 Task: Basic Editing.
Action: Mouse moved to (74, 5)
Screenshot: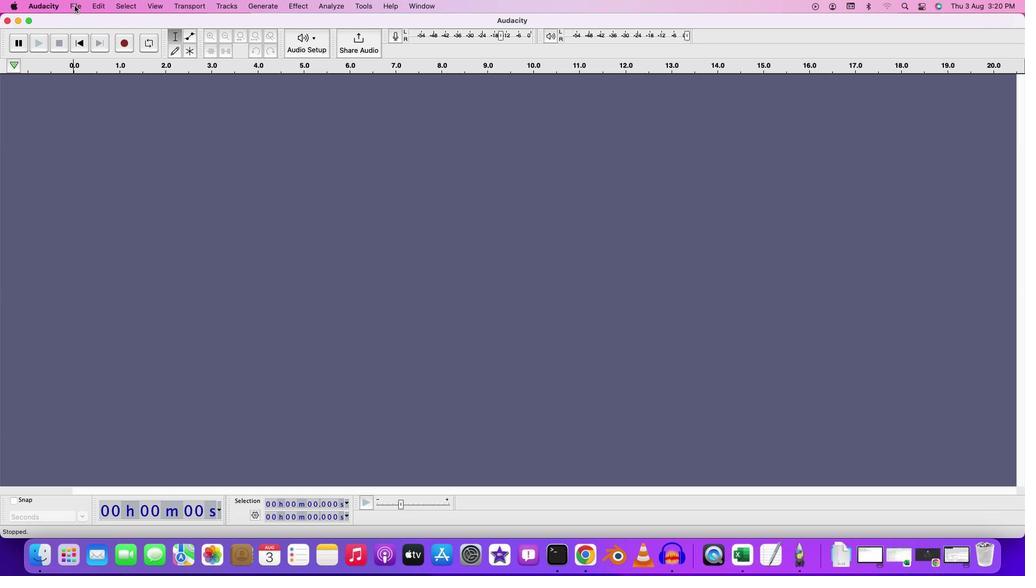 
Action: Mouse pressed left at (74, 5)
Screenshot: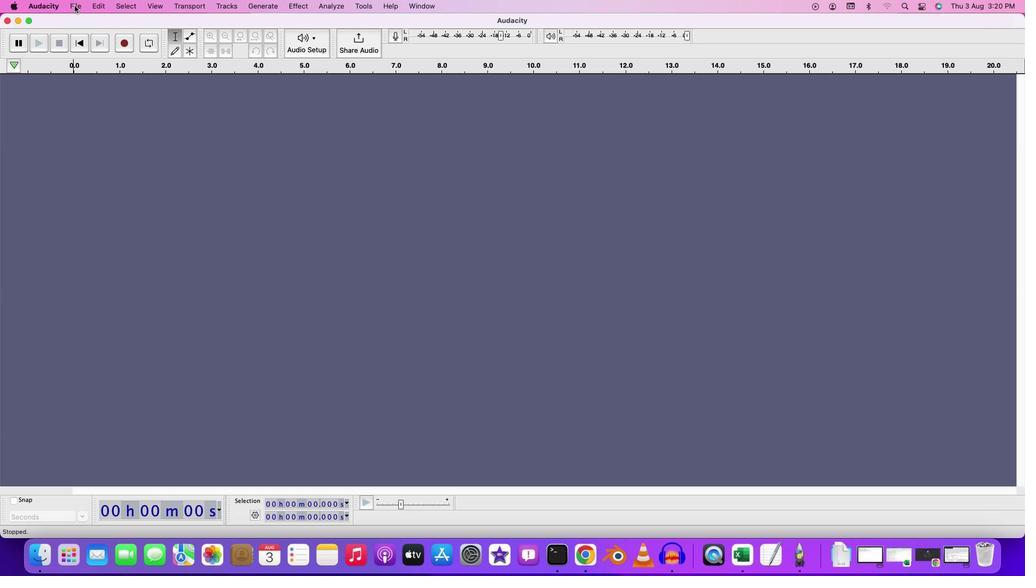 
Action: Mouse moved to (78, 30)
Screenshot: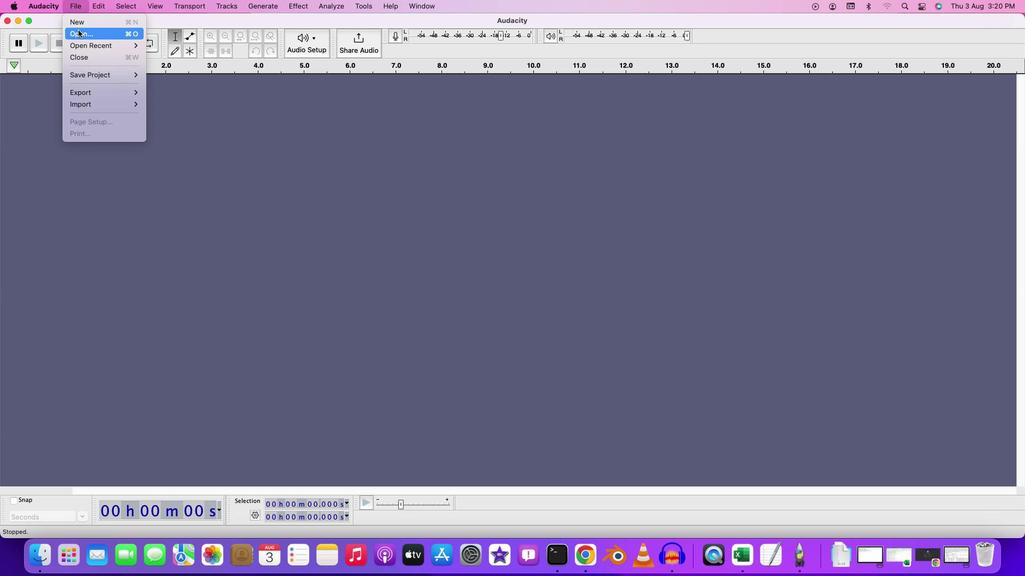 
Action: Mouse pressed left at (78, 30)
Screenshot: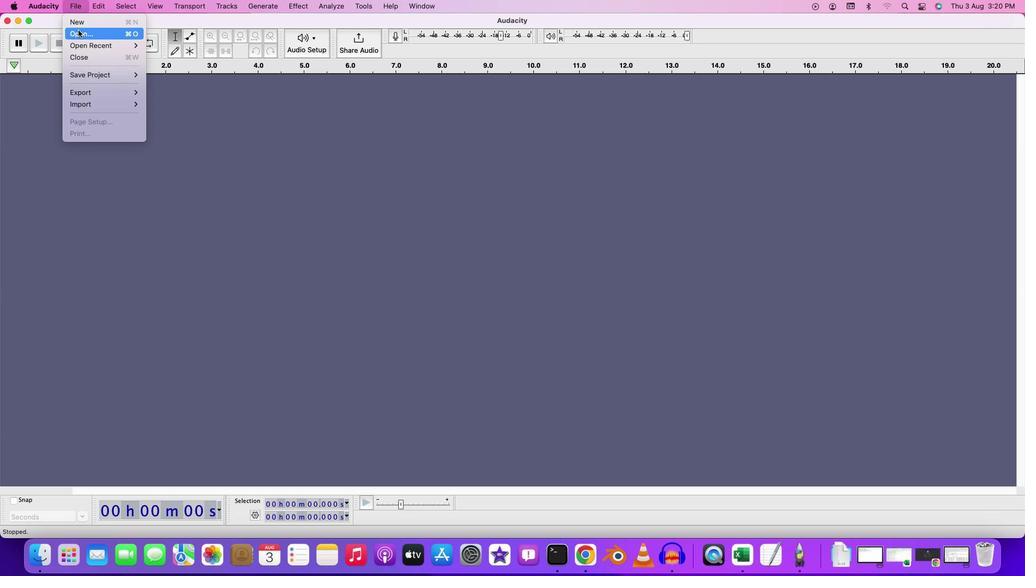
Action: Mouse moved to (426, 141)
Screenshot: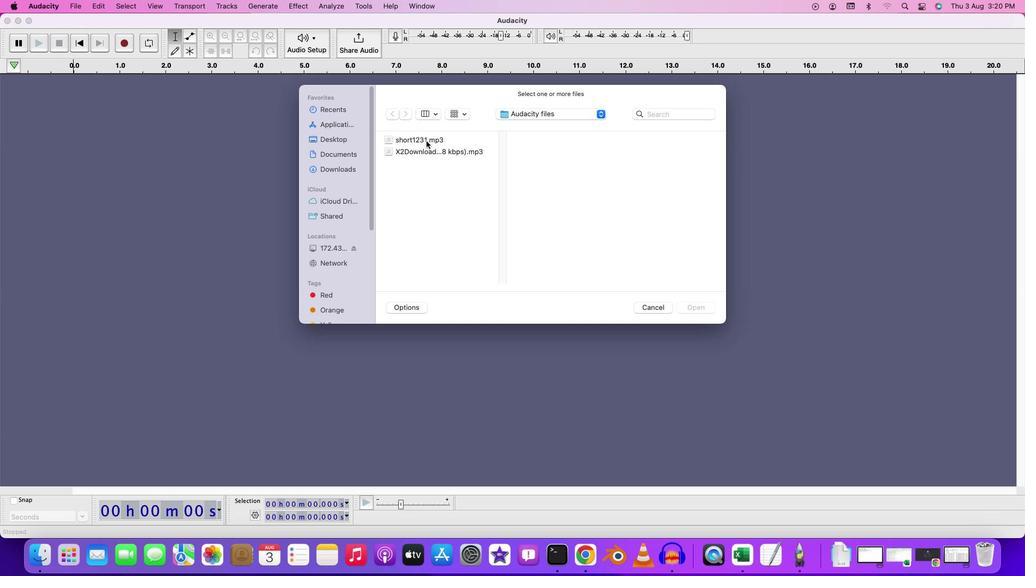 
Action: Mouse pressed left at (426, 141)
Screenshot: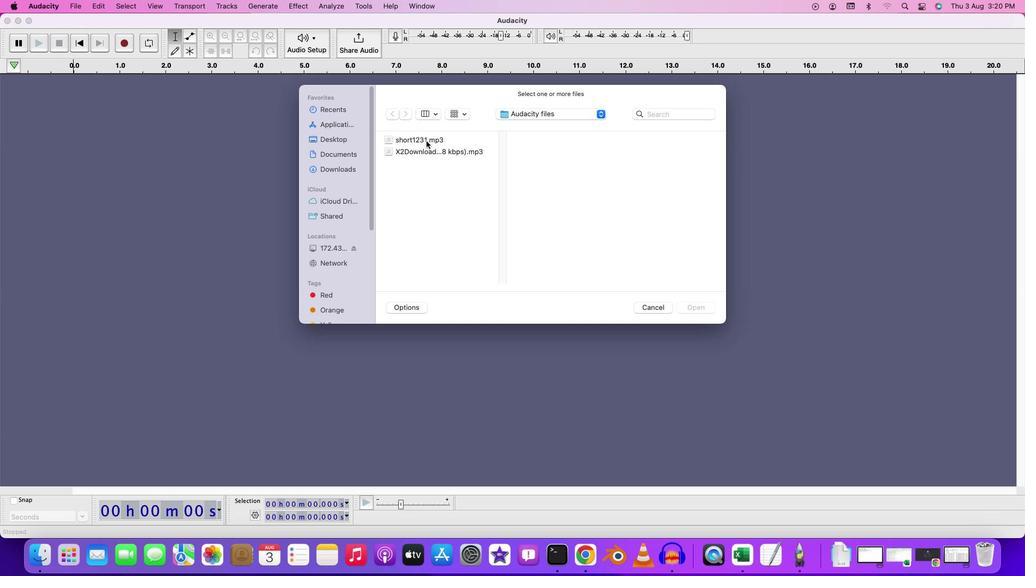 
Action: Mouse pressed left at (426, 141)
Screenshot: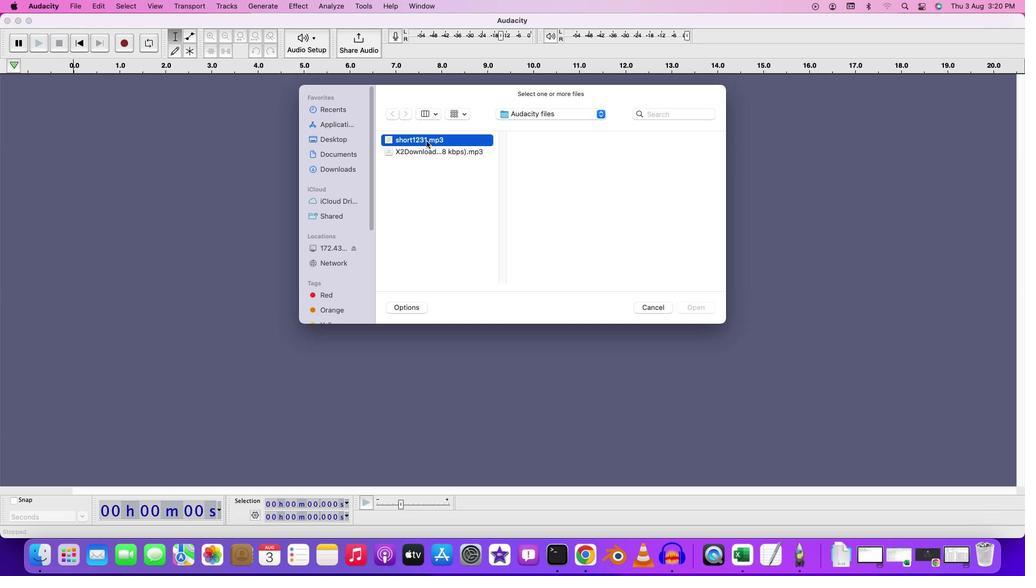 
Action: Mouse moved to (414, 303)
Screenshot: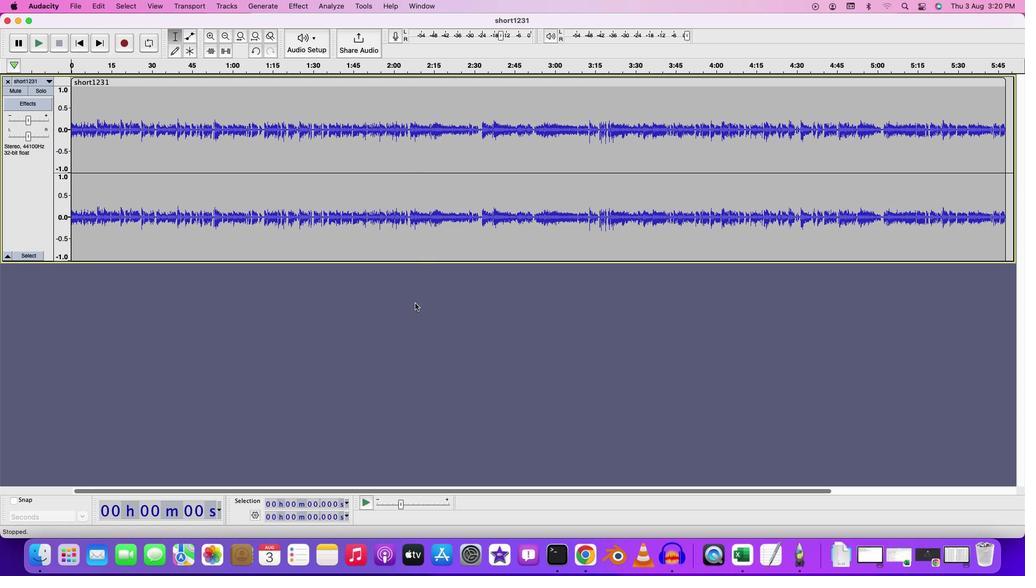 
Action: Mouse pressed left at (414, 303)
Screenshot: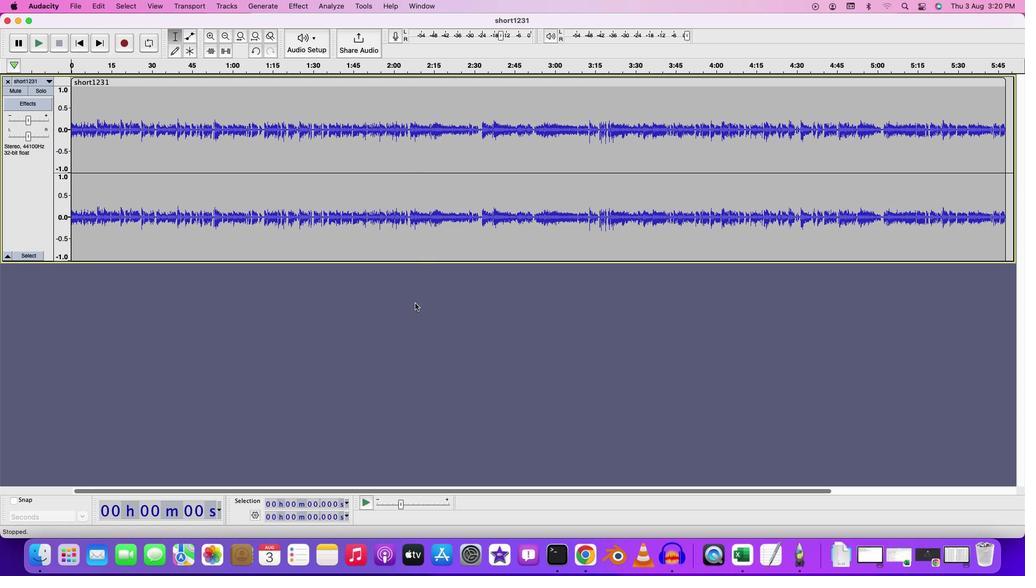 
Action: Mouse moved to (414, 303)
Screenshot: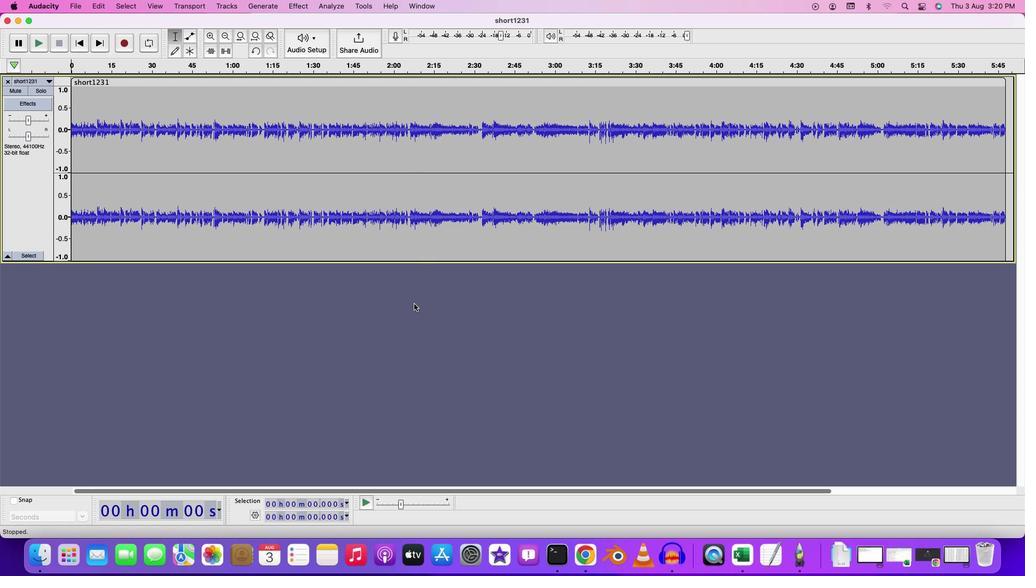 
Action: Mouse scrolled (414, 303) with delta (0, 0)
Screenshot: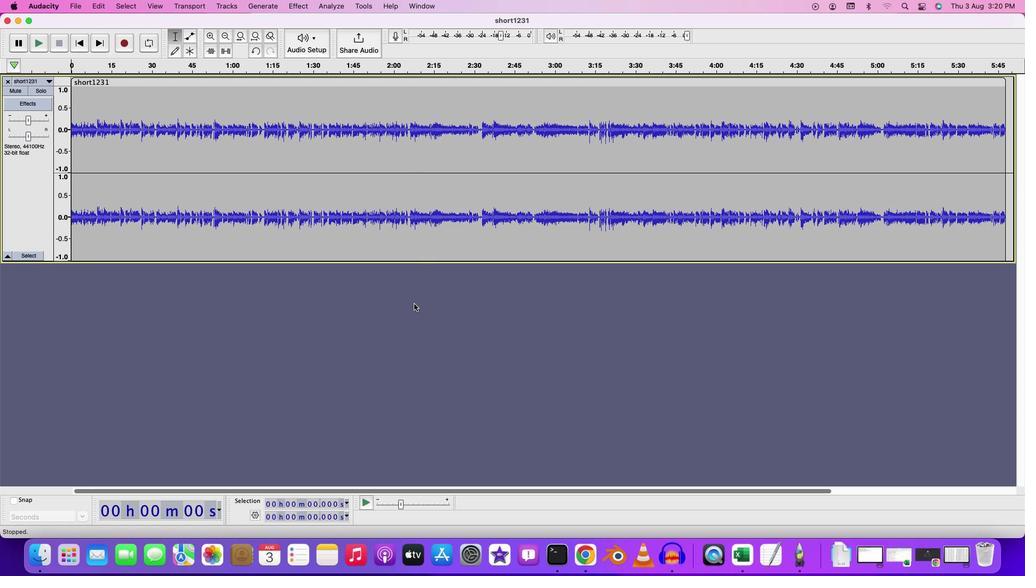 
Action: Mouse moved to (414, 304)
Screenshot: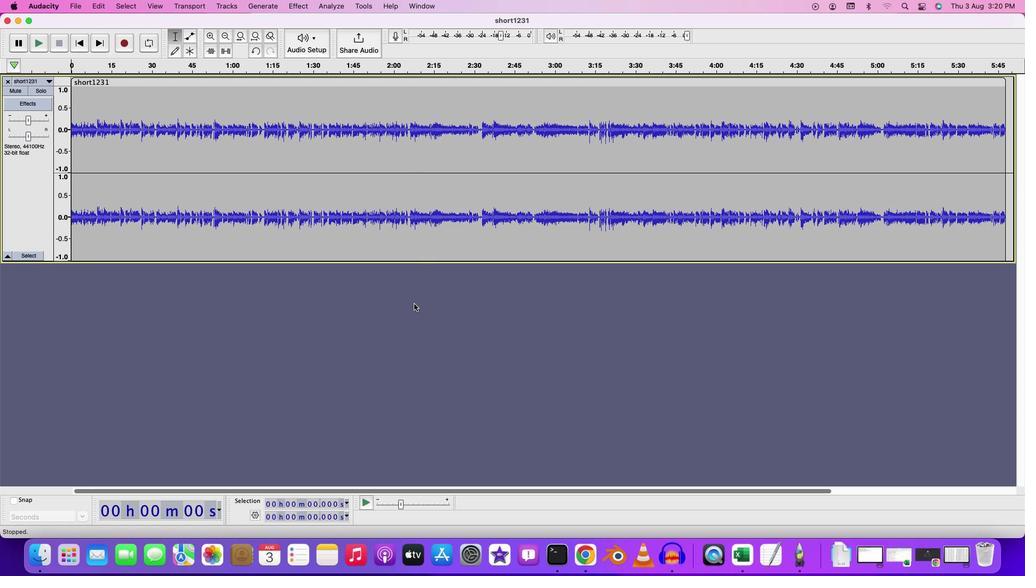 
Action: Mouse scrolled (414, 304) with delta (0, 0)
Screenshot: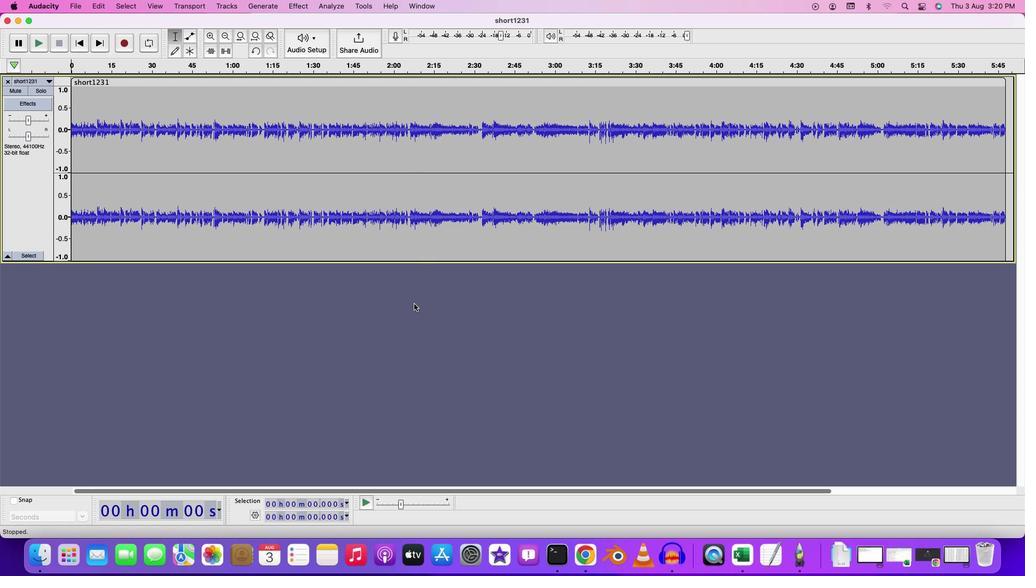 
Action: Mouse scrolled (414, 304) with delta (0, -1)
Screenshot: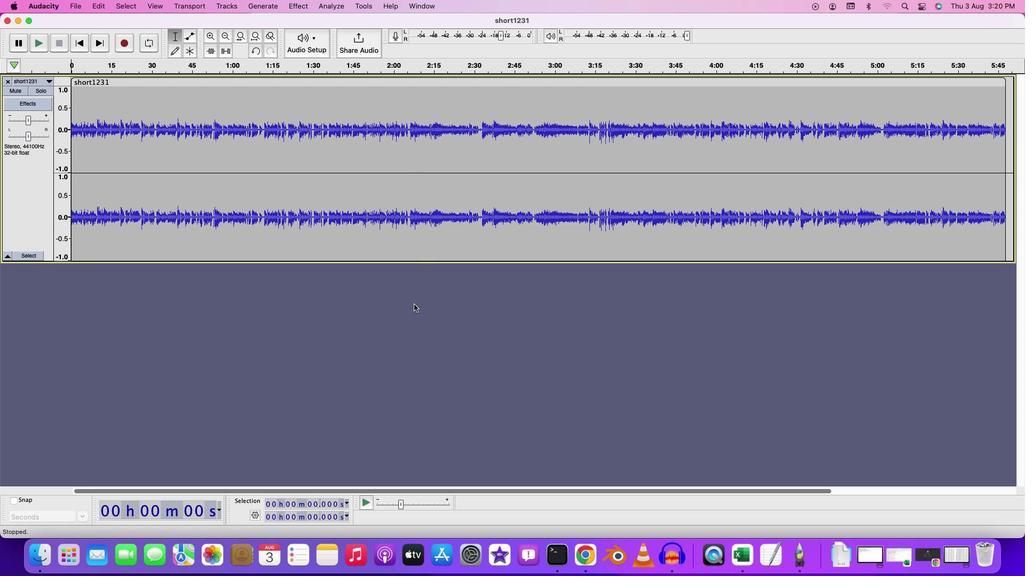 
Action: Mouse moved to (414, 304)
Screenshot: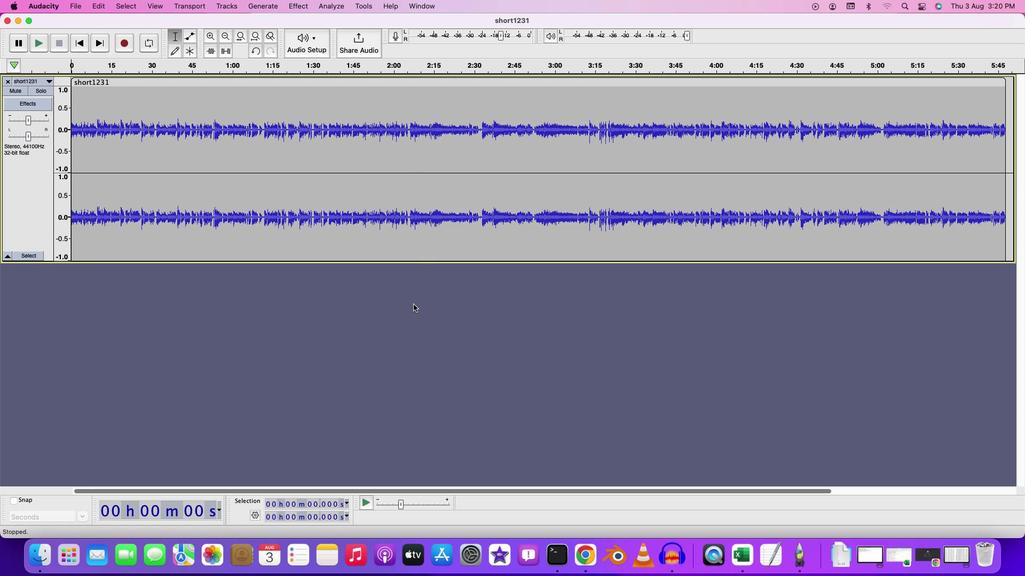 
Action: Mouse scrolled (414, 304) with delta (0, -2)
Screenshot: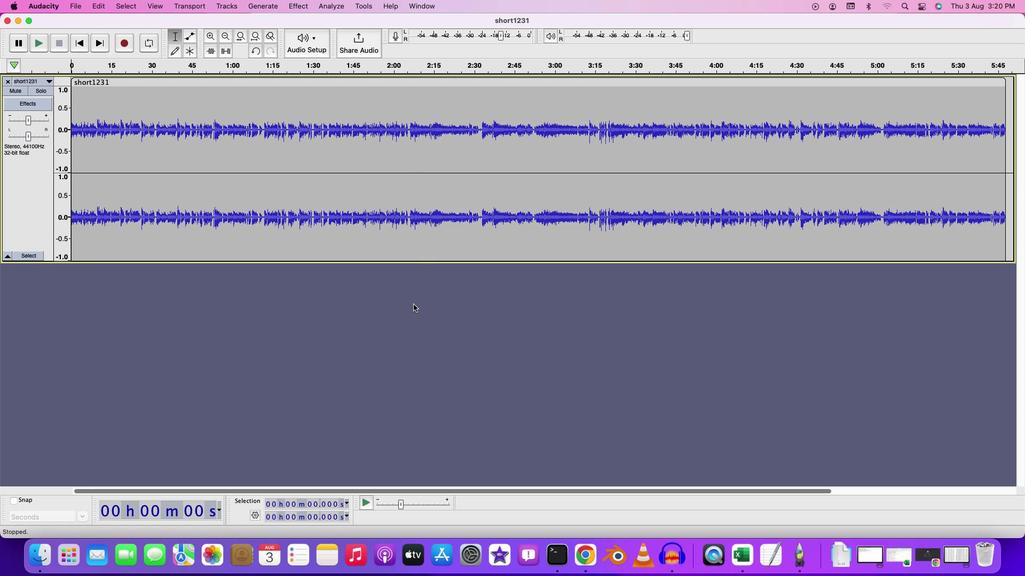 
Action: Mouse moved to (413, 305)
Screenshot: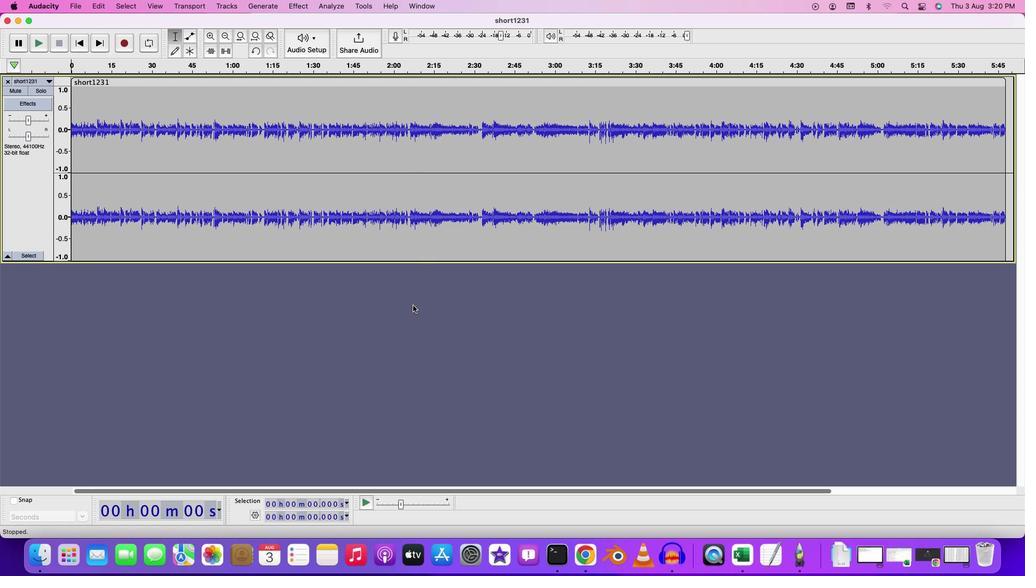 
Action: Mouse scrolled (413, 305) with delta (0, 0)
Screenshot: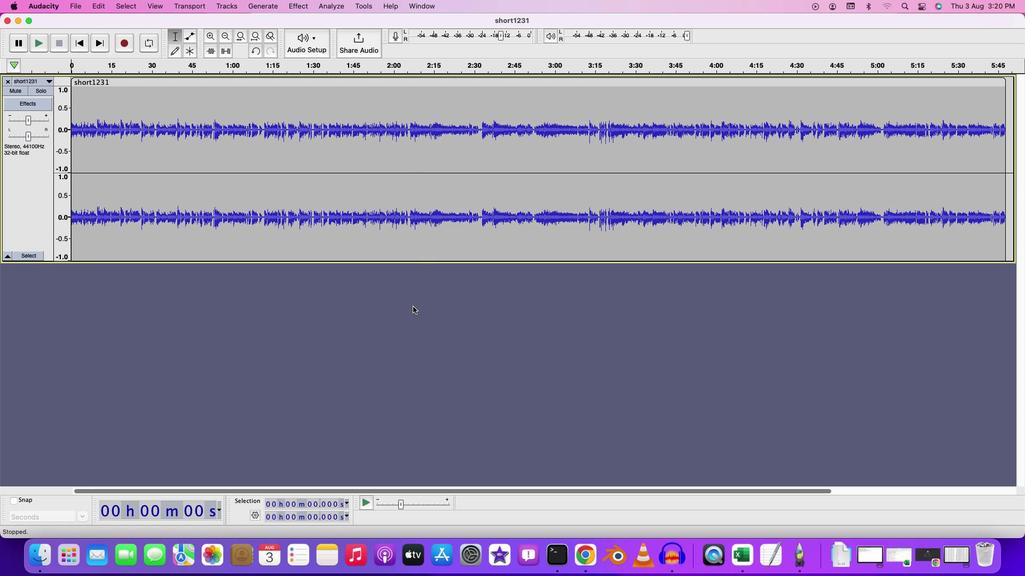 
Action: Mouse moved to (413, 305)
Screenshot: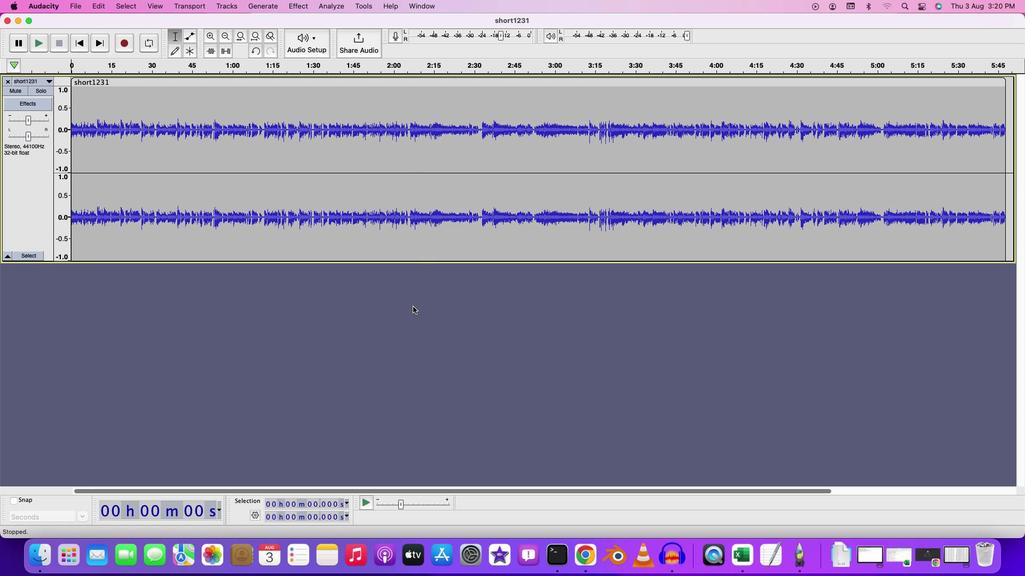 
Action: Mouse scrolled (413, 305) with delta (0, 0)
Screenshot: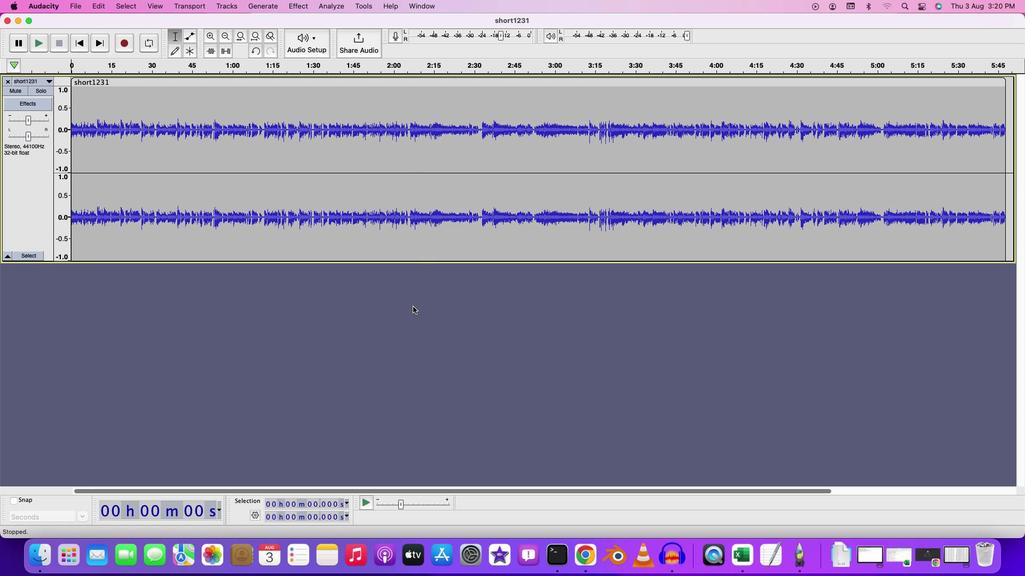 
Action: Mouse moved to (412, 306)
Screenshot: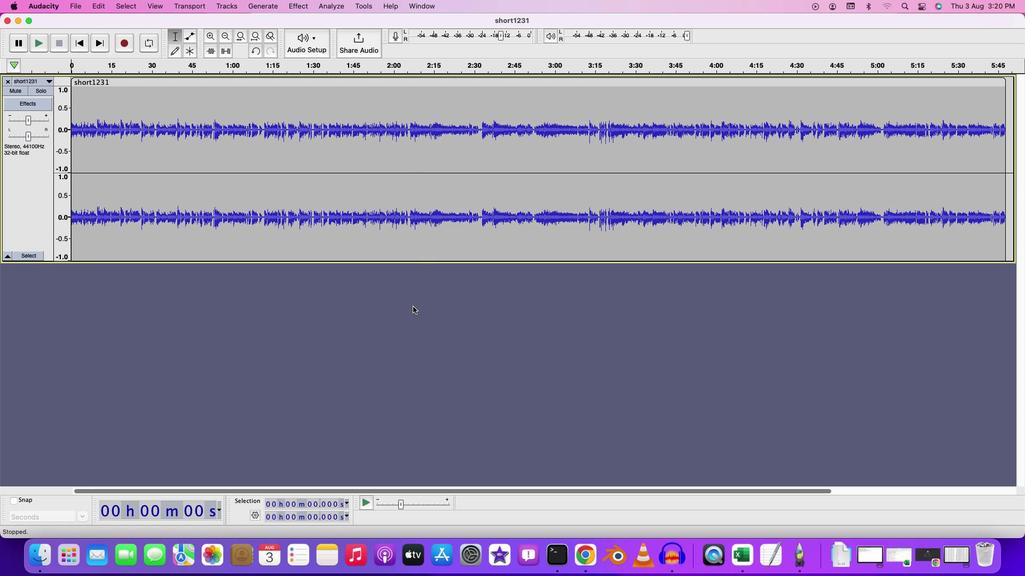 
Action: Mouse scrolled (412, 306) with delta (0, 1)
Screenshot: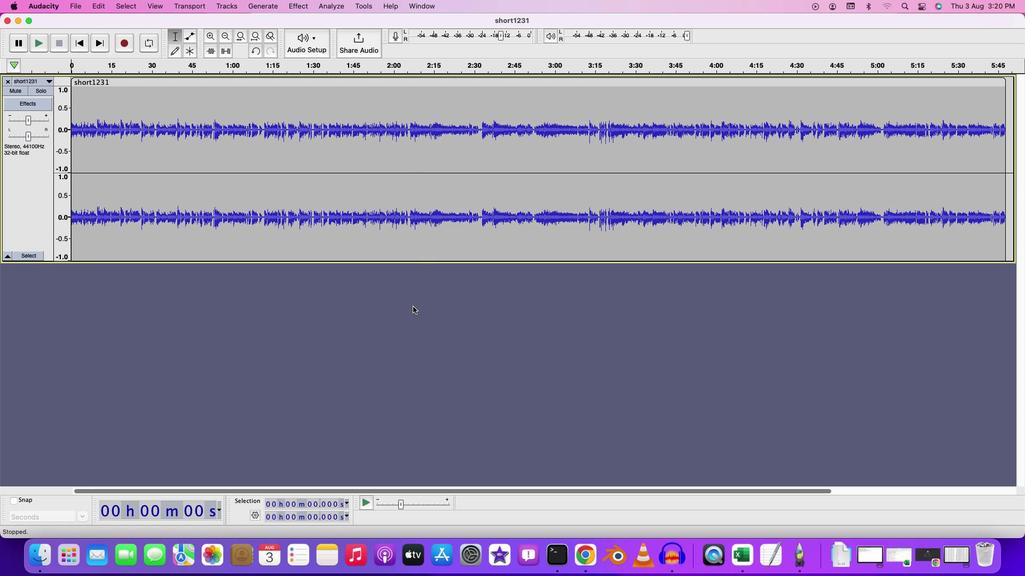 
Action: Mouse moved to (412, 307)
Screenshot: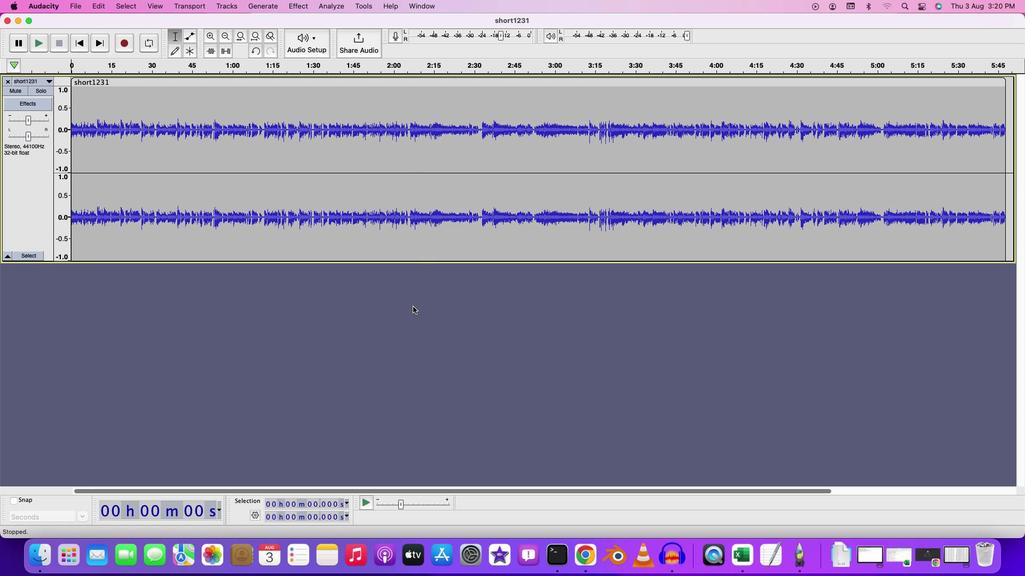 
Action: Mouse scrolled (412, 307) with delta (0, 2)
Screenshot: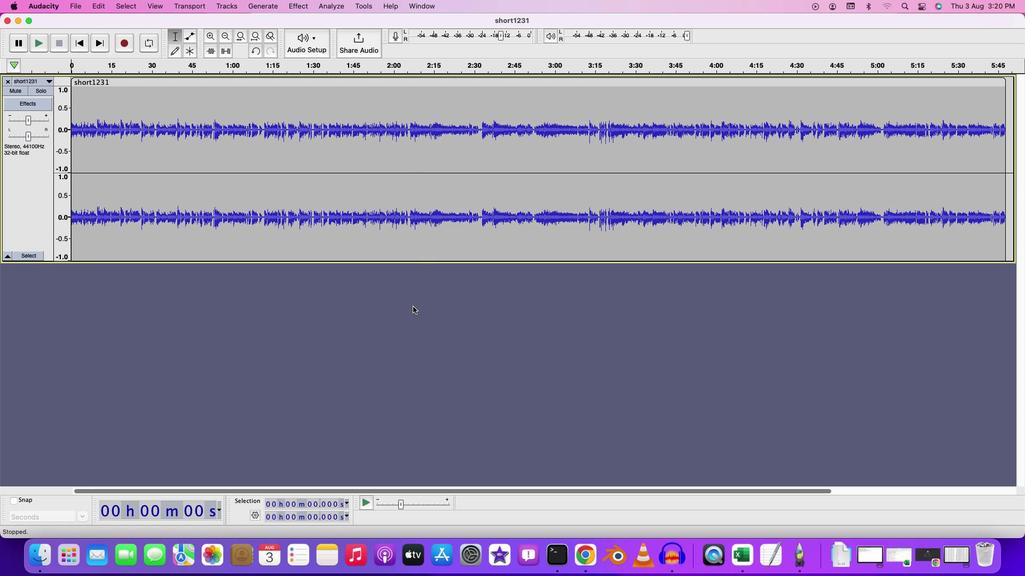 
Action: Mouse scrolled (412, 307) with delta (0, 0)
Screenshot: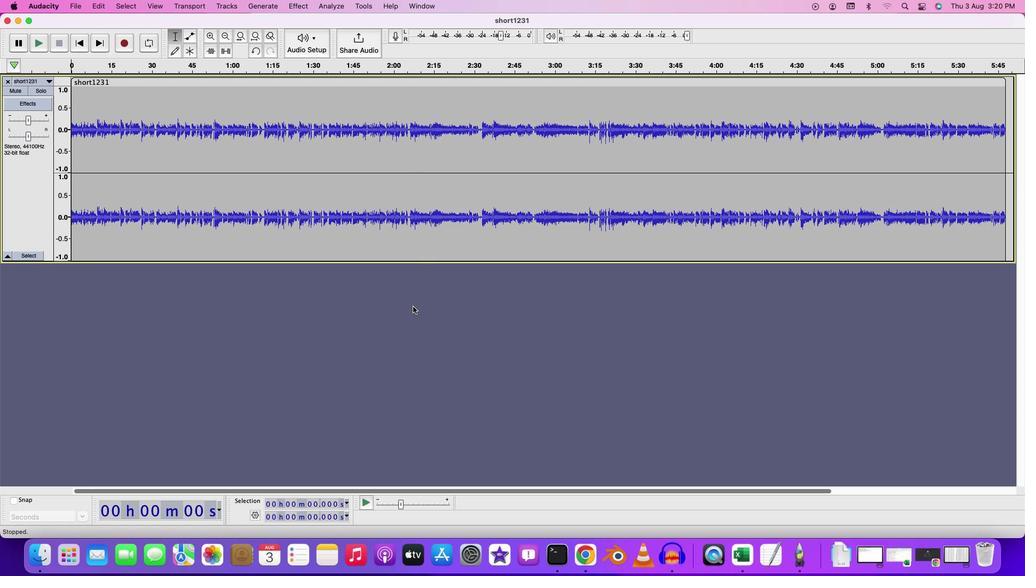 
Action: Mouse scrolled (412, 307) with delta (0, 0)
Screenshot: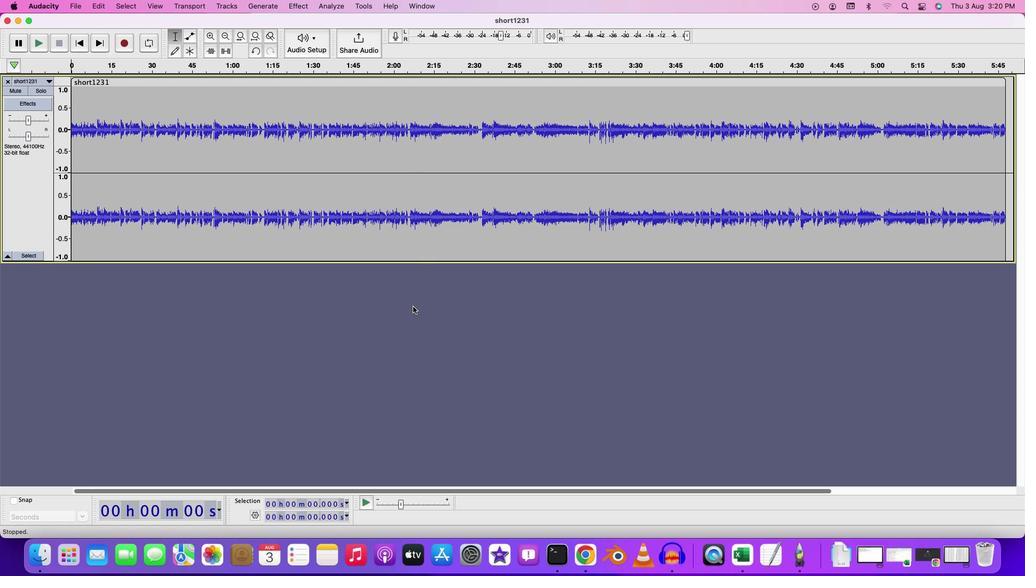 
Action: Mouse scrolled (412, 307) with delta (0, -1)
Screenshot: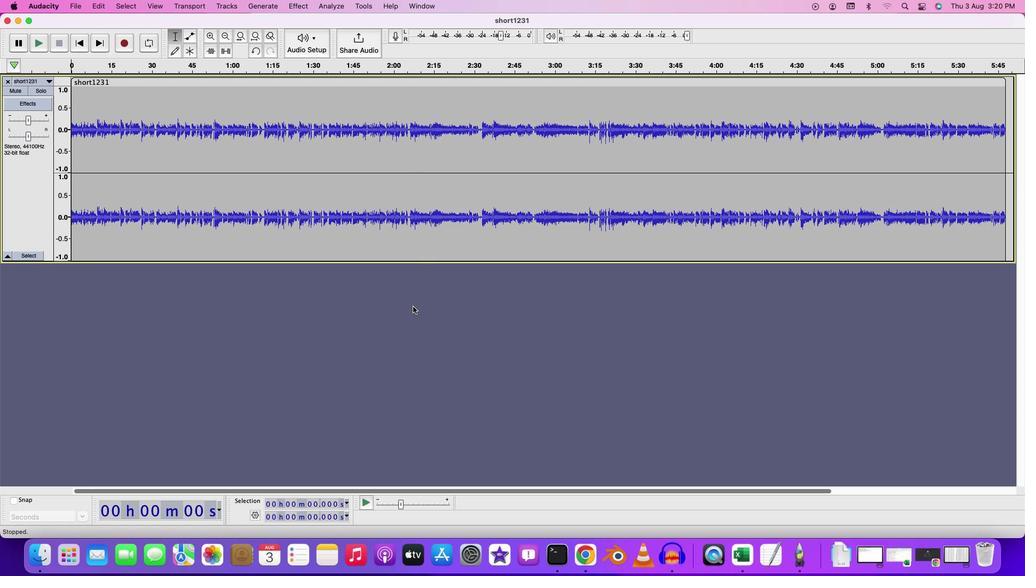 
Action: Mouse scrolled (412, 307) with delta (0, -2)
Screenshot: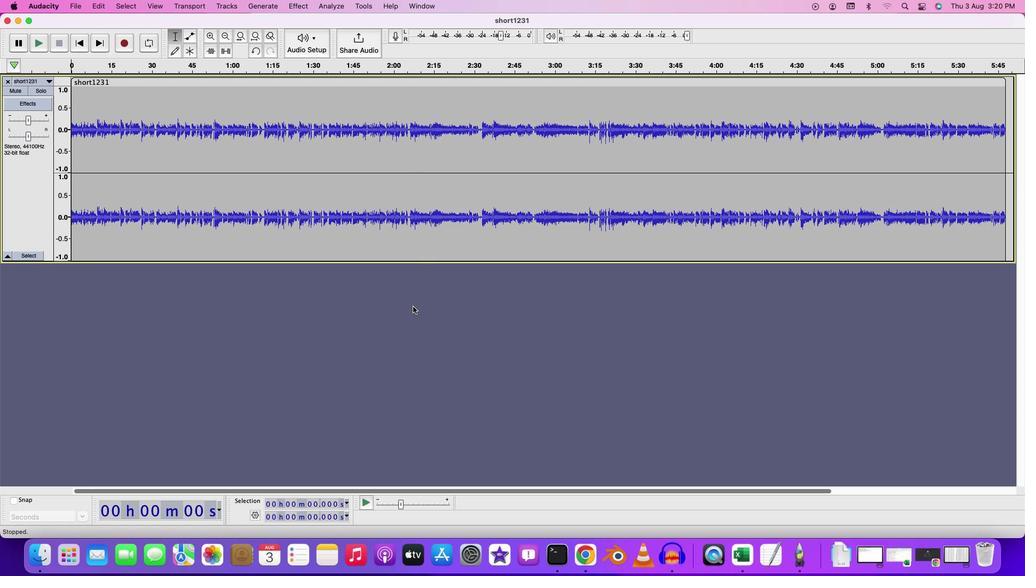 
Action: Key pressed Key.ctrl
Screenshot: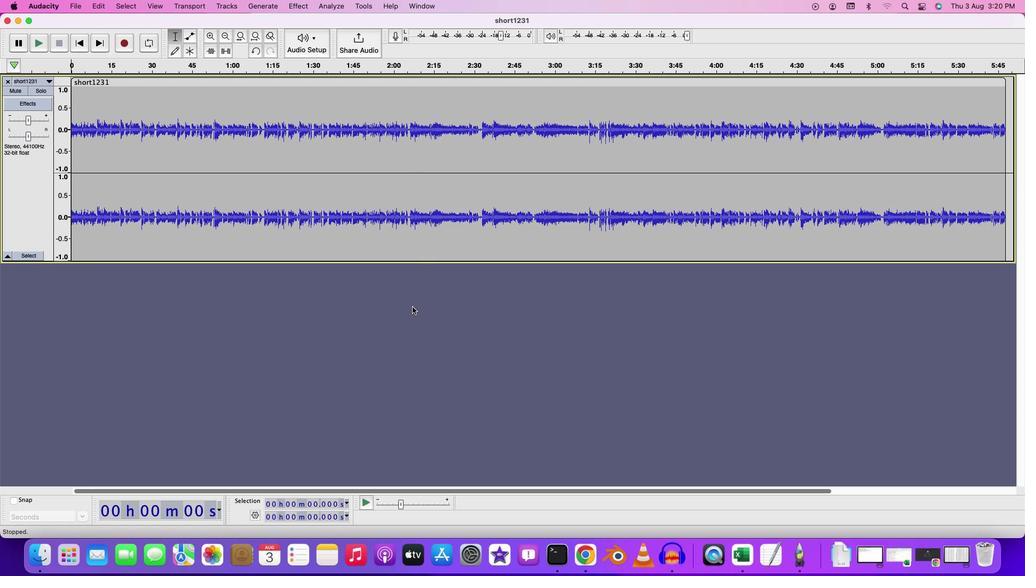 
Action: Mouse moved to (412, 307)
Screenshot: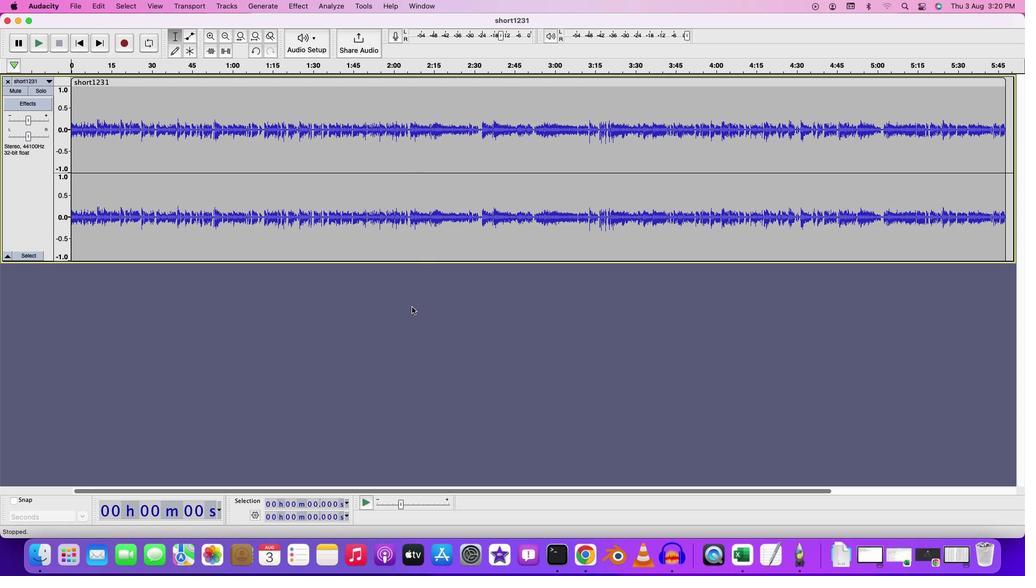 
Action: Mouse scrolled (412, 307) with delta (0, 0)
Screenshot: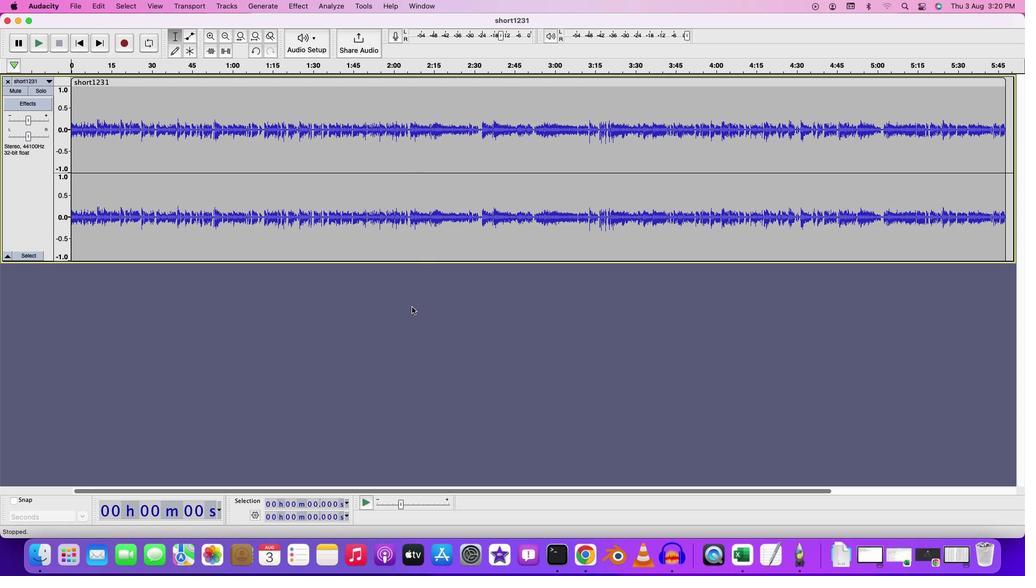 
Action: Mouse moved to (412, 307)
Screenshot: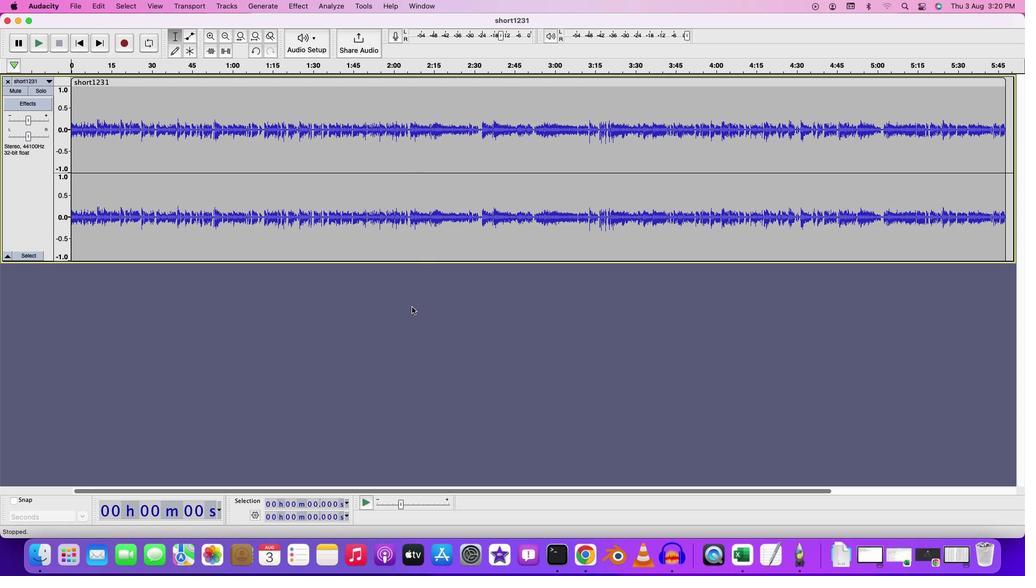 
Action: Mouse scrolled (412, 307) with delta (0, 0)
Screenshot: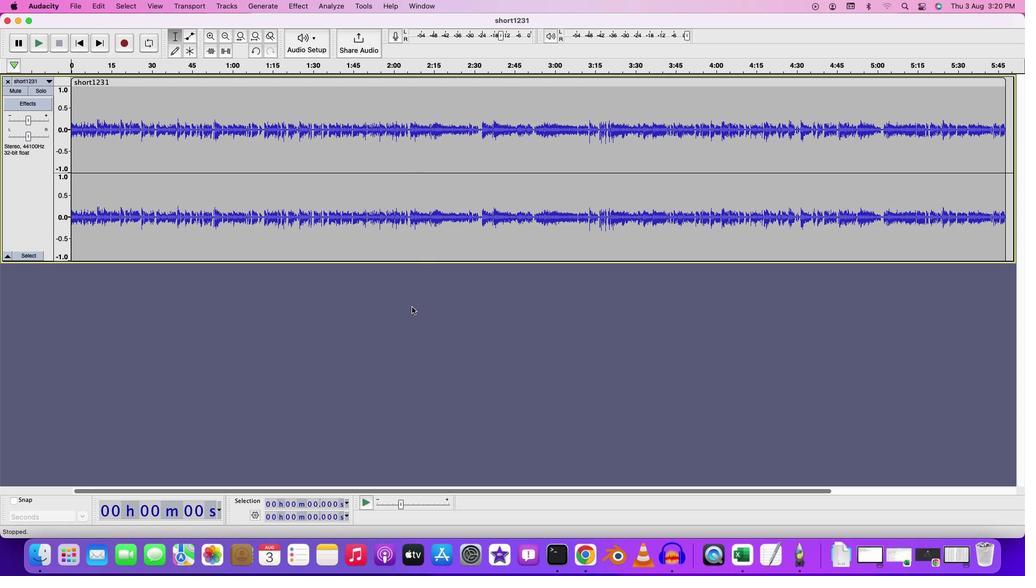 
Action: Mouse moved to (412, 307)
Screenshot: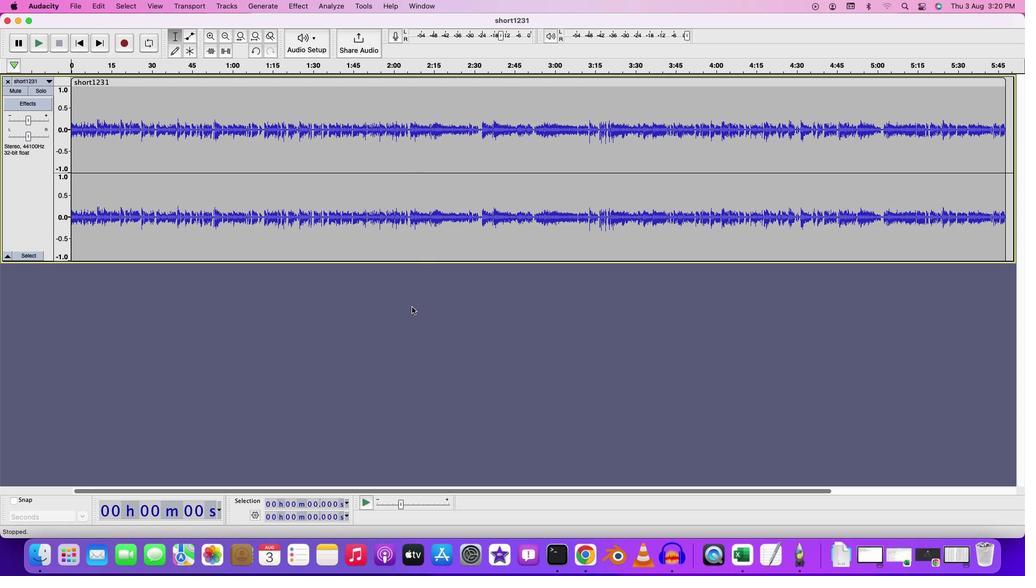 
Action: Mouse scrolled (412, 307) with delta (0, -1)
Screenshot: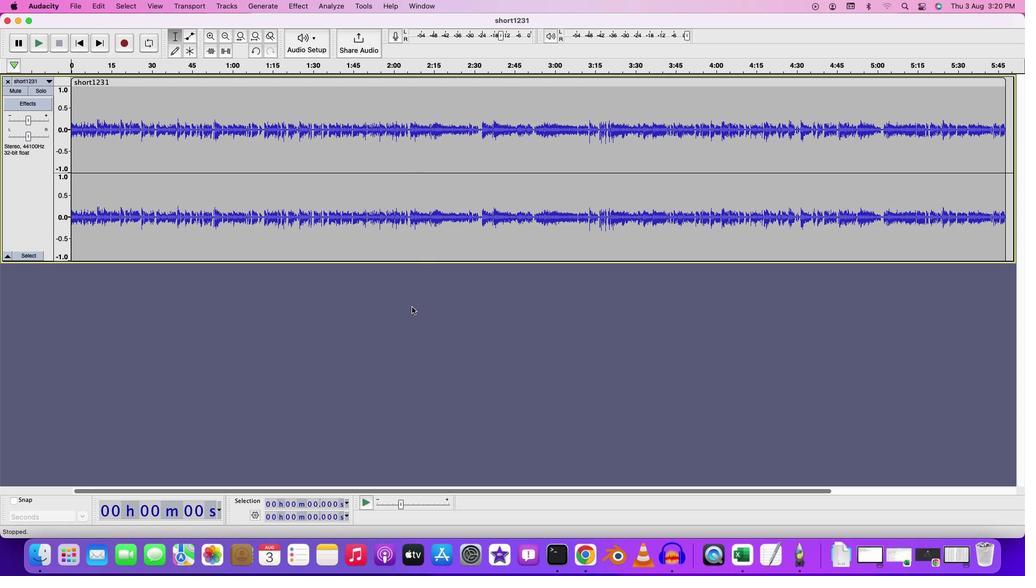 
Action: Mouse scrolled (412, 307) with delta (0, -2)
Screenshot: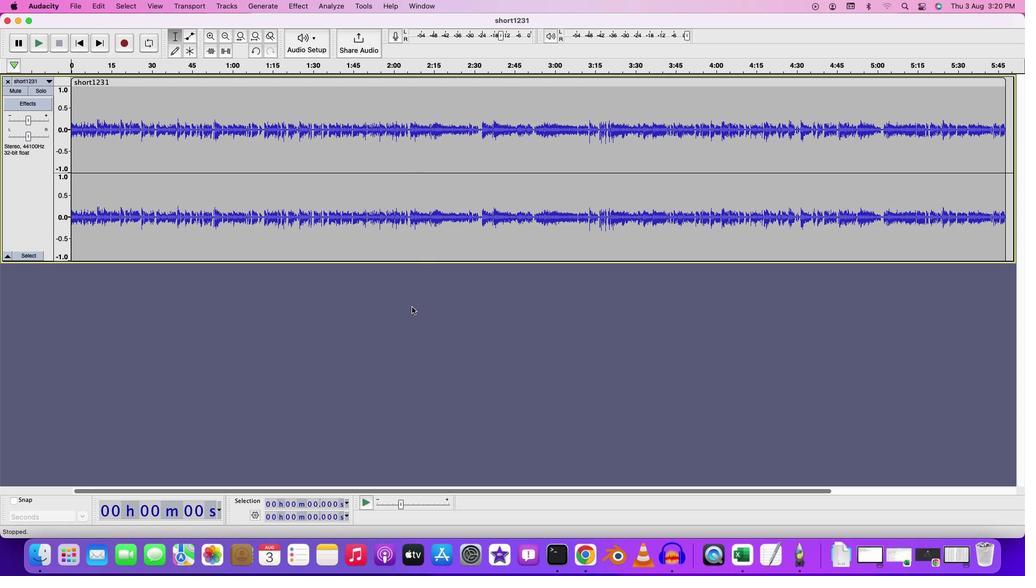 
Action: Mouse scrolled (412, 307) with delta (0, 0)
Screenshot: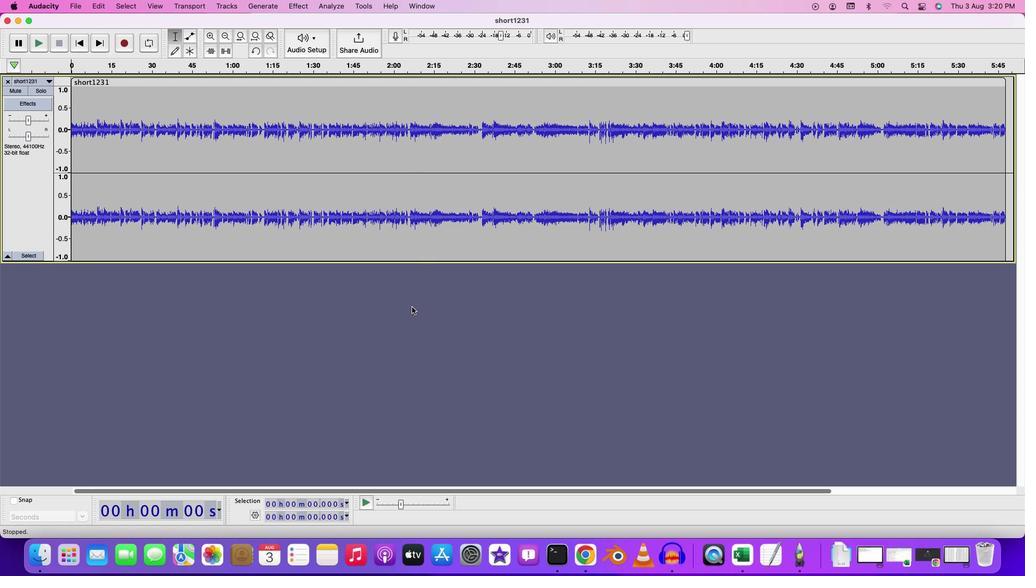 
Action: Mouse scrolled (412, 307) with delta (0, 0)
Screenshot: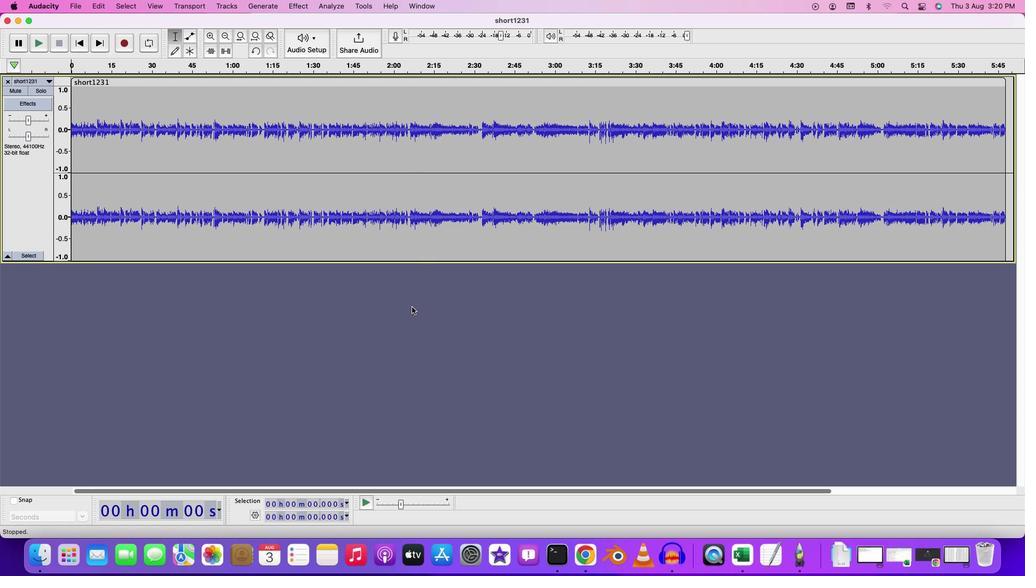 
Action: Mouse pressed left at (412, 307)
Screenshot: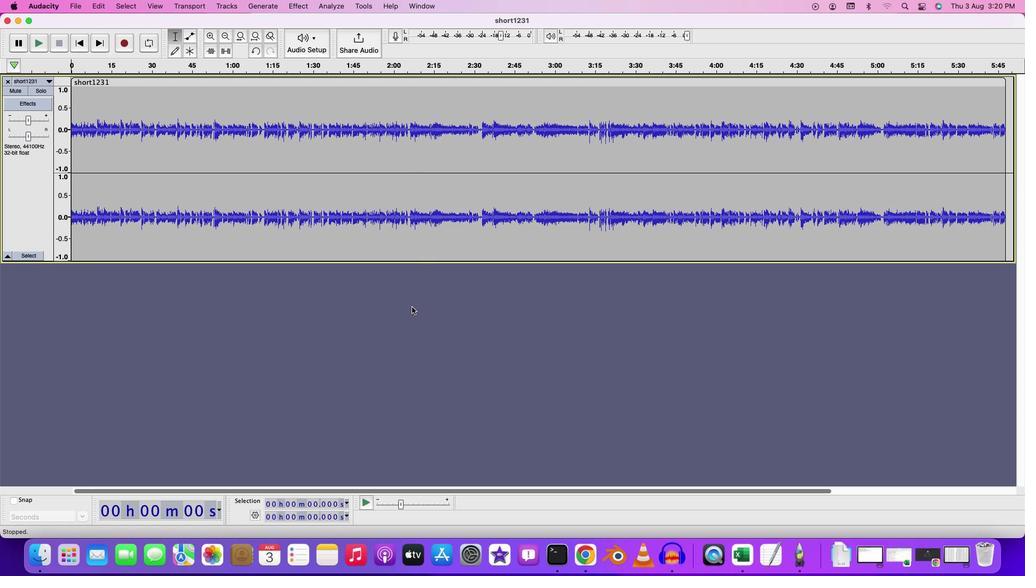 
Action: Mouse moved to (411, 308)
Screenshot: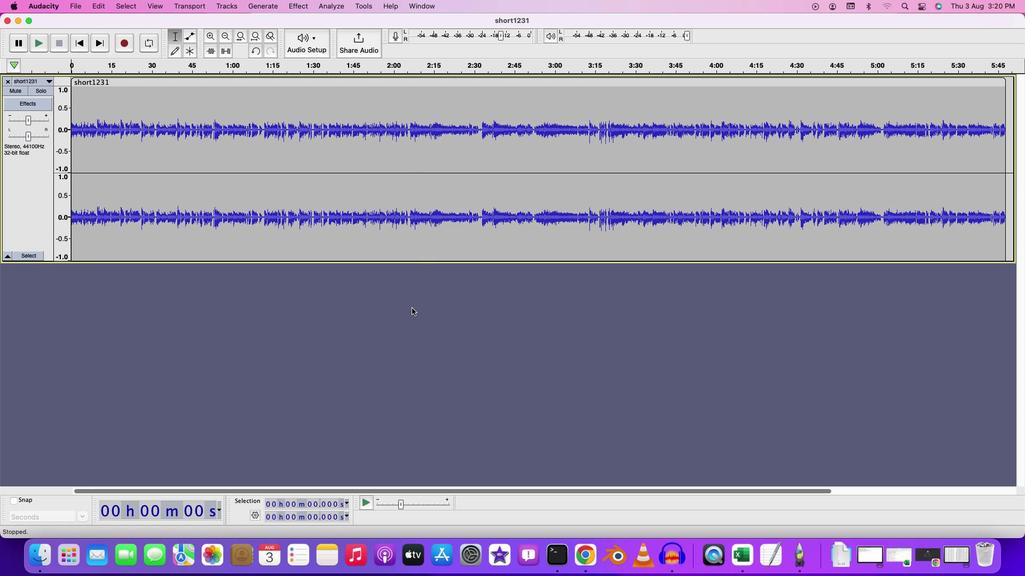 
Action: Key pressed Key.ctrl
Screenshot: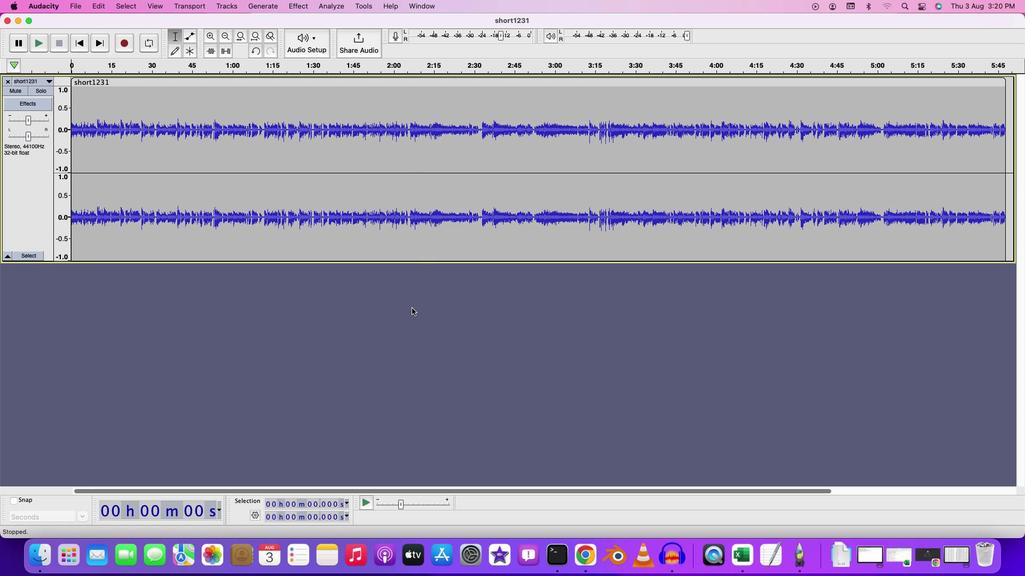 
Action: Mouse moved to (411, 308)
Screenshot: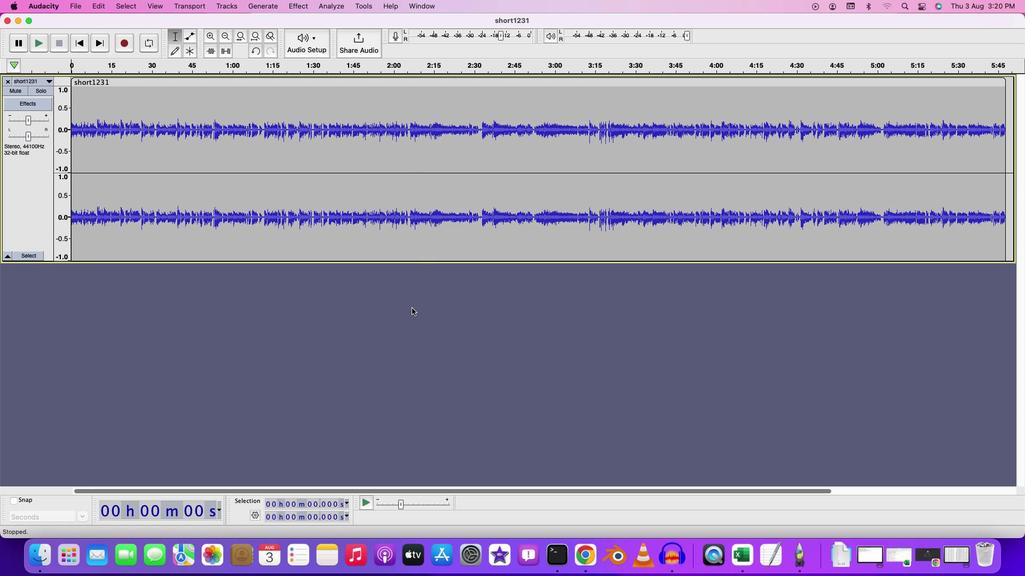 
Action: Mouse scrolled (411, 308) with delta (0, 0)
Screenshot: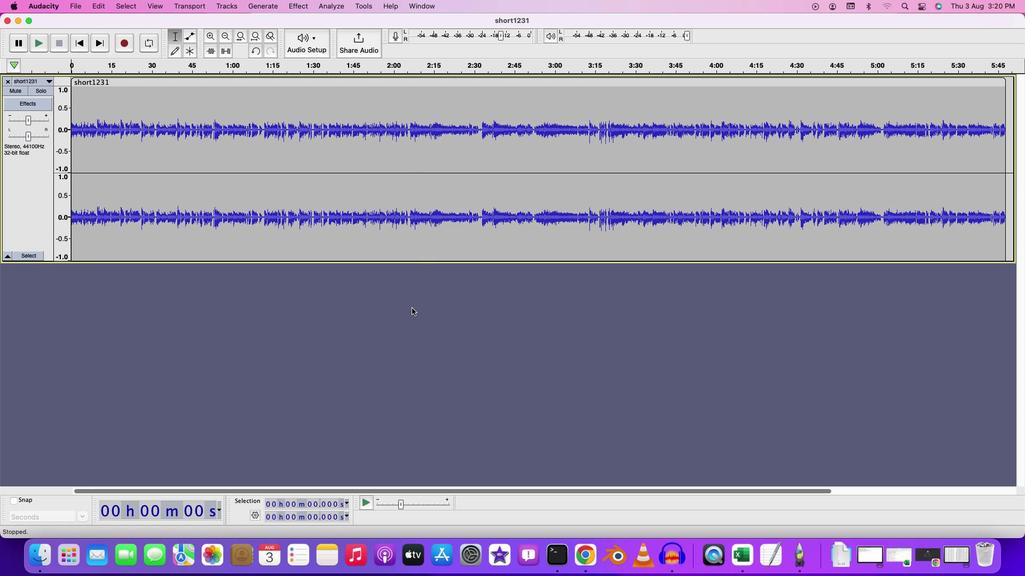 
Action: Mouse scrolled (411, 308) with delta (0, 0)
Screenshot: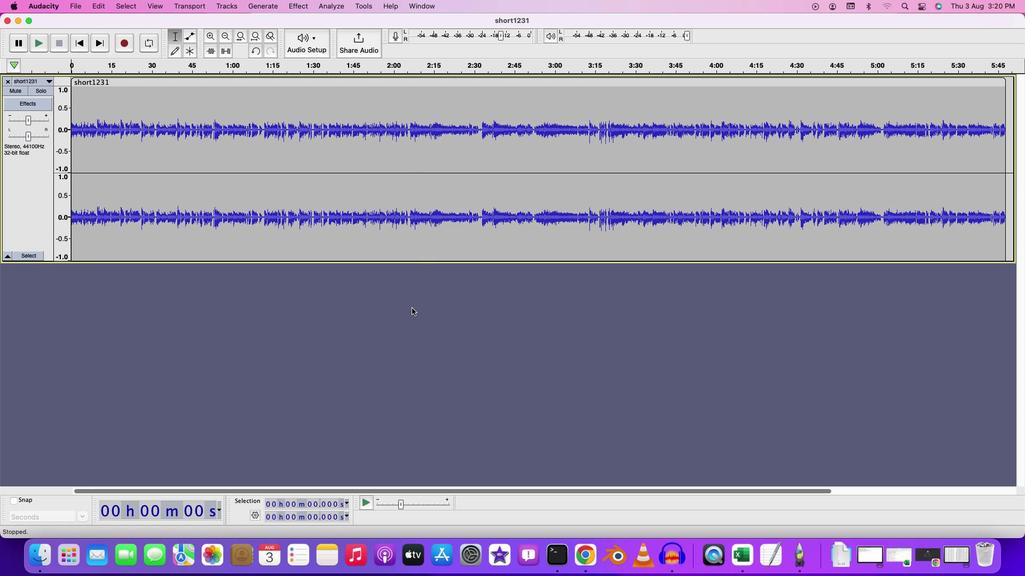 
Action: Mouse scrolled (411, 308) with delta (0, 1)
Screenshot: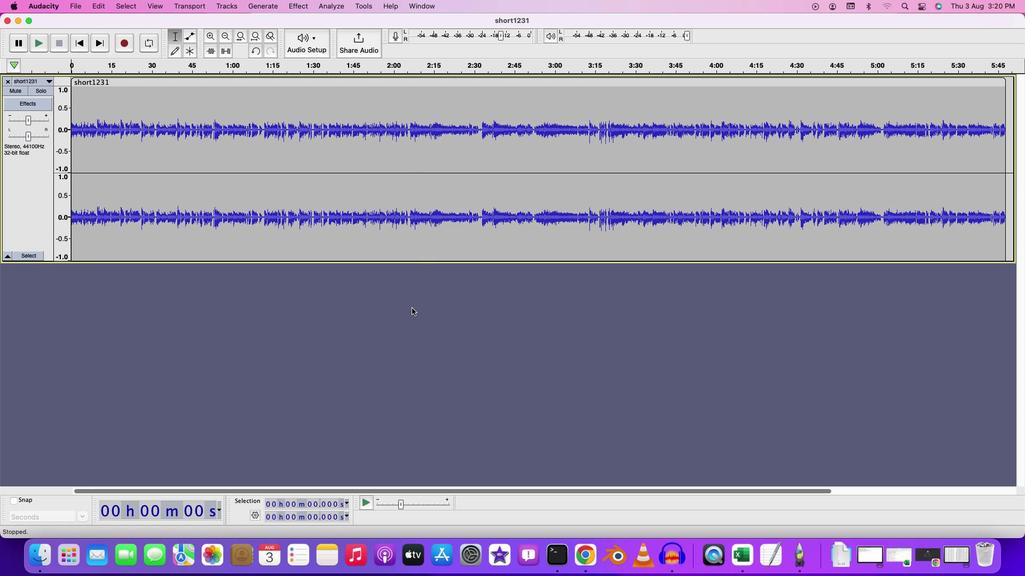 
Action: Mouse scrolled (411, 308) with delta (0, 2)
Screenshot: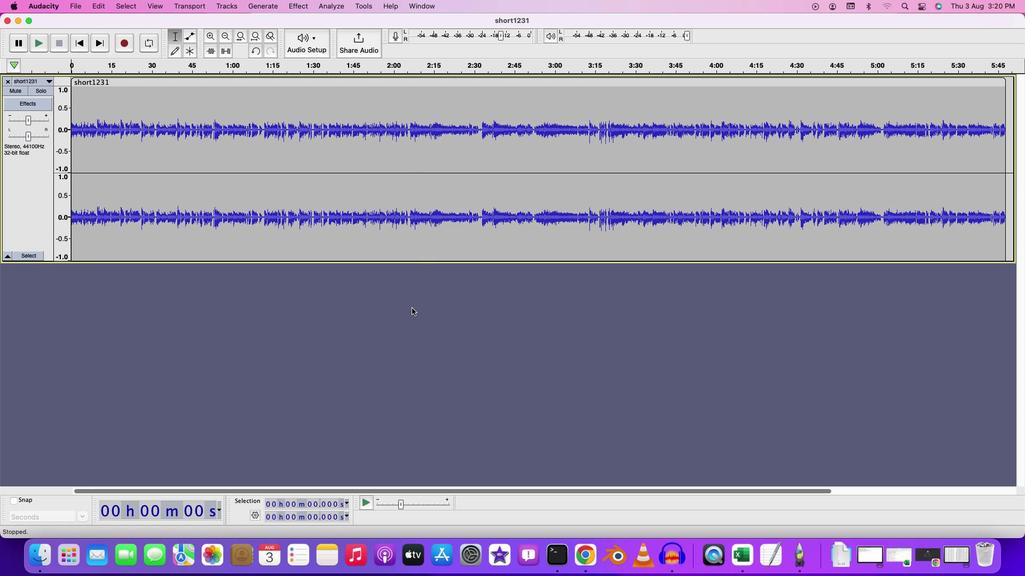 
Action: Key pressed Key.cmd
Screenshot: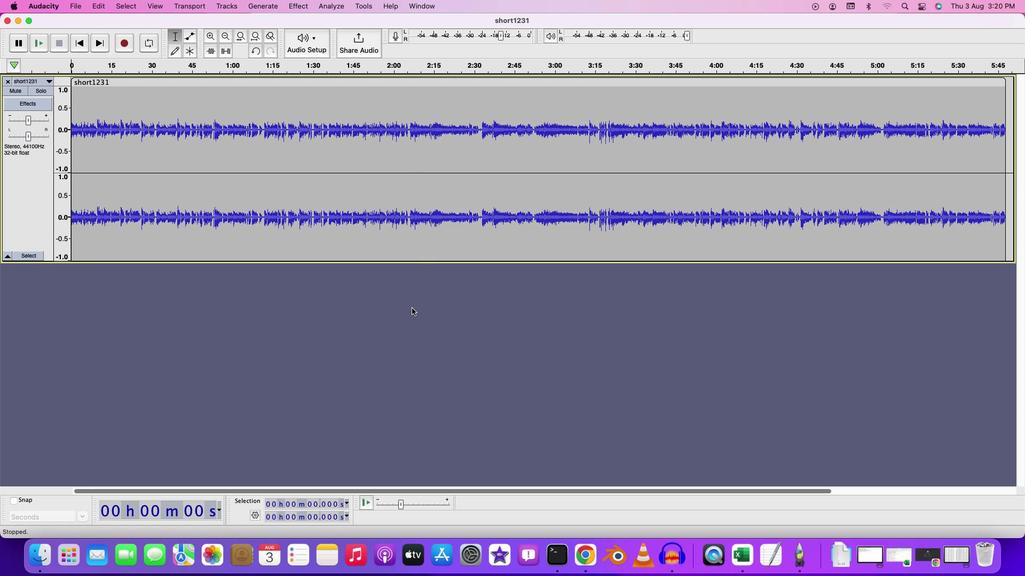 
Action: Mouse scrolled (411, 308) with delta (0, 0)
Screenshot: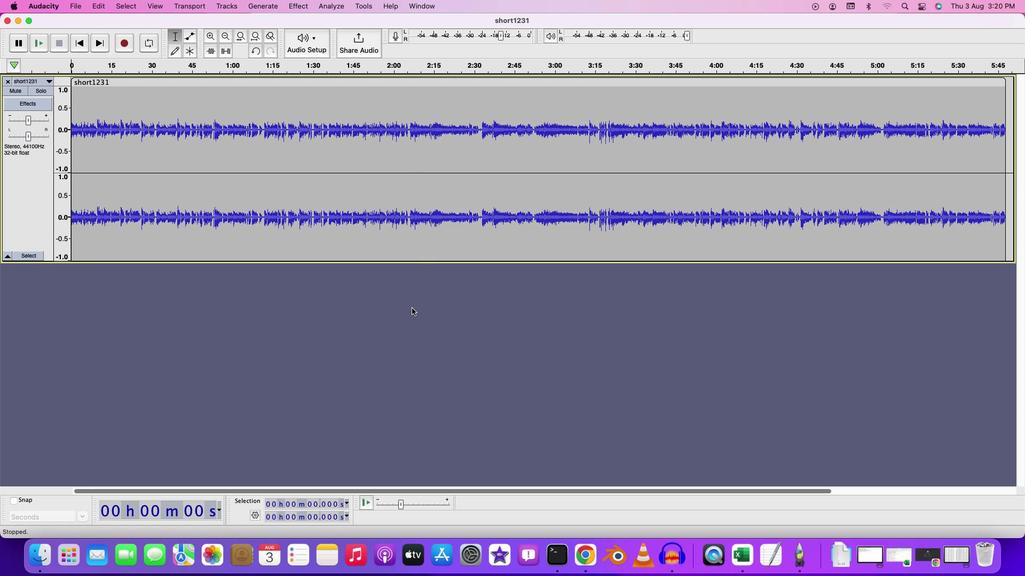 
Action: Mouse scrolled (411, 308) with delta (0, 0)
Screenshot: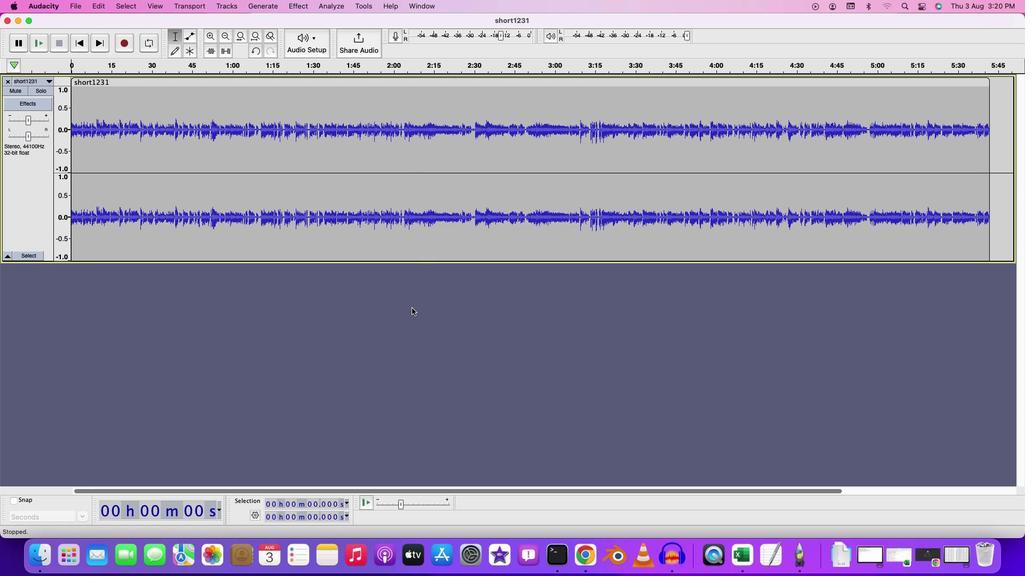 
Action: Mouse scrolled (411, 308) with delta (0, -1)
Screenshot: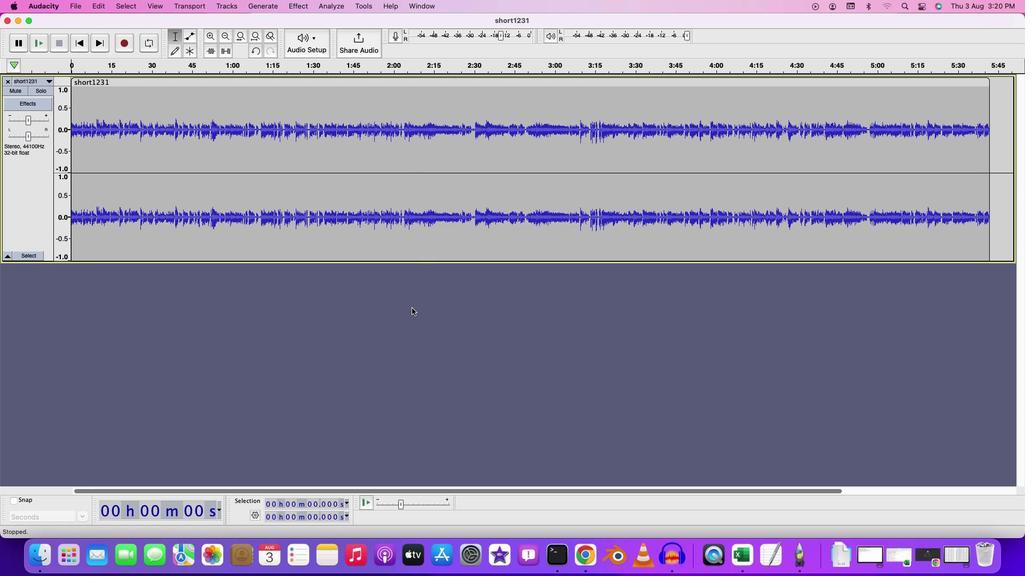 
Action: Mouse scrolled (411, 308) with delta (0, -2)
Screenshot: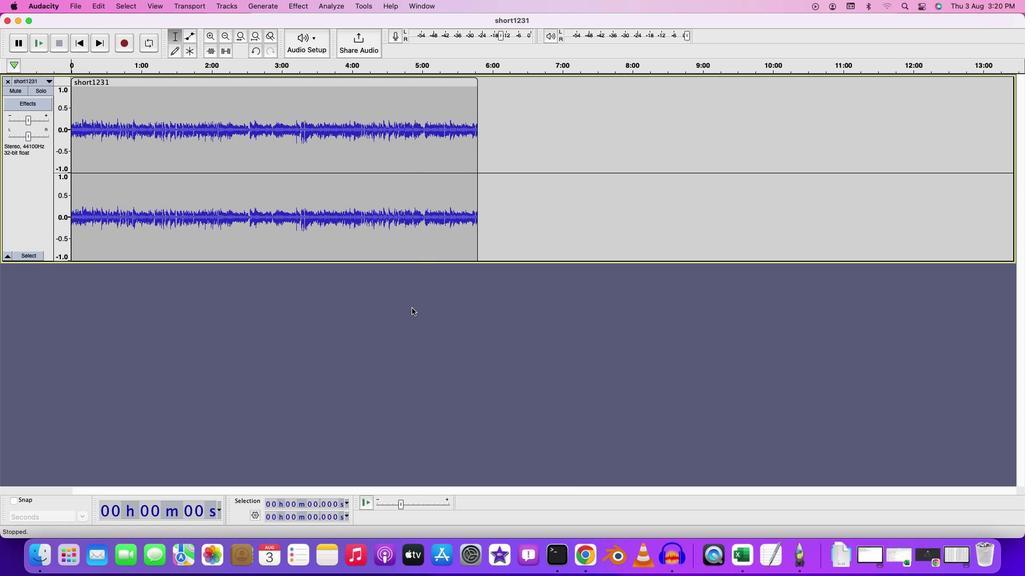 
Action: Mouse moved to (405, 309)
Screenshot: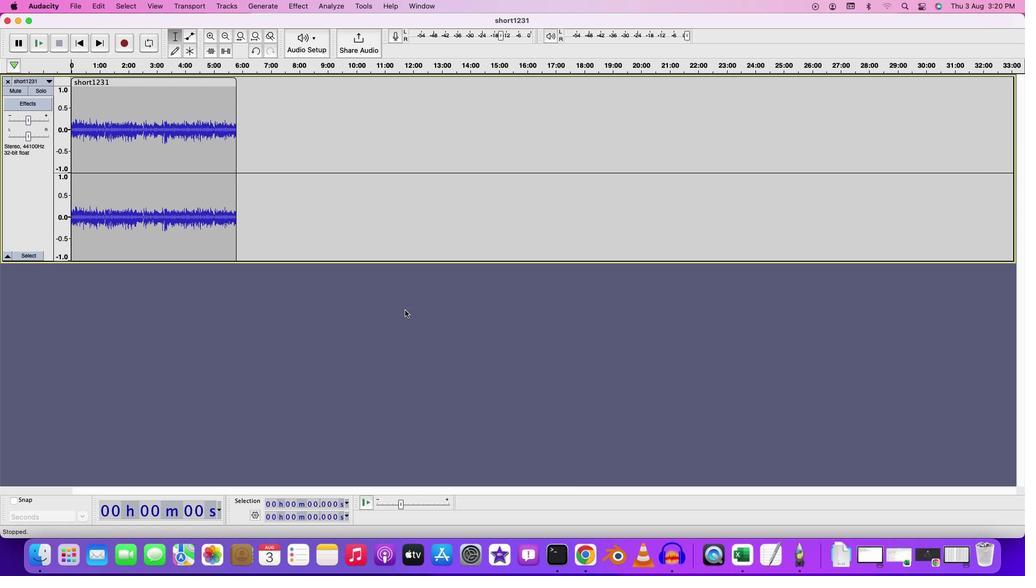 
Action: Mouse scrolled (405, 309) with delta (0, 0)
Screenshot: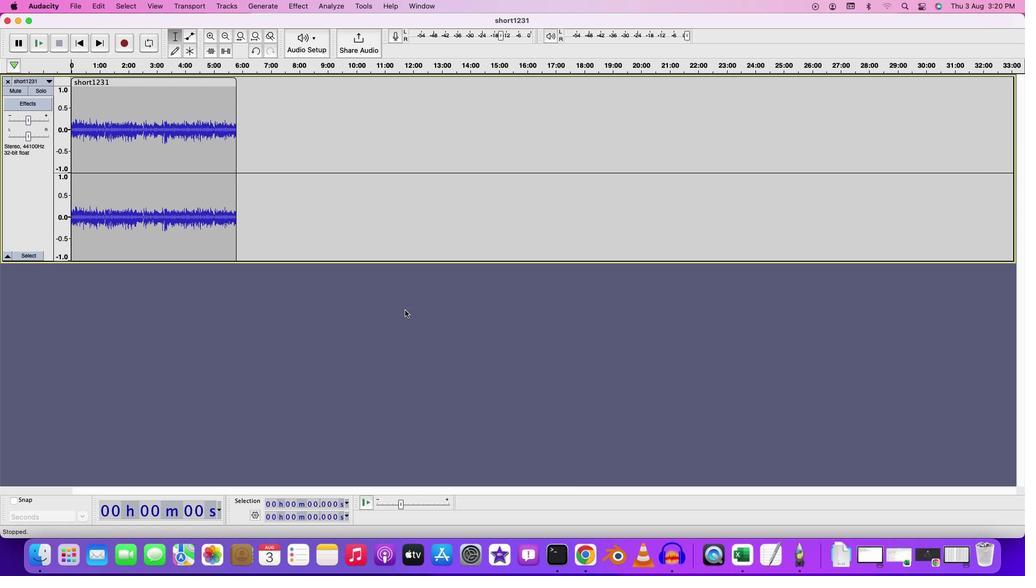 
Action: Mouse moved to (404, 310)
Screenshot: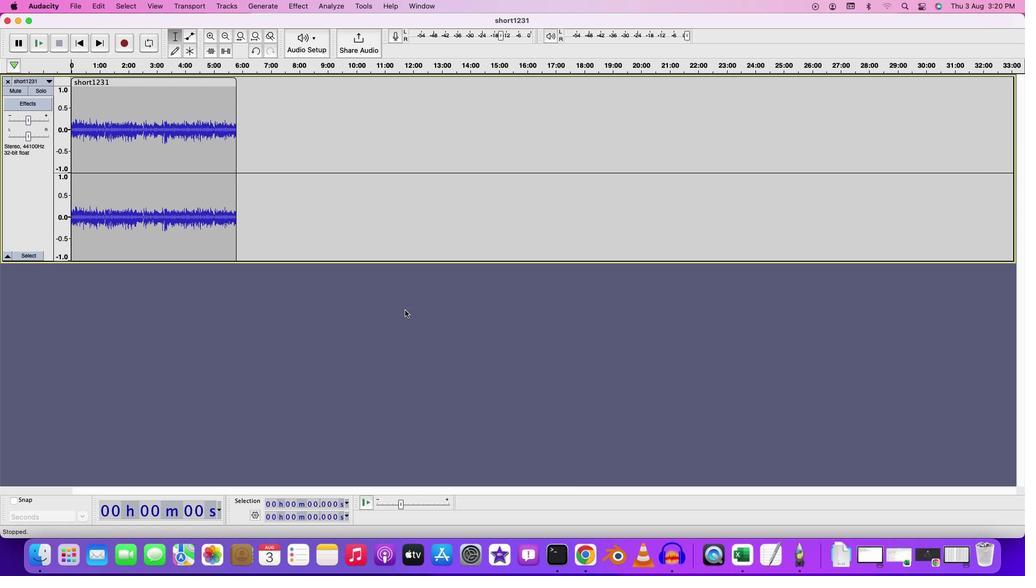 
Action: Mouse scrolled (404, 310) with delta (0, 0)
Screenshot: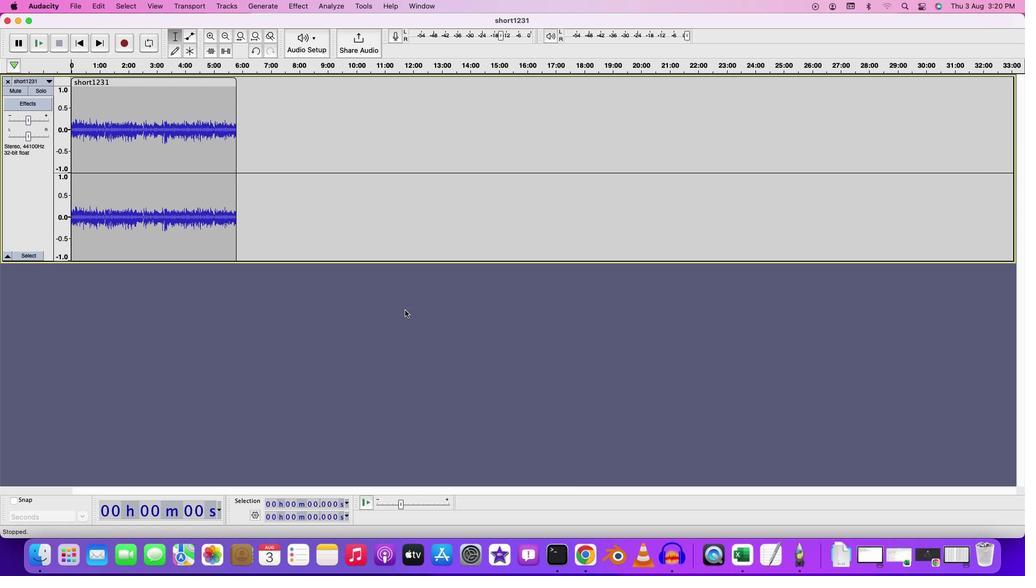 
Action: Mouse scrolled (404, 310) with delta (0, 0)
Screenshot: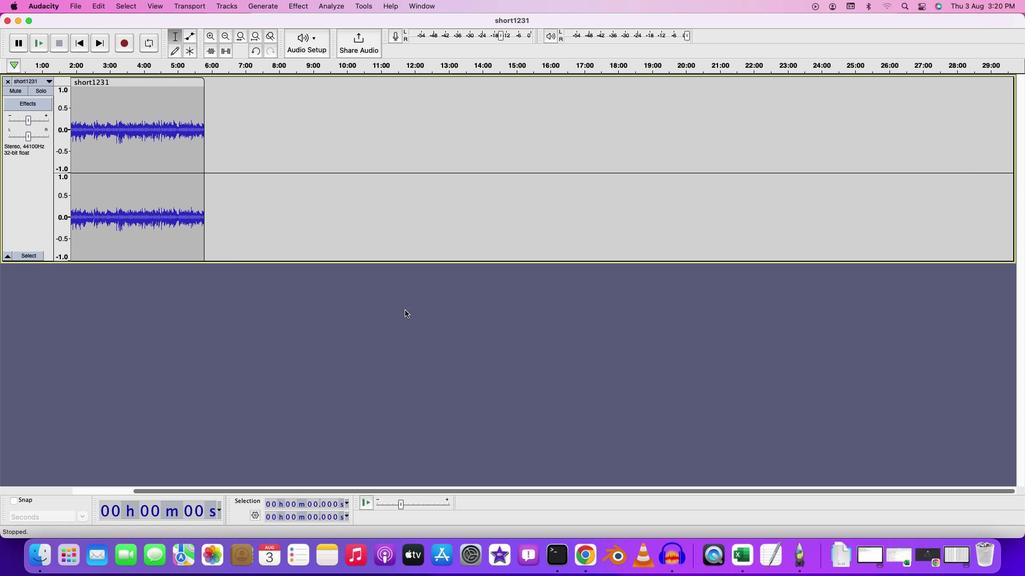 
Action: Mouse scrolled (404, 310) with delta (0, 0)
Screenshot: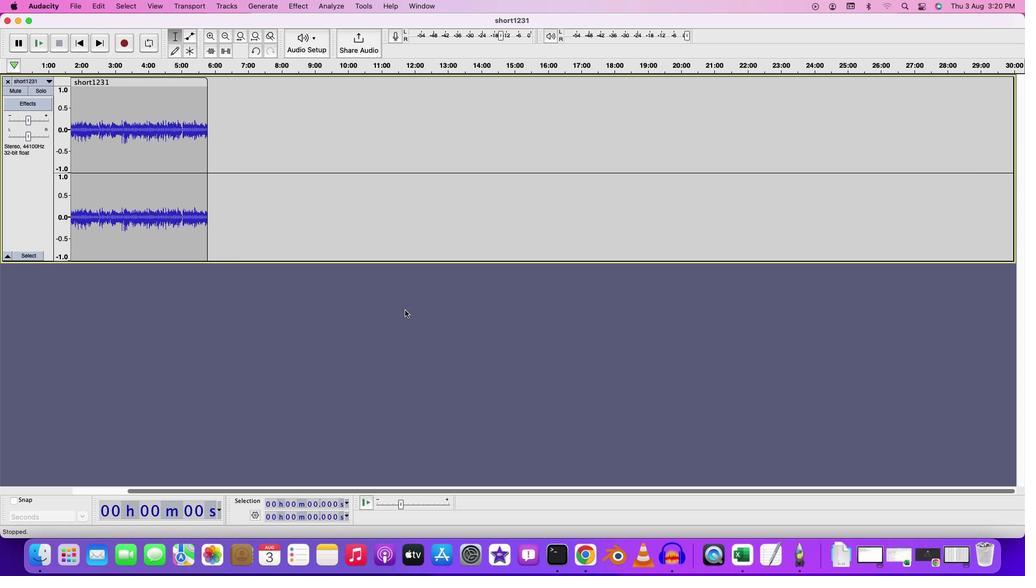 
Action: Mouse scrolled (404, 310) with delta (0, 0)
Screenshot: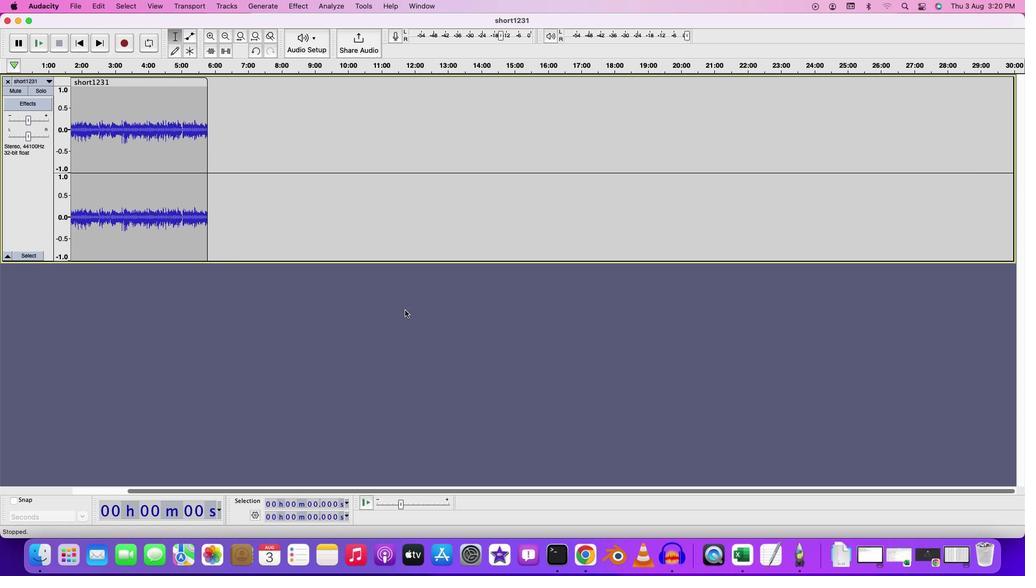 
Action: Mouse scrolled (404, 310) with delta (0, 0)
Screenshot: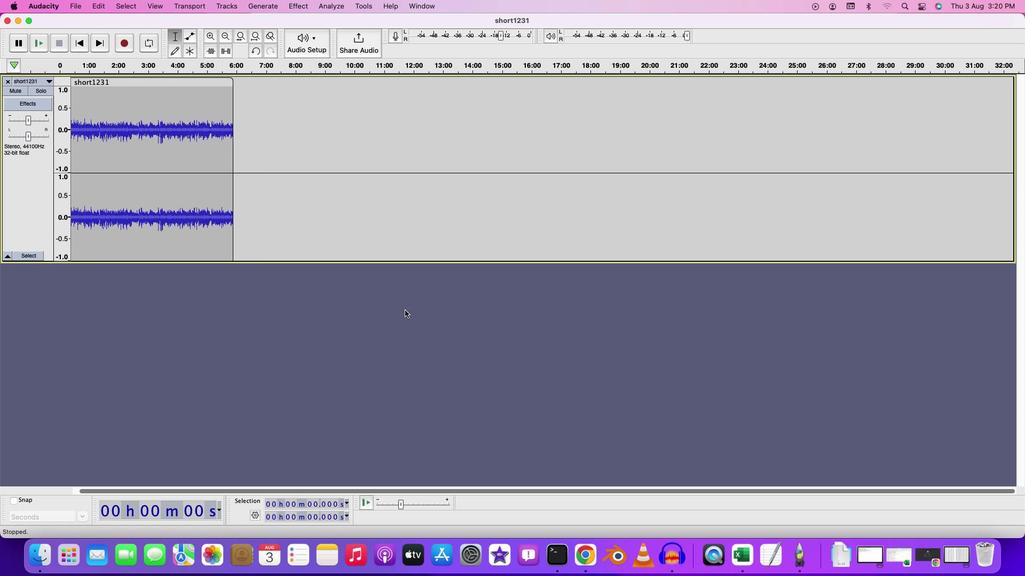 
Action: Mouse scrolled (404, 310) with delta (0, 0)
Screenshot: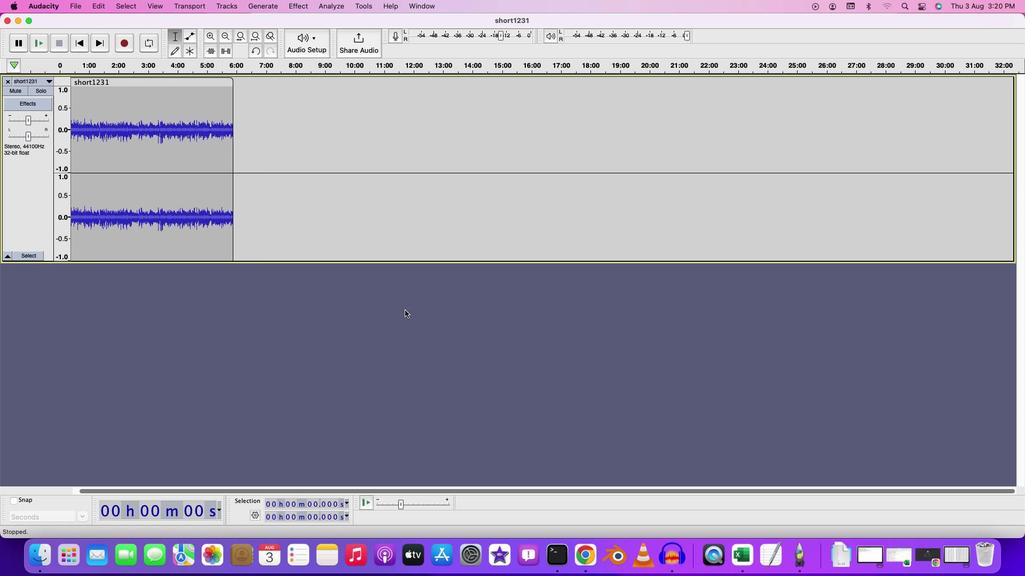 
Action: Mouse scrolled (404, 310) with delta (0, -1)
Screenshot: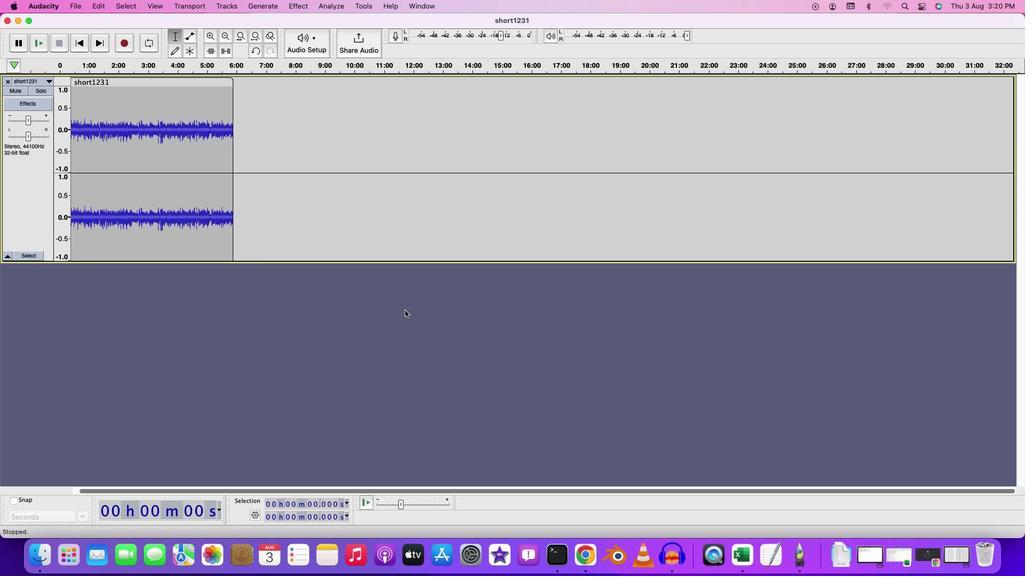 
Action: Mouse scrolled (404, 310) with delta (0, -2)
Screenshot: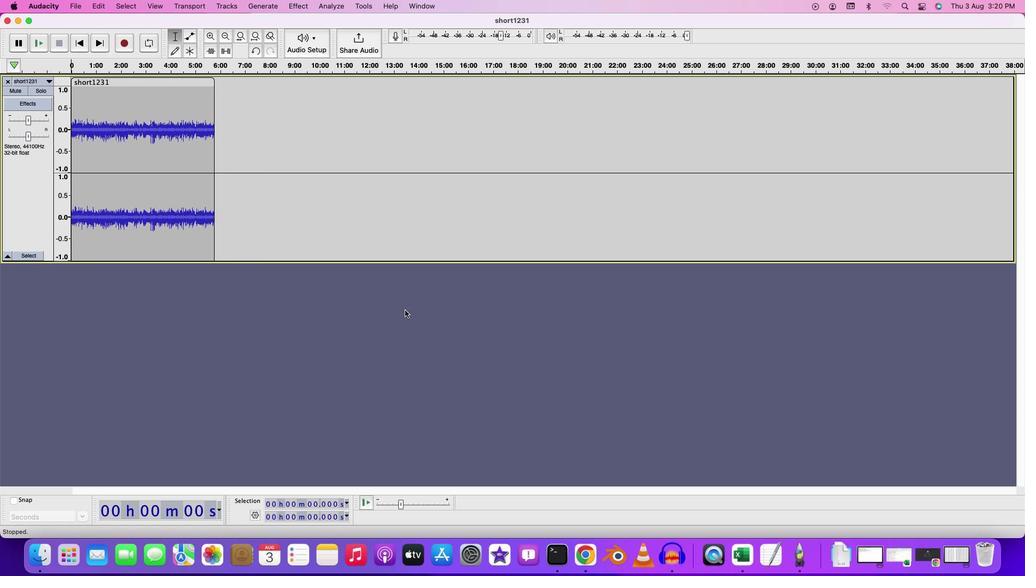 
Action: Mouse scrolled (404, 310) with delta (0, 0)
Screenshot: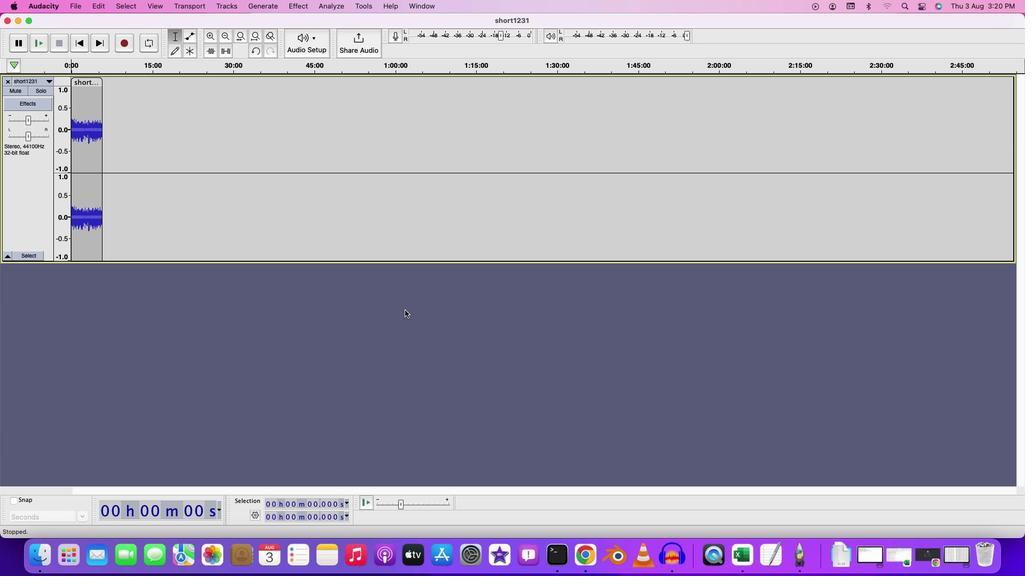 
Action: Mouse scrolled (404, 310) with delta (0, 0)
Screenshot: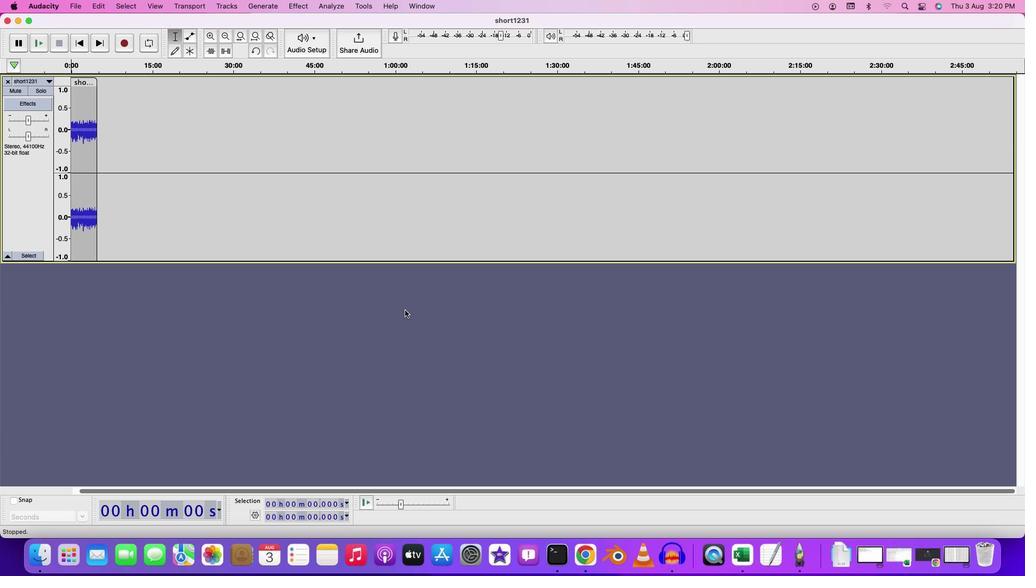 
Action: Mouse scrolled (404, 310) with delta (0, 1)
Screenshot: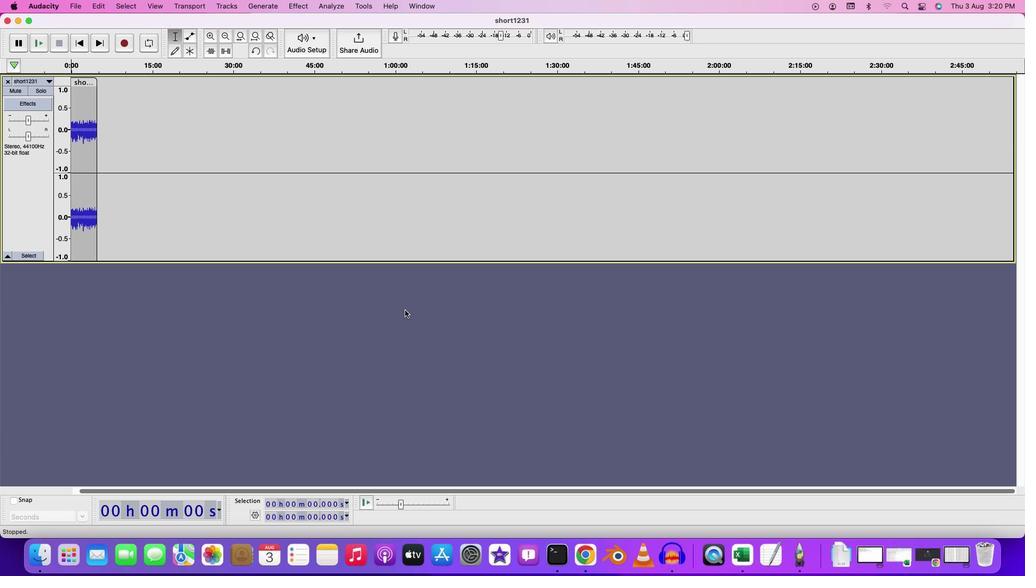 
Action: Mouse scrolled (404, 310) with delta (0, 2)
Screenshot: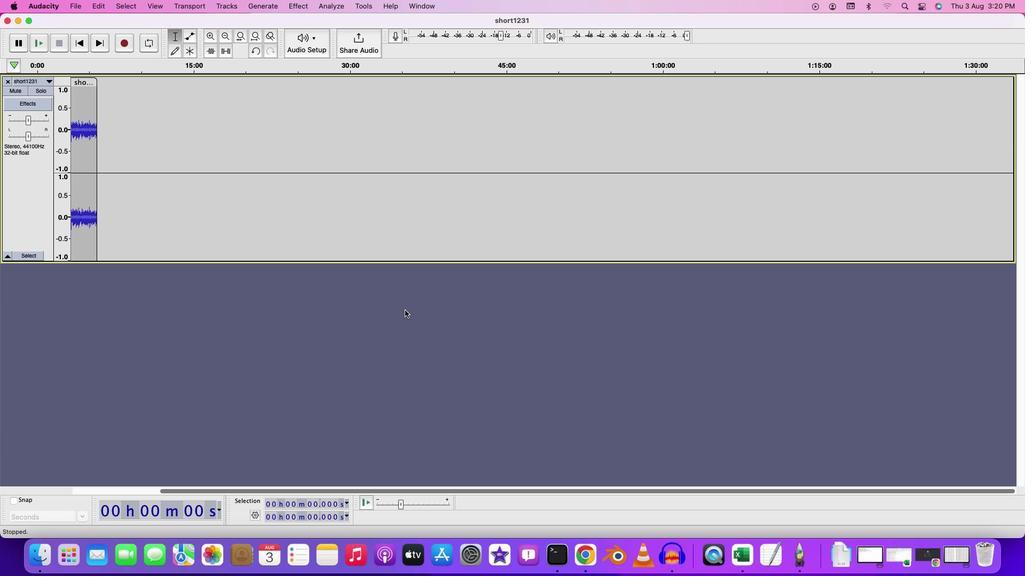 
Action: Mouse moved to (371, 489)
Screenshot: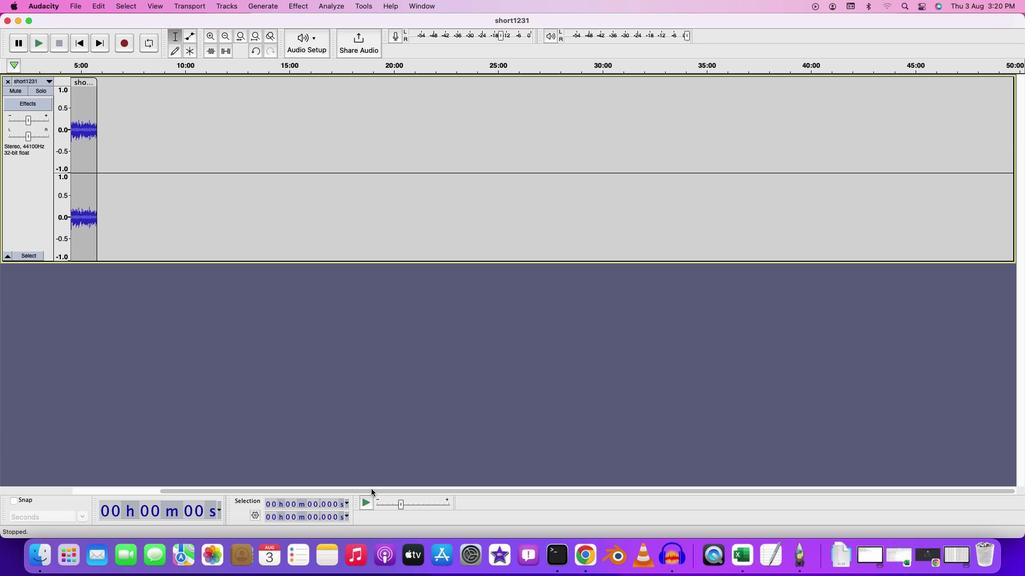 
Action: Mouse pressed left at (371, 489)
Screenshot: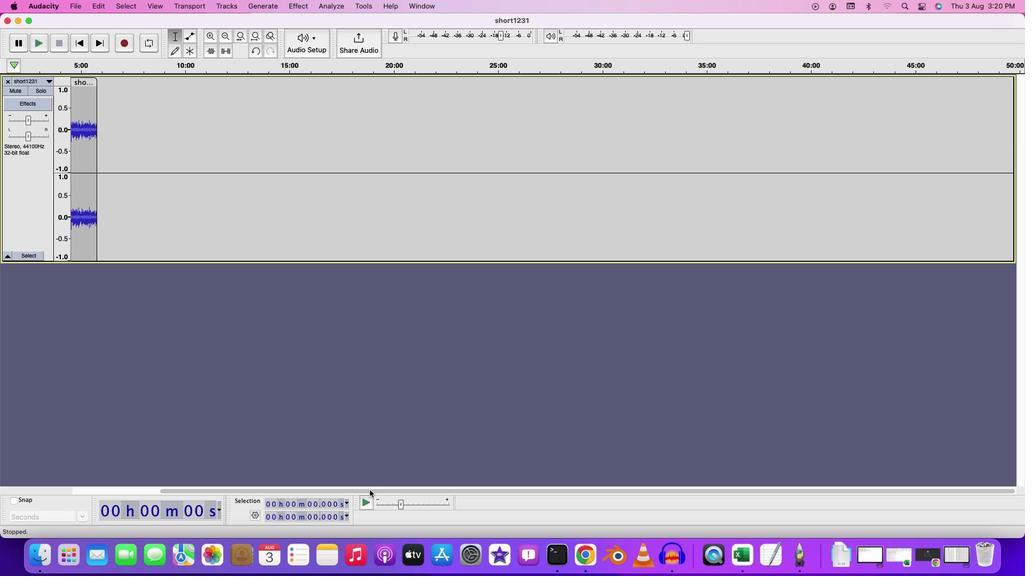 
Action: Mouse moved to (209, 334)
Screenshot: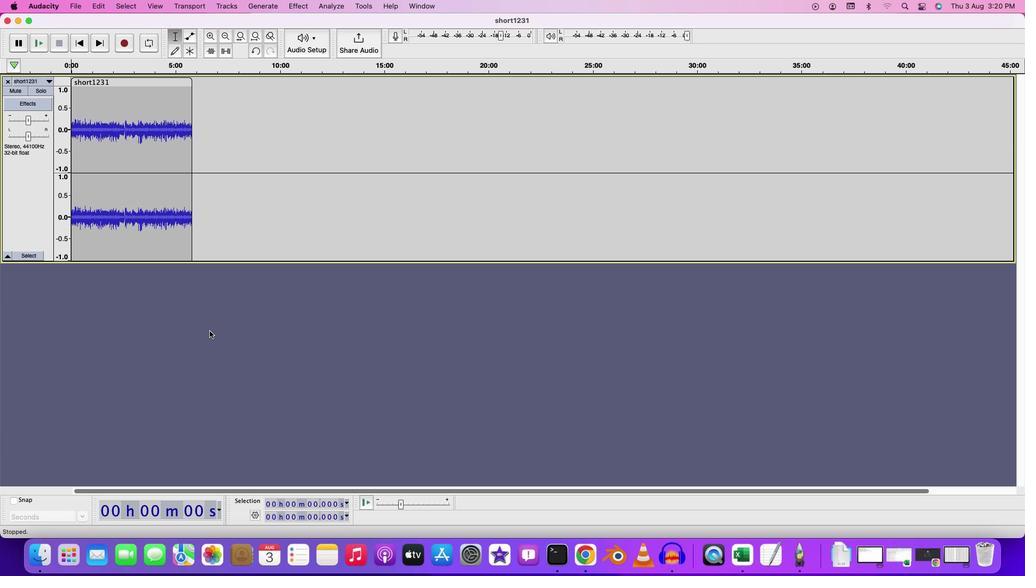 
Action: Key pressed Key.cmd
Screenshot: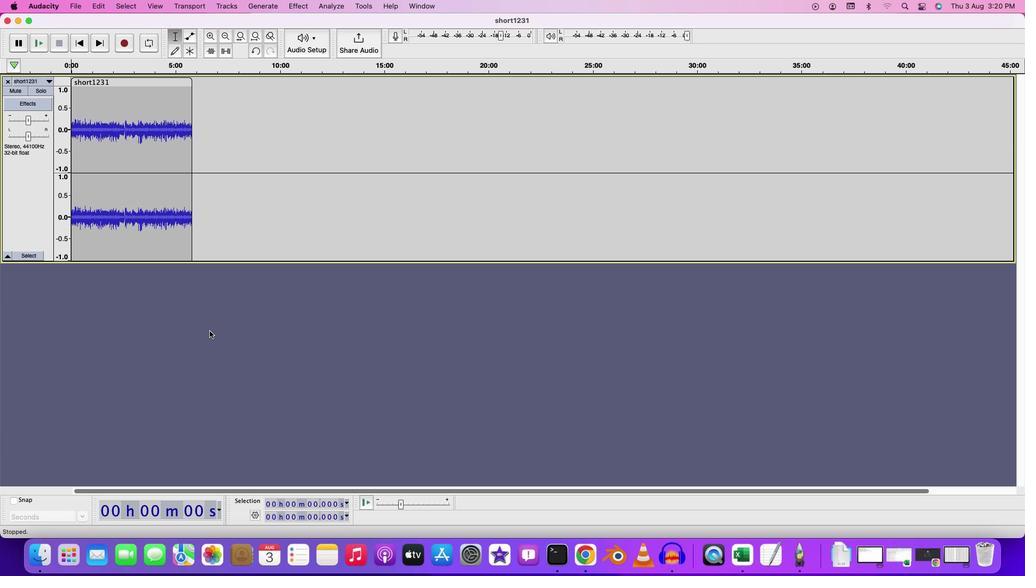 
Action: Mouse moved to (209, 331)
Screenshot: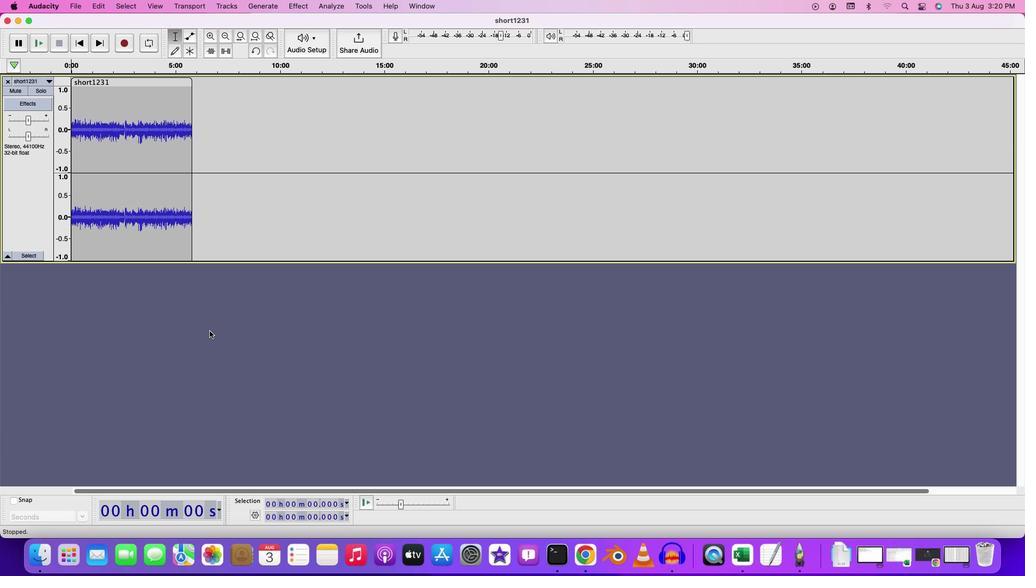 
Action: Mouse scrolled (209, 331) with delta (0, 0)
Screenshot: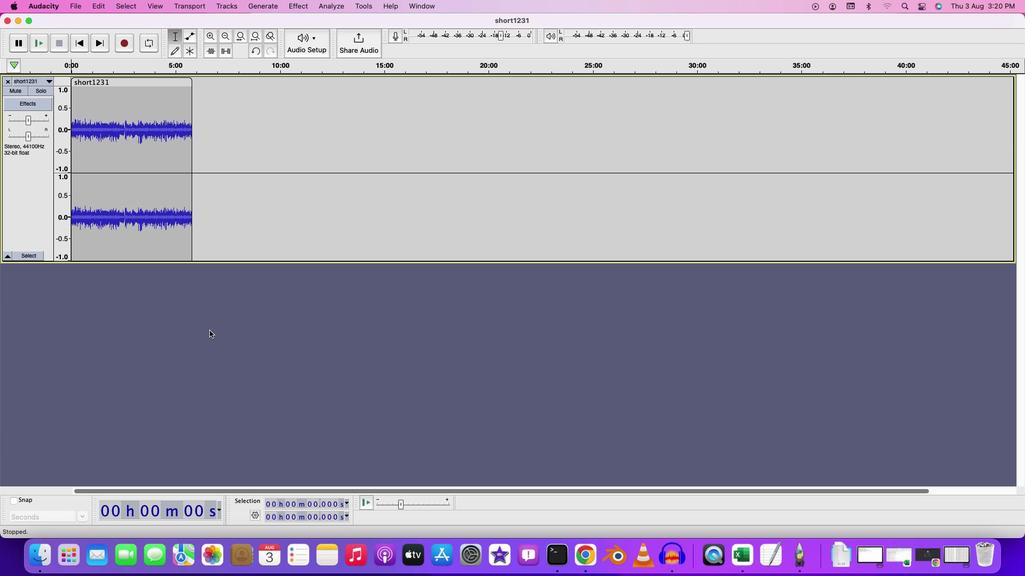 
Action: Mouse scrolled (209, 331) with delta (0, 0)
Screenshot: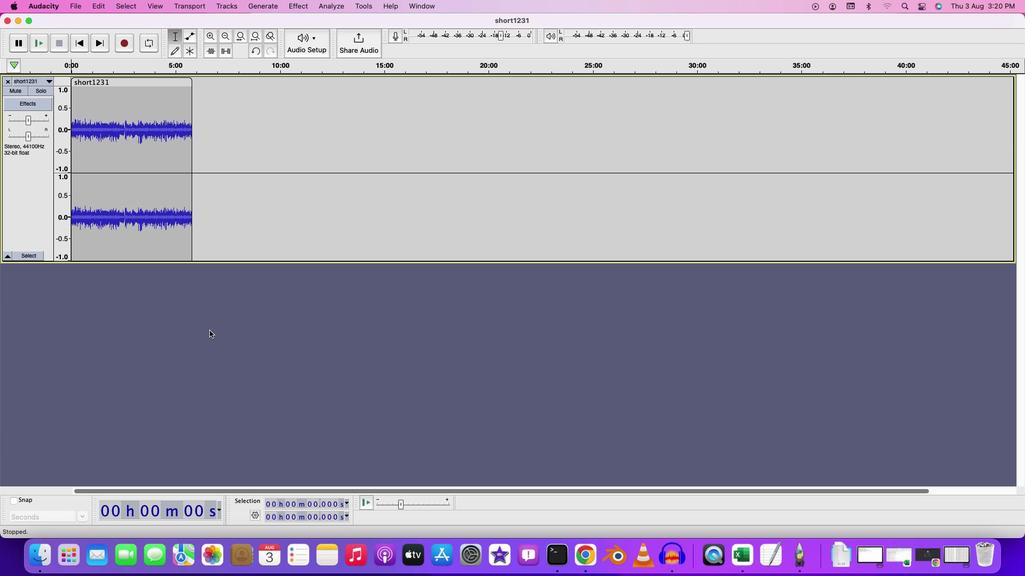 
Action: Mouse moved to (209, 331)
Screenshot: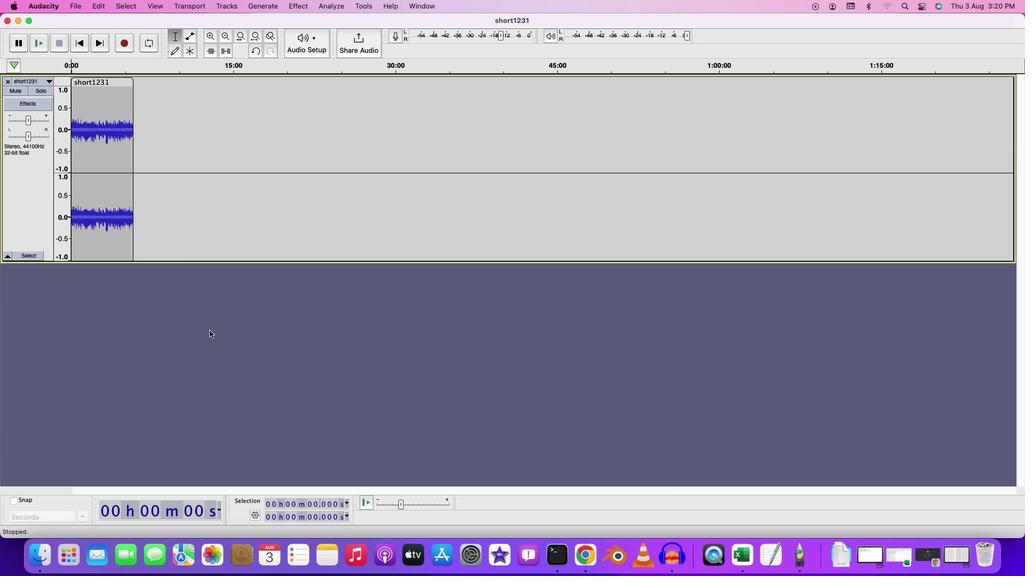 
Action: Mouse scrolled (209, 331) with delta (0, -1)
Screenshot: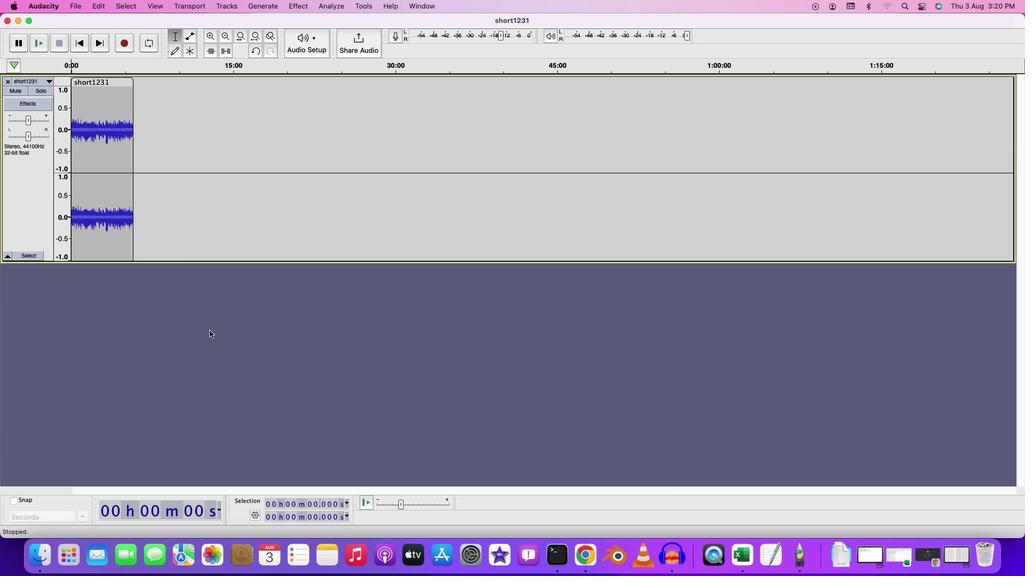
Action: Mouse moved to (210, 327)
Screenshot: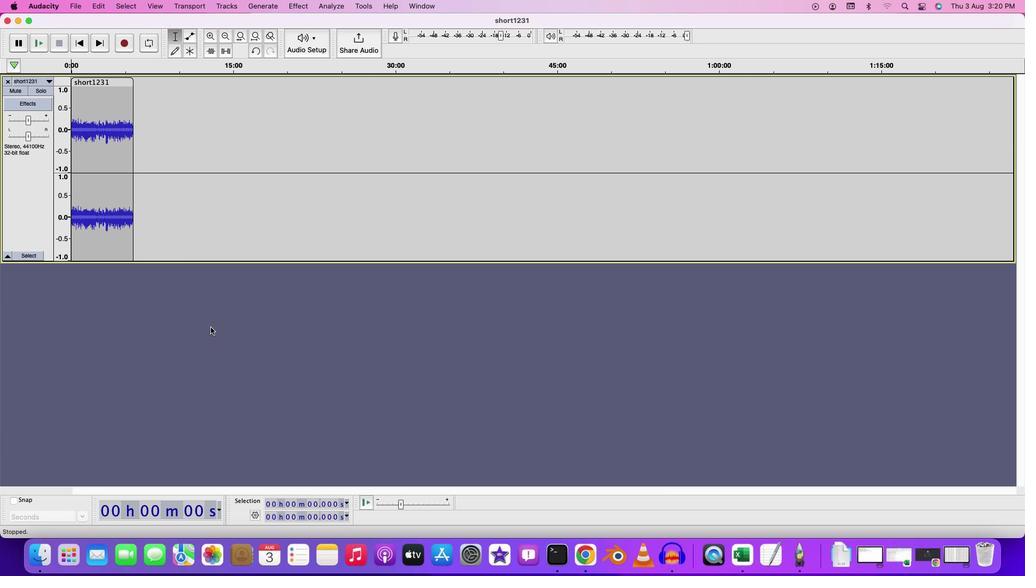 
Action: Mouse scrolled (210, 327) with delta (0, 0)
Screenshot: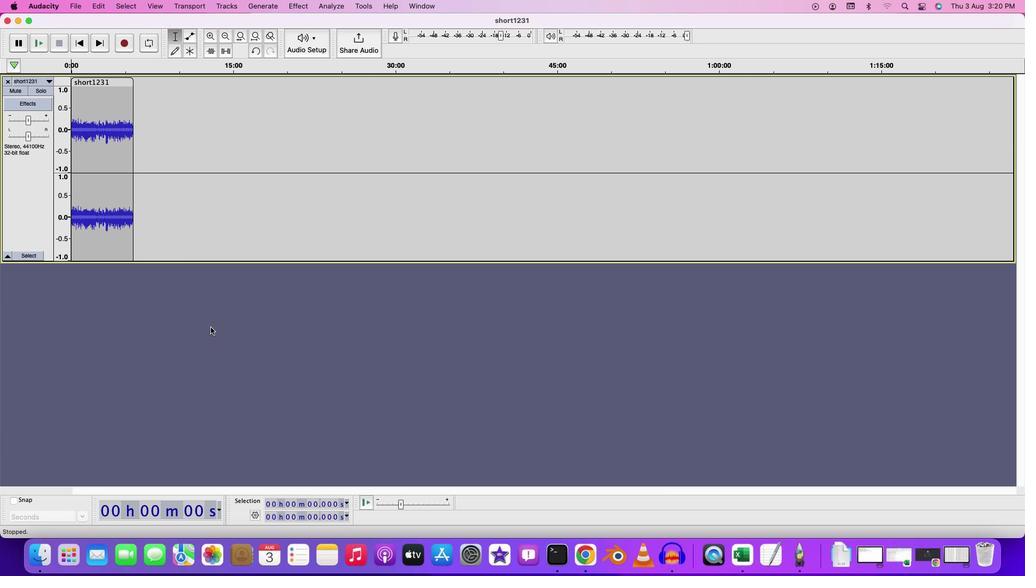 
Action: Mouse scrolled (210, 327) with delta (0, 0)
Screenshot: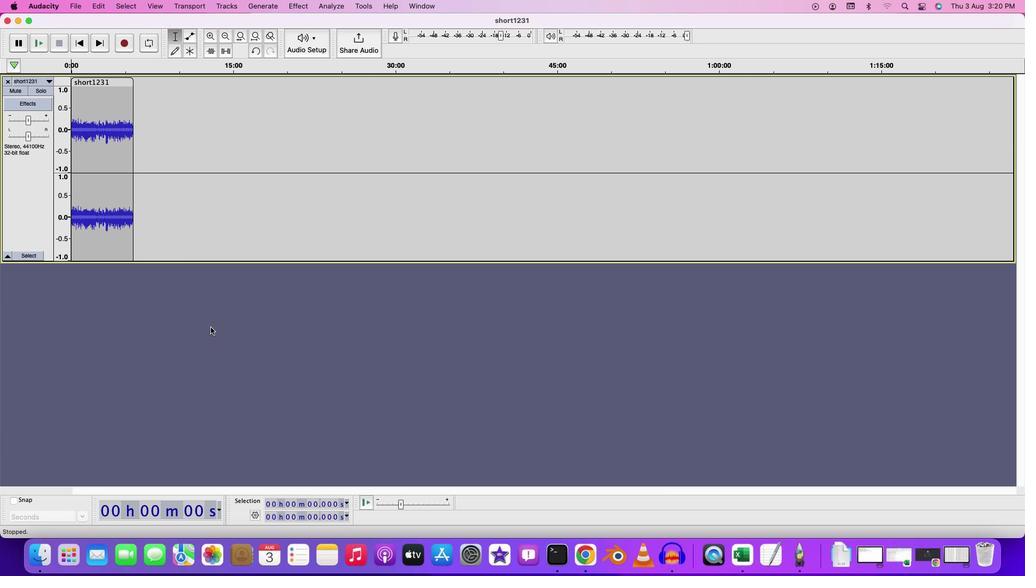 
Action: Mouse scrolled (210, 327) with delta (0, 1)
Screenshot: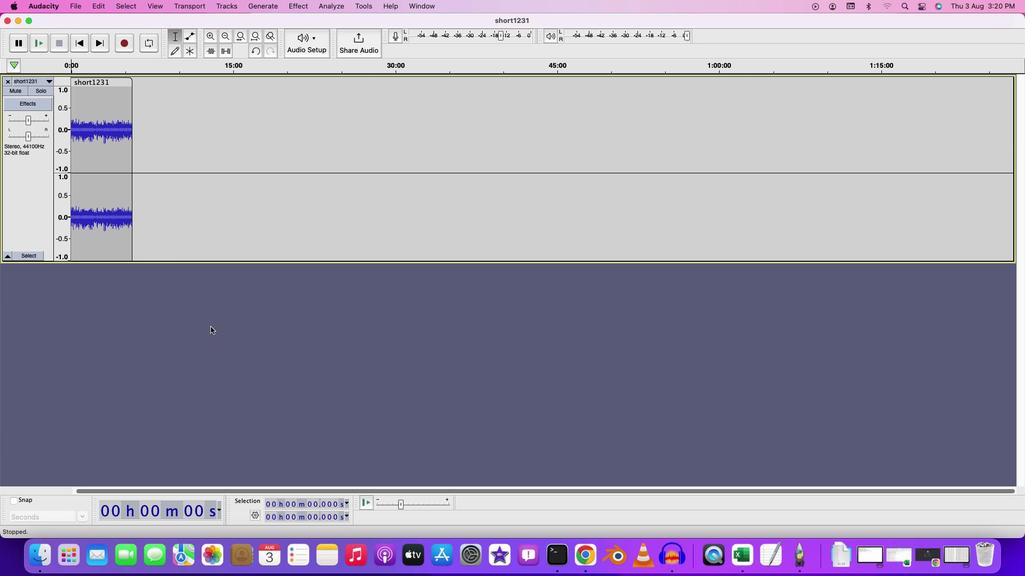 
Action: Mouse scrolled (210, 327) with delta (0, 2)
Screenshot: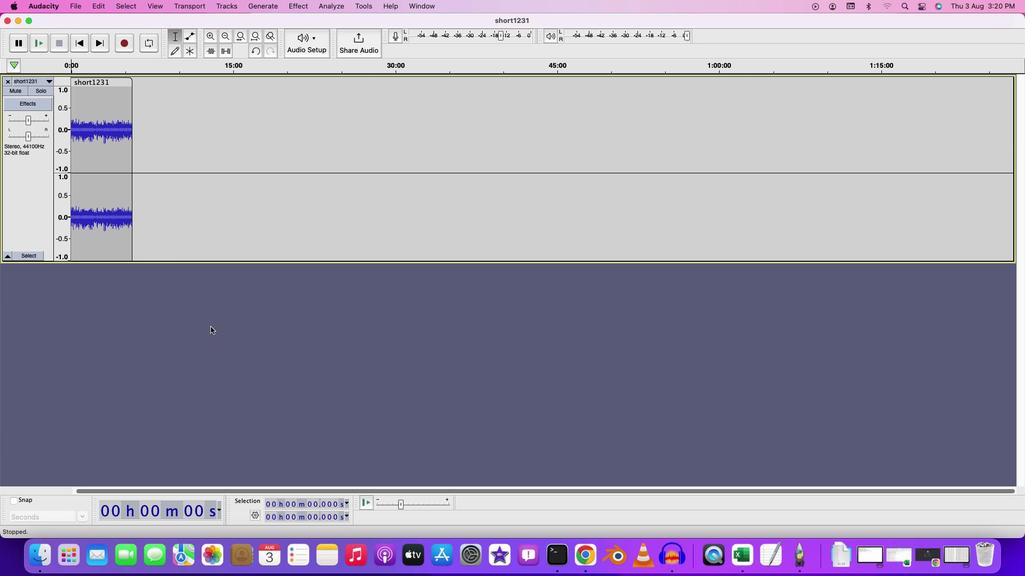 
Action: Mouse scrolled (210, 327) with delta (0, 3)
Screenshot: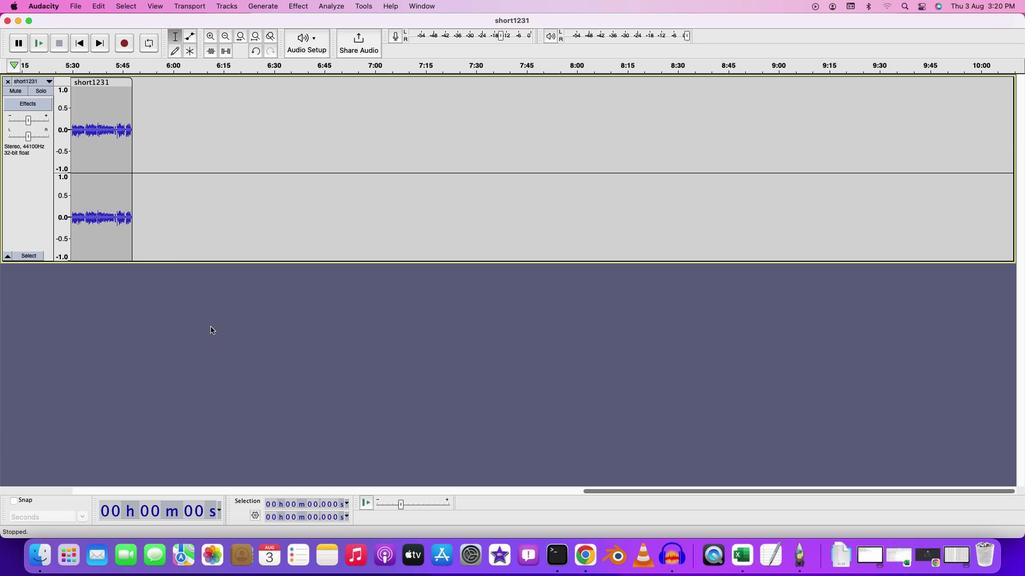 
Action: Mouse moved to (210, 327)
Screenshot: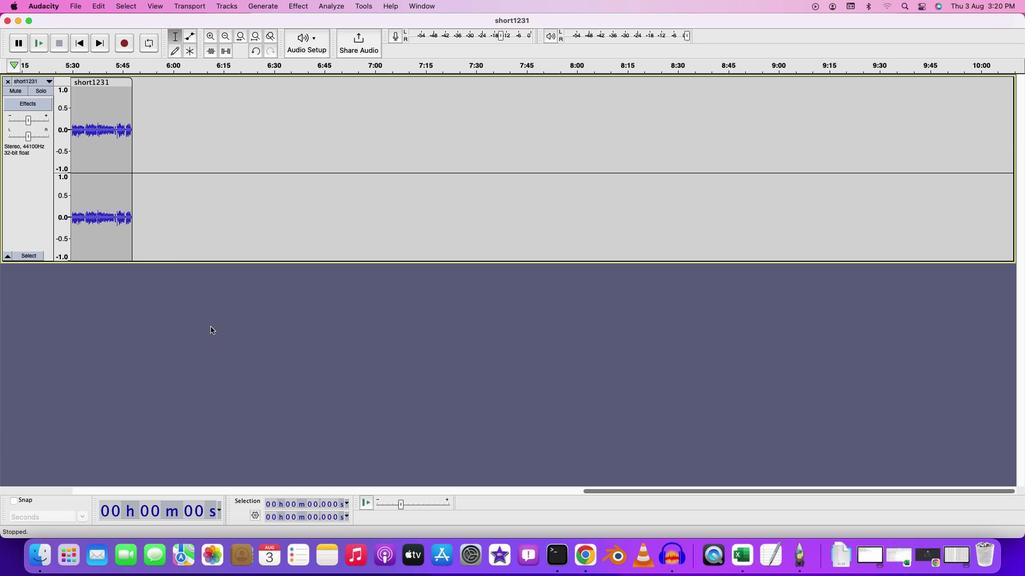 
Action: Mouse scrolled (210, 327) with delta (0, 0)
Screenshot: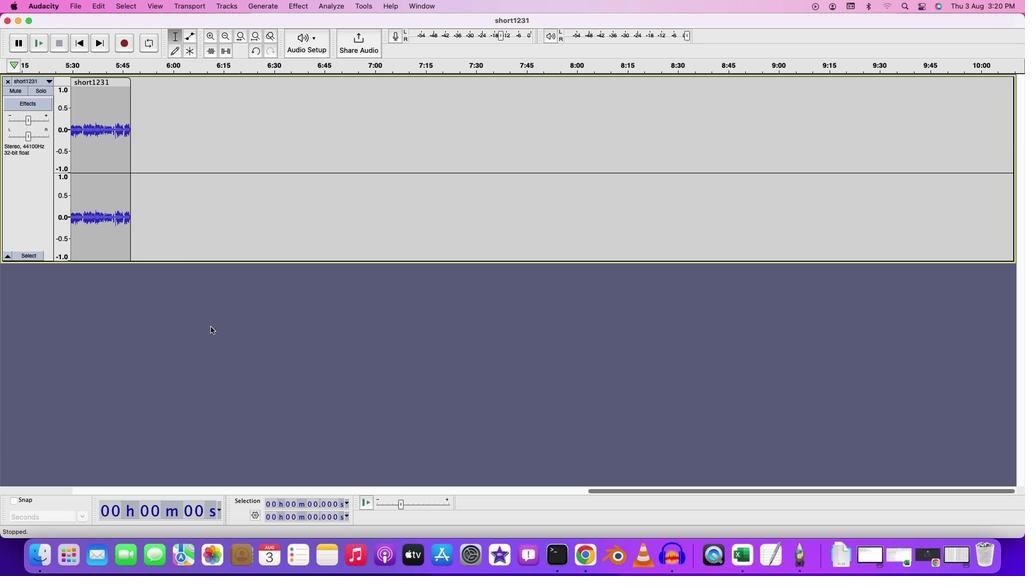 
Action: Mouse scrolled (210, 327) with delta (0, 0)
Screenshot: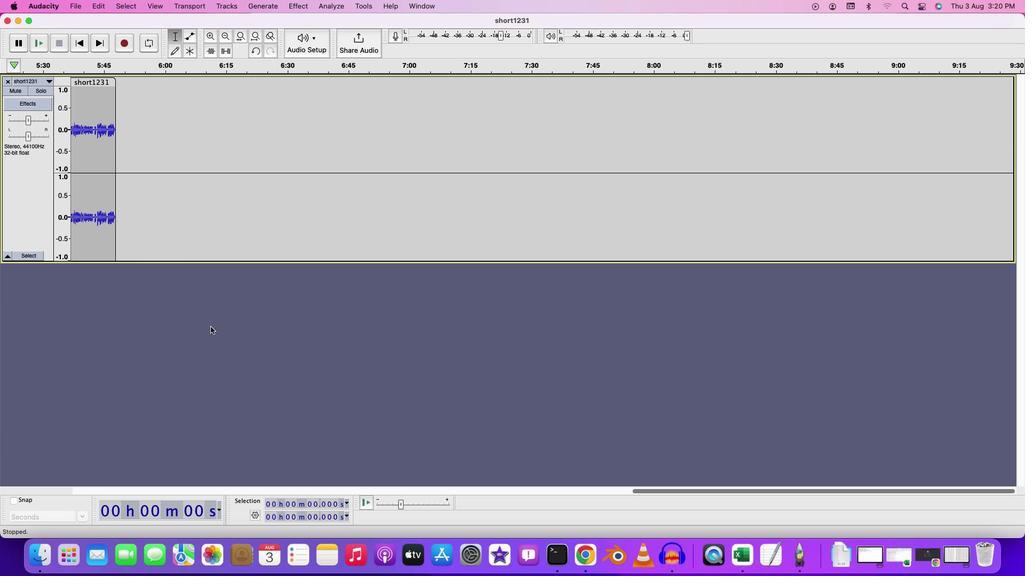 
Action: Mouse scrolled (210, 327) with delta (0, 1)
Screenshot: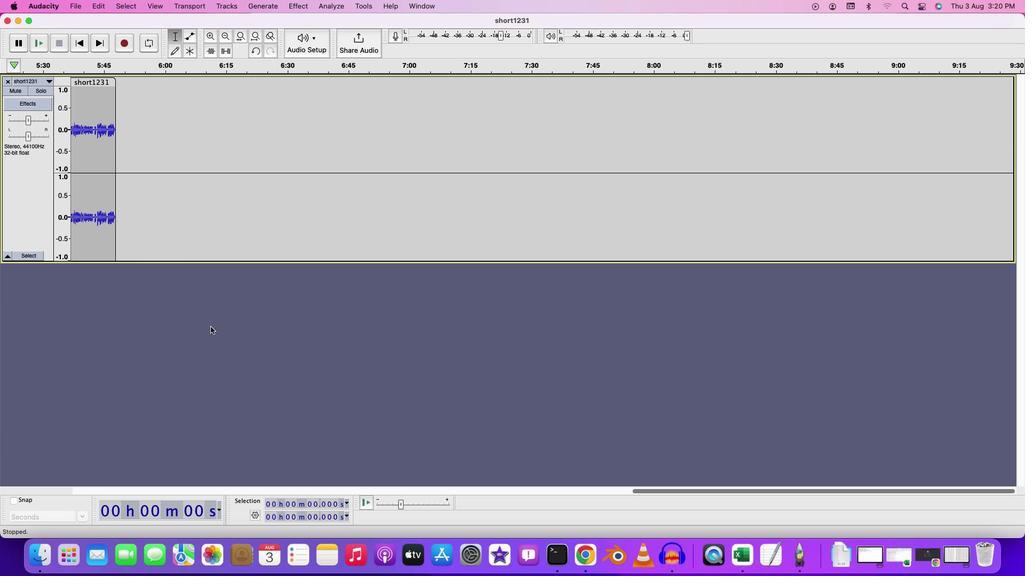 
Action: Mouse scrolled (210, 327) with delta (0, 2)
Screenshot: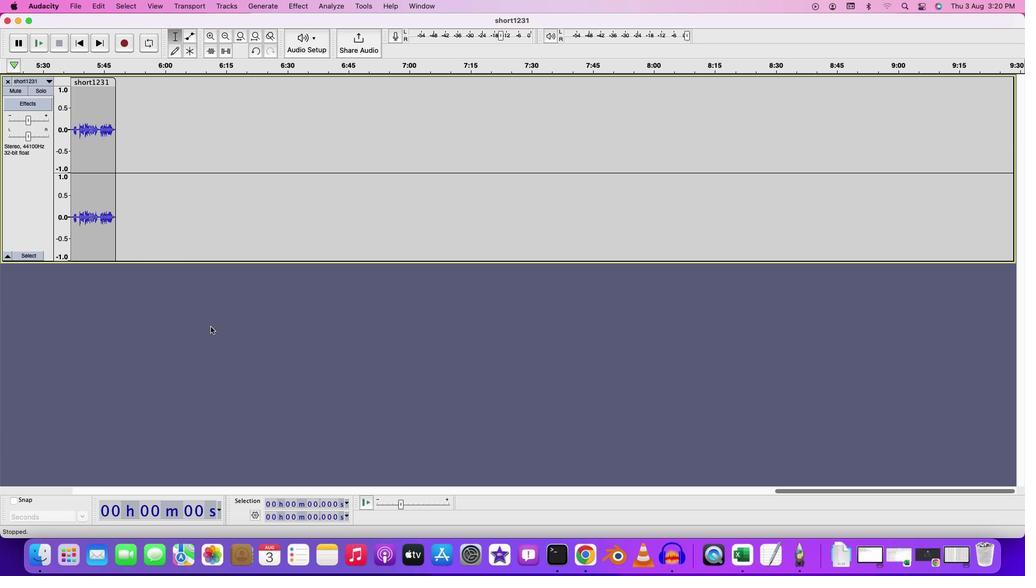 
Action: Mouse scrolled (210, 327) with delta (0, 2)
Screenshot: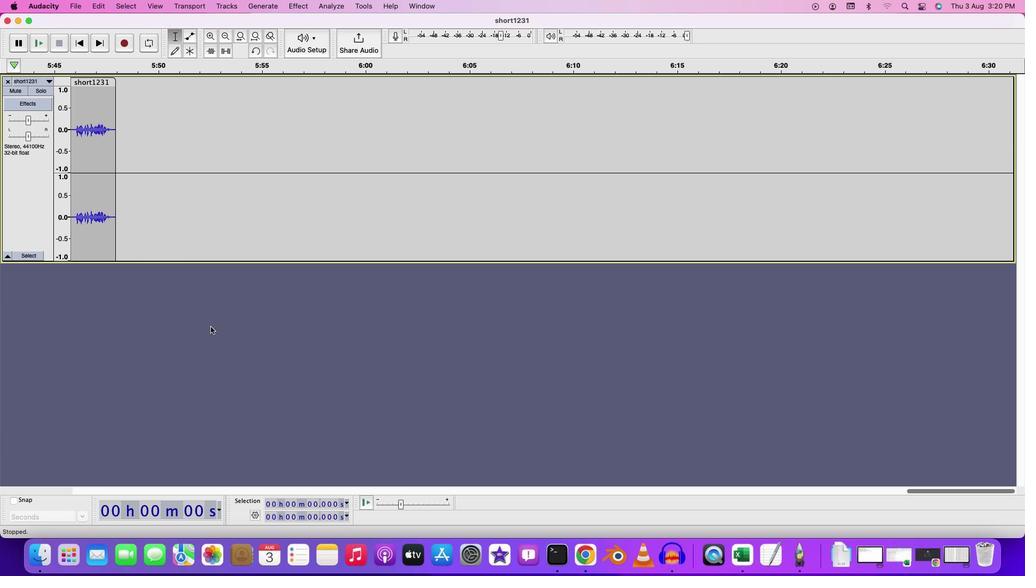 
Action: Mouse scrolled (210, 327) with delta (0, 0)
Screenshot: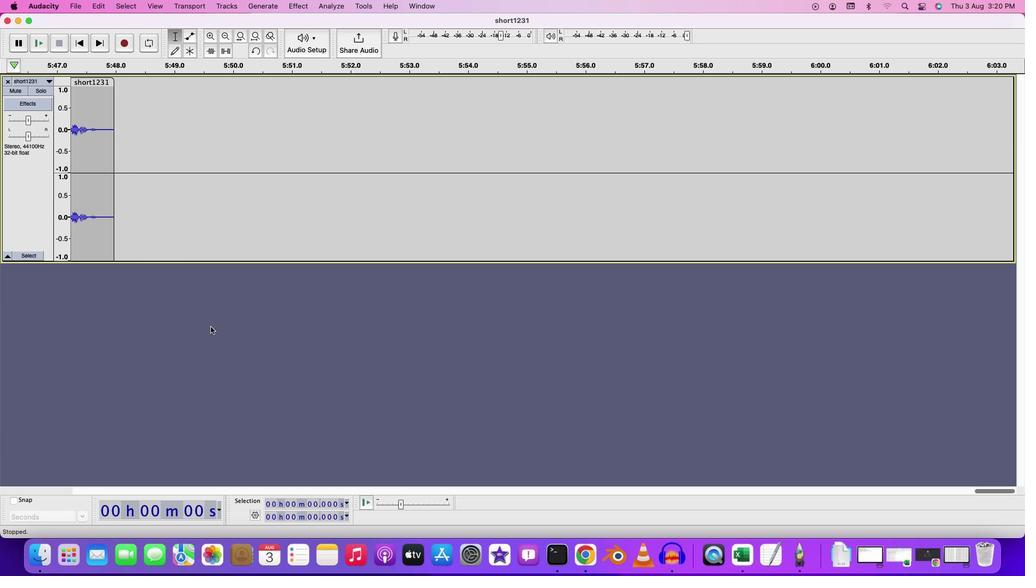 
Action: Mouse scrolled (210, 327) with delta (0, 0)
Screenshot: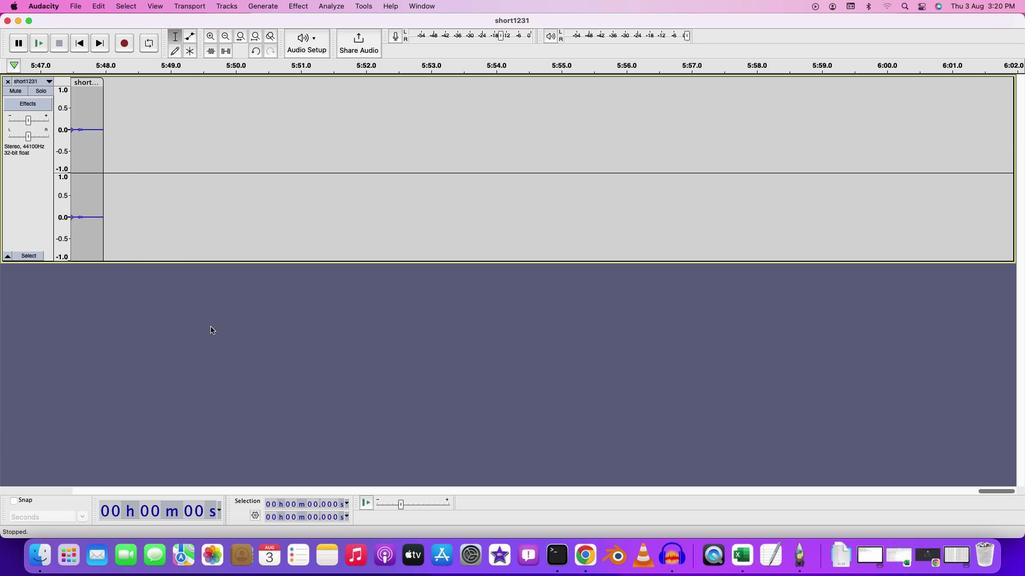 
Action: Mouse scrolled (210, 327) with delta (0, 1)
Screenshot: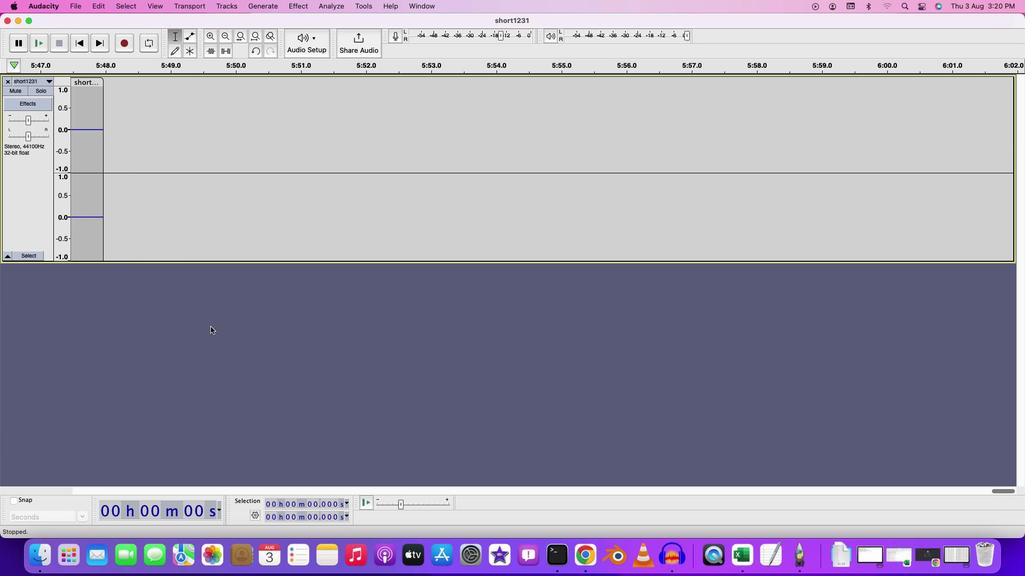 
Action: Mouse moved to (222, 442)
Screenshot: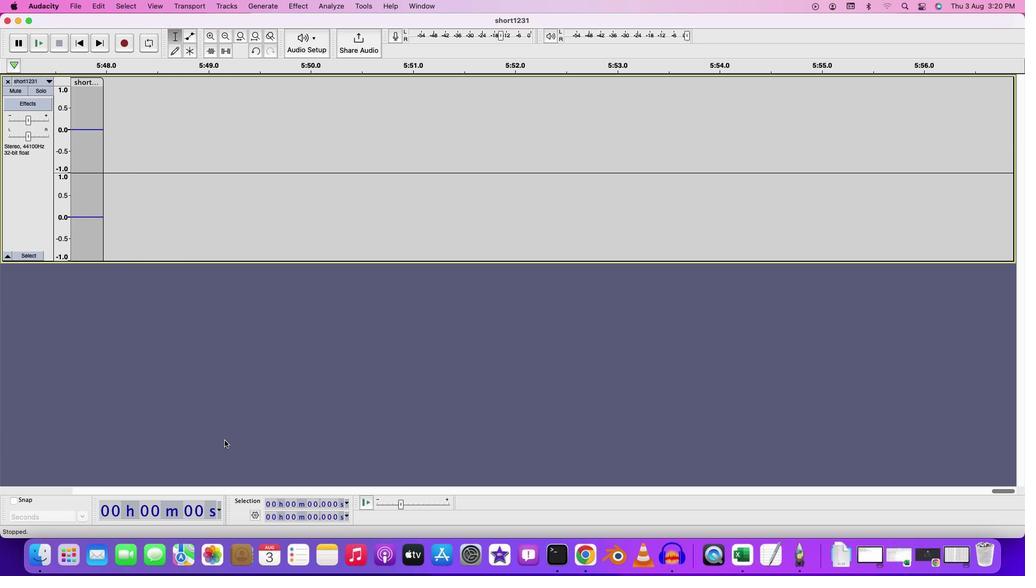 
Action: Key pressed Key.cmd
Screenshot: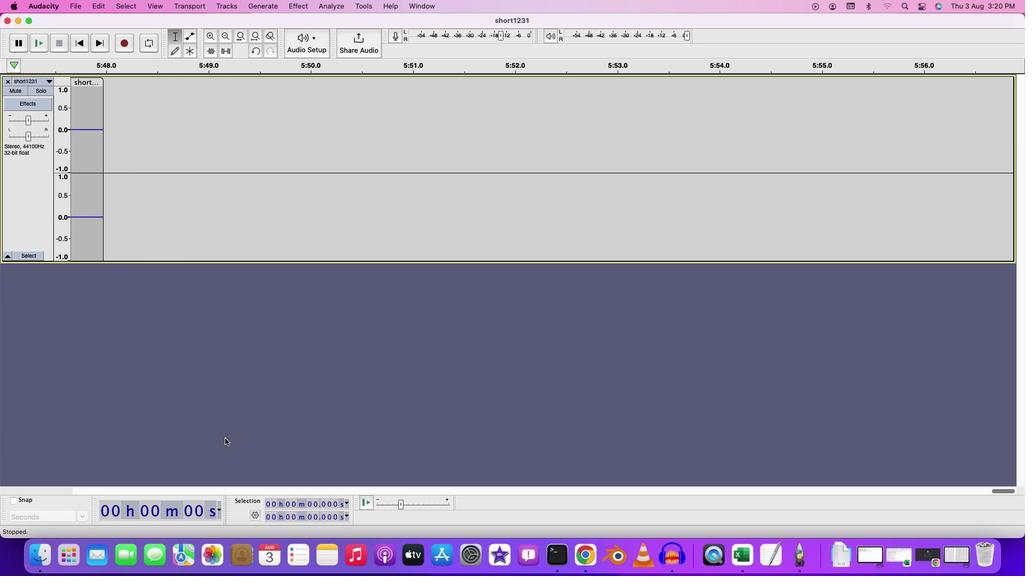 
Action: Mouse moved to (256, 415)
Screenshot: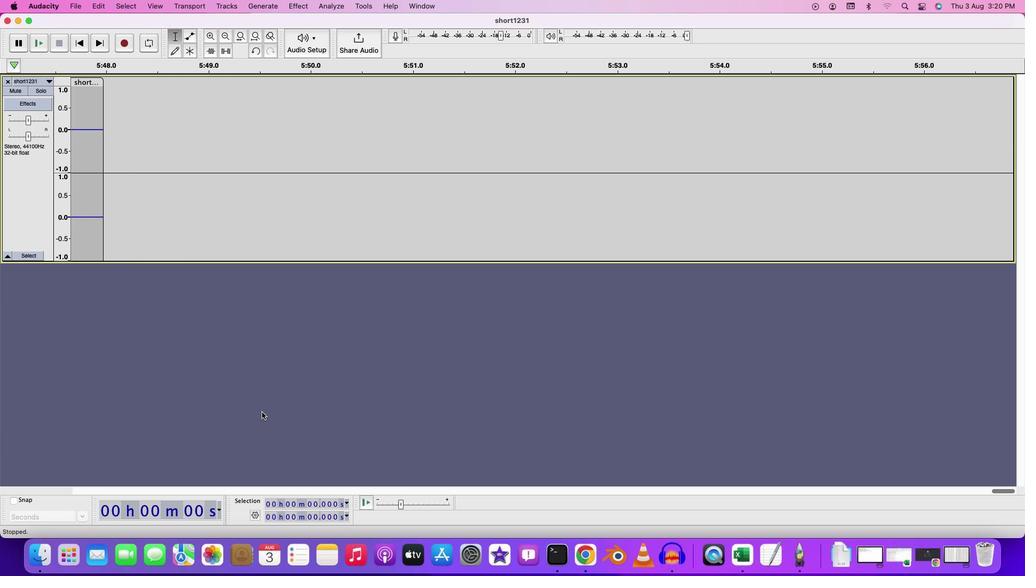 
Action: Key pressed Key.cmd
Screenshot: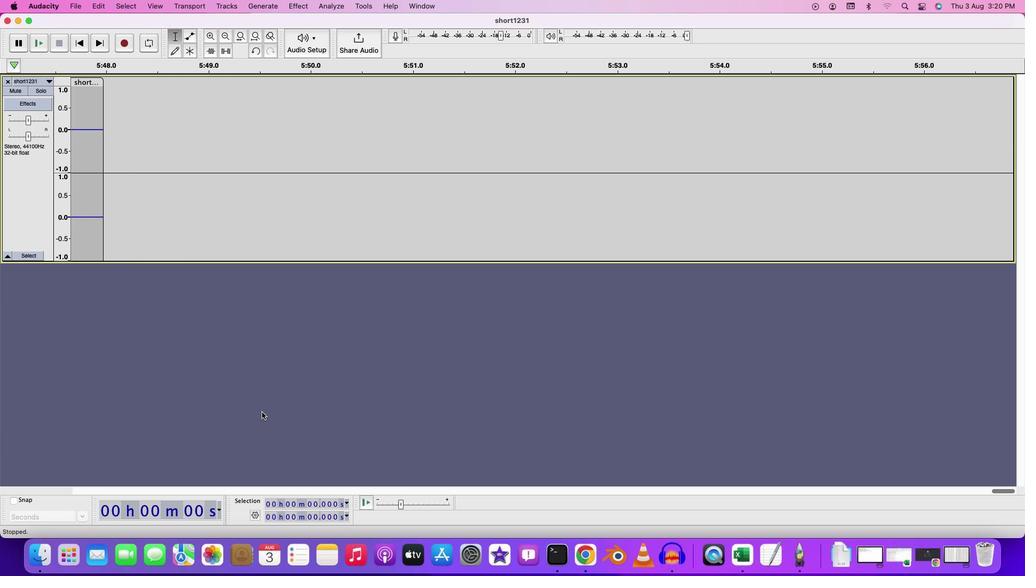 
Action: Mouse moved to (261, 412)
Screenshot: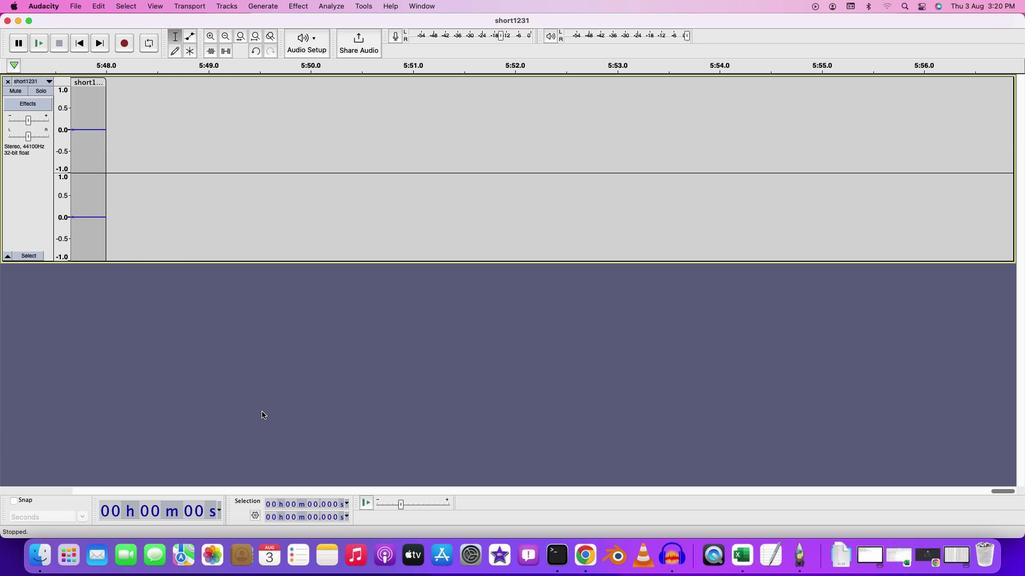 
Action: Mouse scrolled (261, 412) with delta (0, 0)
Screenshot: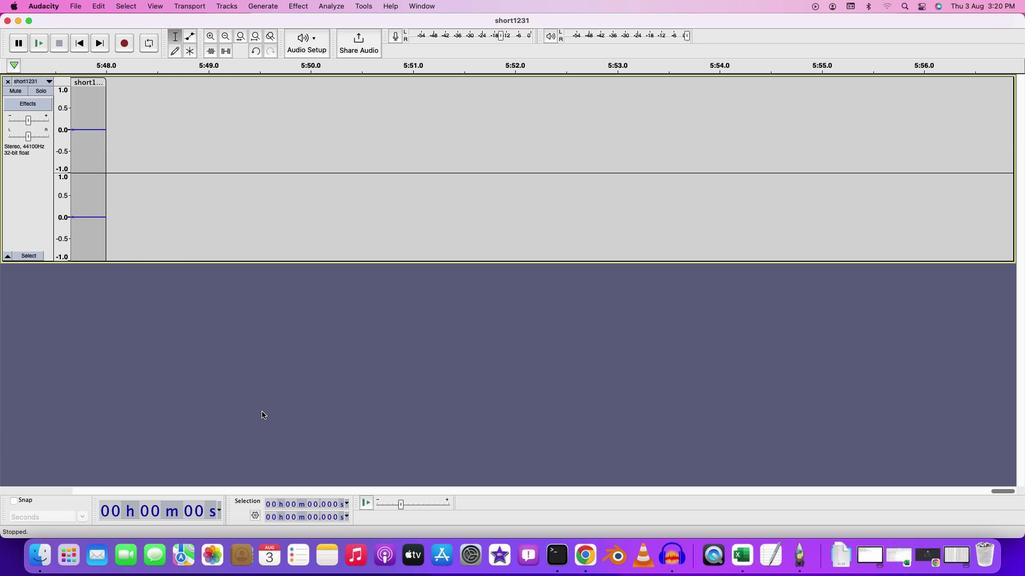 
Action: Mouse moved to (261, 412)
Screenshot: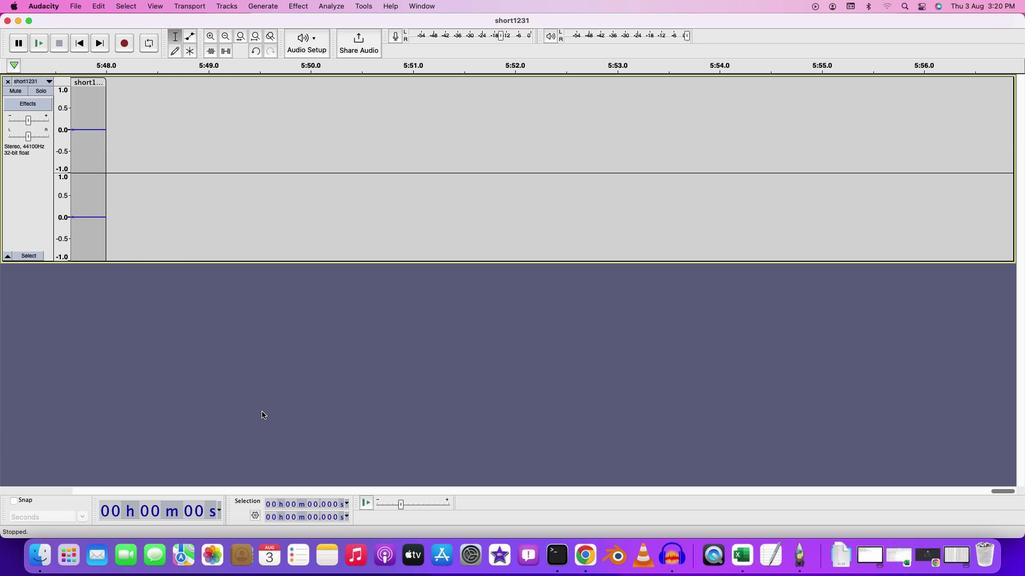 
Action: Mouse scrolled (261, 412) with delta (0, 0)
Screenshot: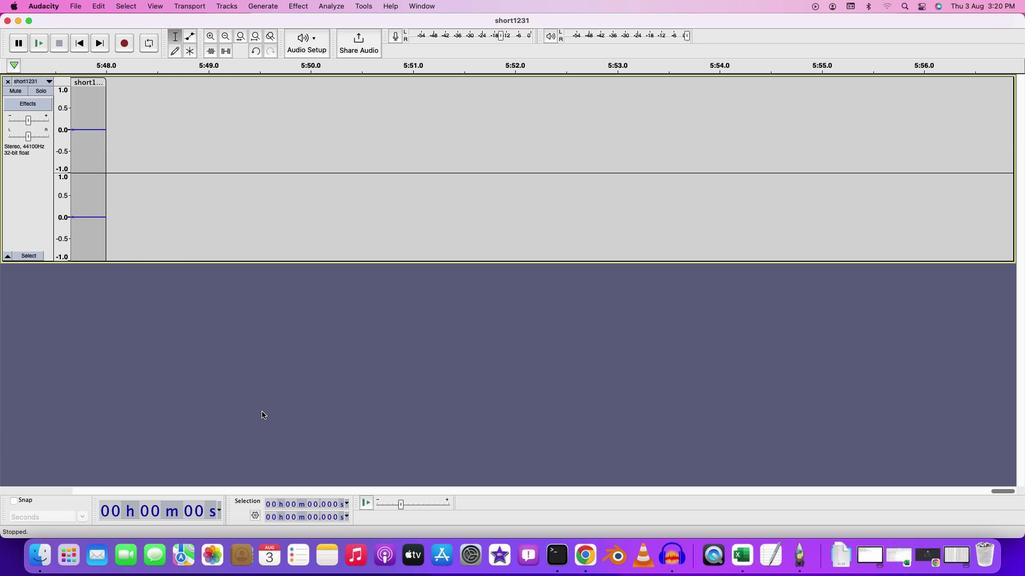 
Action: Mouse scrolled (261, 412) with delta (0, -1)
Screenshot: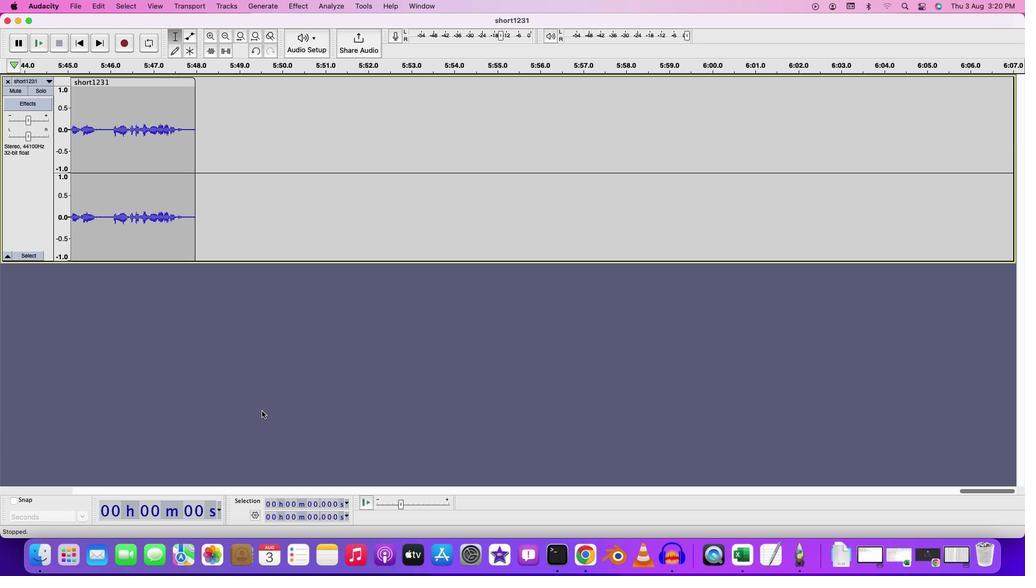 
Action: Mouse scrolled (261, 412) with delta (0, -2)
Screenshot: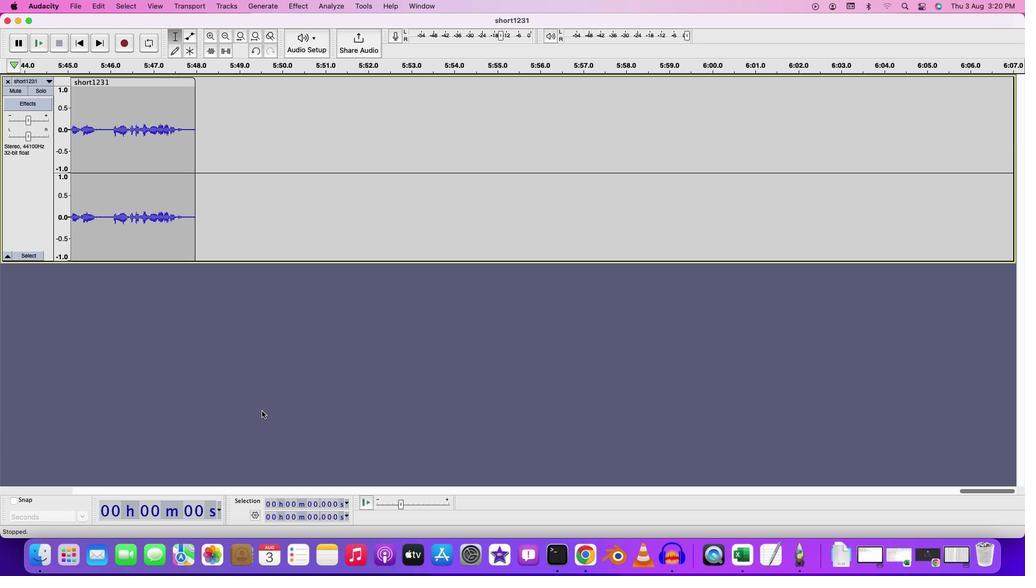 
Action: Mouse moved to (262, 412)
Screenshot: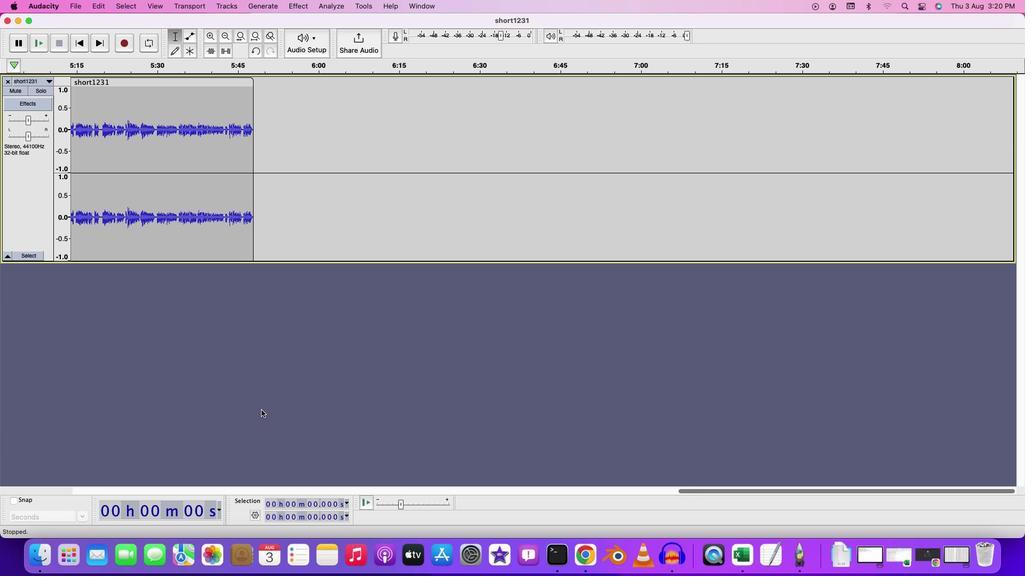 
Action: Mouse scrolled (262, 412) with delta (0, -3)
Screenshot: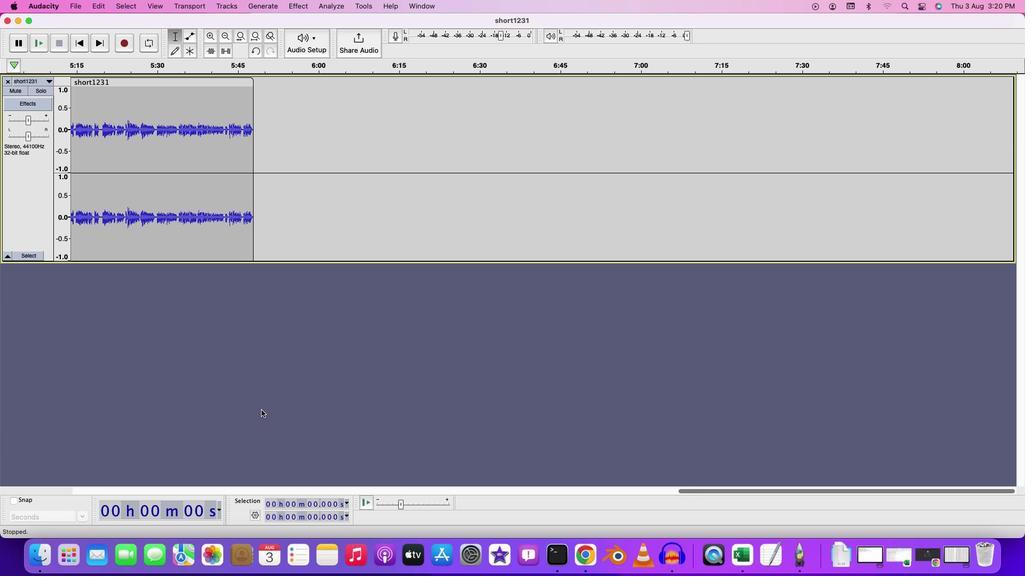
Action: Mouse moved to (261, 410)
Screenshot: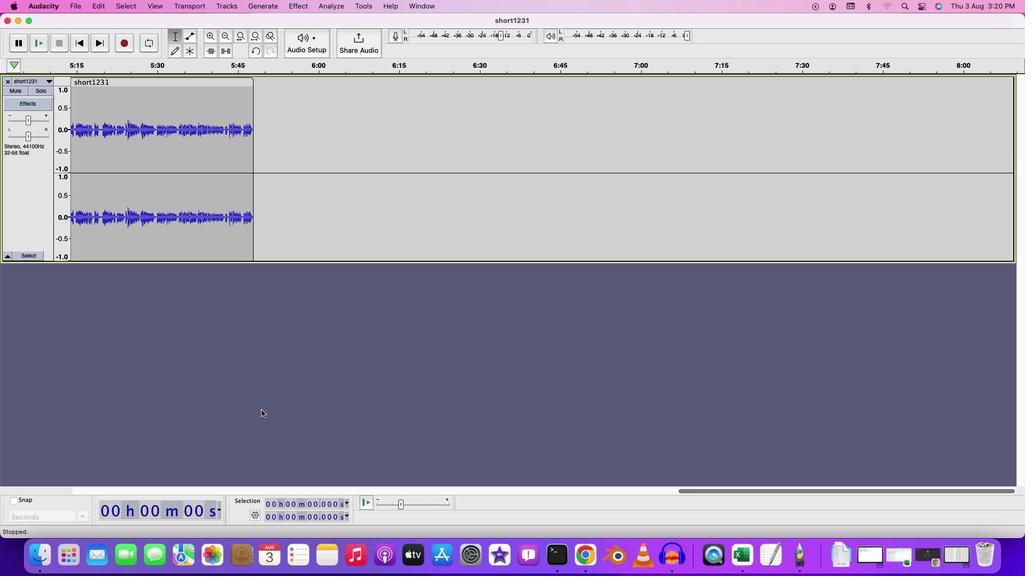 
Action: Mouse scrolled (261, 410) with delta (0, -3)
Screenshot: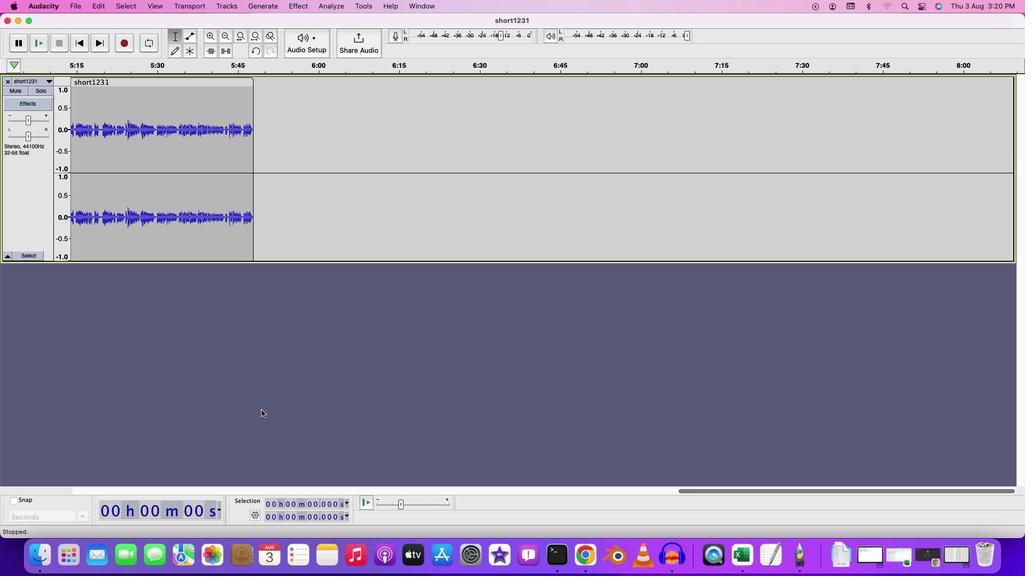 
Action: Mouse moved to (261, 410)
Screenshot: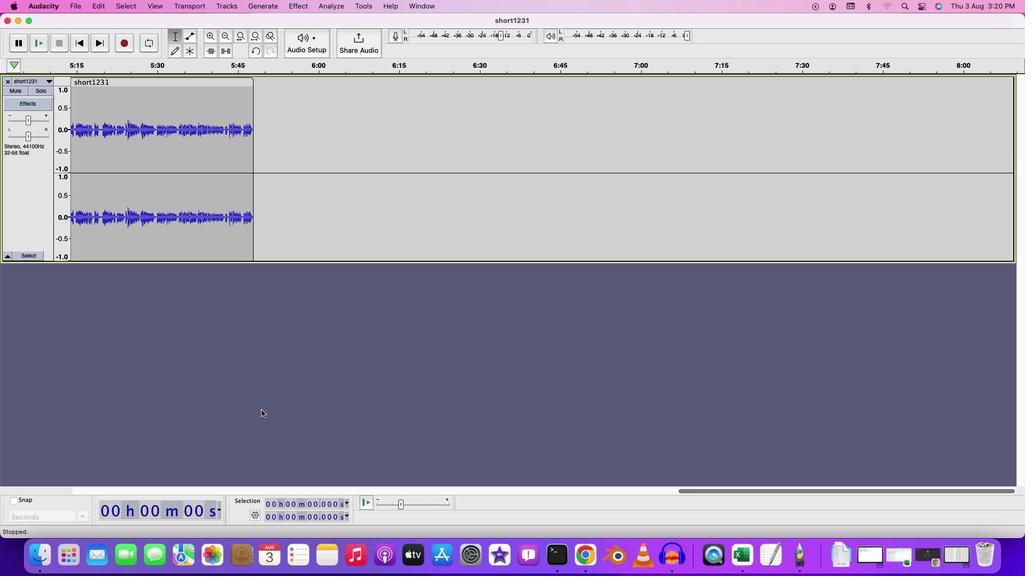 
Action: Mouse scrolled (261, 410) with delta (0, 0)
Screenshot: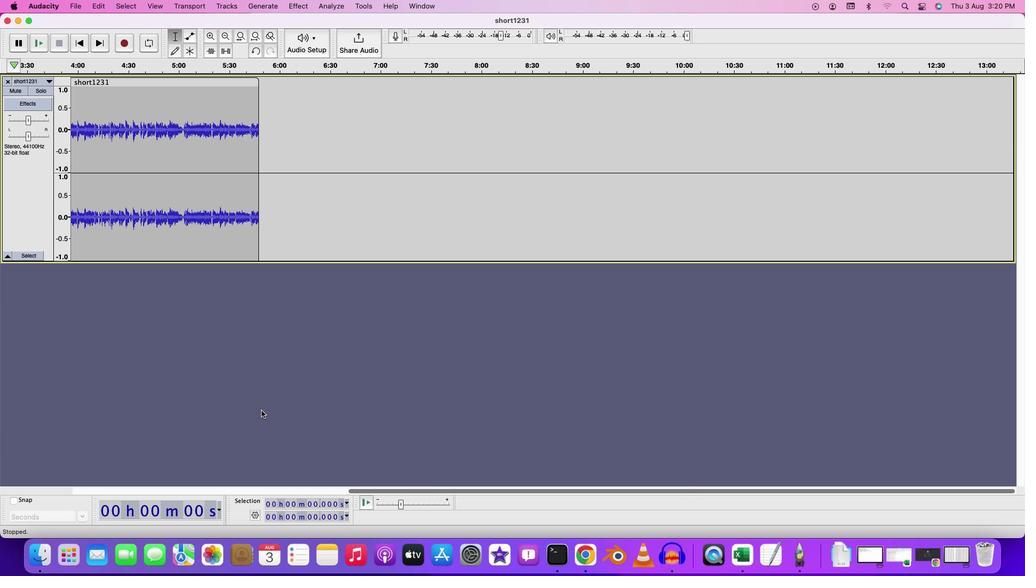 
Action: Mouse moved to (261, 410)
Screenshot: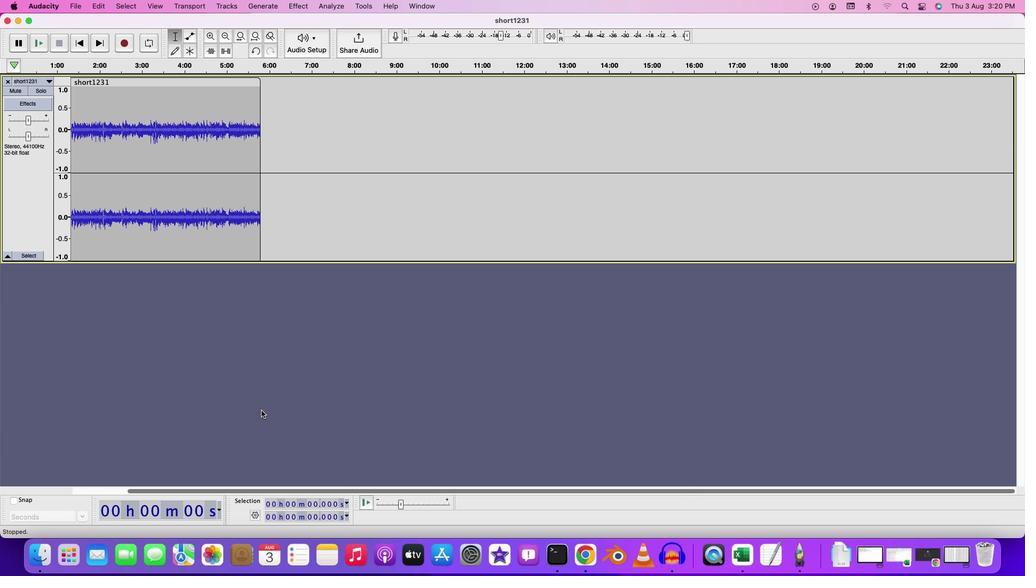 
Action: Mouse scrolled (261, 410) with delta (0, 0)
Screenshot: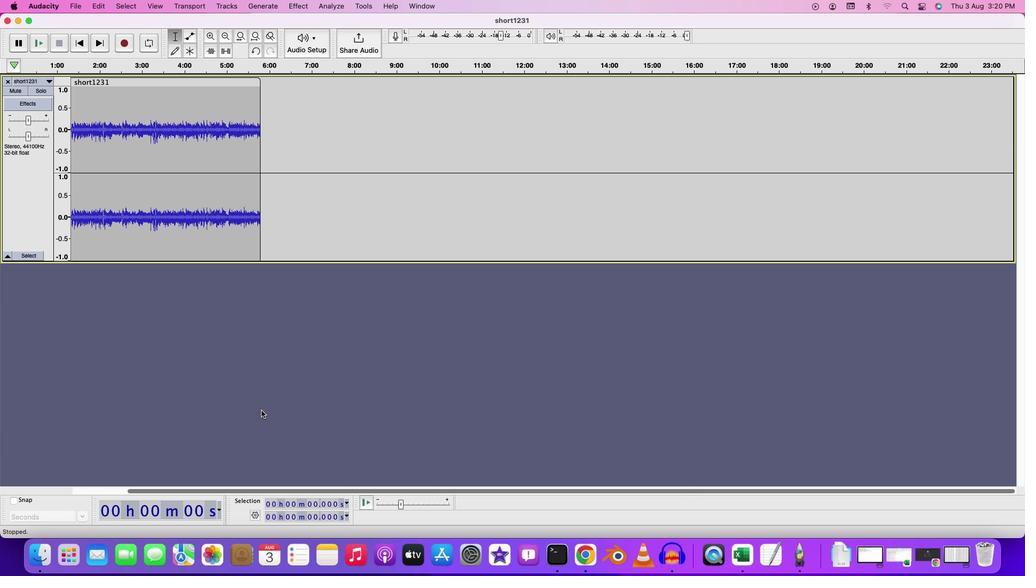 
Action: Mouse scrolled (261, 410) with delta (0, -1)
Screenshot: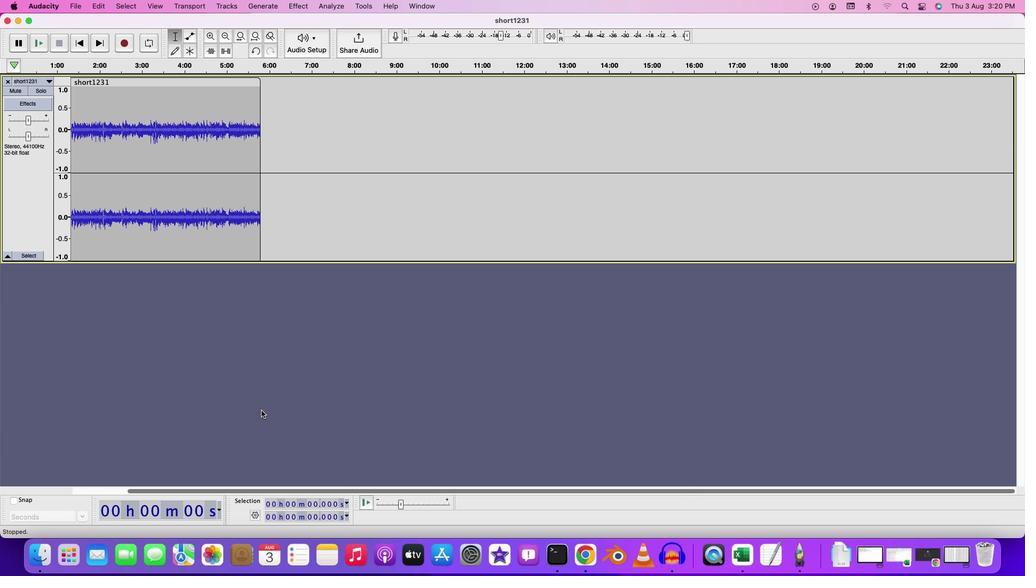 
Action: Mouse scrolled (261, 410) with delta (0, -2)
Screenshot: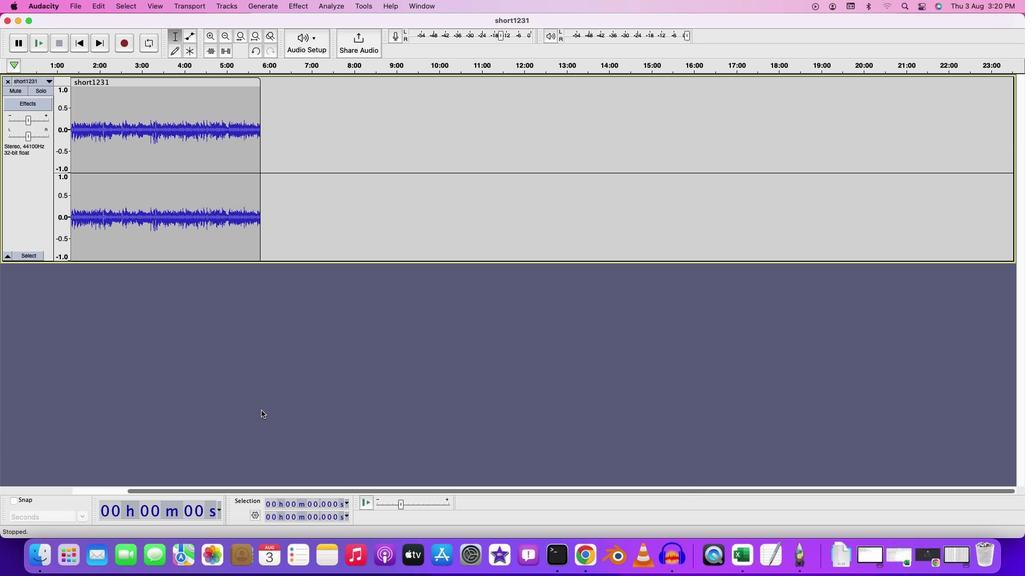 
Action: Mouse scrolled (261, 410) with delta (0, -3)
Screenshot: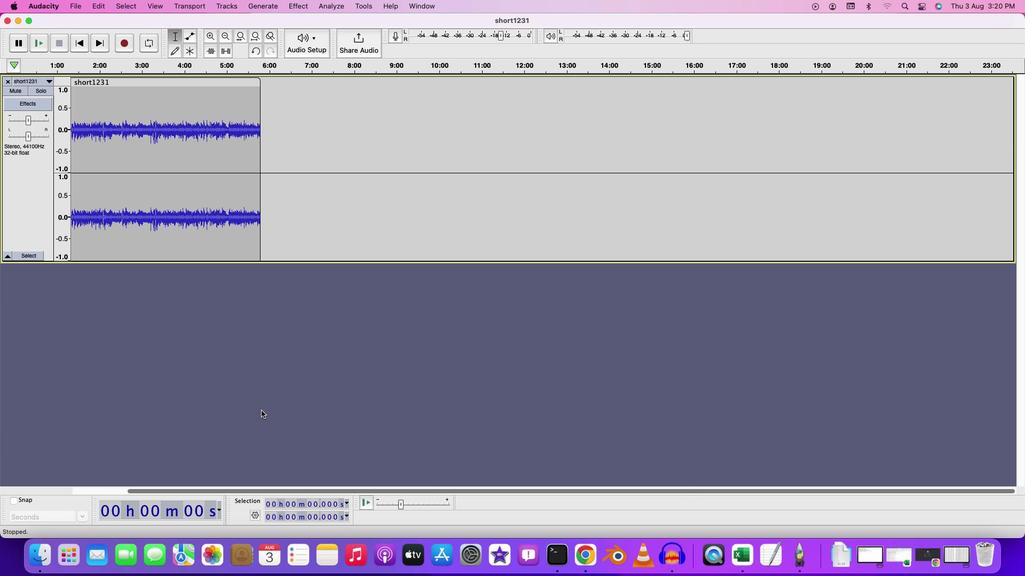 
Action: Mouse scrolled (261, 410) with delta (0, 0)
Screenshot: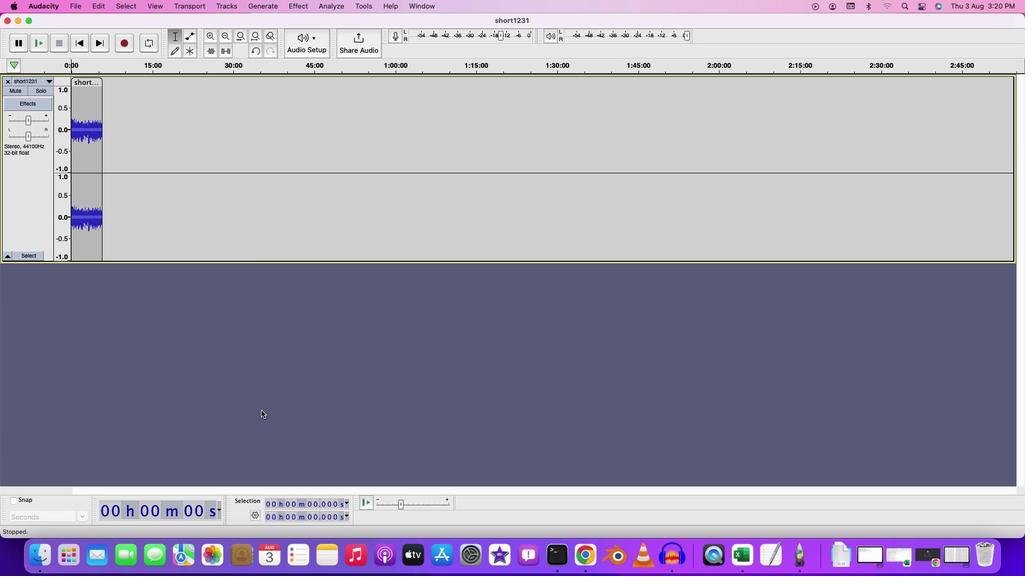 
Action: Mouse scrolled (261, 410) with delta (0, 0)
Screenshot: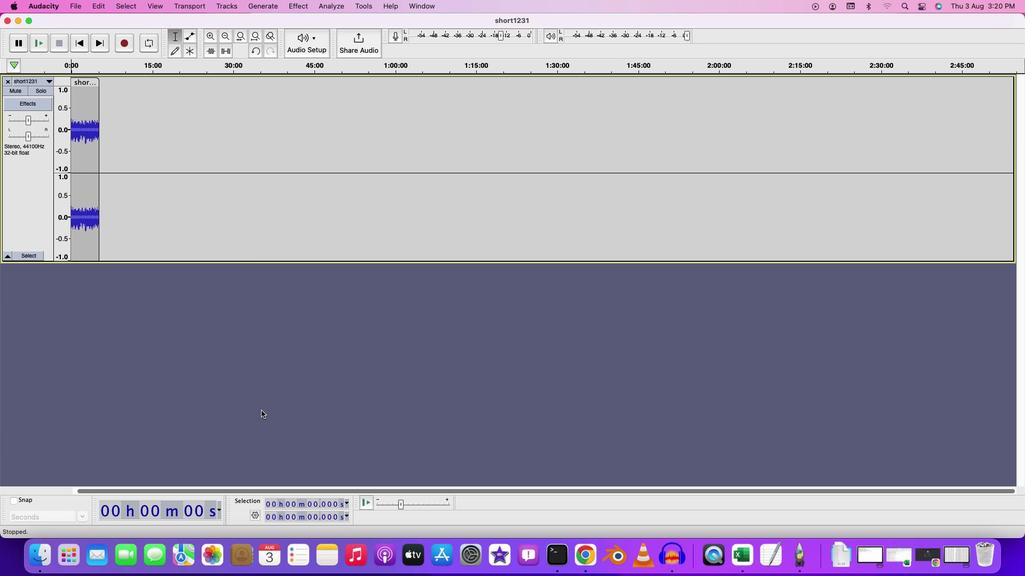 
Action: Mouse scrolled (261, 410) with delta (0, 1)
Screenshot: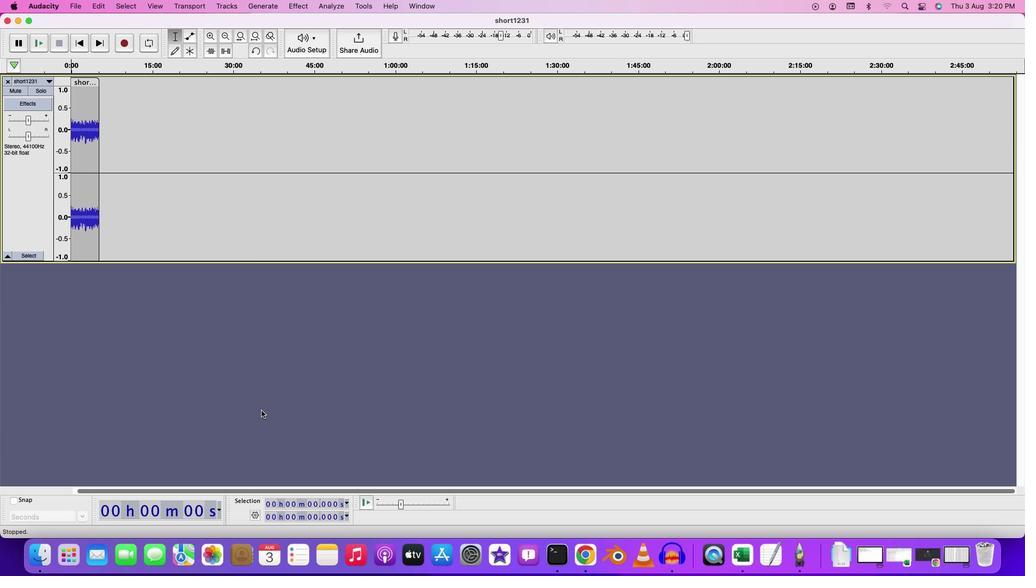 
Action: Mouse scrolled (261, 410) with delta (0, 2)
Screenshot: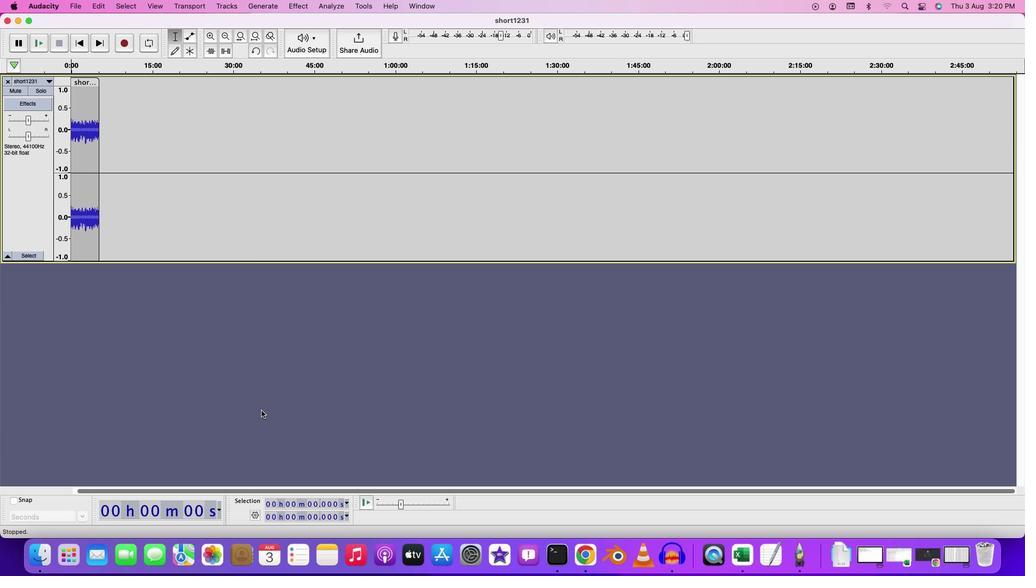 
Action: Mouse scrolled (261, 410) with delta (0, 3)
Screenshot: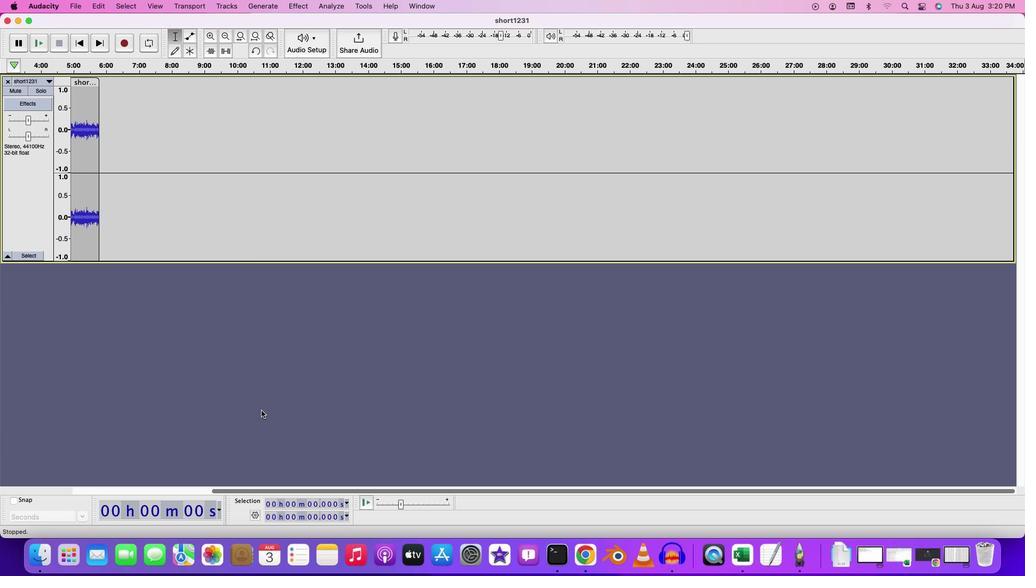 
Action: Mouse scrolled (261, 410) with delta (0, 3)
Screenshot: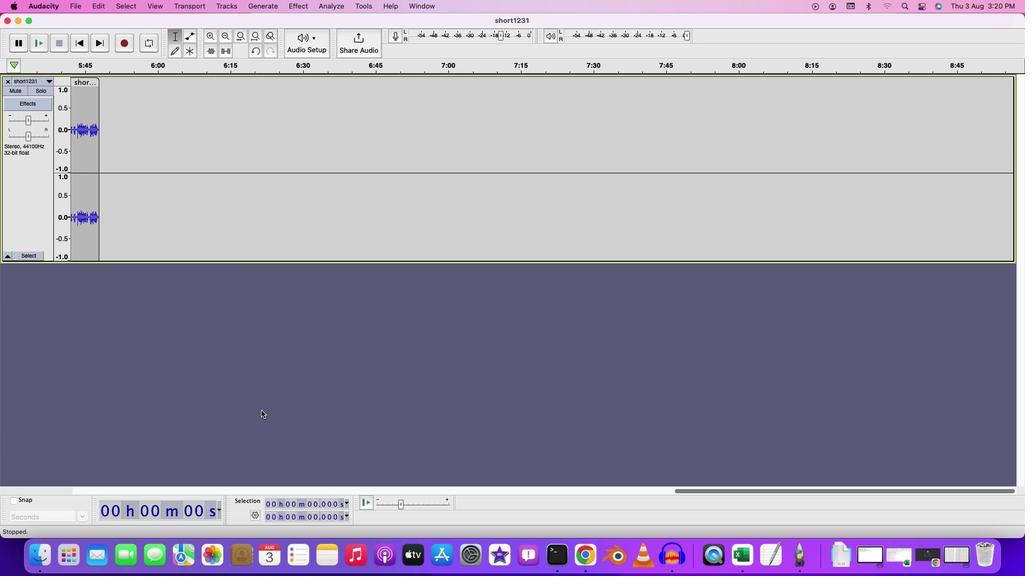 
Action: Mouse moved to (692, 490)
Screenshot: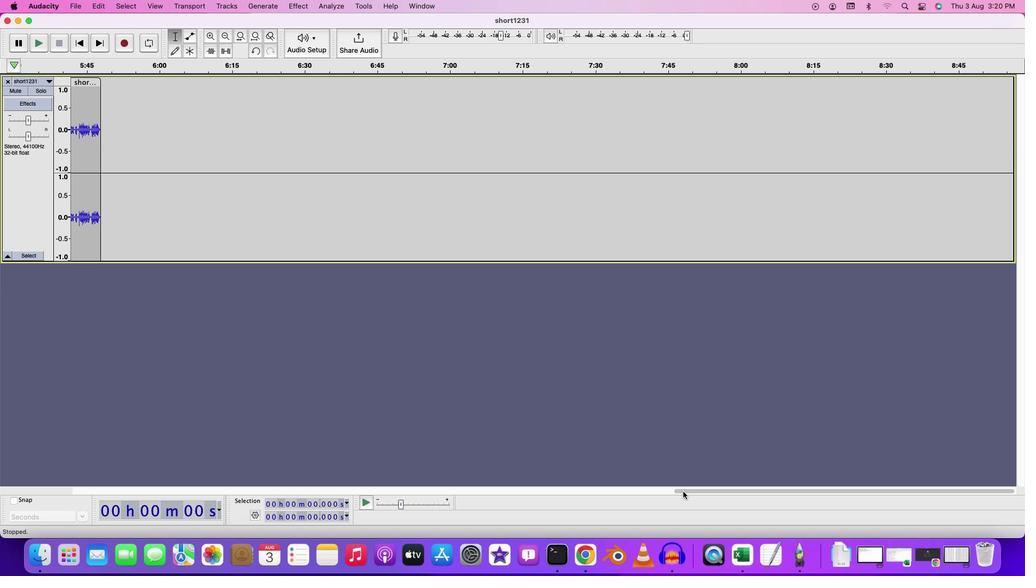 
Action: Mouse pressed left at (692, 490)
Screenshot: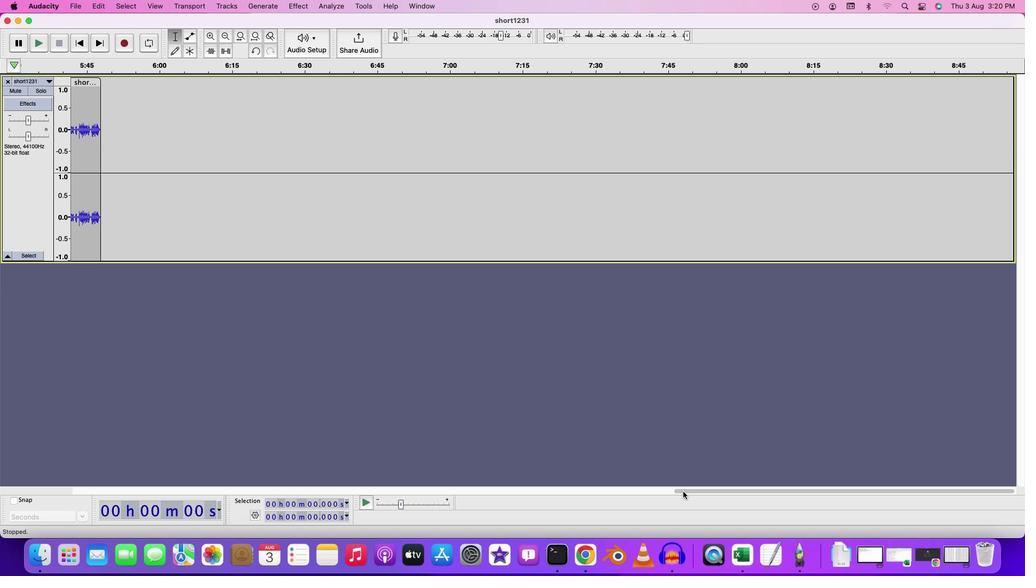 
Action: Mouse moved to (380, 438)
Screenshot: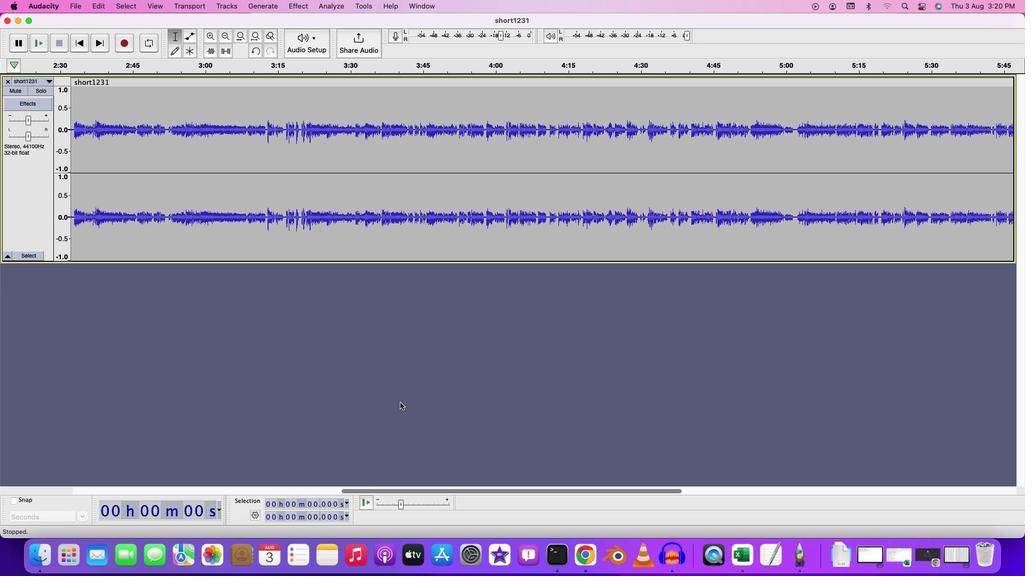 
Action: Key pressed Key.cmd
Screenshot: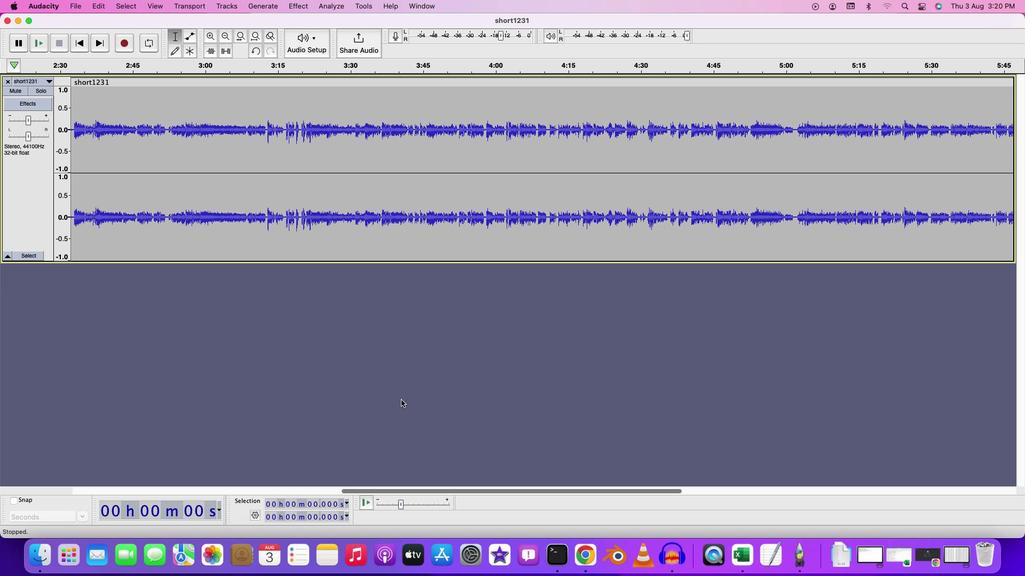 
Action: Mouse moved to (402, 396)
Screenshot: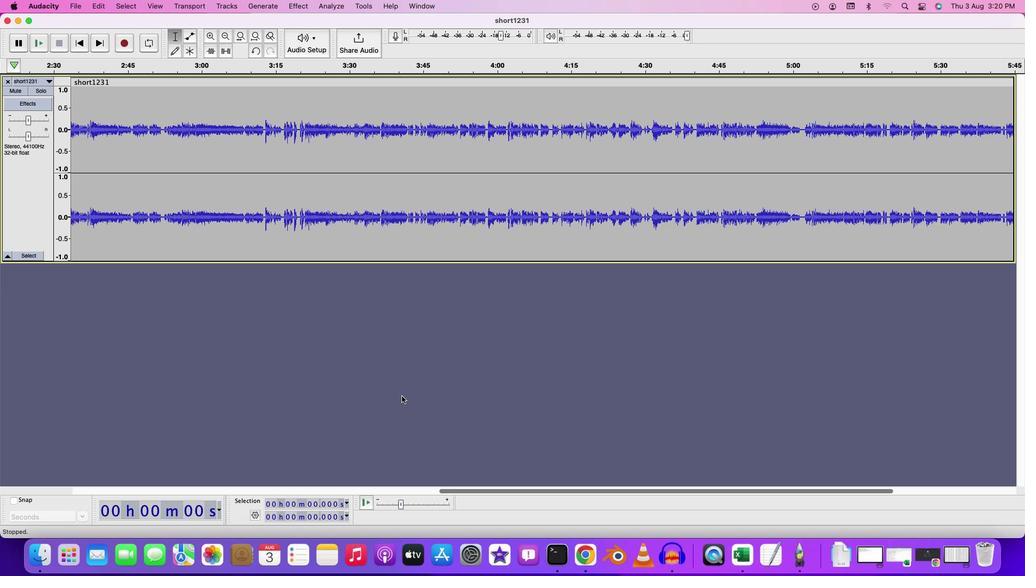 
Action: Mouse scrolled (402, 396) with delta (0, 0)
Screenshot: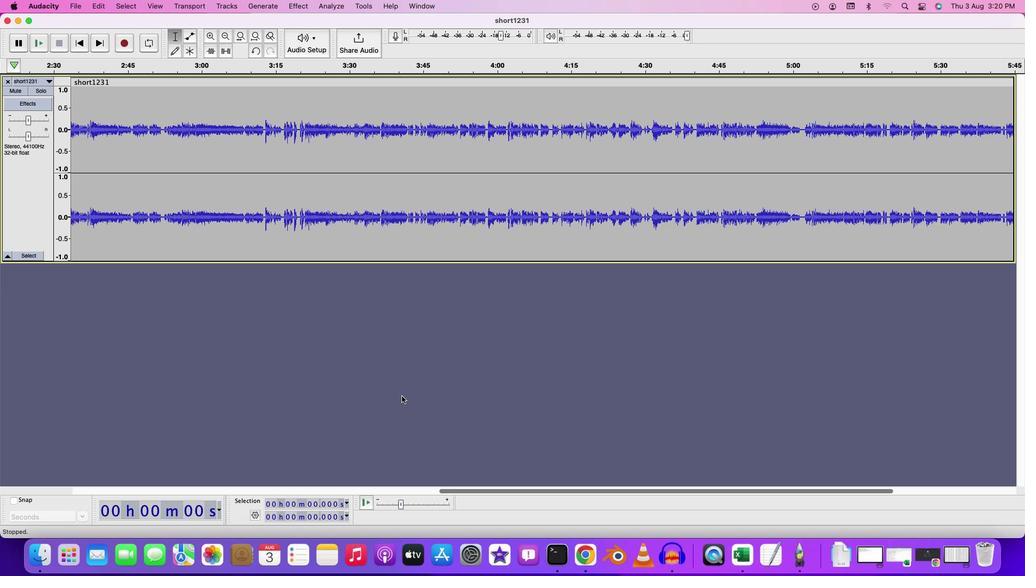 
Action: Mouse scrolled (402, 396) with delta (0, 0)
Screenshot: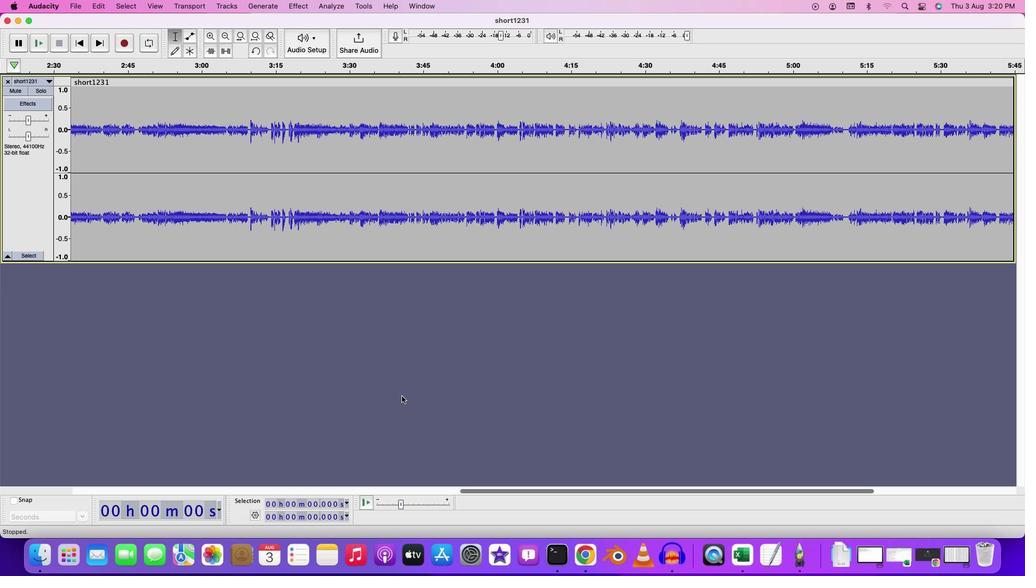 
Action: Mouse scrolled (402, 396) with delta (0, 0)
Screenshot: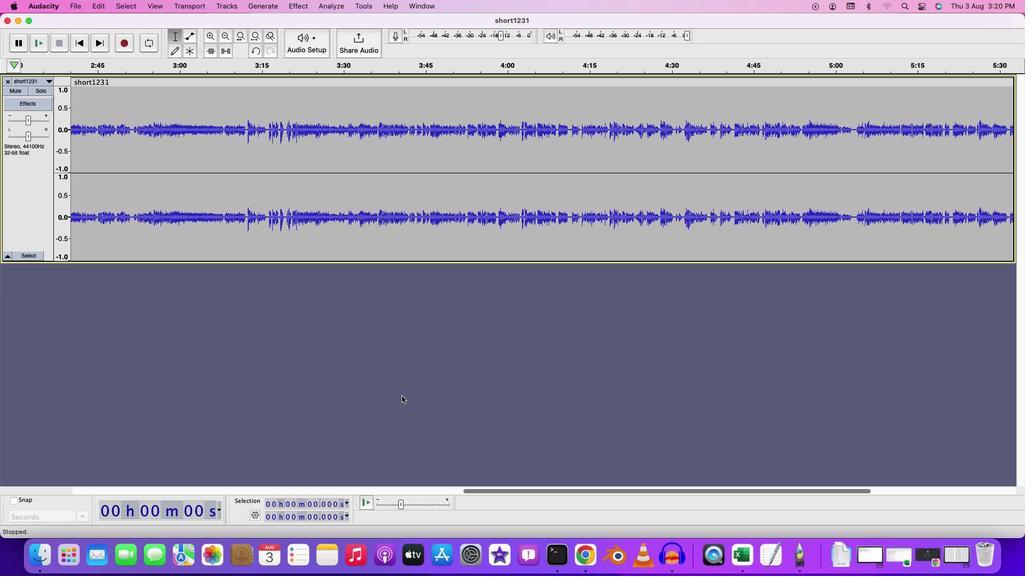 
Action: Mouse scrolled (402, 396) with delta (0, 0)
Screenshot: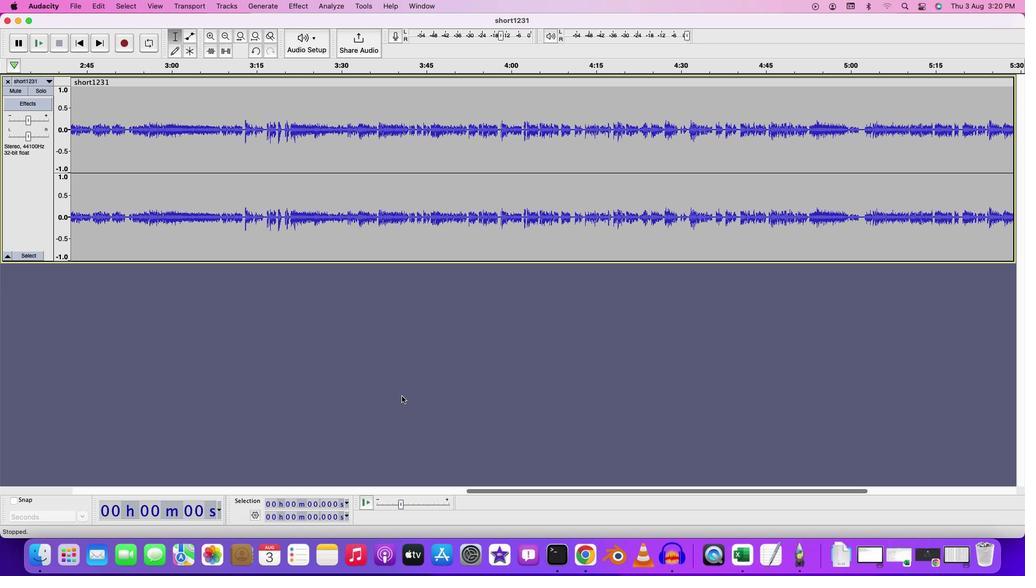 
Action: Mouse scrolled (402, 396) with delta (0, 0)
Screenshot: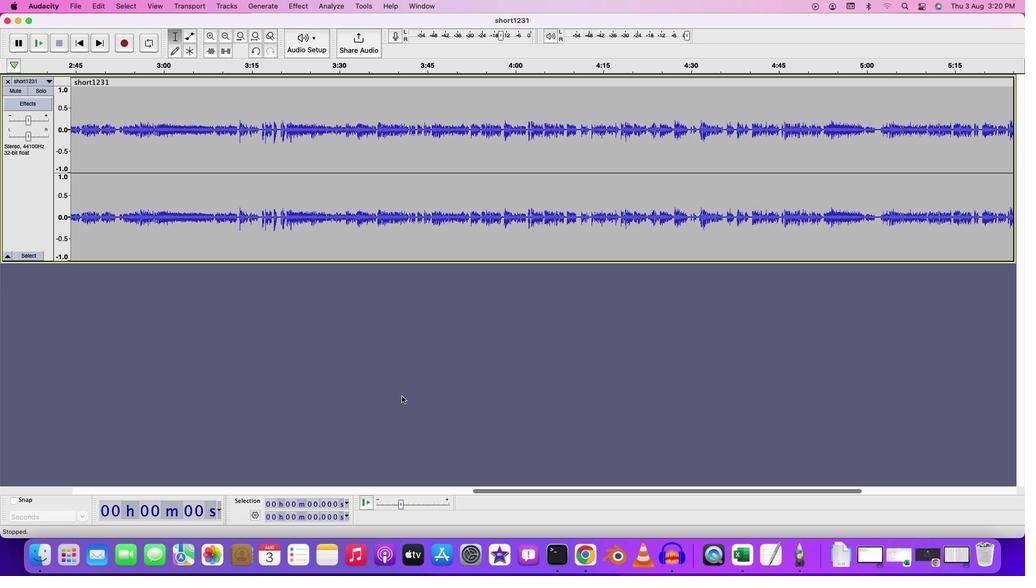 
Action: Mouse moved to (402, 396)
Screenshot: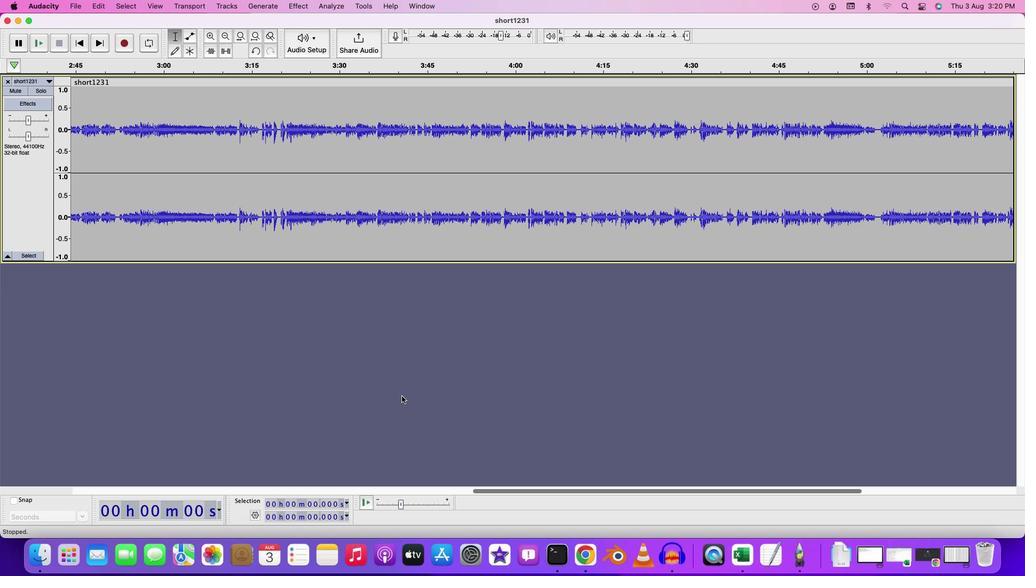 
Action: Mouse scrolled (402, 396) with delta (0, 0)
Screenshot: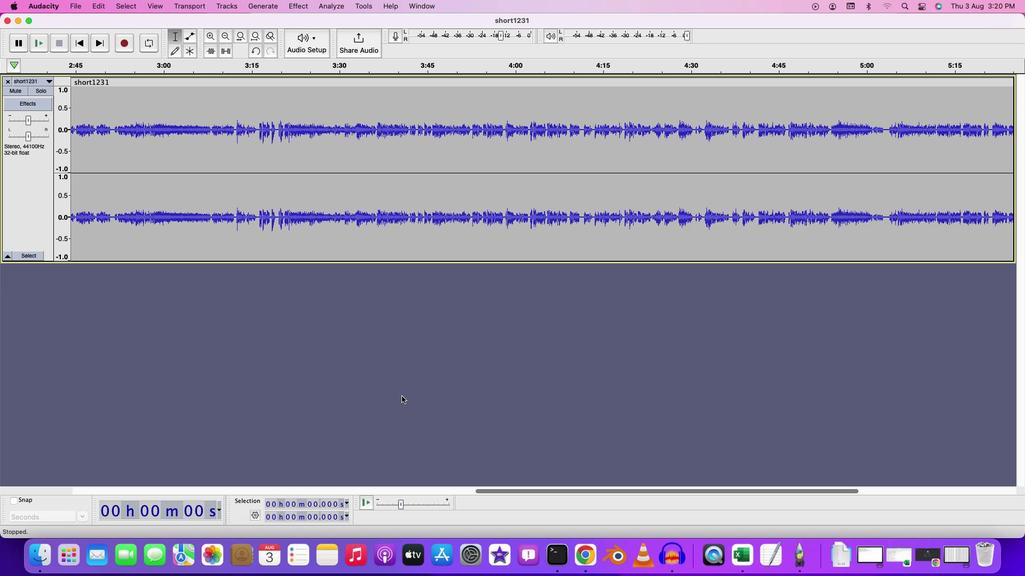 
Action: Mouse scrolled (402, 396) with delta (0, 0)
Screenshot: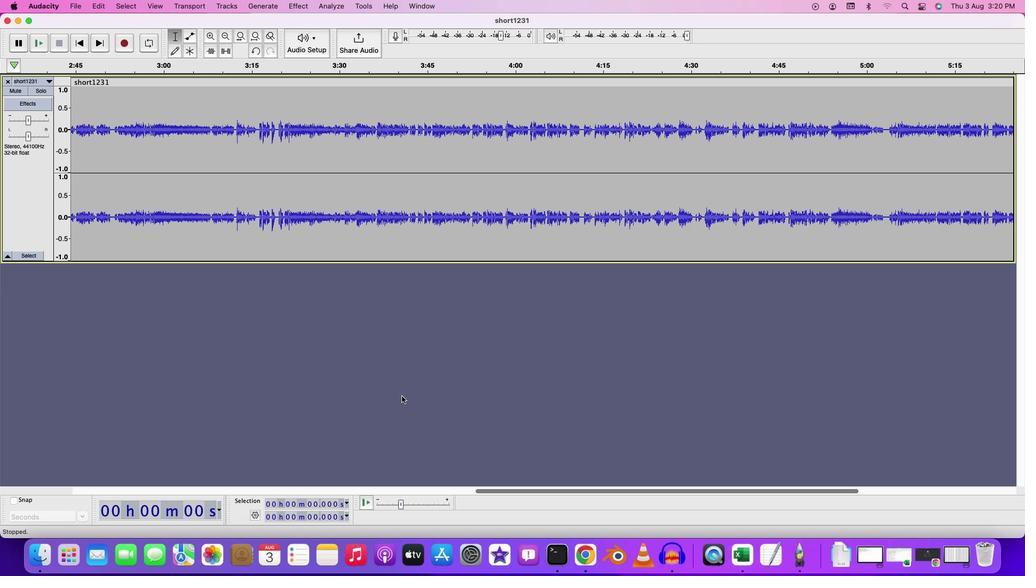 
Action: Mouse scrolled (402, 396) with delta (0, 1)
Screenshot: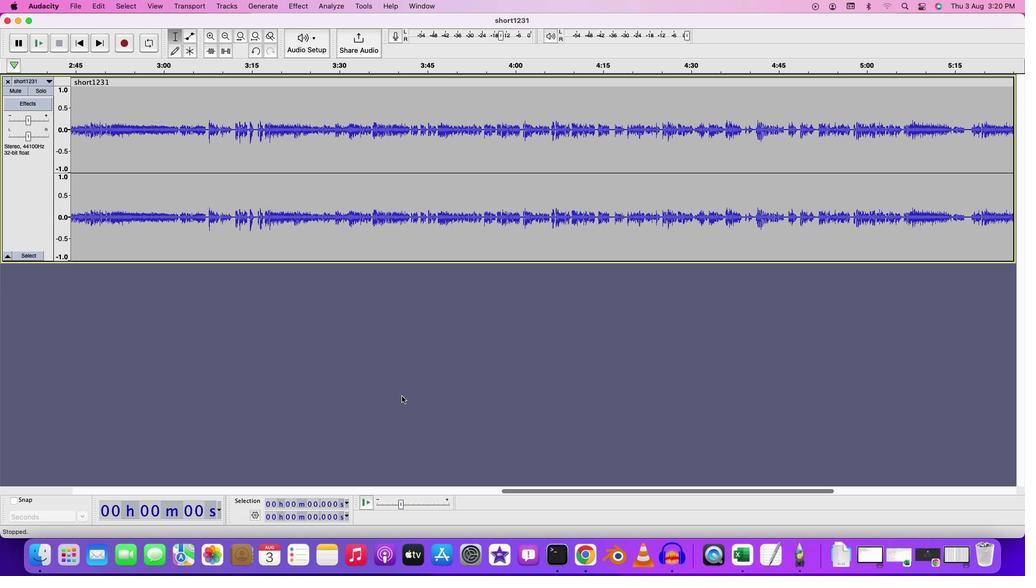 
Action: Mouse scrolled (402, 396) with delta (0, 2)
Screenshot: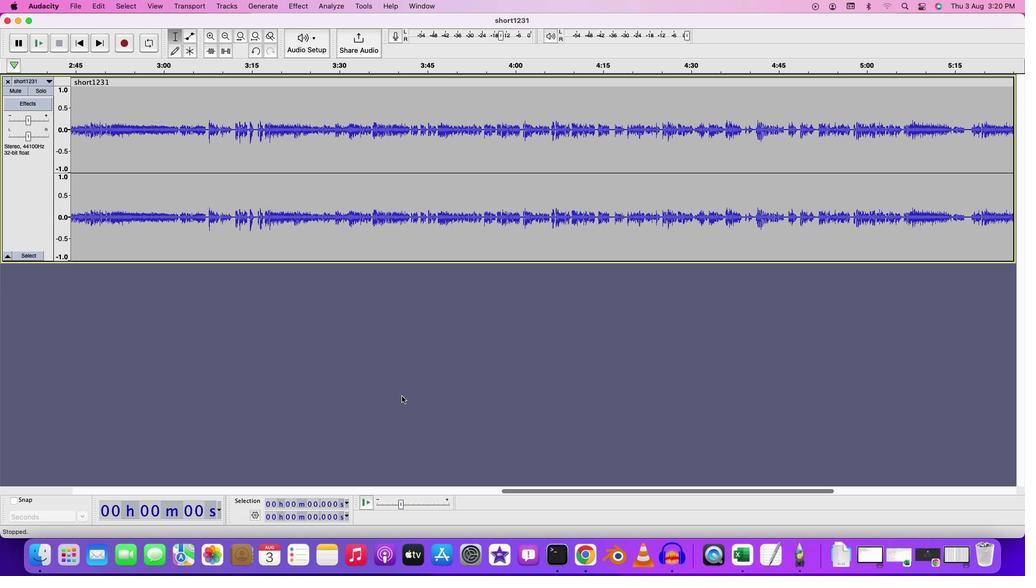 
Action: Mouse scrolled (402, 396) with delta (0, 2)
Screenshot: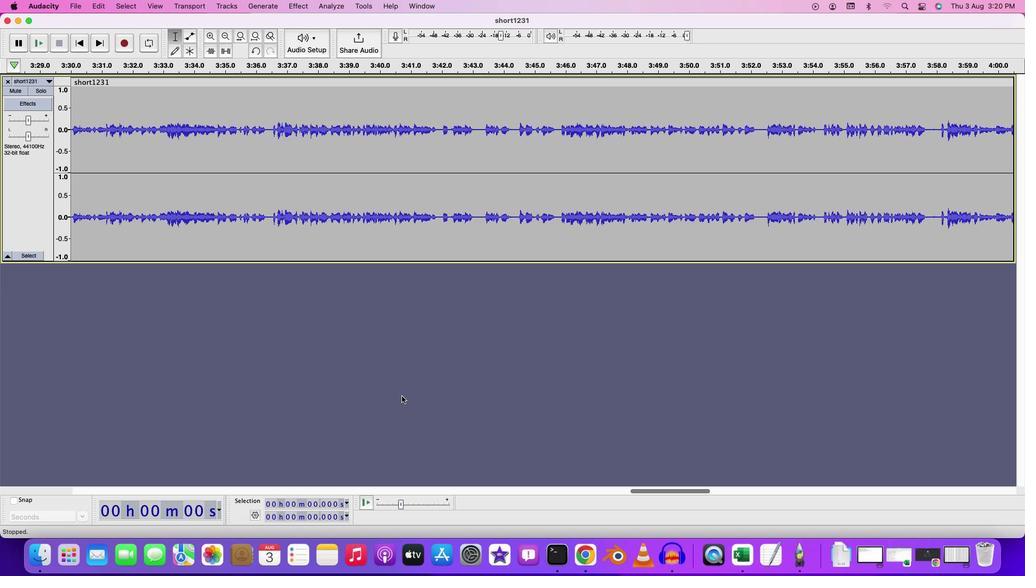 
Action: Mouse scrolled (402, 396) with delta (0, 0)
Screenshot: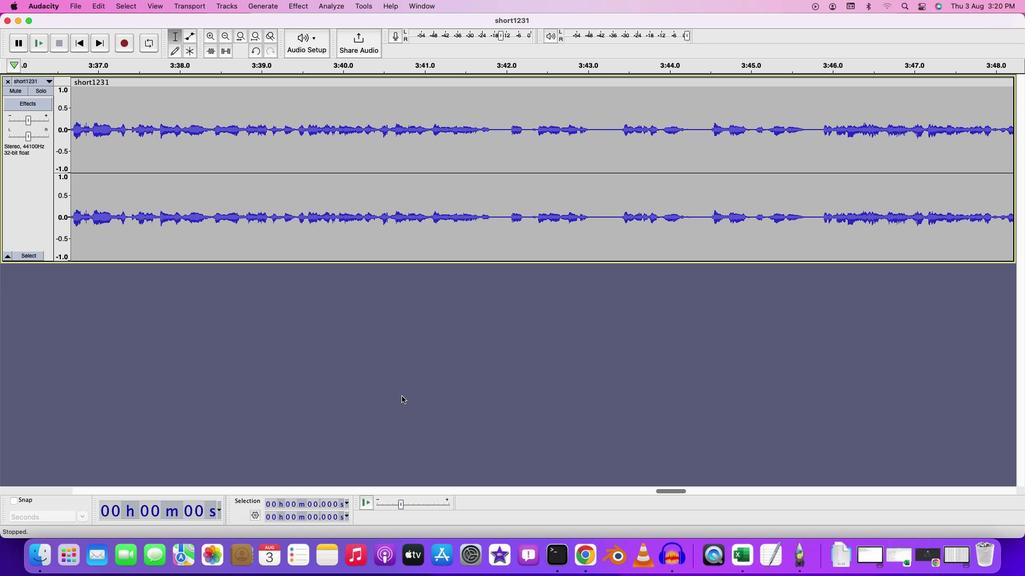 
Action: Mouse scrolled (402, 396) with delta (0, 0)
Screenshot: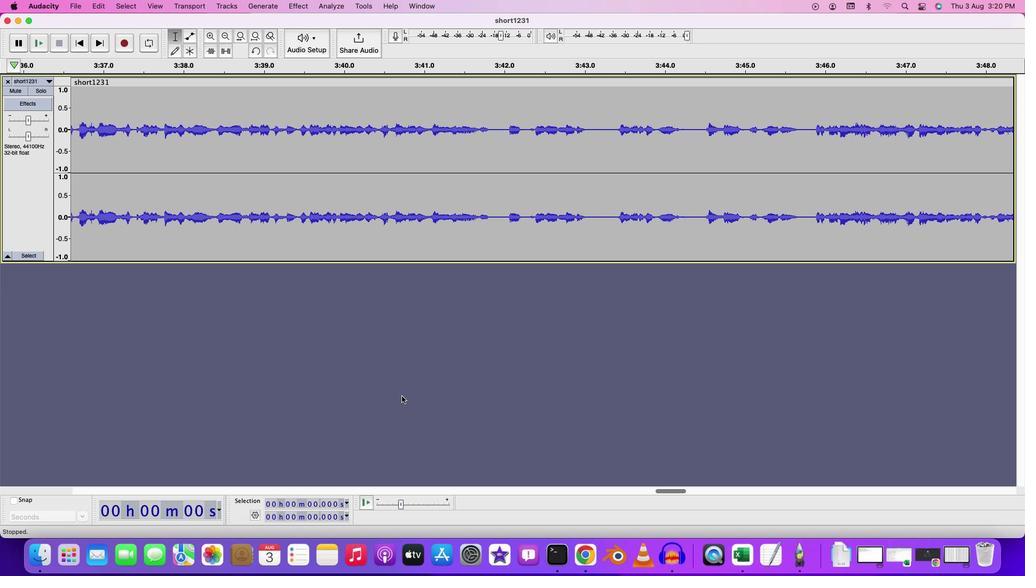 
Action: Mouse scrolled (402, 396) with delta (0, 0)
Screenshot: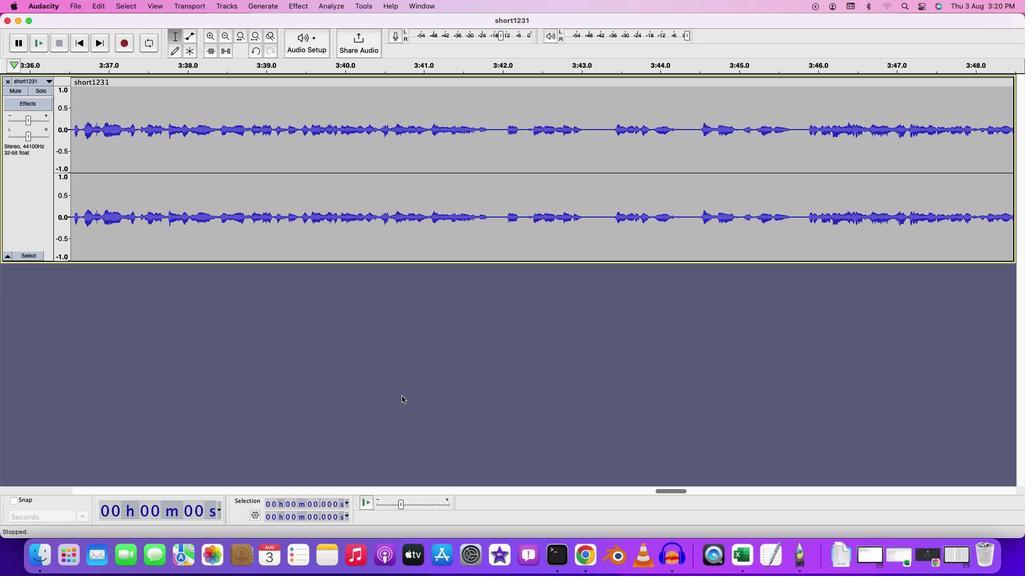 
Action: Mouse scrolled (402, 396) with delta (0, 0)
Screenshot: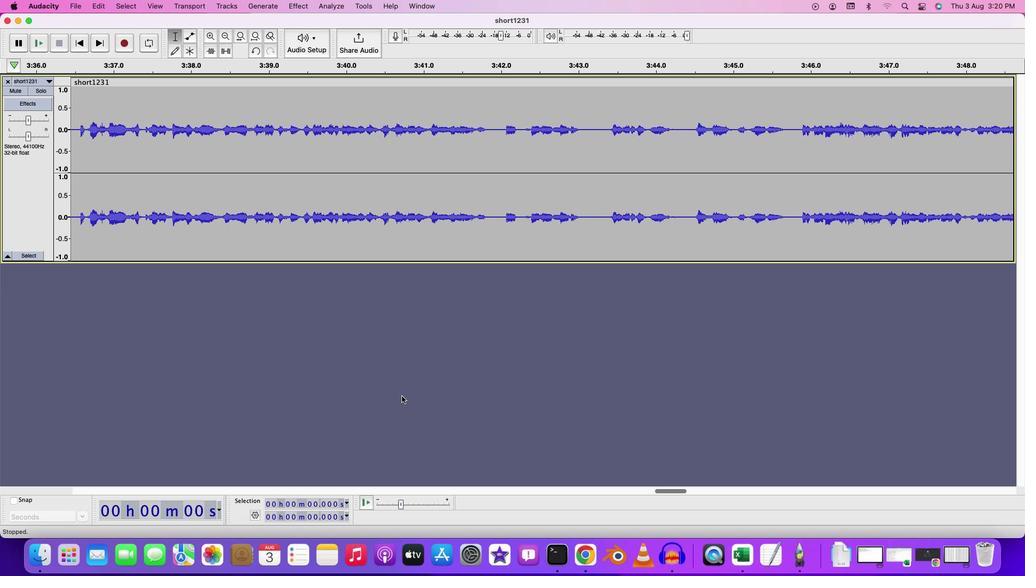 
Action: Mouse moved to (679, 491)
Screenshot: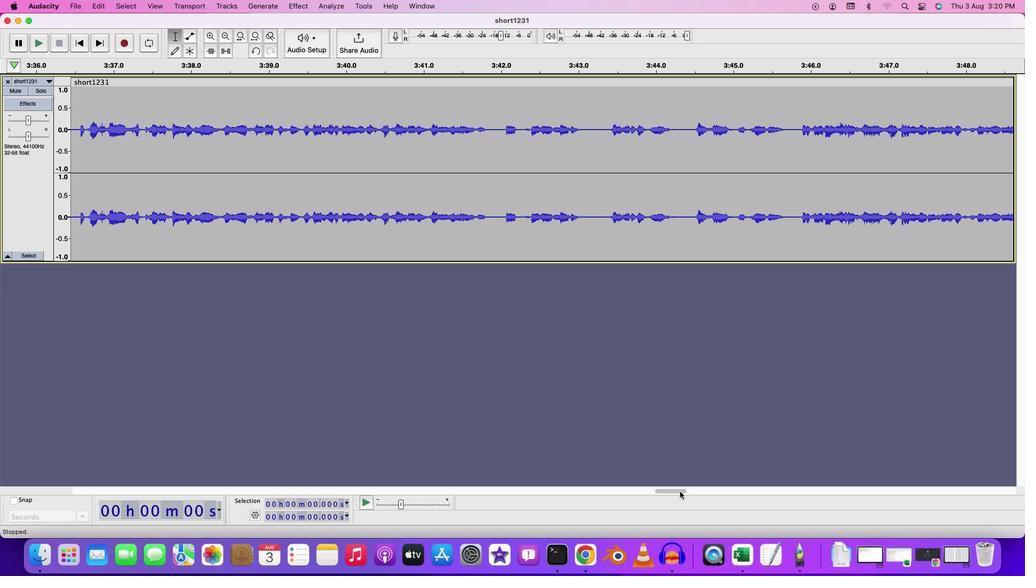 
Action: Mouse pressed left at (679, 491)
Screenshot: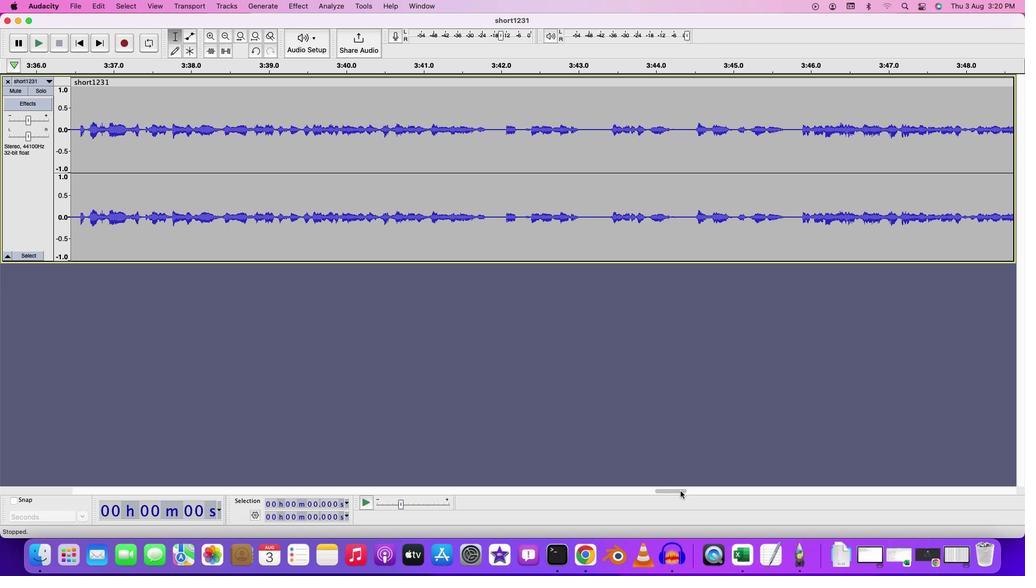 
Action: Mouse moved to (600, 471)
Screenshot: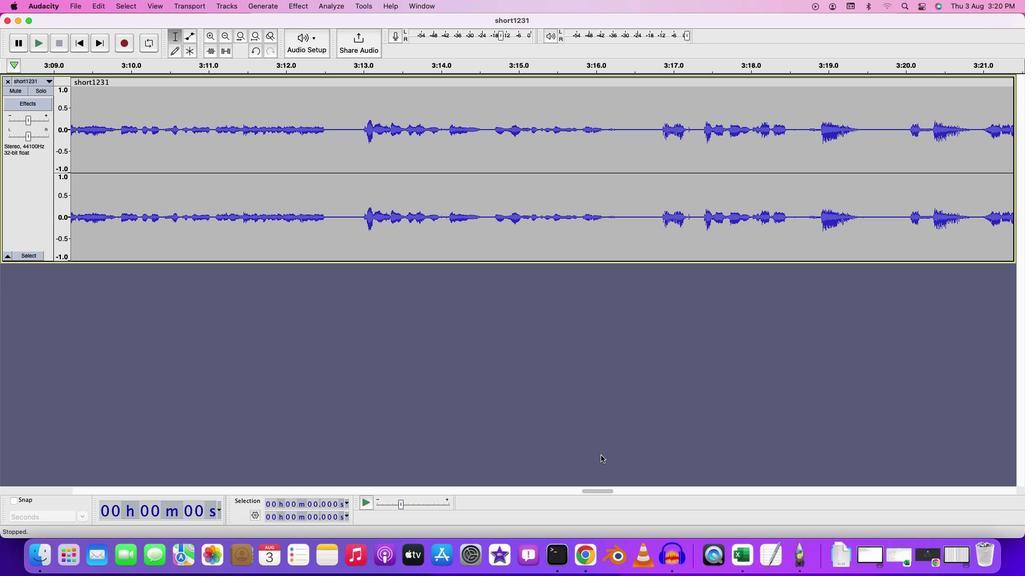 
Action: Key pressed Key.cmd
Screenshot: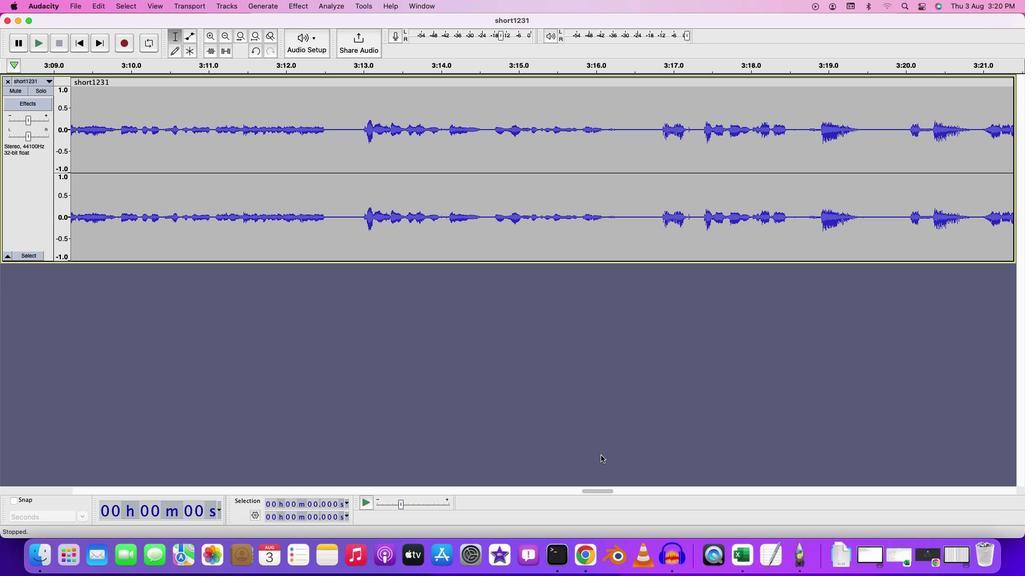 
Action: Mouse moved to (600, 424)
Screenshot: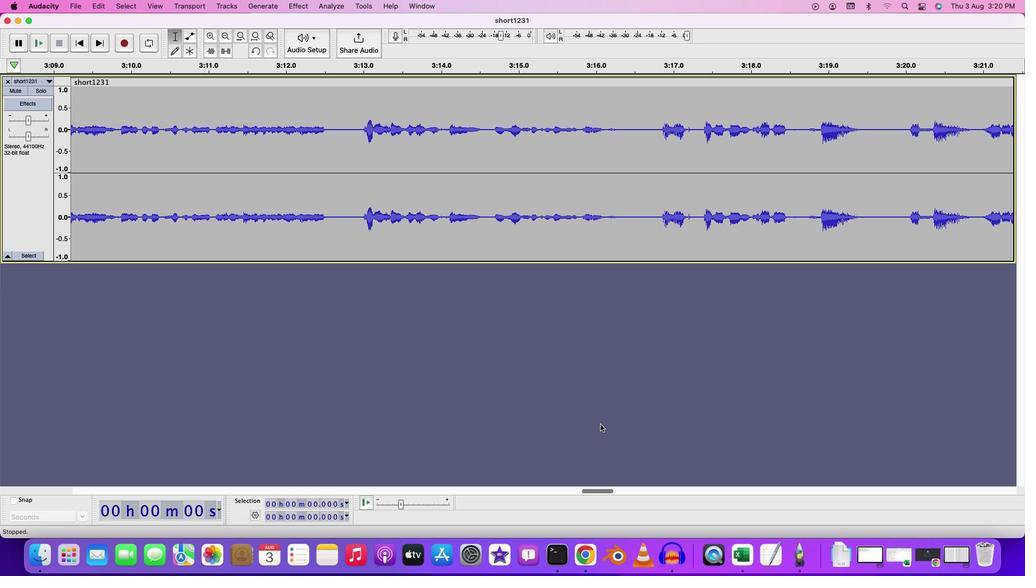 
Action: Mouse scrolled (600, 424) with delta (0, 0)
Screenshot: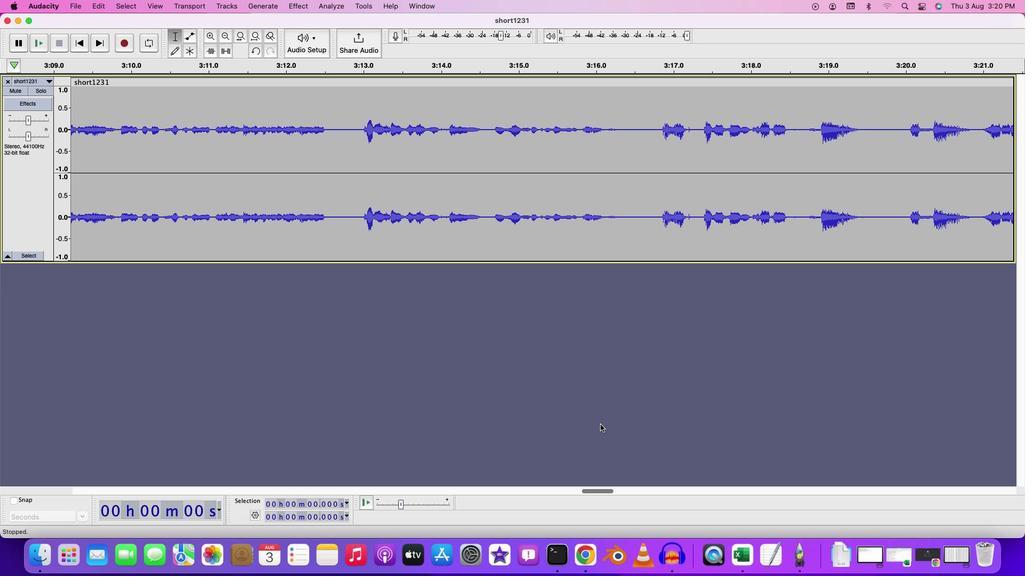 
Action: Mouse scrolled (600, 424) with delta (0, 0)
Screenshot: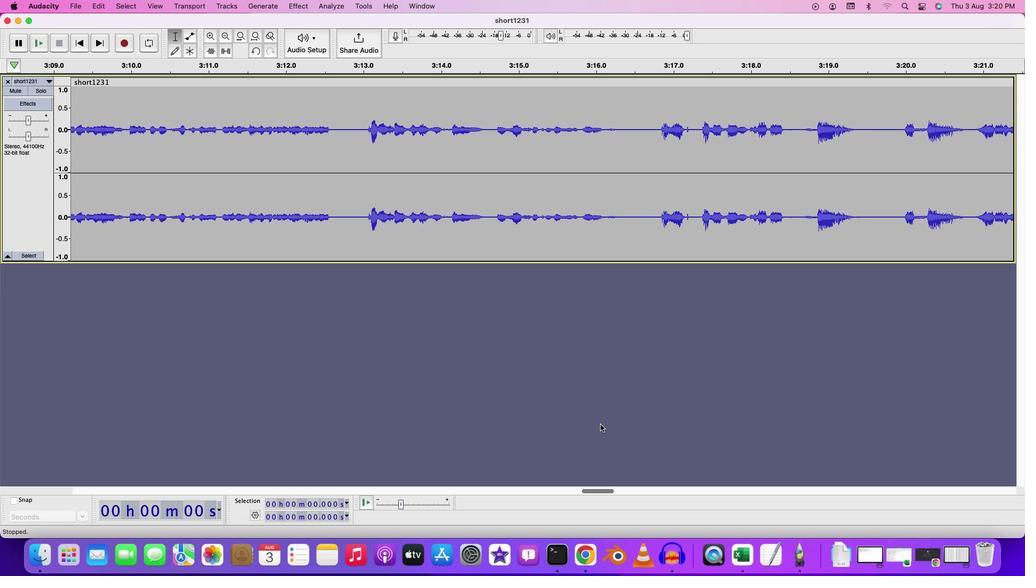 
Action: Mouse scrolled (600, 424) with delta (0, -1)
Screenshot: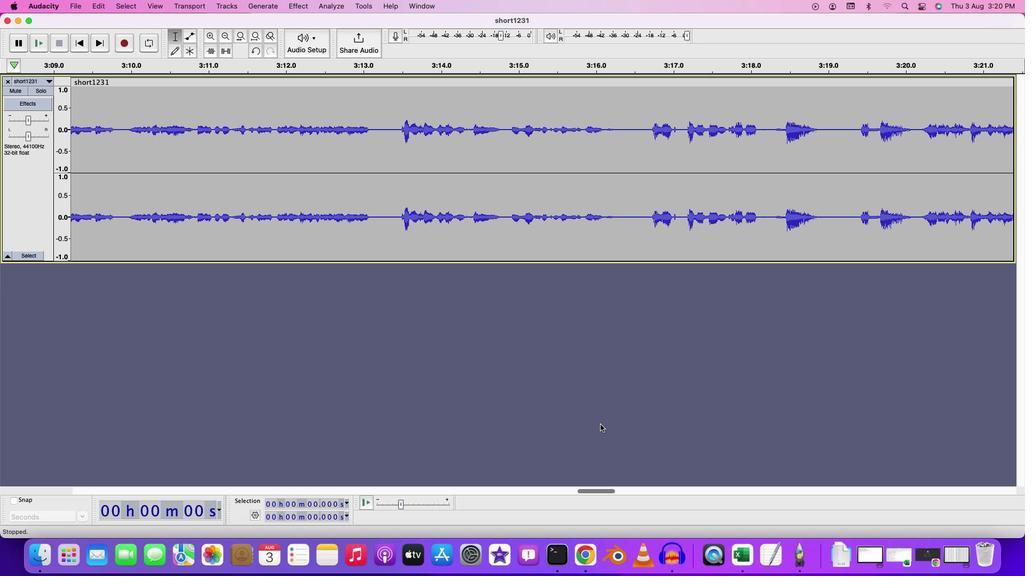 
Action: Mouse scrolled (600, 424) with delta (0, -2)
Screenshot: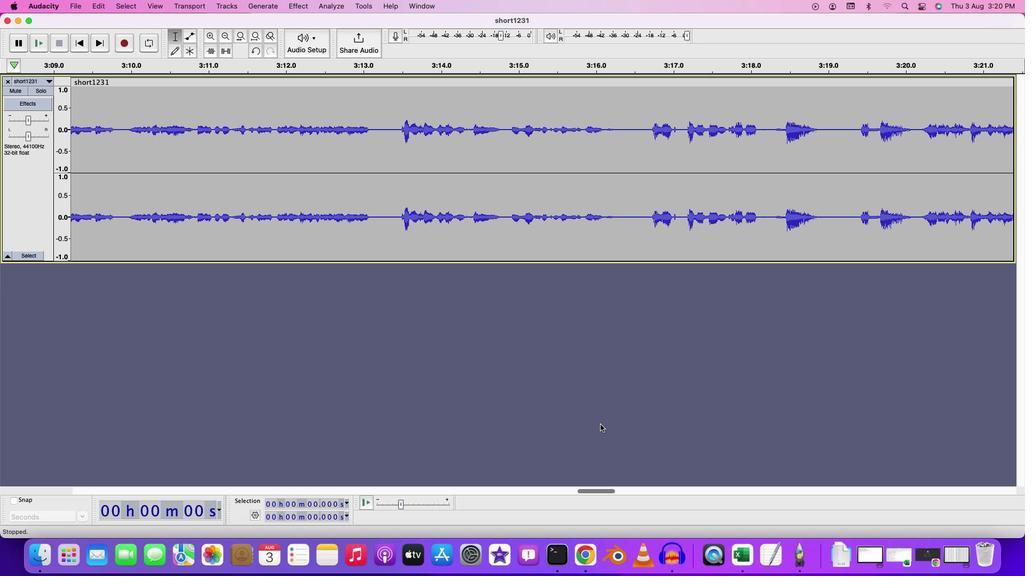 
Action: Mouse scrolled (600, 424) with delta (0, -2)
Screenshot: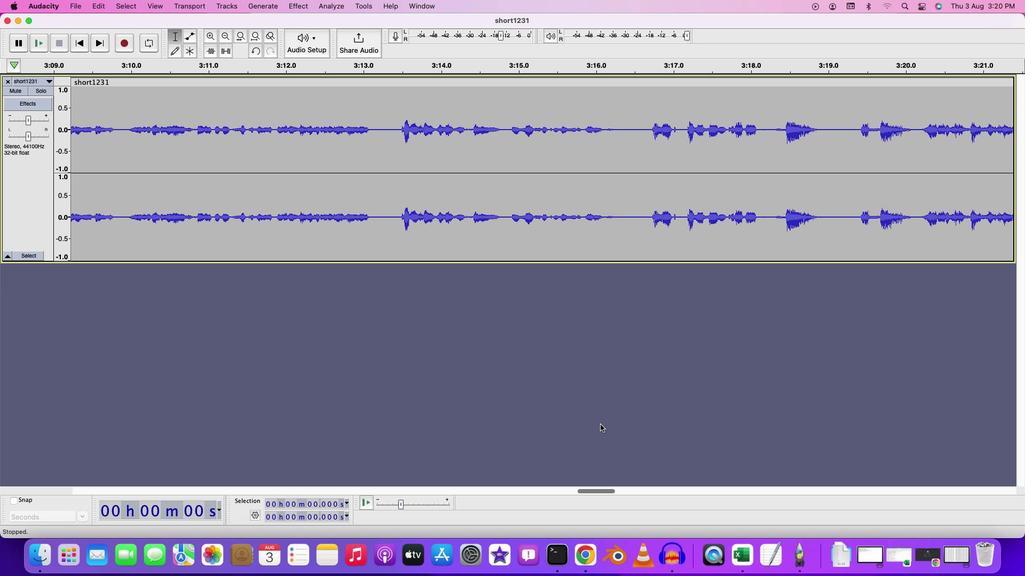 
Action: Mouse moved to (600, 425)
Screenshot: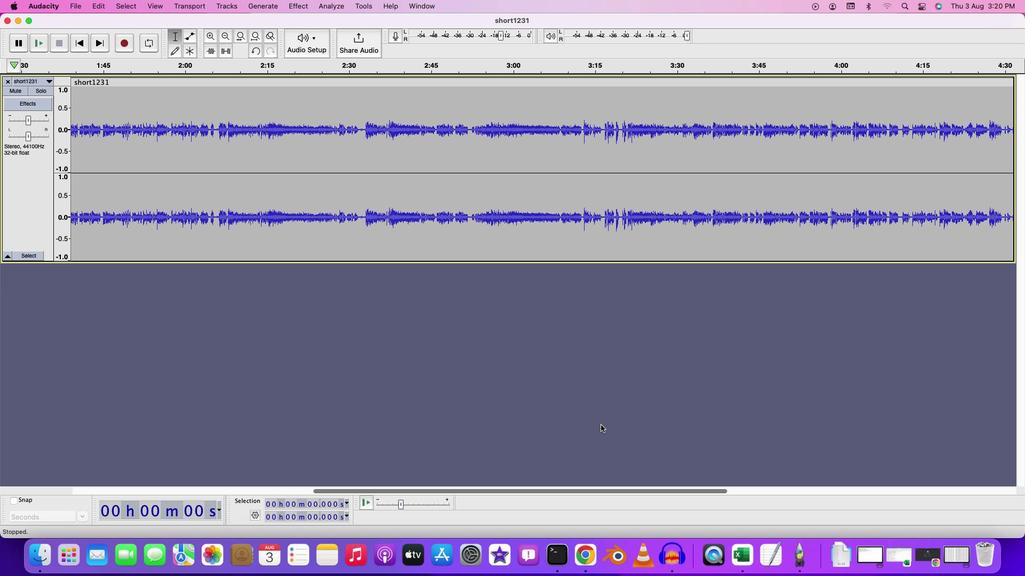 
Action: Mouse scrolled (600, 425) with delta (0, 0)
Screenshot: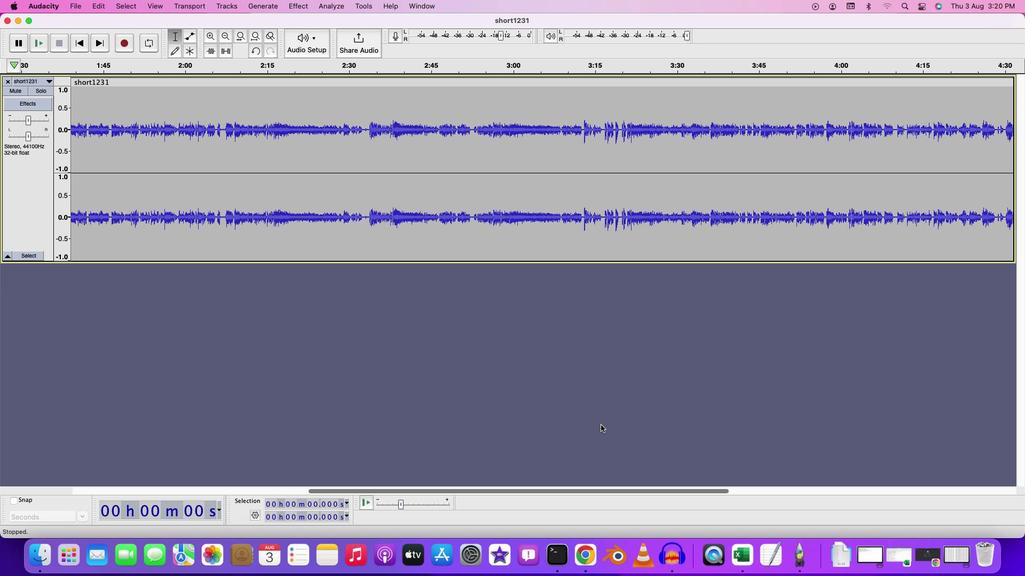 
Action: Mouse scrolled (600, 425) with delta (0, 0)
Screenshot: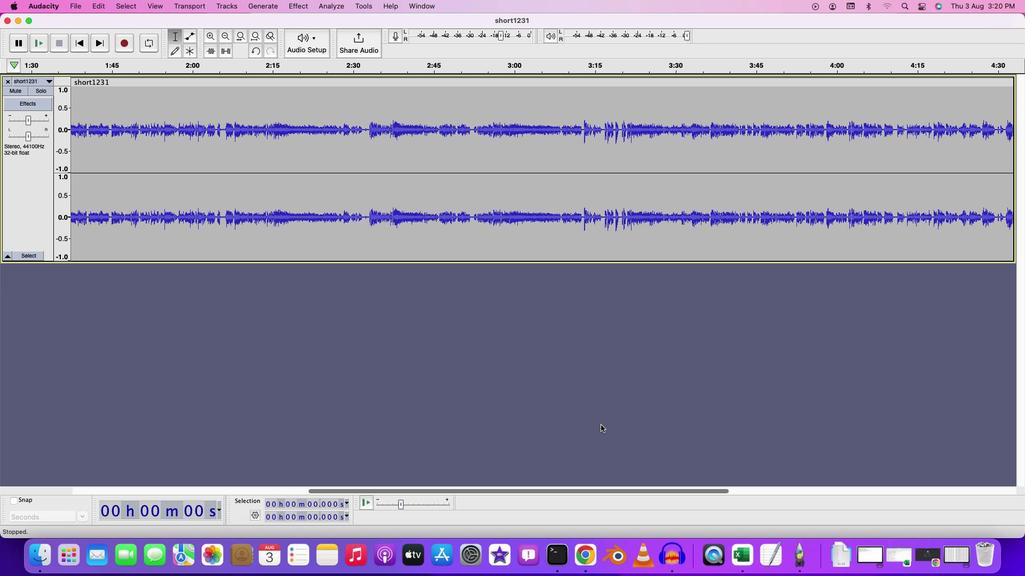 
Action: Mouse scrolled (600, 425) with delta (0, 0)
Screenshot: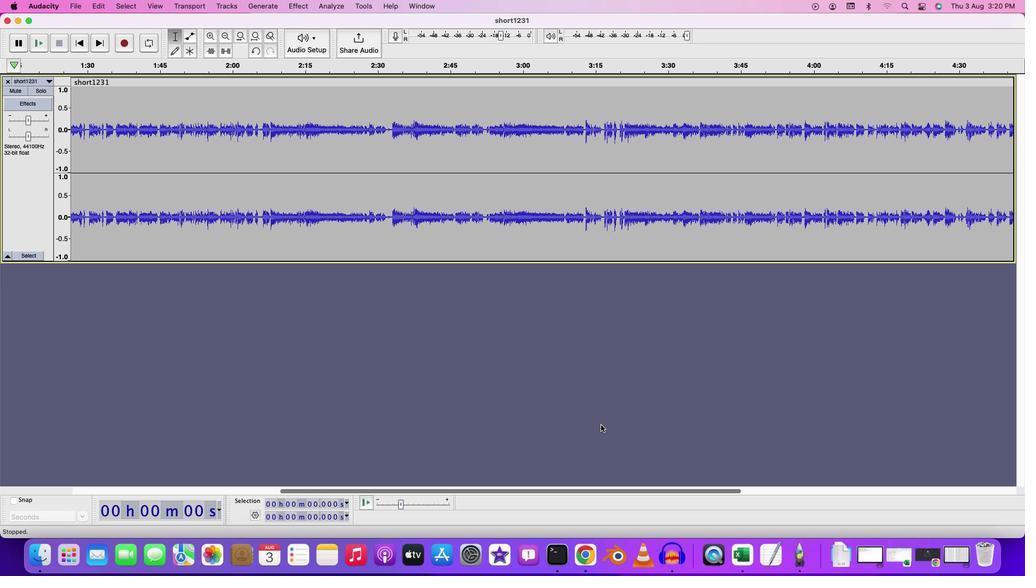 
Action: Mouse scrolled (600, 425) with delta (0, 0)
Screenshot: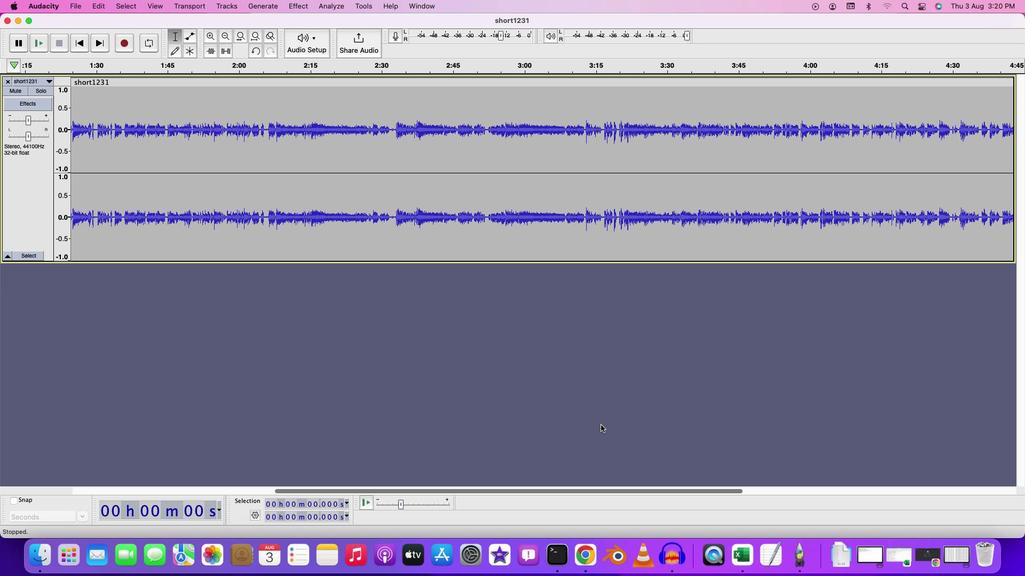 
Action: Mouse scrolled (600, 425) with delta (0, 0)
Screenshot: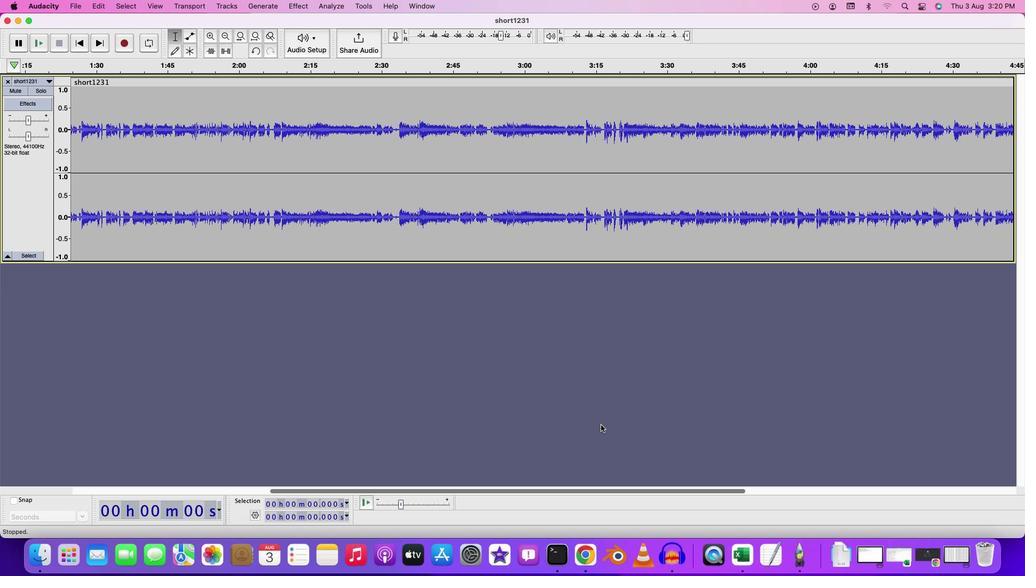 
Action: Mouse moved to (604, 463)
Screenshot: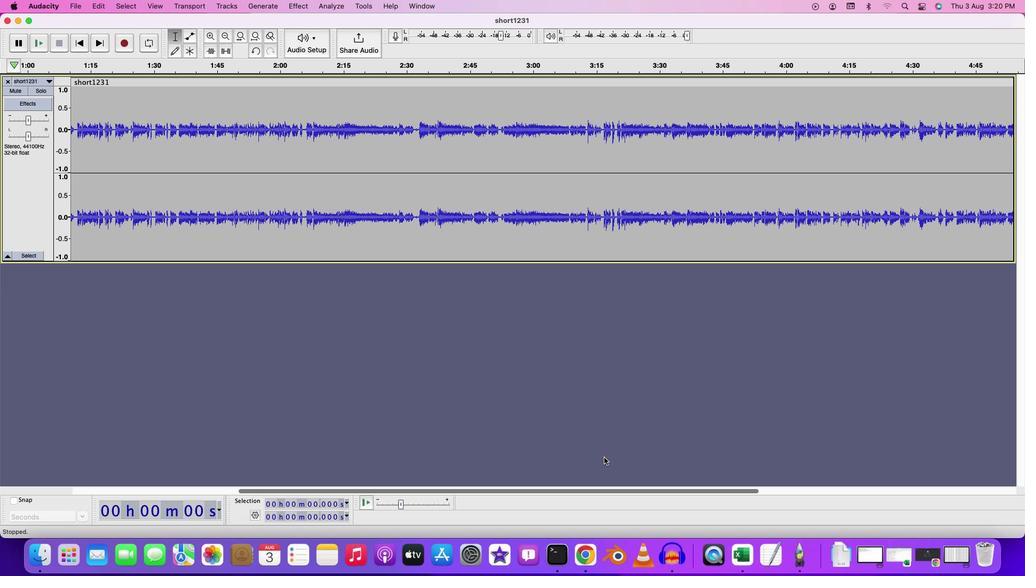 
Action: Mouse scrolled (604, 463) with delta (0, 0)
Screenshot: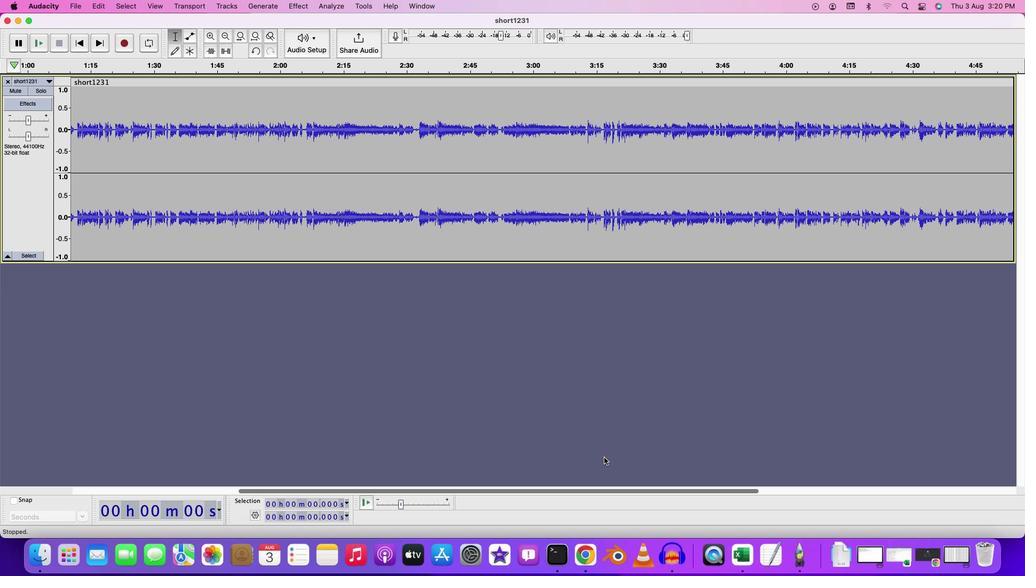 
Action: Mouse moved to (604, 459)
Screenshot: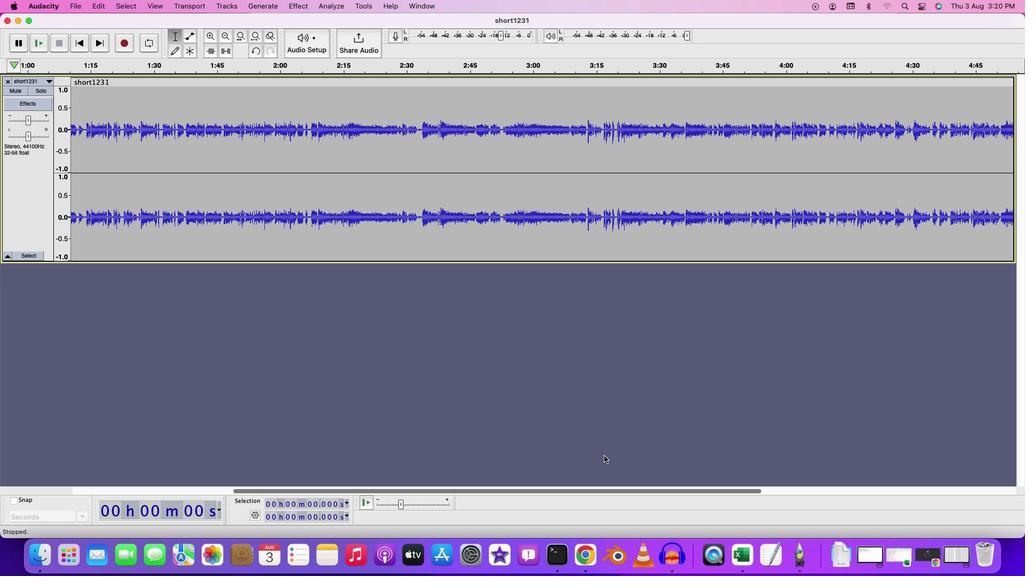 
Action: Mouse scrolled (604, 459) with delta (0, 0)
Screenshot: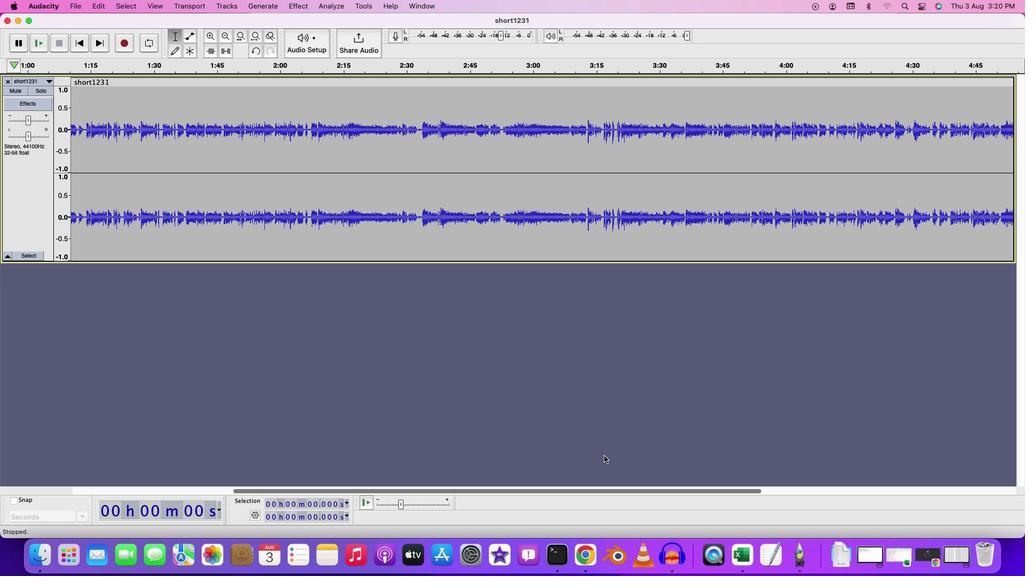 
Action: Mouse moved to (604, 458)
Screenshot: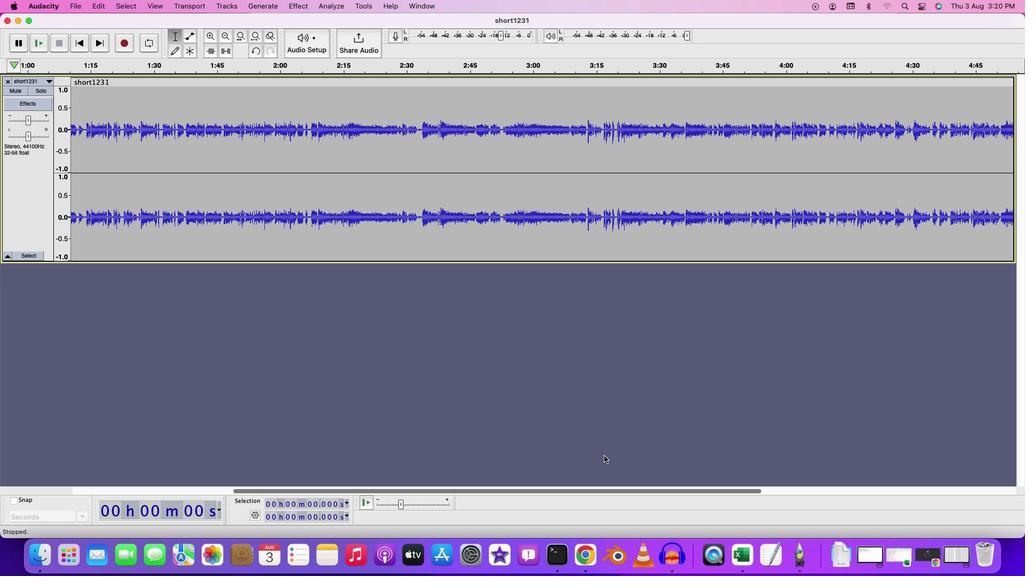 
Action: Mouse scrolled (604, 458) with delta (0, -1)
Screenshot: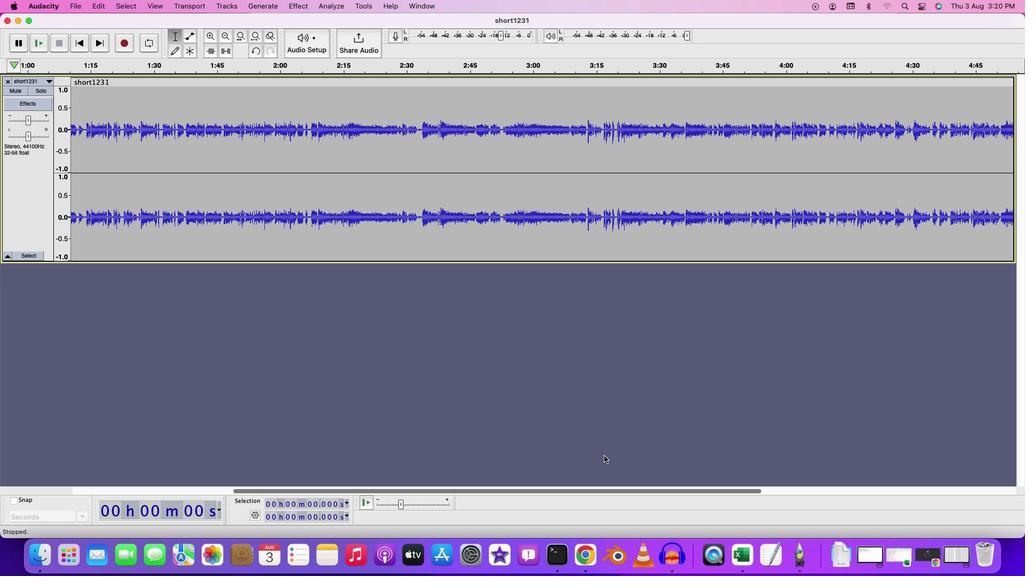 
Action: Mouse moved to (603, 455)
Screenshot: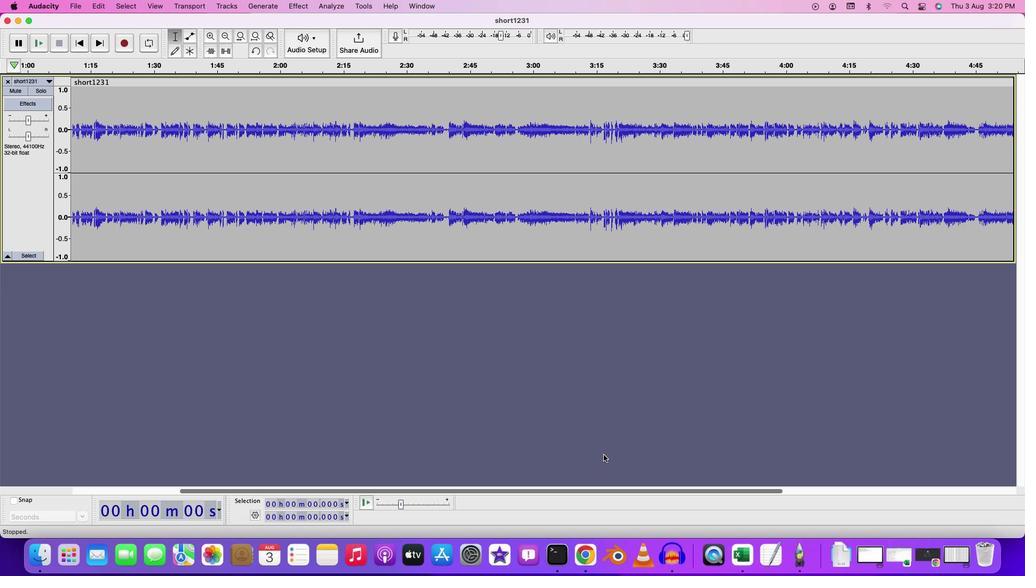 
Action: Mouse scrolled (603, 455) with delta (0, -2)
Screenshot: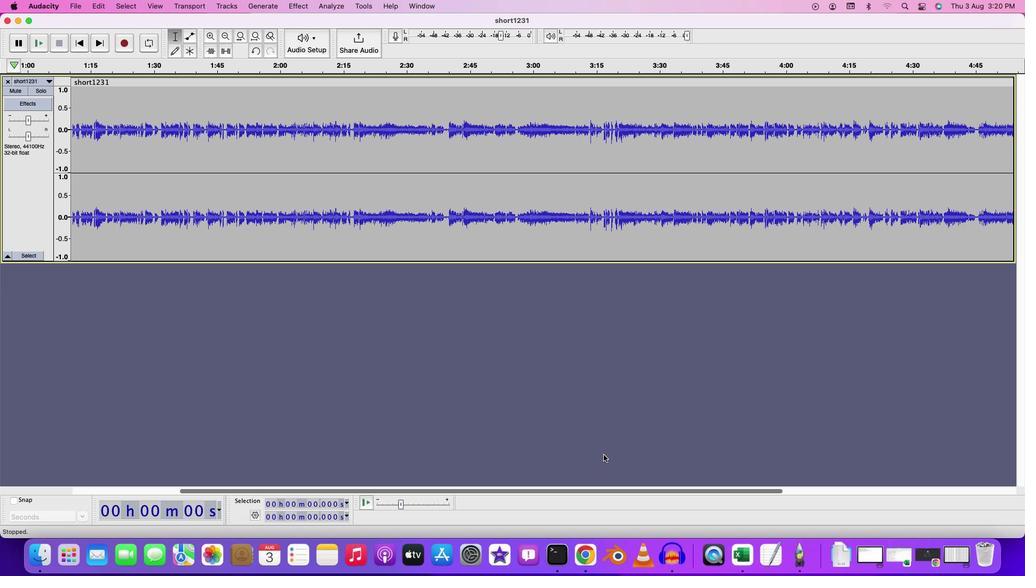 
Action: Mouse moved to (446, 454)
Screenshot: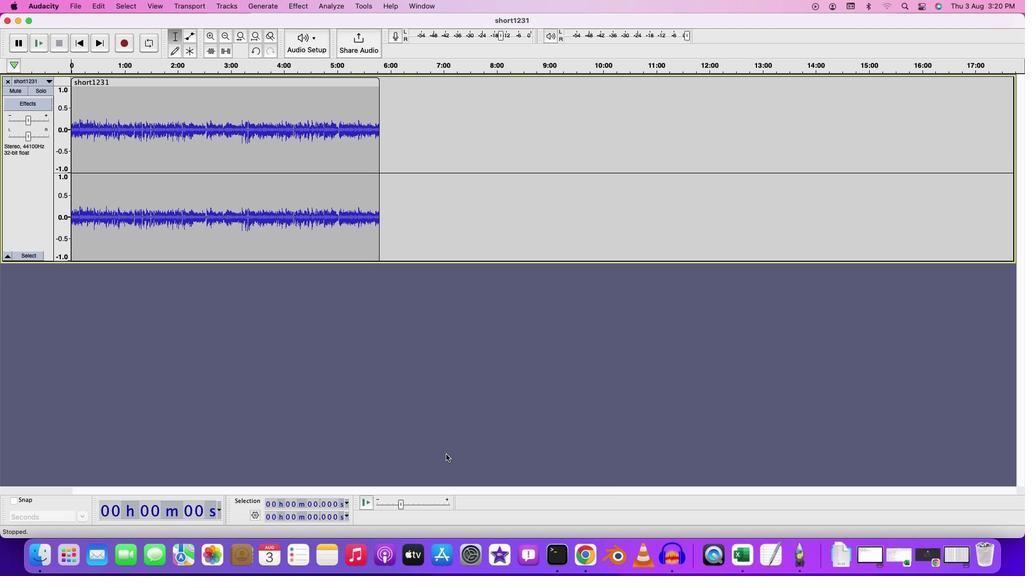 
Action: Mouse scrolled (446, 454) with delta (0, 0)
Screenshot: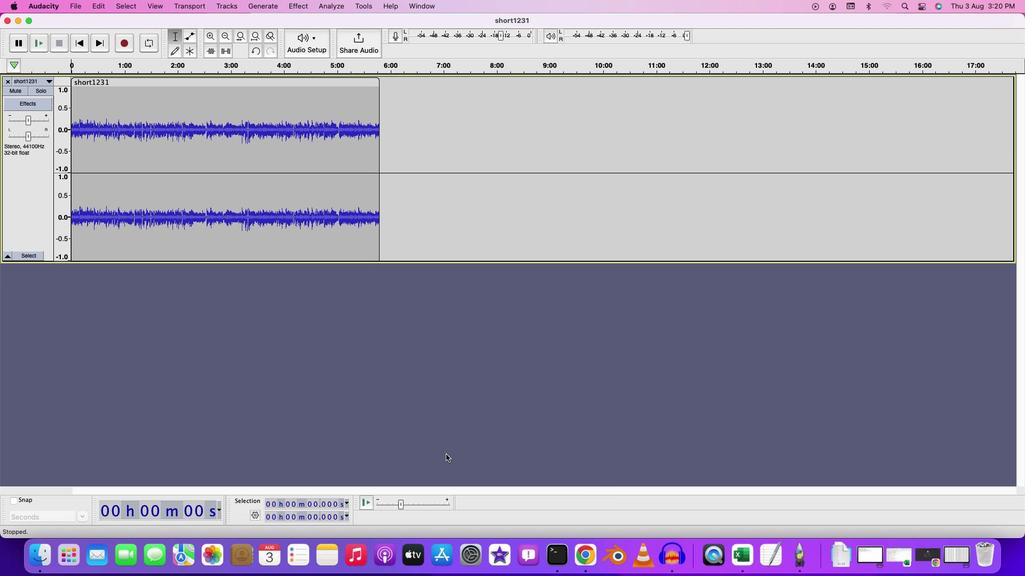 
Action: Mouse scrolled (446, 454) with delta (0, 0)
Screenshot: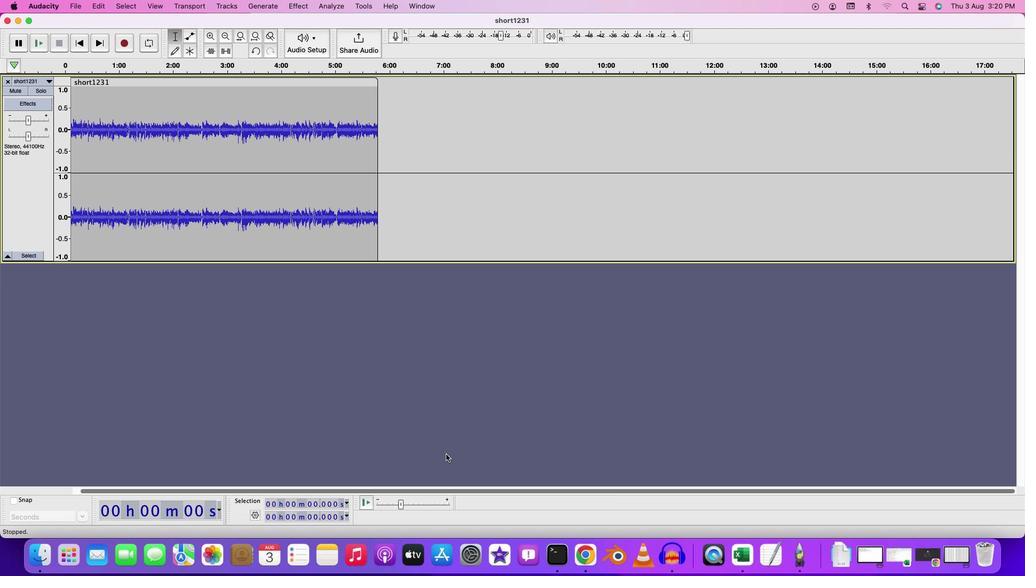 
Action: Mouse moved to (479, 491)
Screenshot: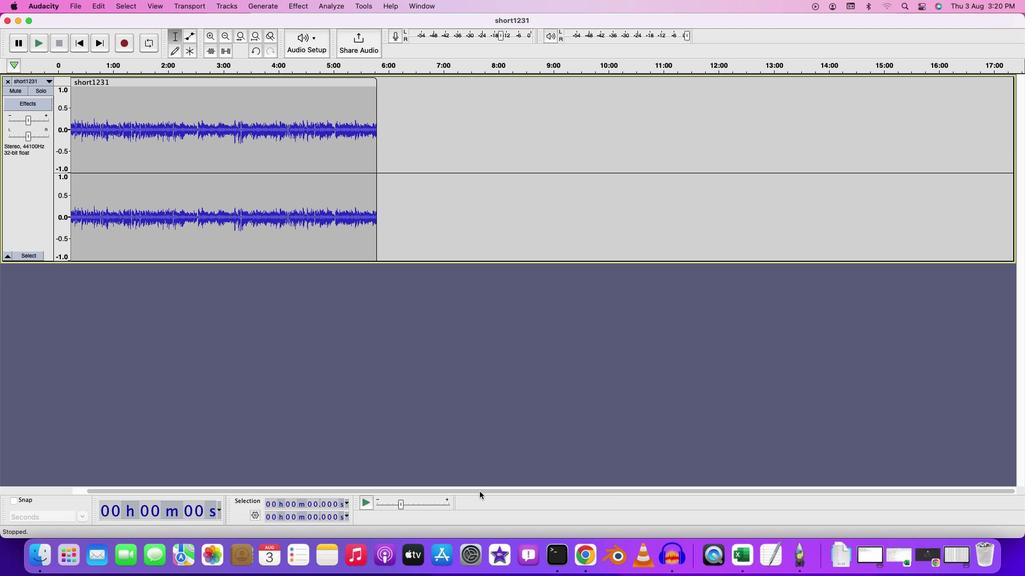 
Action: Mouse pressed left at (479, 491)
Screenshot: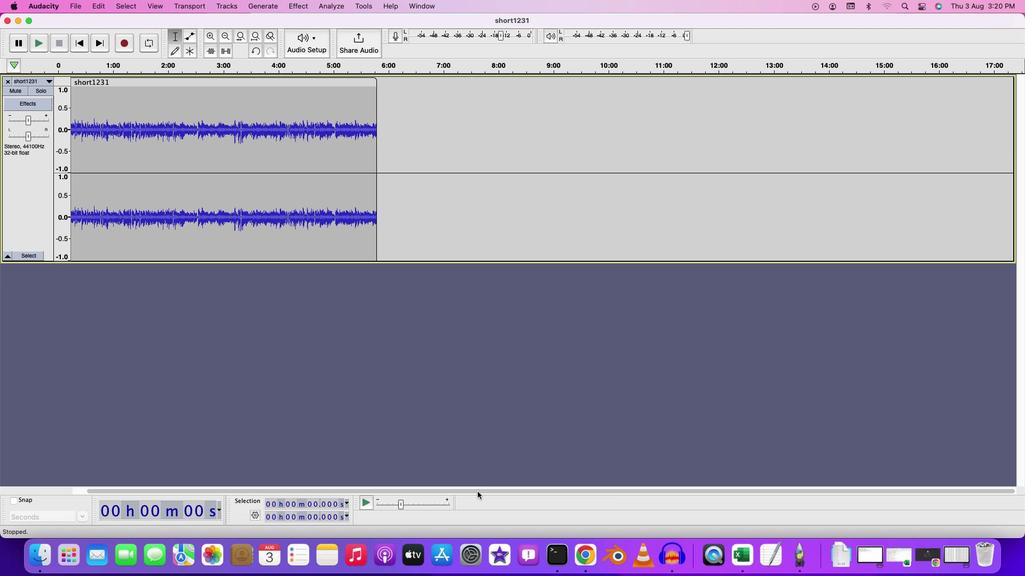 
Action: Mouse moved to (368, 294)
Screenshot: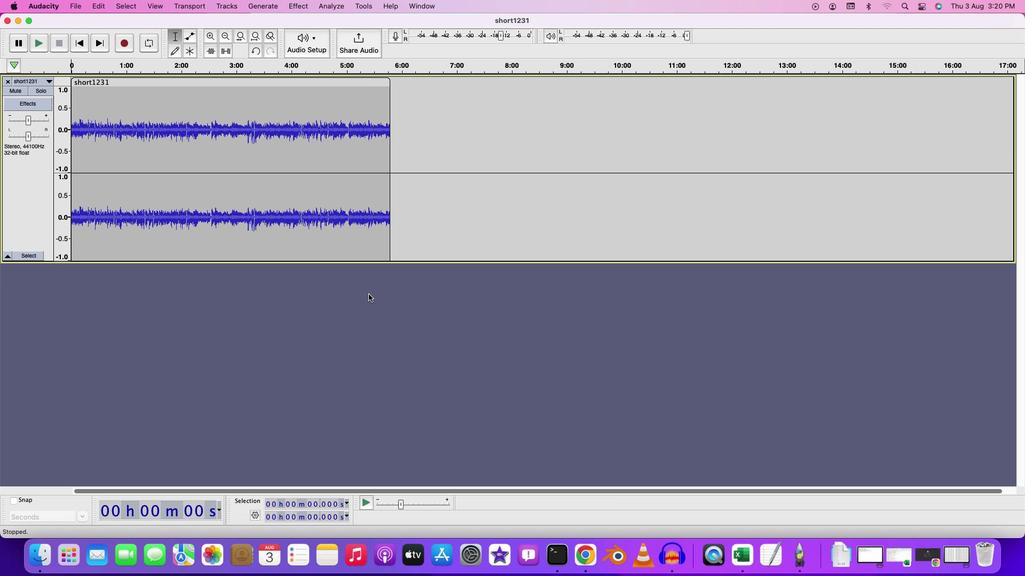 
Action: Mouse pressed left at (368, 294)
Screenshot: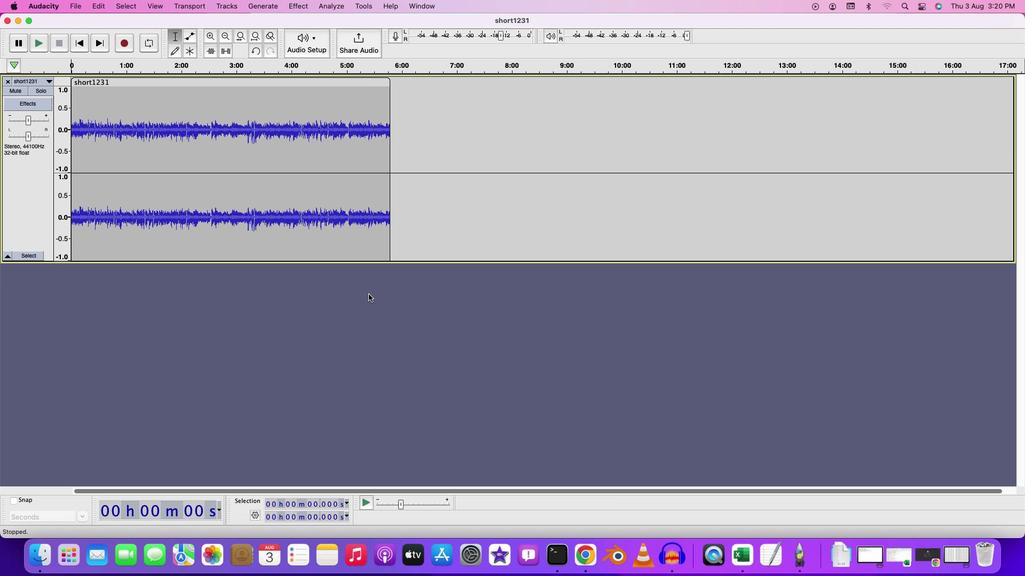 
Action: Mouse moved to (349, 148)
Screenshot: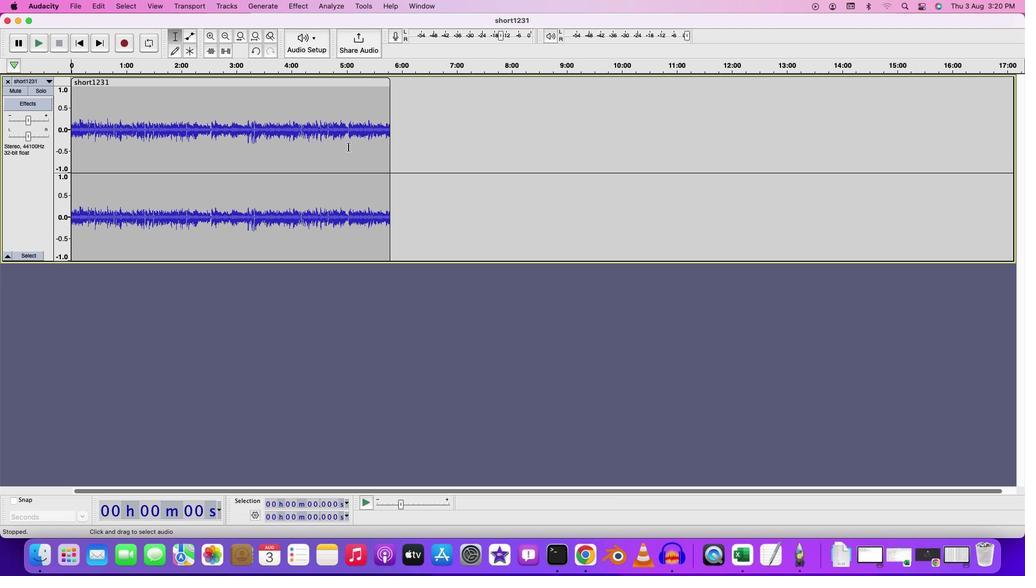 
Action: Mouse pressed left at (349, 148)
Screenshot: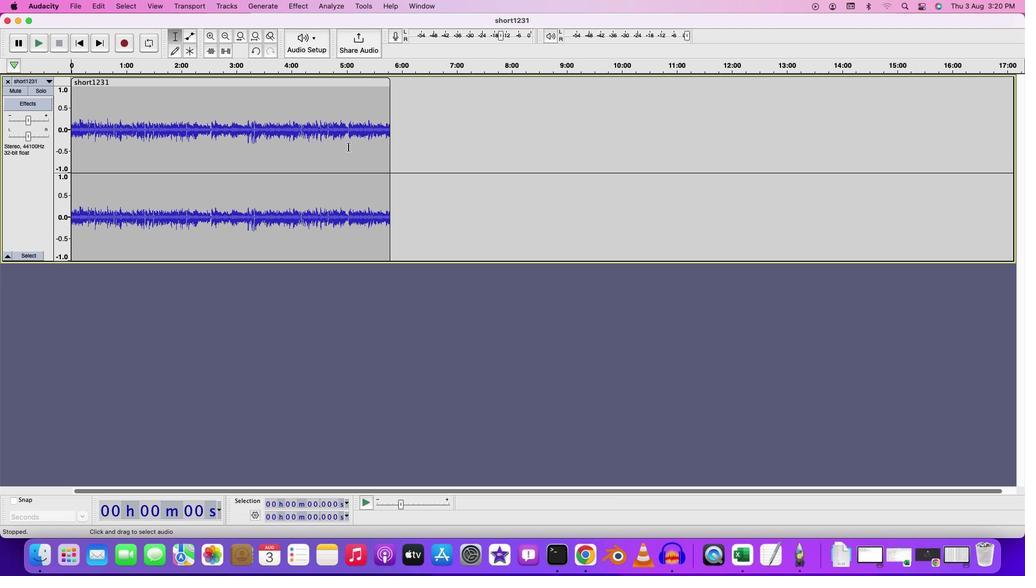 
Action: Mouse moved to (276, 99)
Screenshot: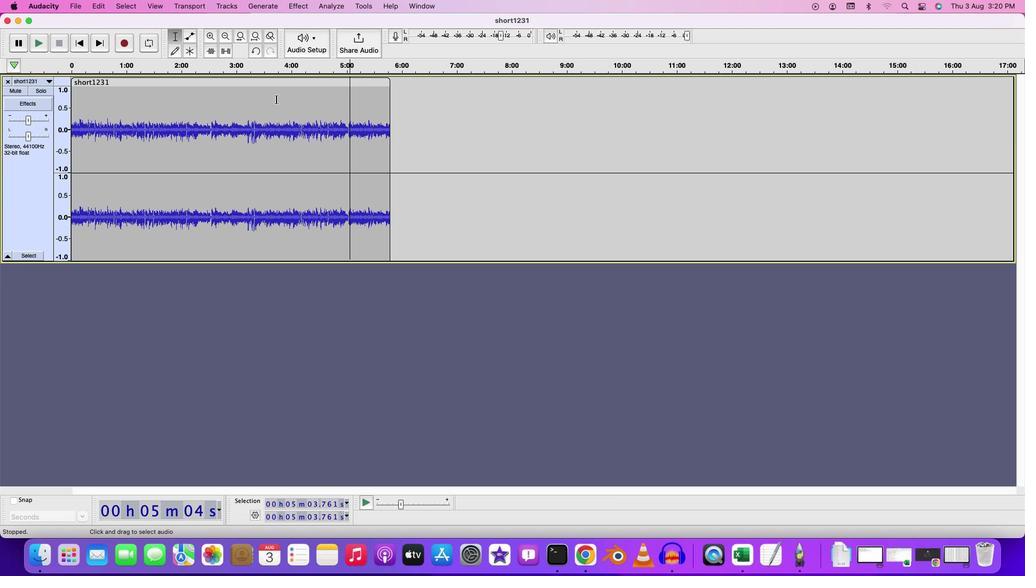 
Action: Mouse pressed left at (276, 99)
Screenshot: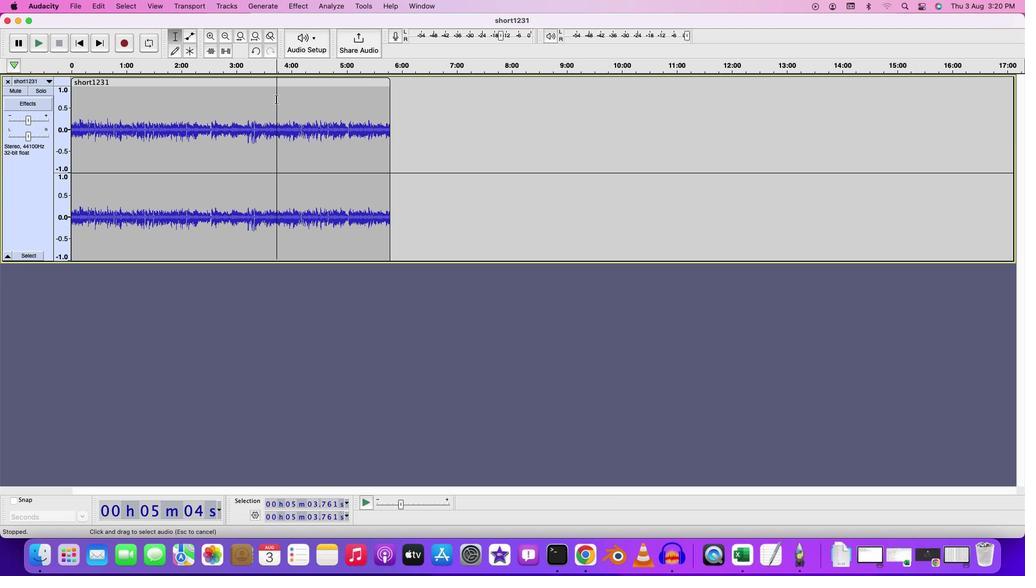 
Action: Mouse moved to (306, 138)
Screenshot: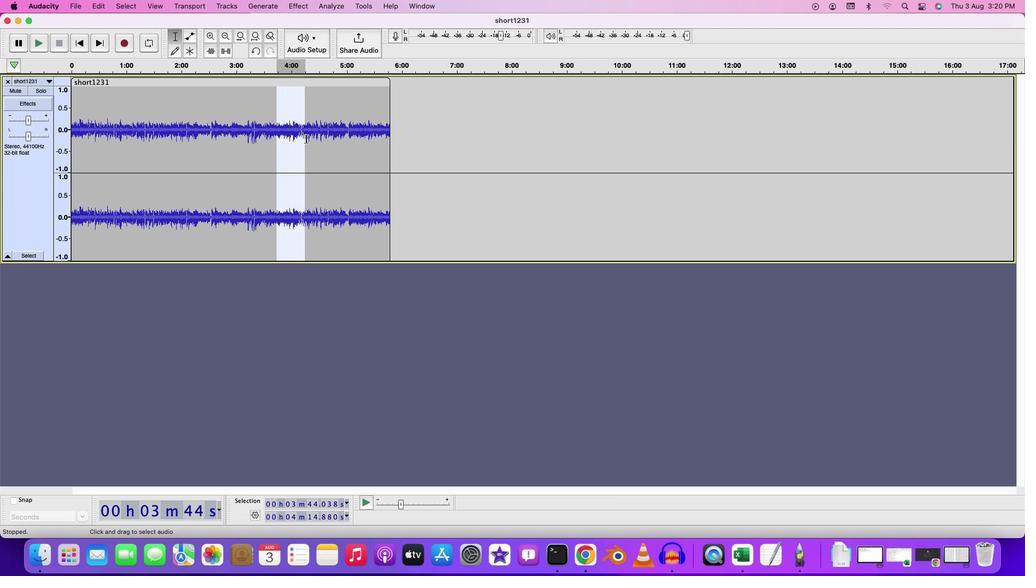 
Action: Key pressed Key.cmd'c'
Screenshot: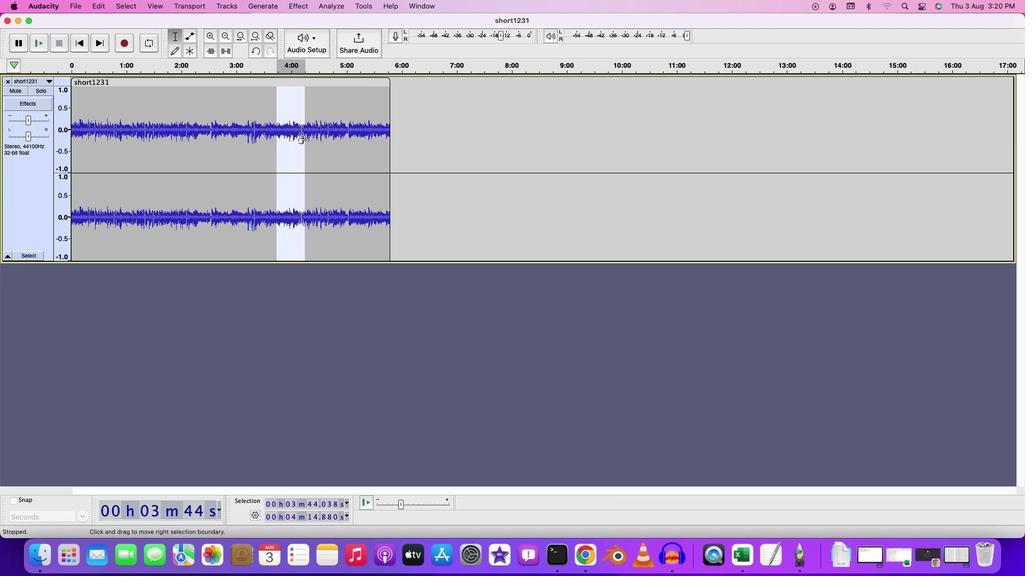 
Action: Mouse moved to (647, 128)
Screenshot: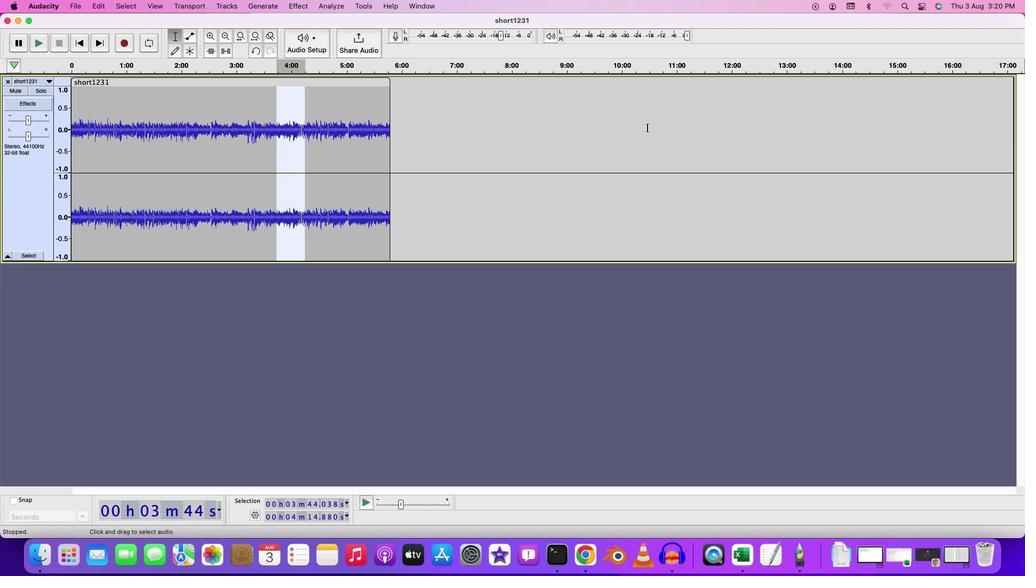 
Action: Mouse pressed left at (647, 128)
Screenshot: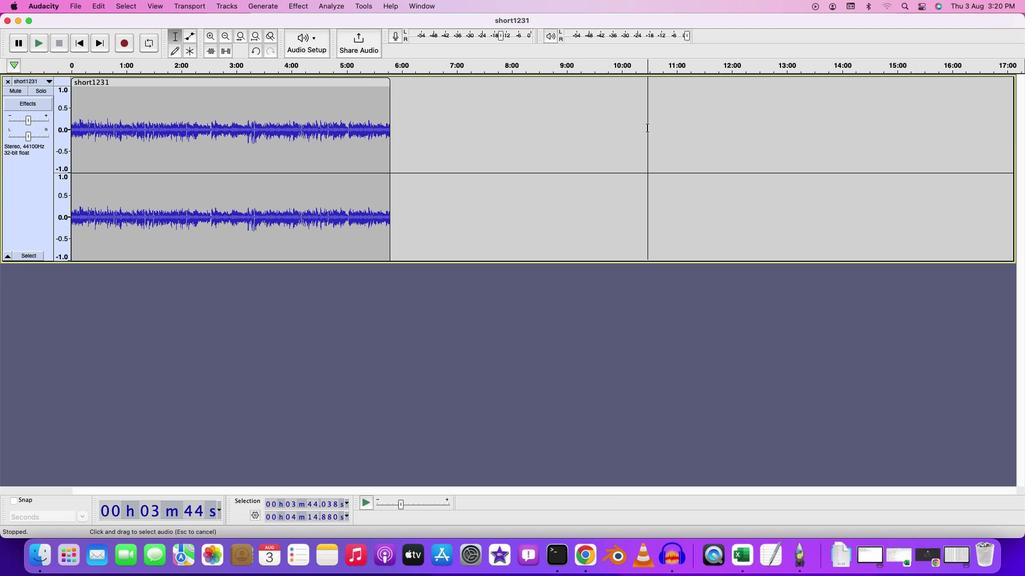 
Action: Mouse moved to (647, 128)
Screenshot: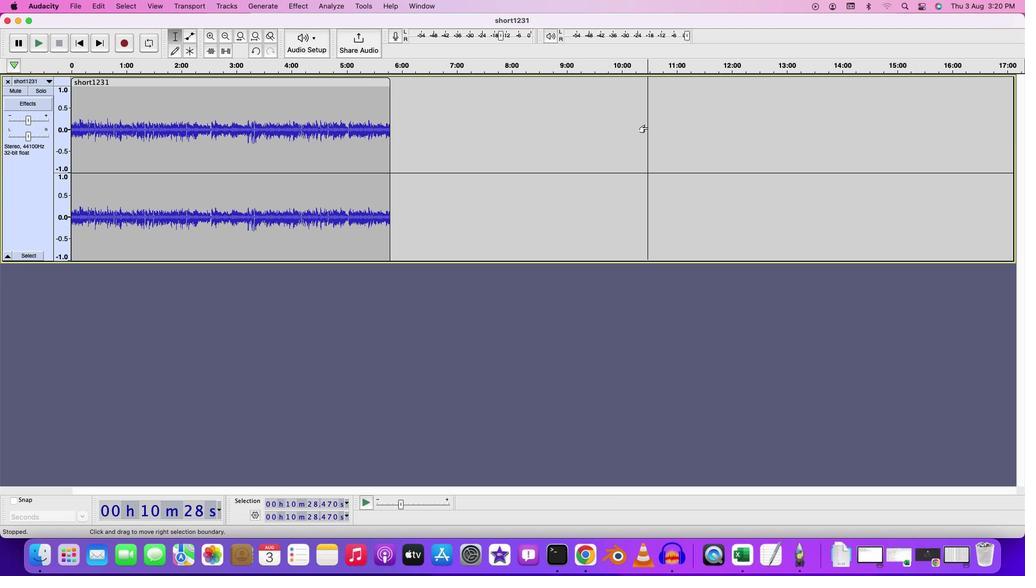 
Action: Key pressed Key.cmd'v'
Screenshot: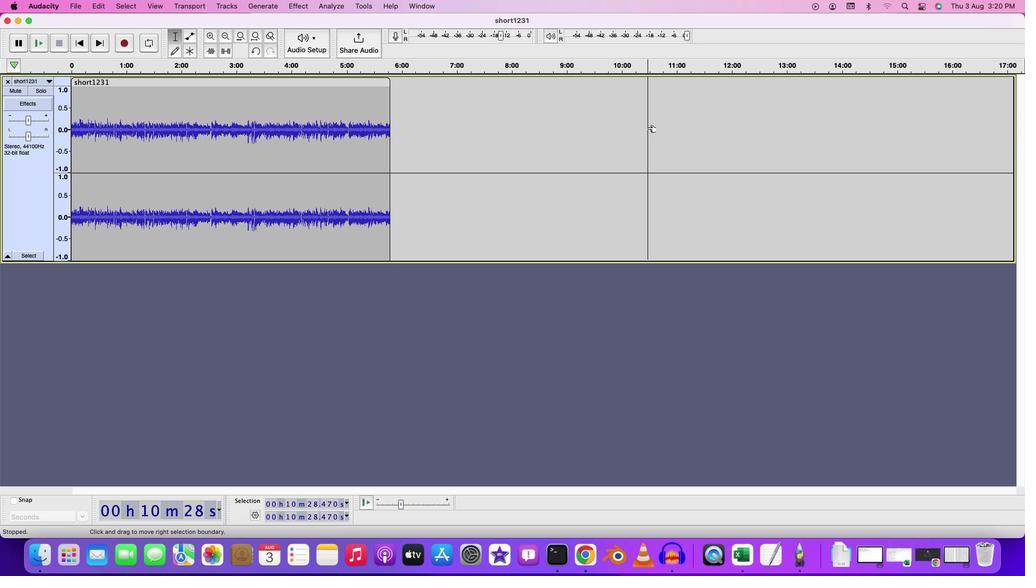 
Action: Mouse moved to (569, 142)
Screenshot: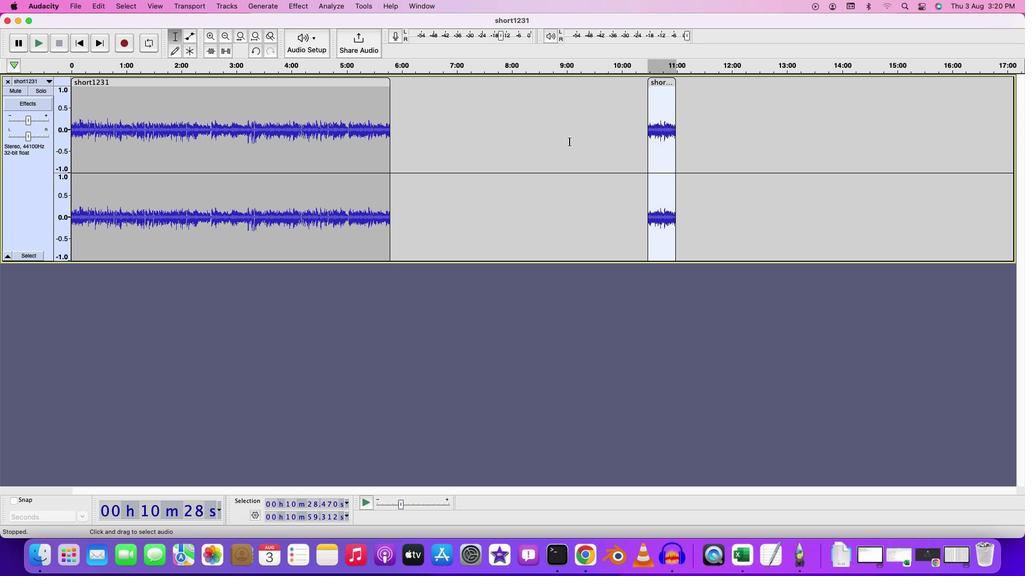 
Action: Mouse pressed left at (569, 142)
Screenshot: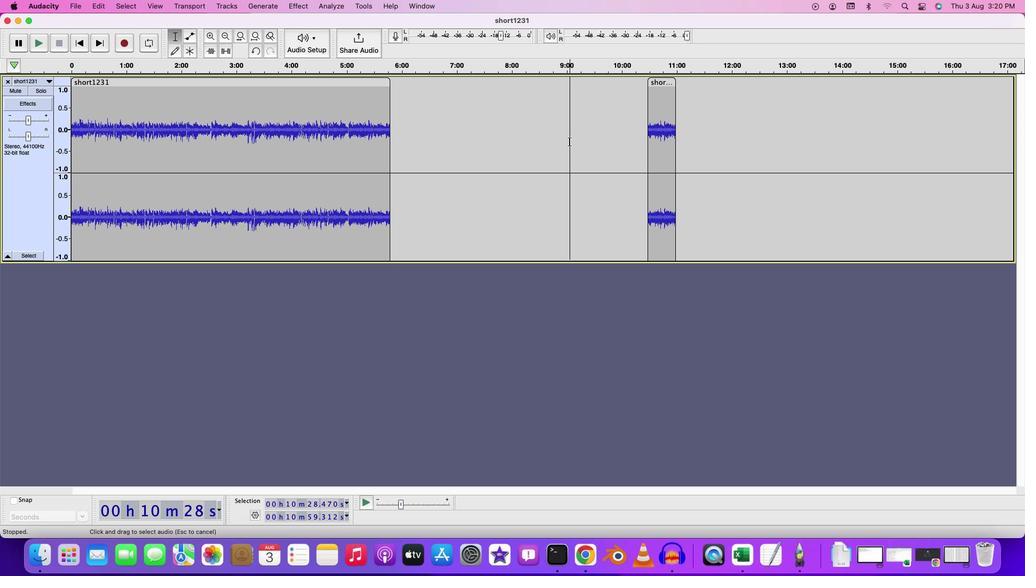 
Action: Mouse moved to (345, 113)
Screenshot: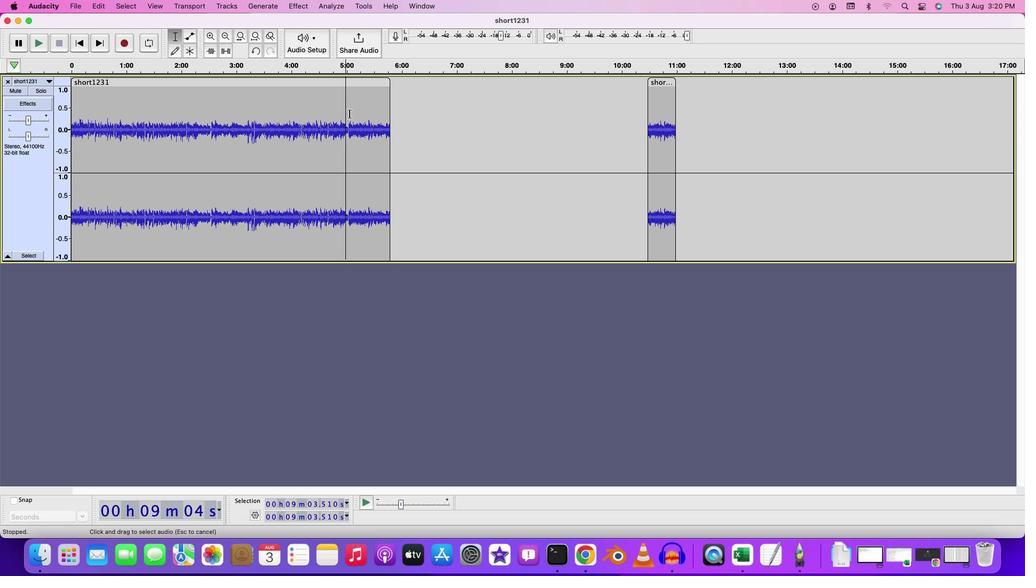 
Action: Mouse pressed left at (345, 113)
Screenshot: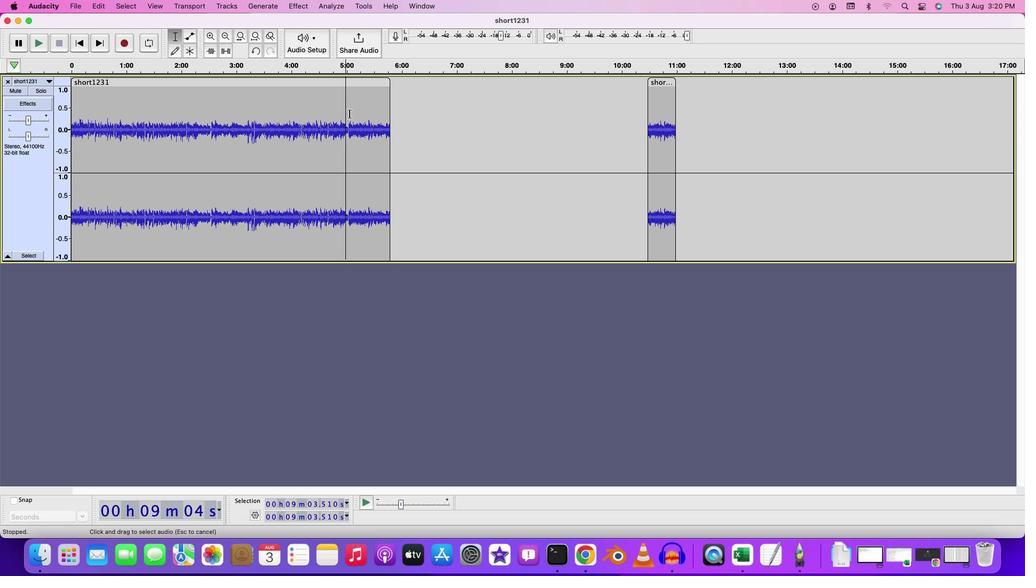 
Action: Mouse moved to (370, 113)
Screenshot: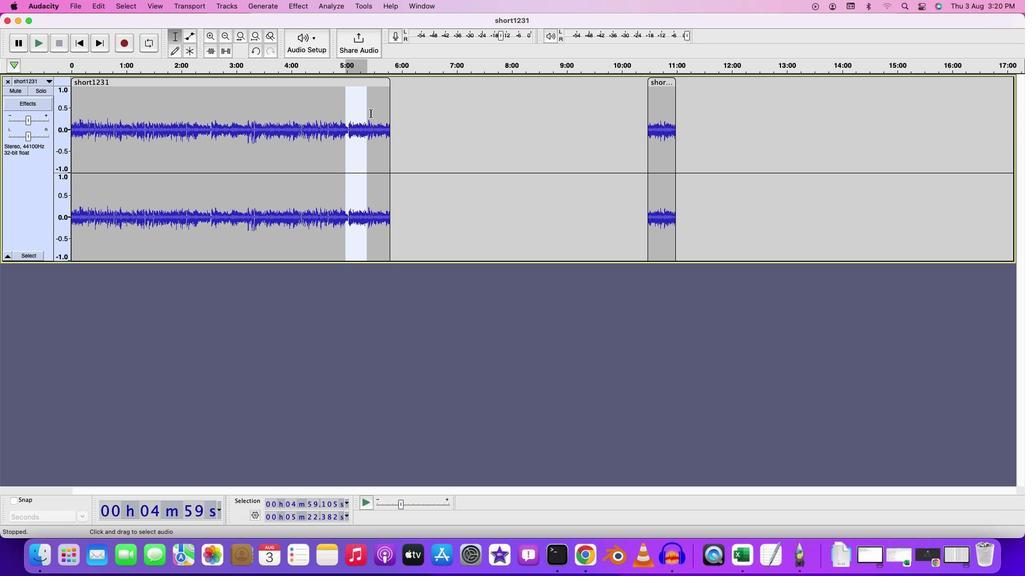 
Action: Mouse pressed left at (370, 113)
Screenshot: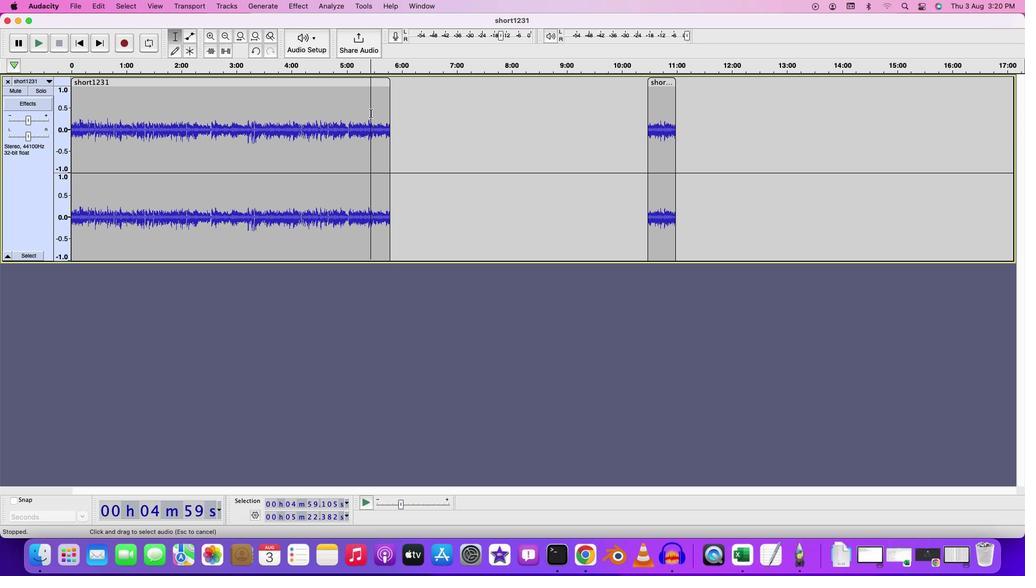 
Action: Mouse moved to (371, 109)
Screenshot: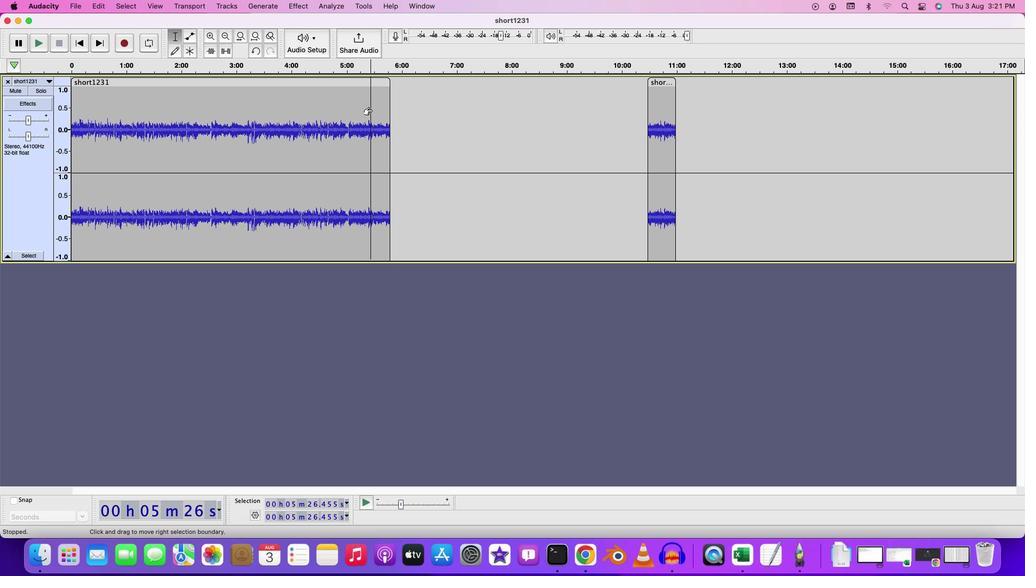 
Action: Mouse pressed left at (371, 109)
Screenshot: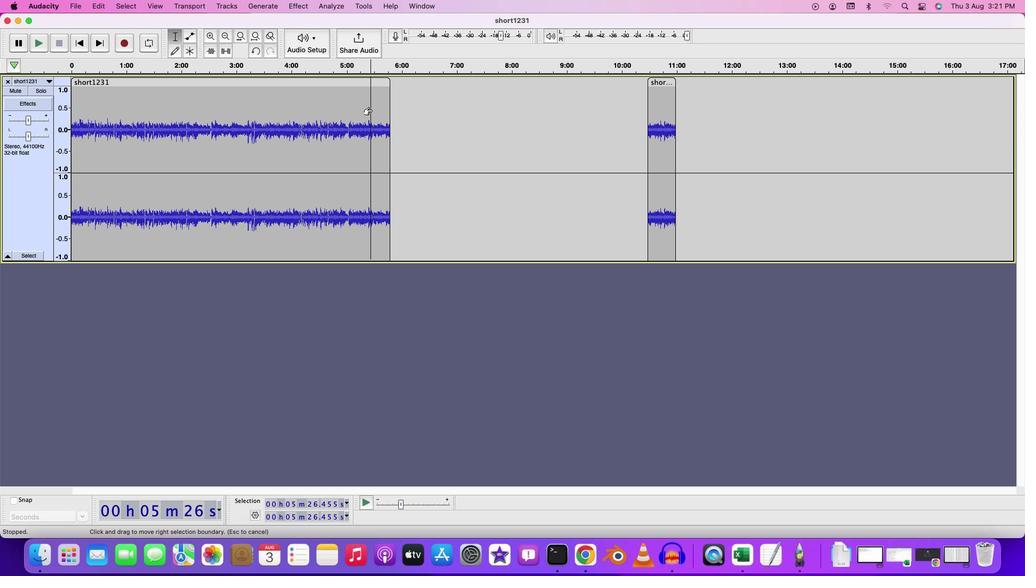 
Action: Mouse moved to (389, 109)
Screenshot: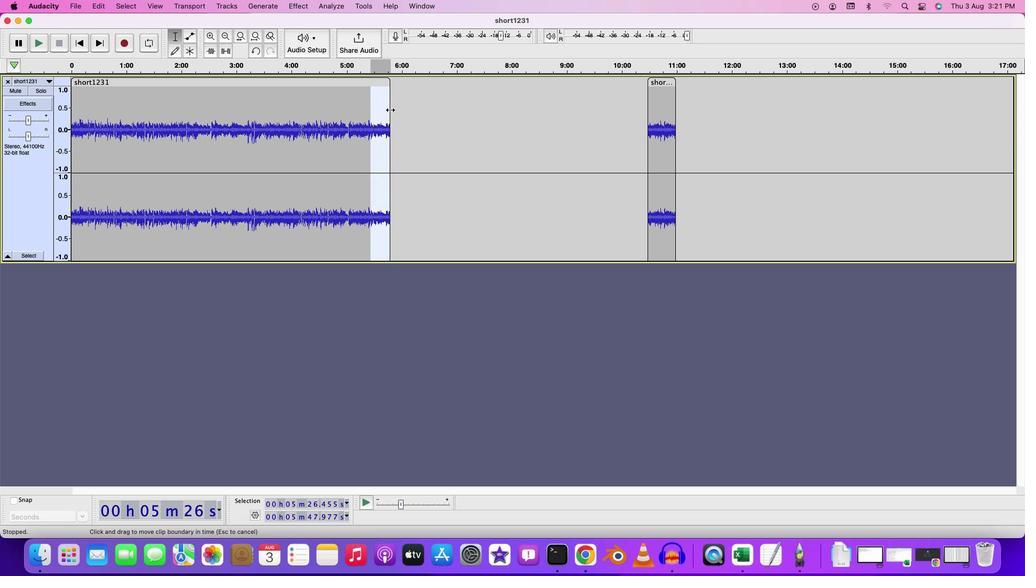 
Action: Key pressed Key.cmd'x'
Screenshot: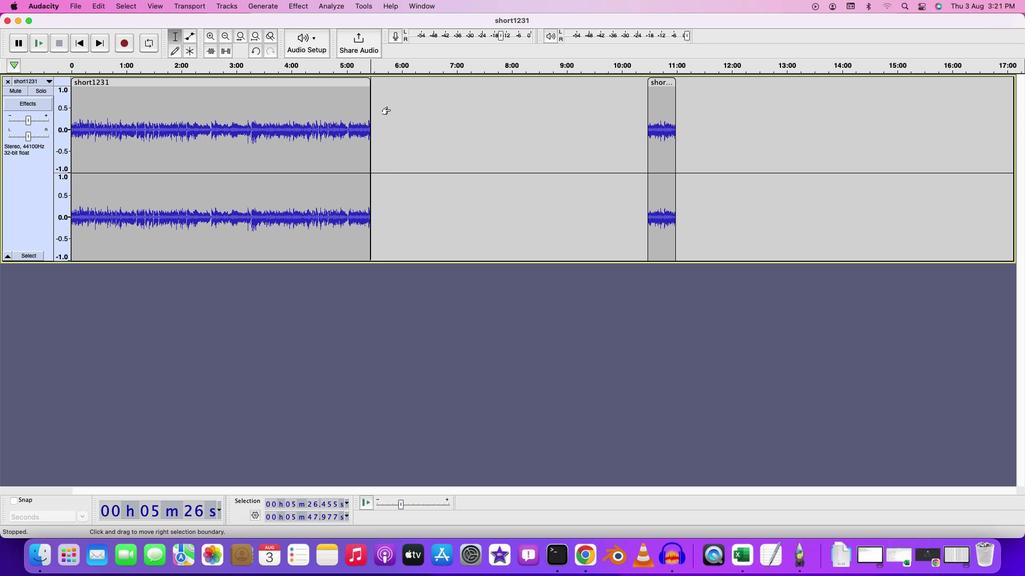 
Action: Mouse moved to (679, 88)
Screenshot: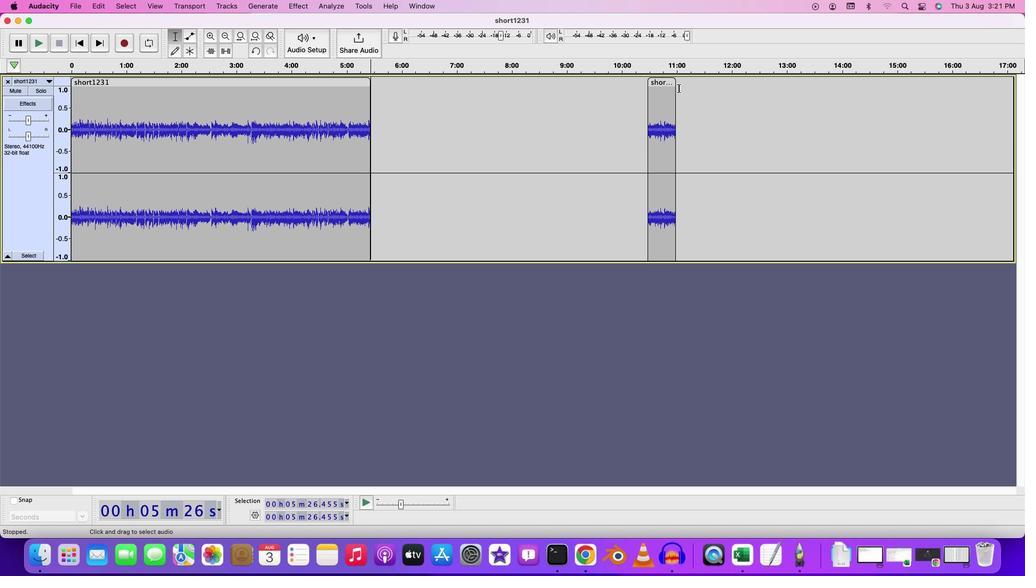 
Action: Mouse pressed left at (679, 88)
Screenshot: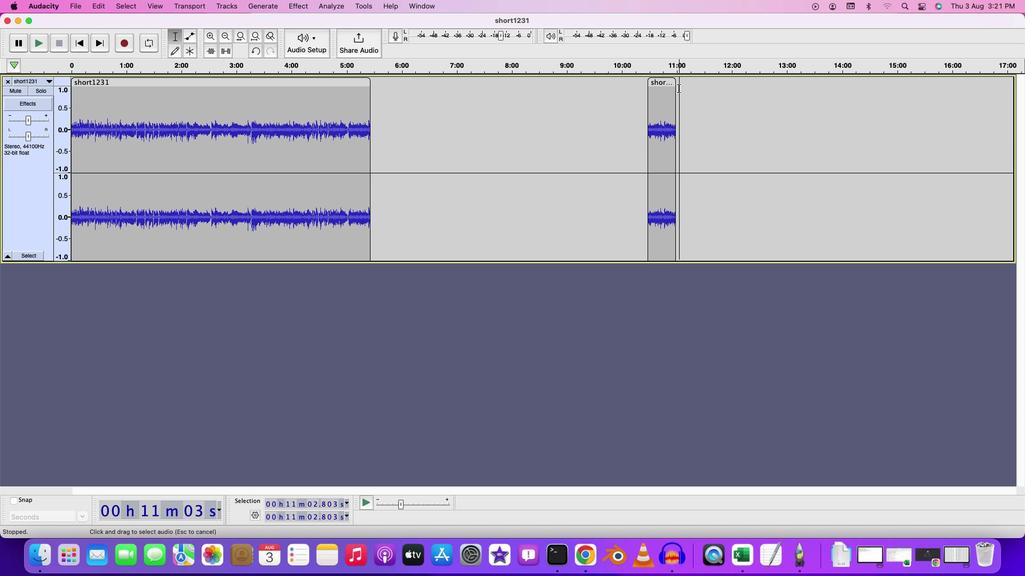 
Action: Mouse moved to (674, 83)
Screenshot: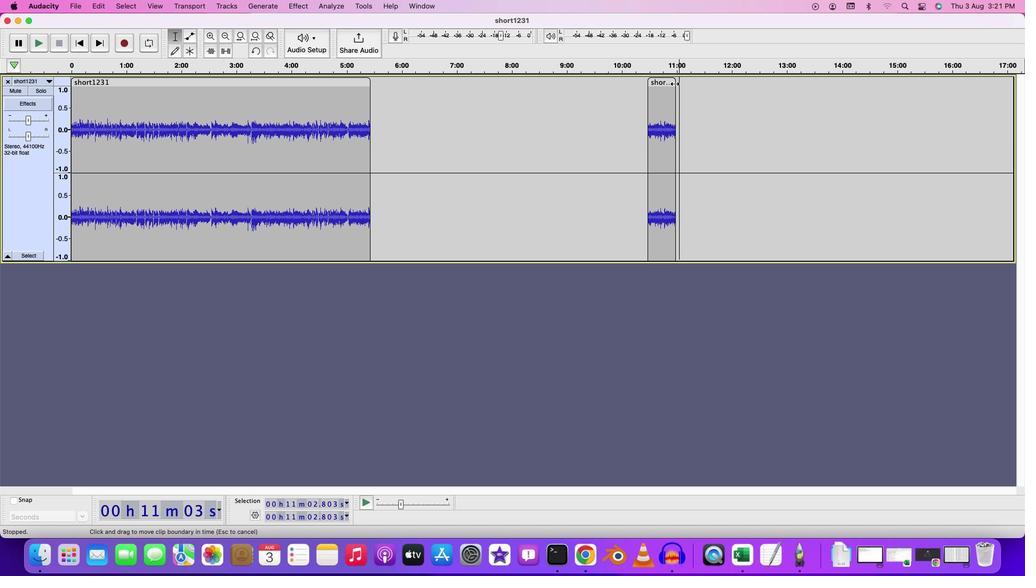
Action: Mouse pressed left at (674, 83)
Screenshot: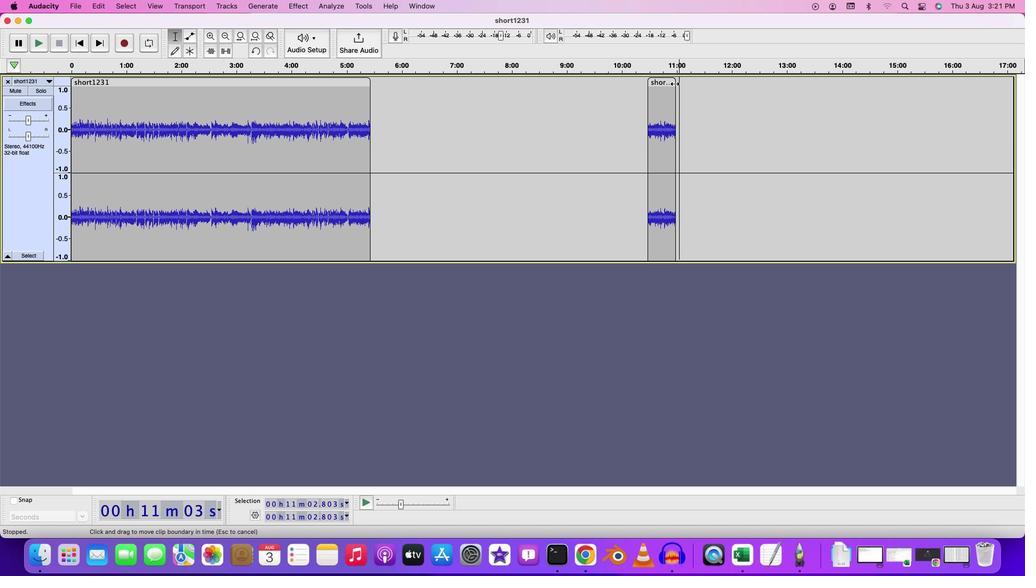 
Action: Mouse moved to (678, 82)
Screenshot: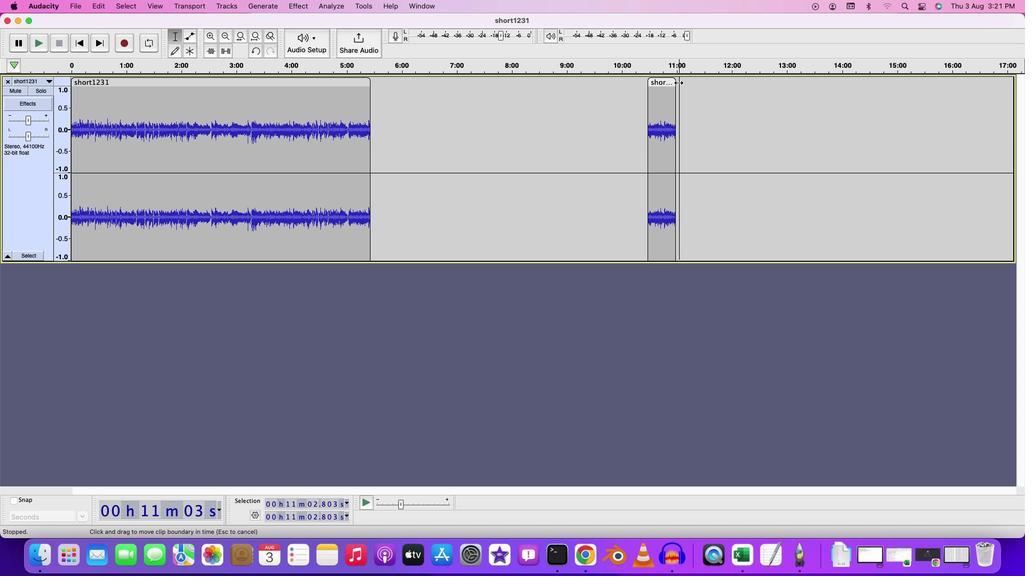 
Action: Mouse pressed left at (678, 82)
Screenshot: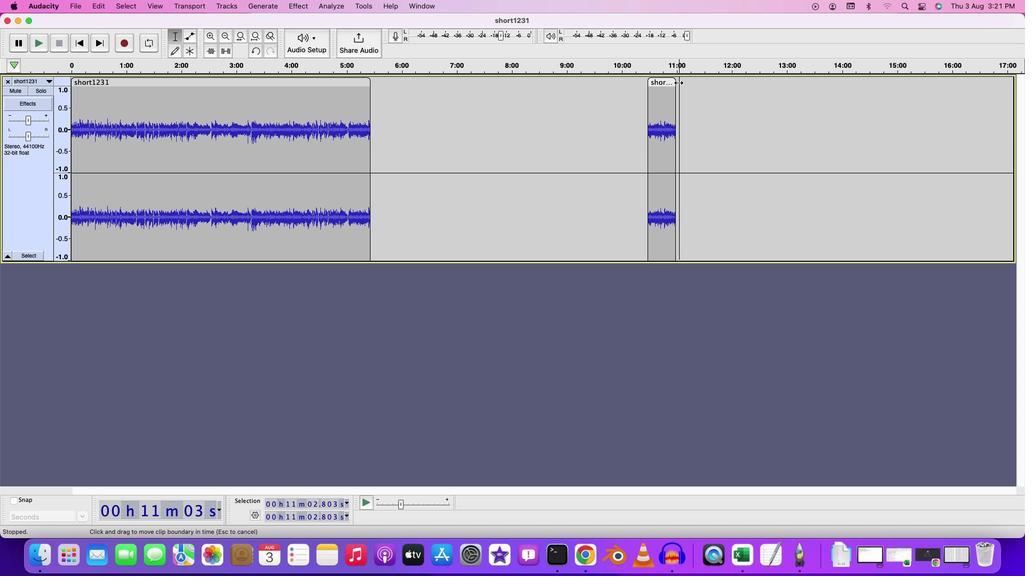 
Action: Mouse moved to (690, 103)
Screenshot: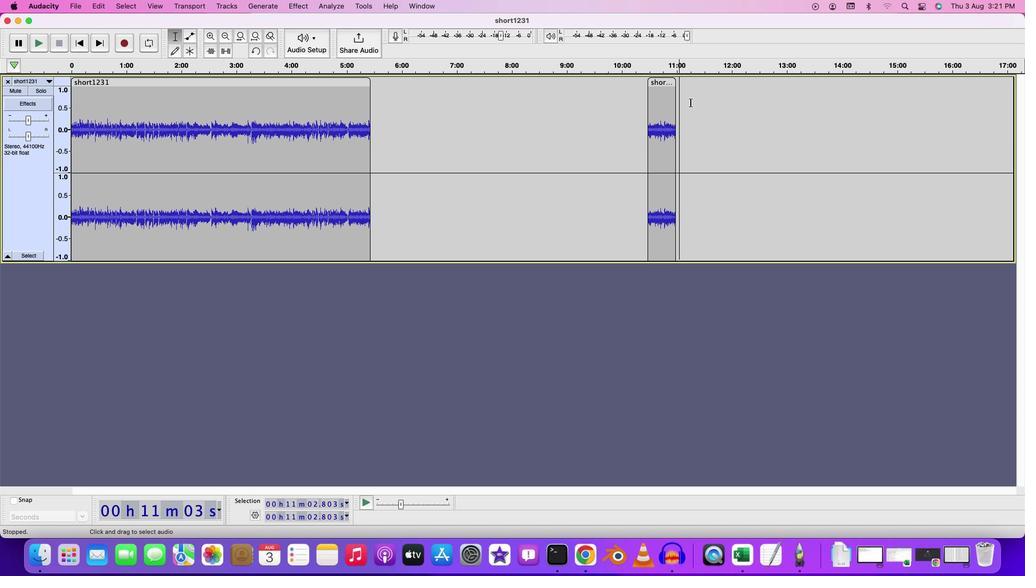 
Action: Key pressed Key.cmd'v'
Screenshot: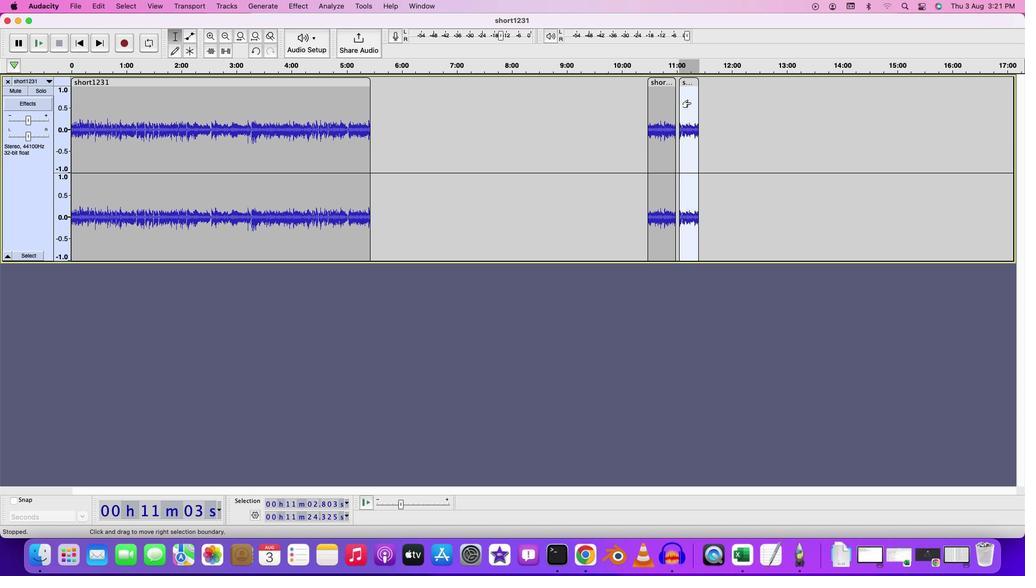 
Action: Mouse moved to (741, 159)
Screenshot: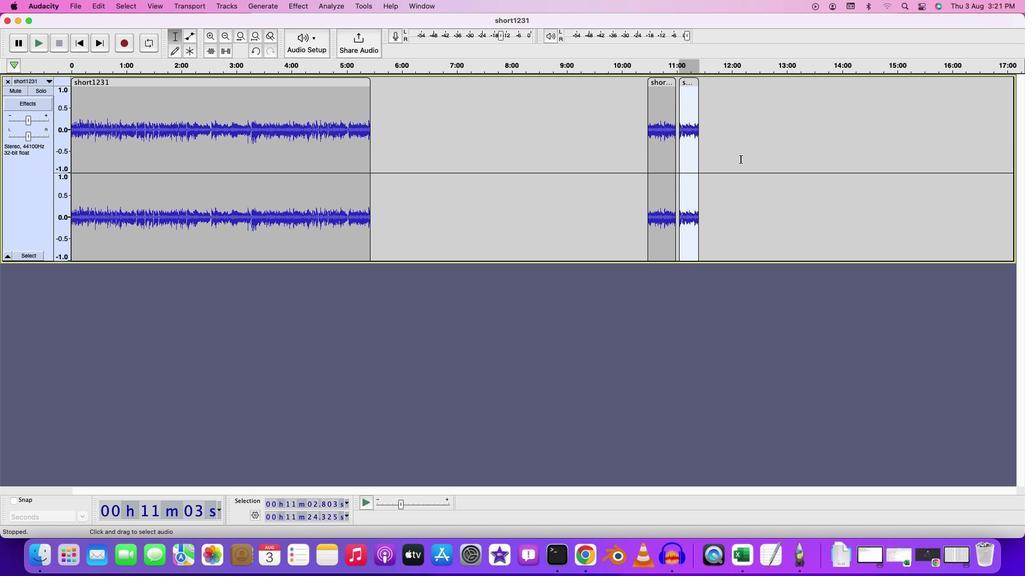 
Action: Mouse pressed left at (741, 159)
Screenshot: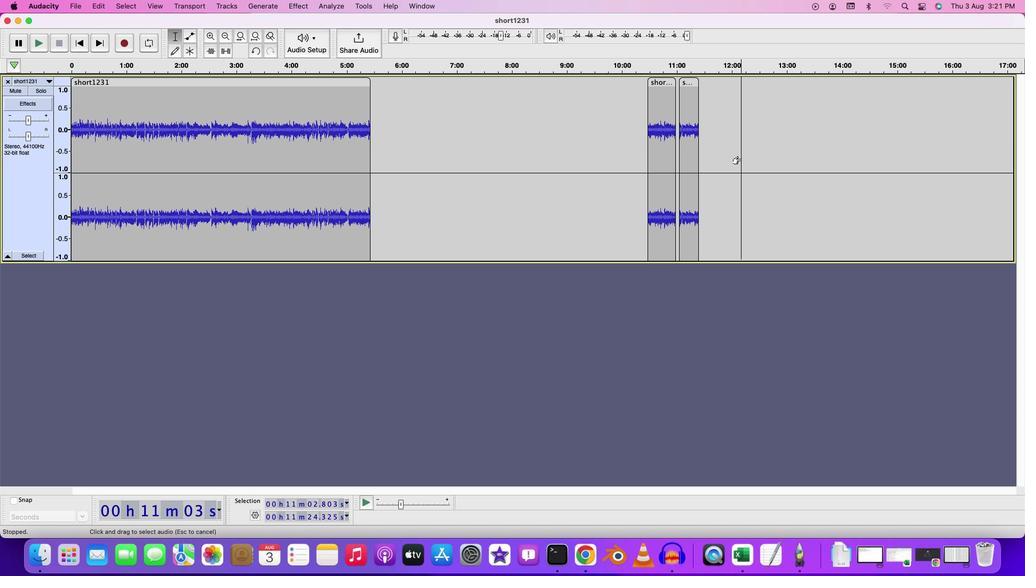 
Action: Mouse moved to (143, 95)
Screenshot: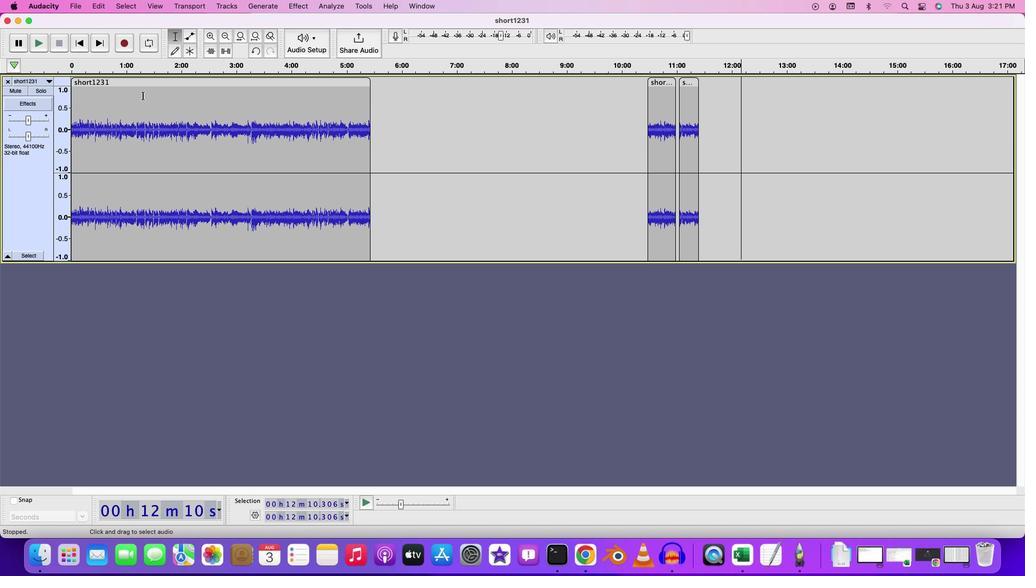 
Action: Mouse pressed left at (143, 95)
Screenshot: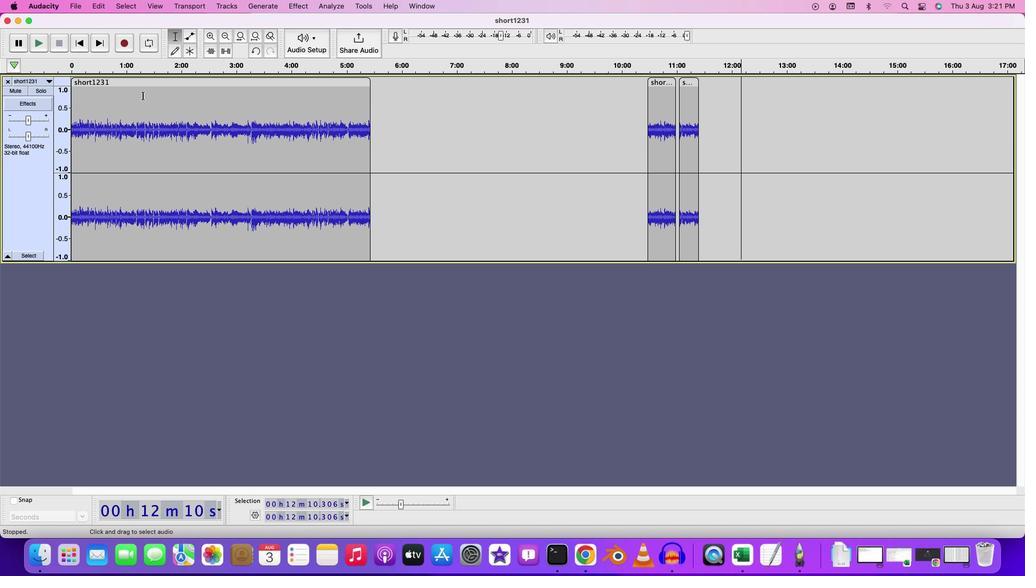 
Action: Mouse moved to (140, 96)
Screenshot: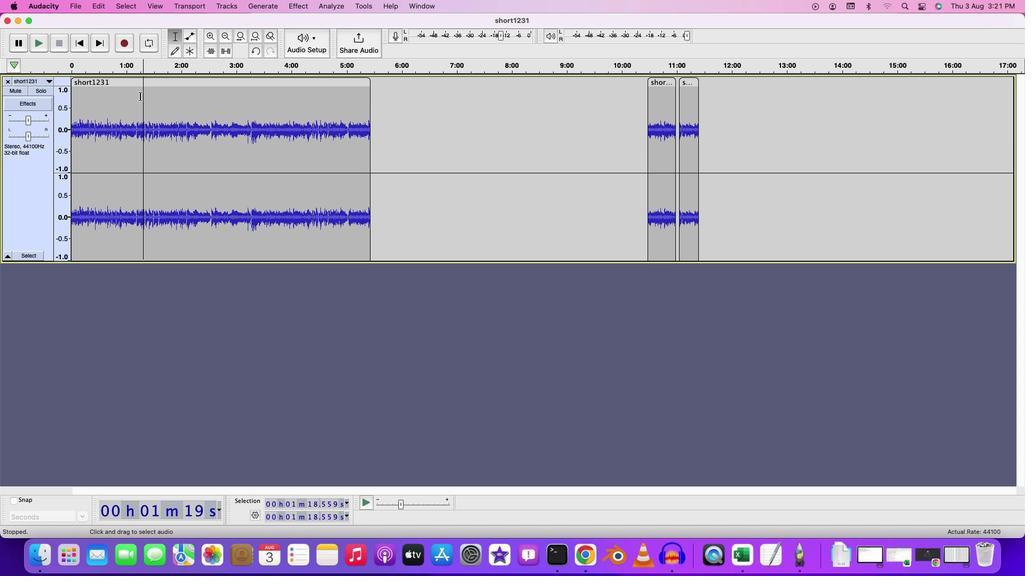 
Action: Key pressed Key.space
Screenshot: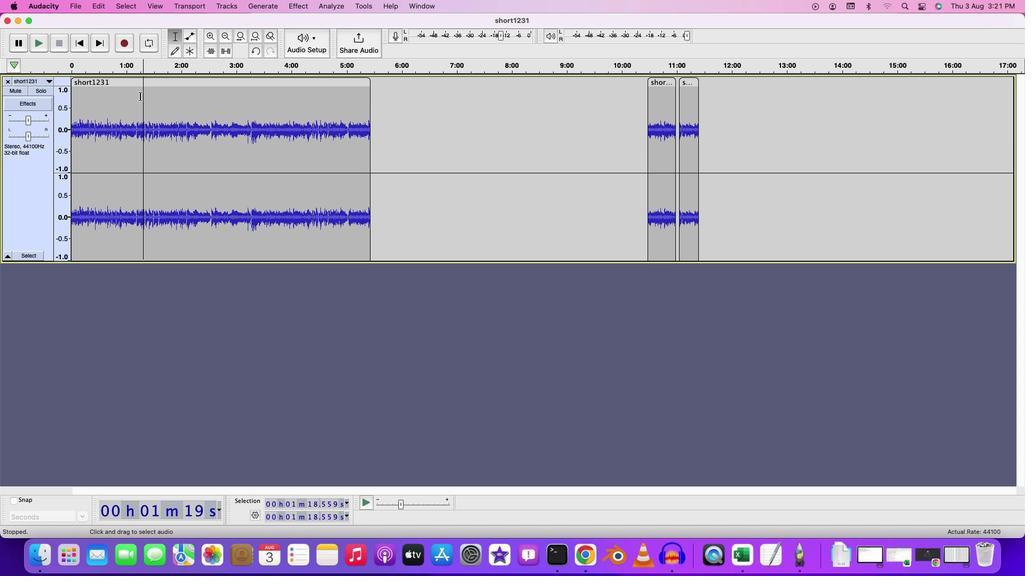 
Action: Mouse moved to (167, 104)
Screenshot: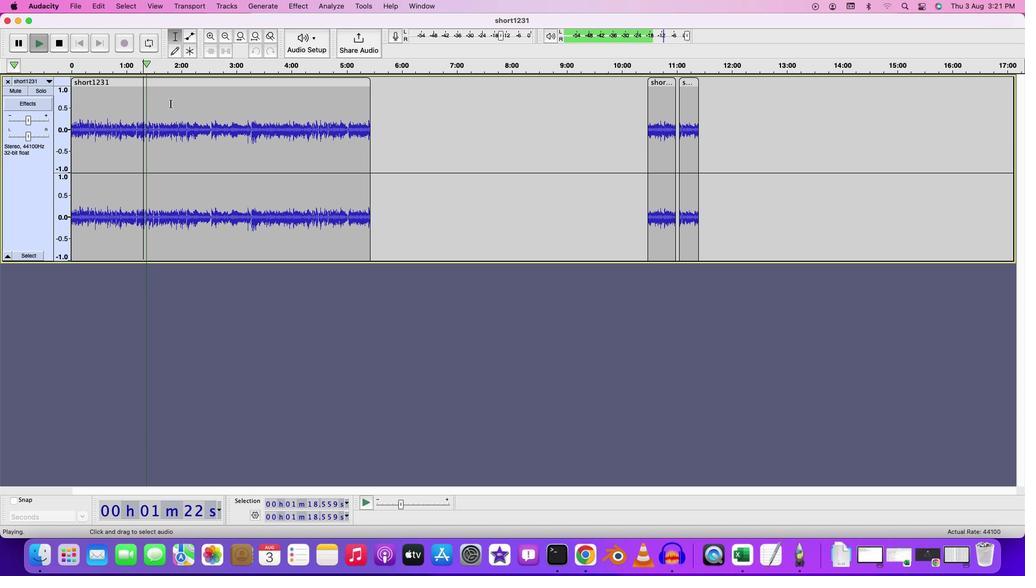 
Action: Key pressed Key.space
Screenshot: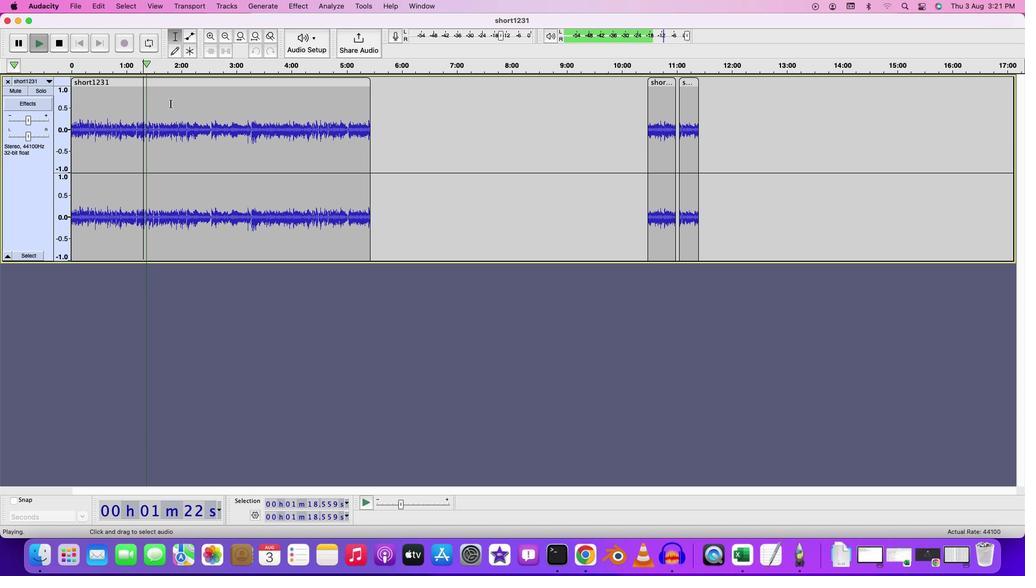 
Action: Mouse moved to (183, 95)
Screenshot: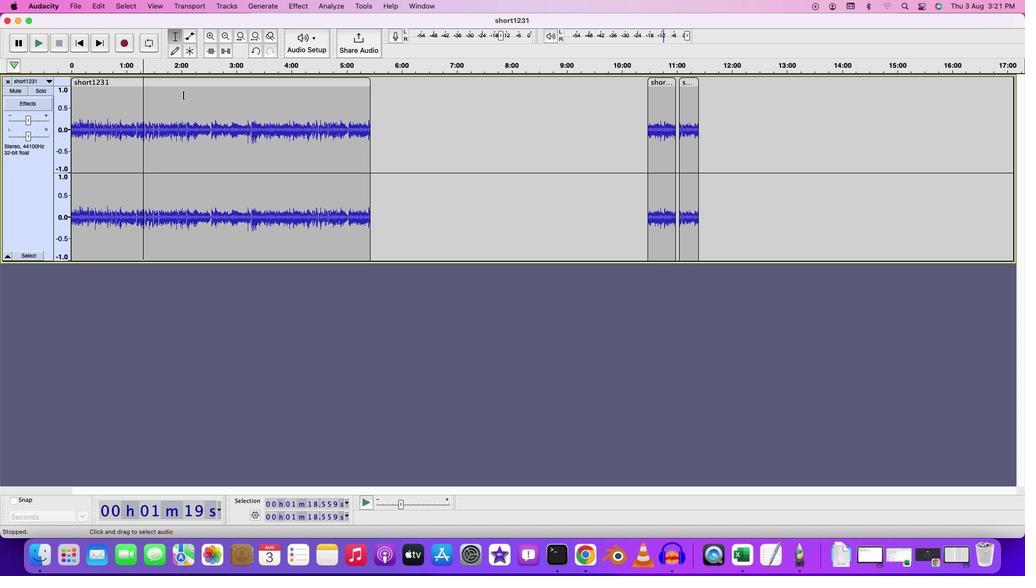 
Action: Mouse pressed left at (183, 95)
Screenshot: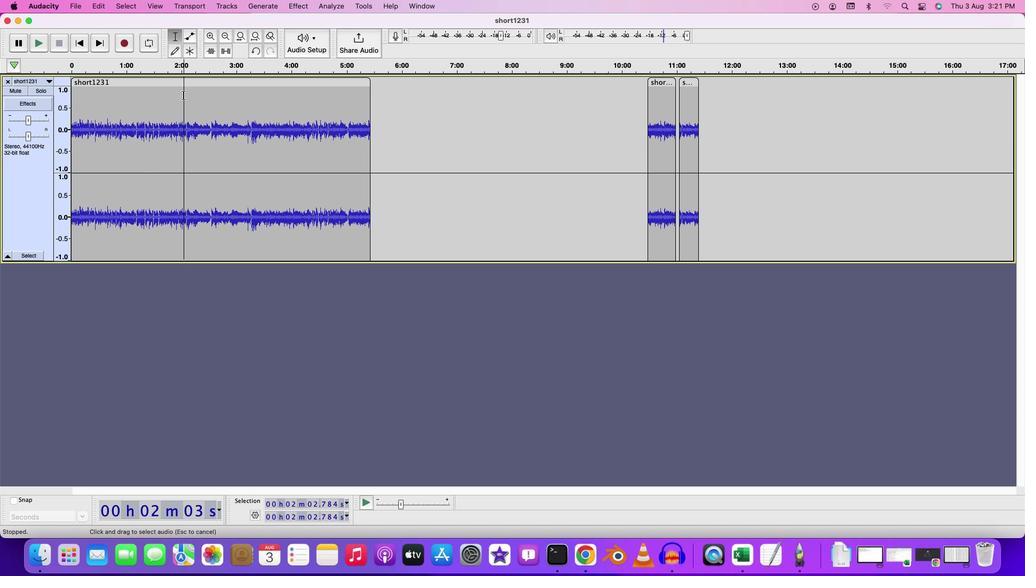 
Action: Key pressed Key.spaceKey.space
Screenshot: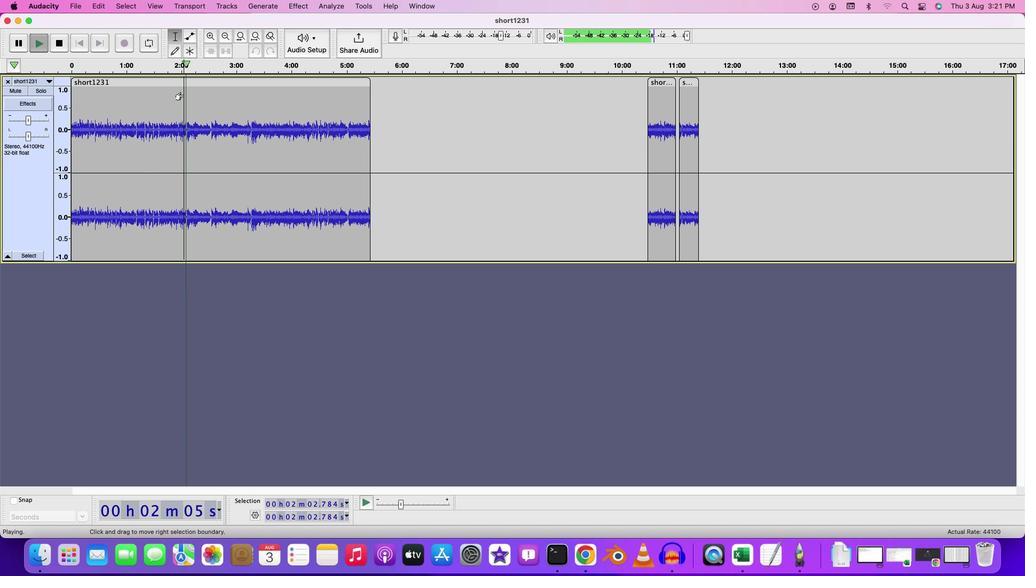 
Action: Mouse moved to (214, 98)
Screenshot: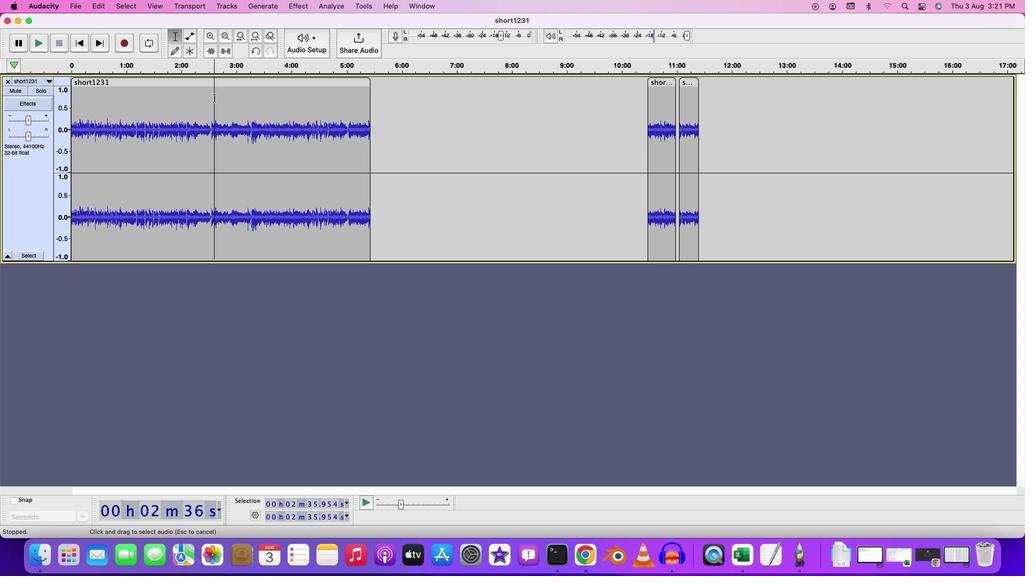 
Action: Mouse pressed left at (214, 98)
Screenshot: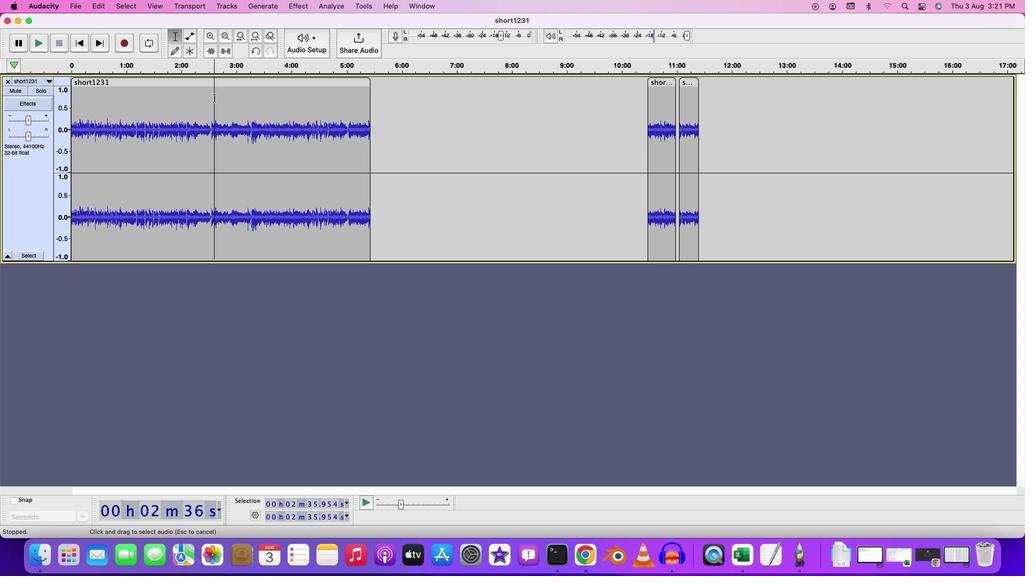 
Action: Mouse moved to (183, 100)
Screenshot: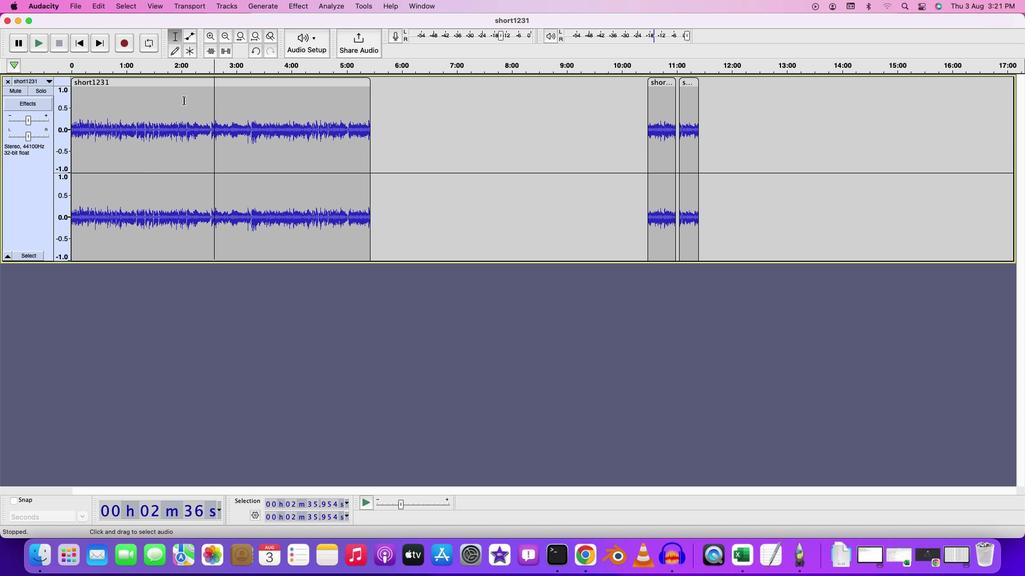 
Action: Mouse pressed left at (183, 100)
Screenshot: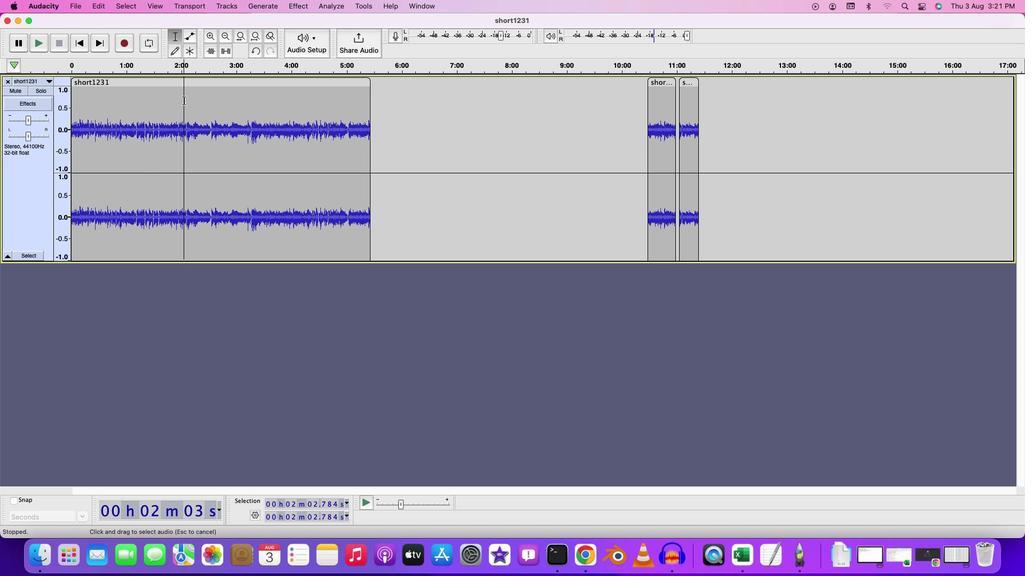 
Action: Mouse moved to (216, 104)
Screenshot: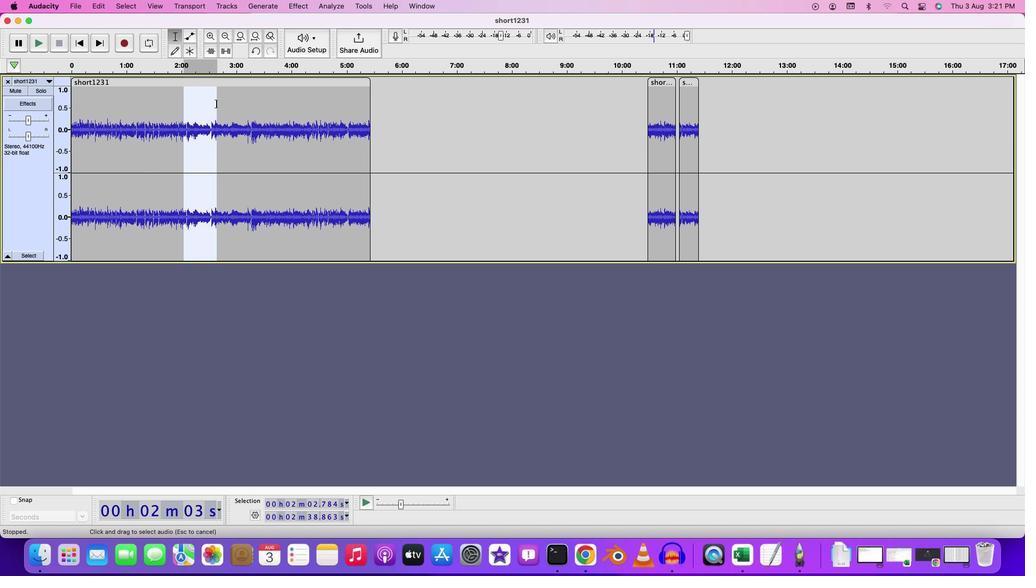 
Action: Key pressed Key.cmd'x'
Screenshot: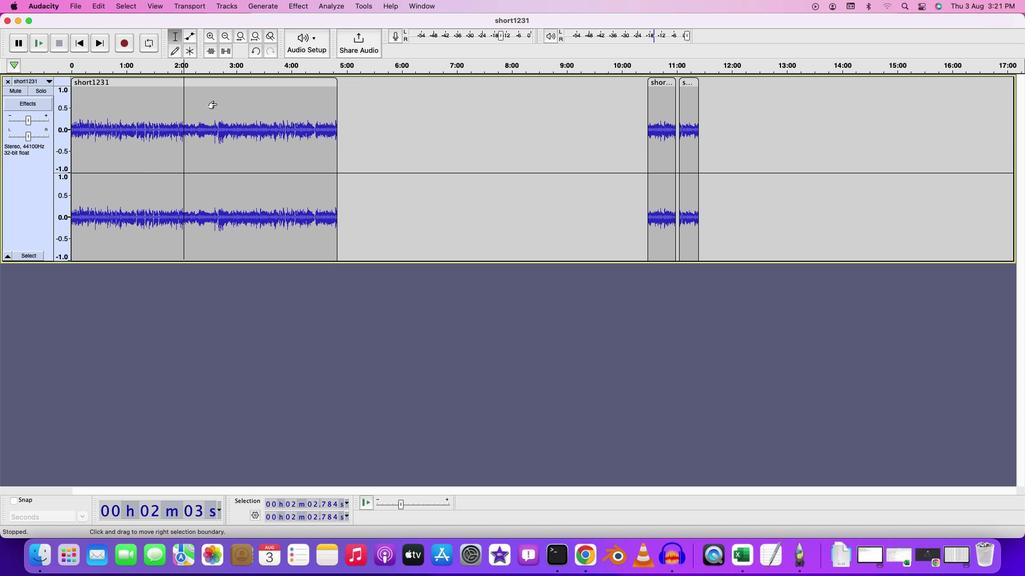 
Action: Mouse moved to (528, 107)
Screenshot: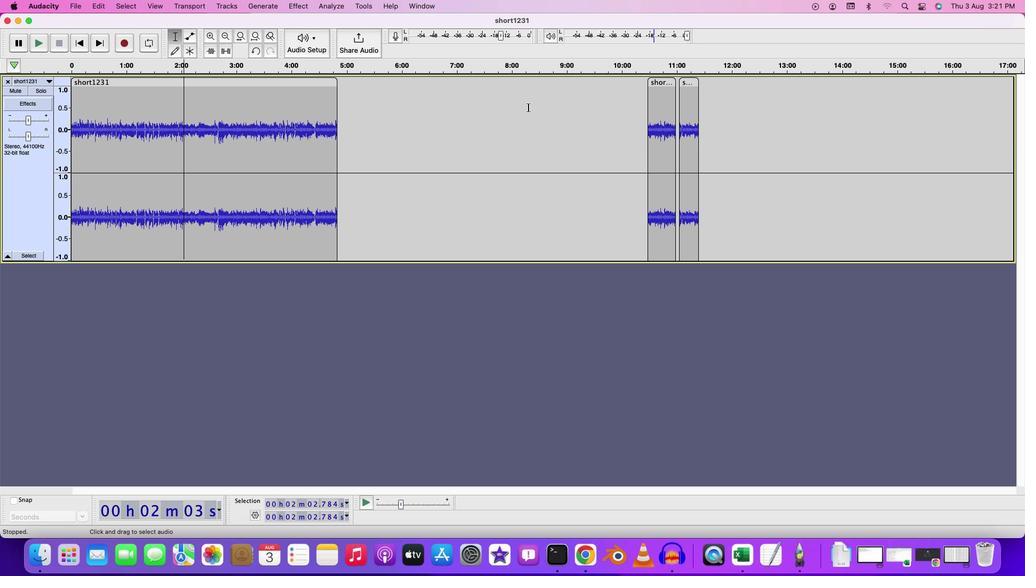 
Action: Mouse pressed left at (528, 107)
Screenshot: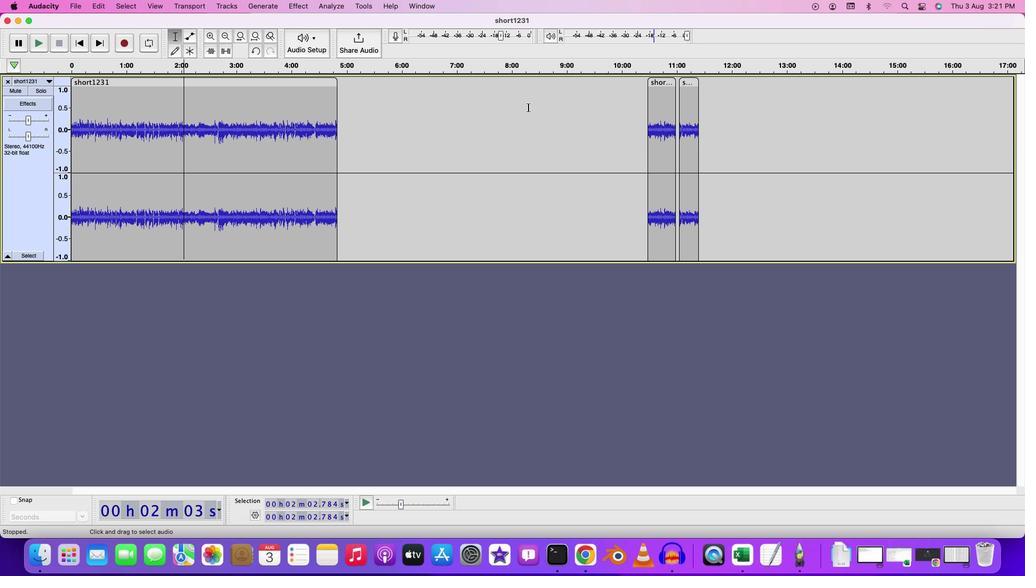 
Action: Key pressed Key.cmd'v'
Screenshot: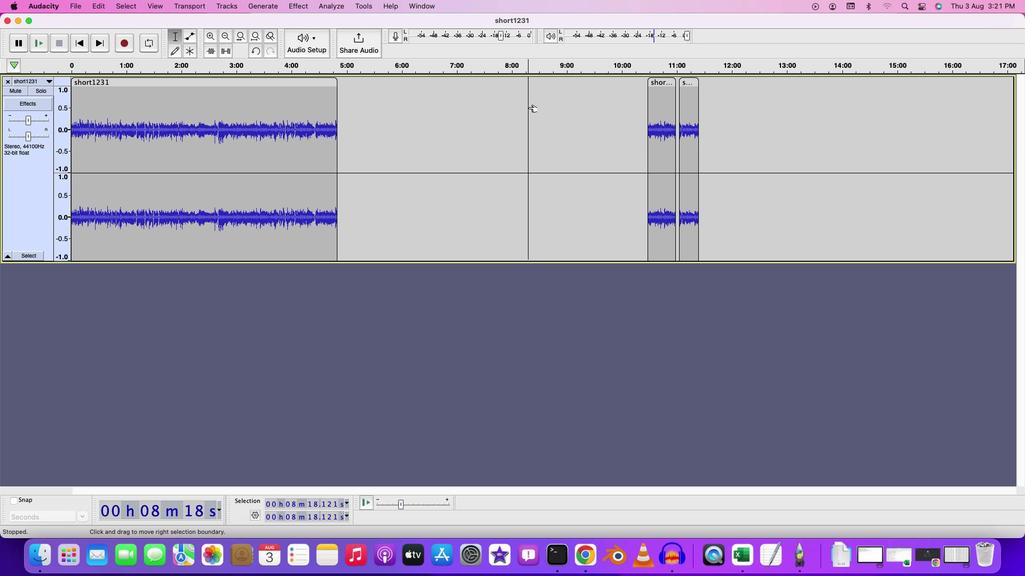 
Action: Mouse moved to (199, 138)
Screenshot: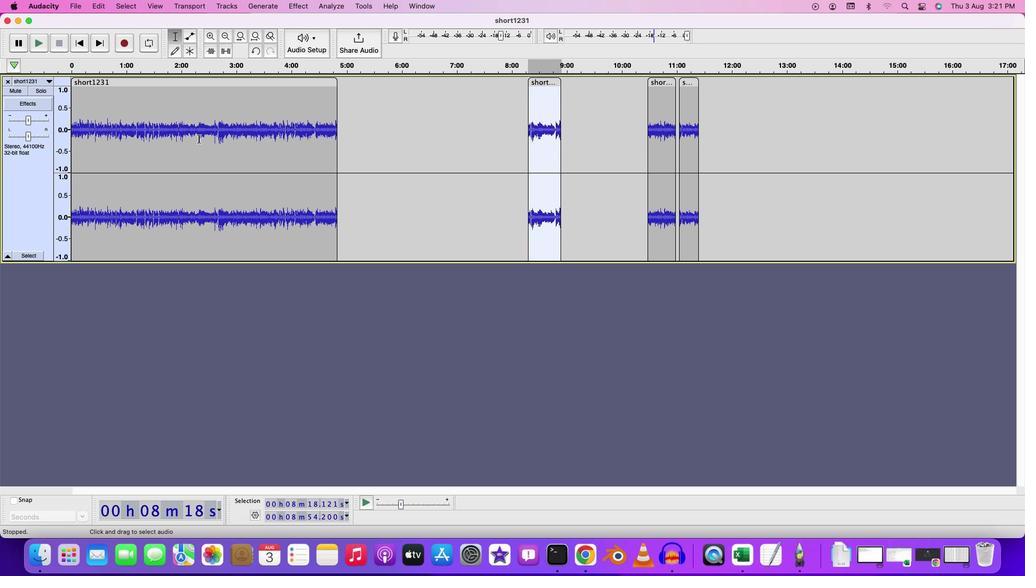 
Action: Mouse pressed left at (199, 138)
Screenshot: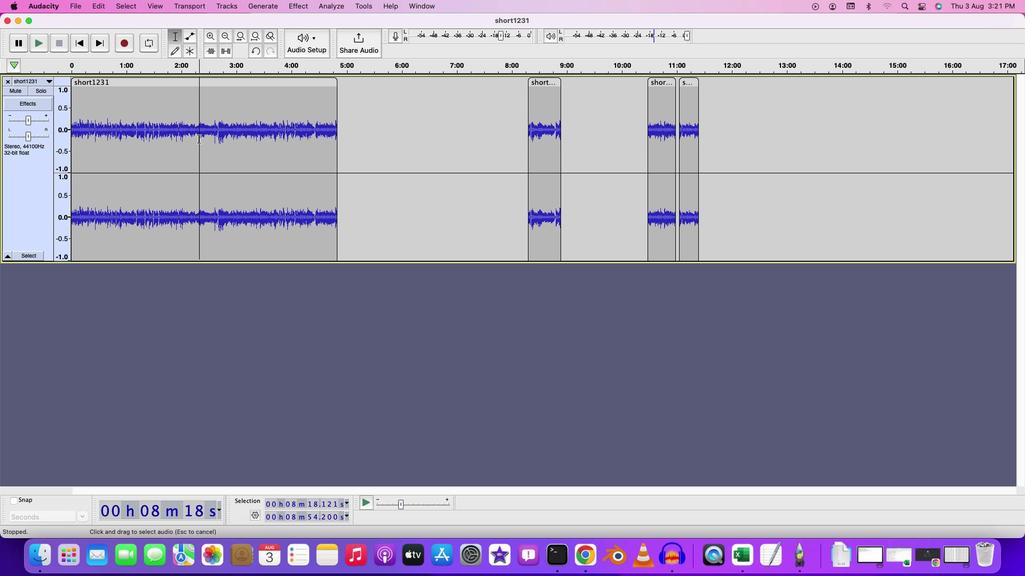 
Action: Mouse moved to (151, 118)
Screenshot: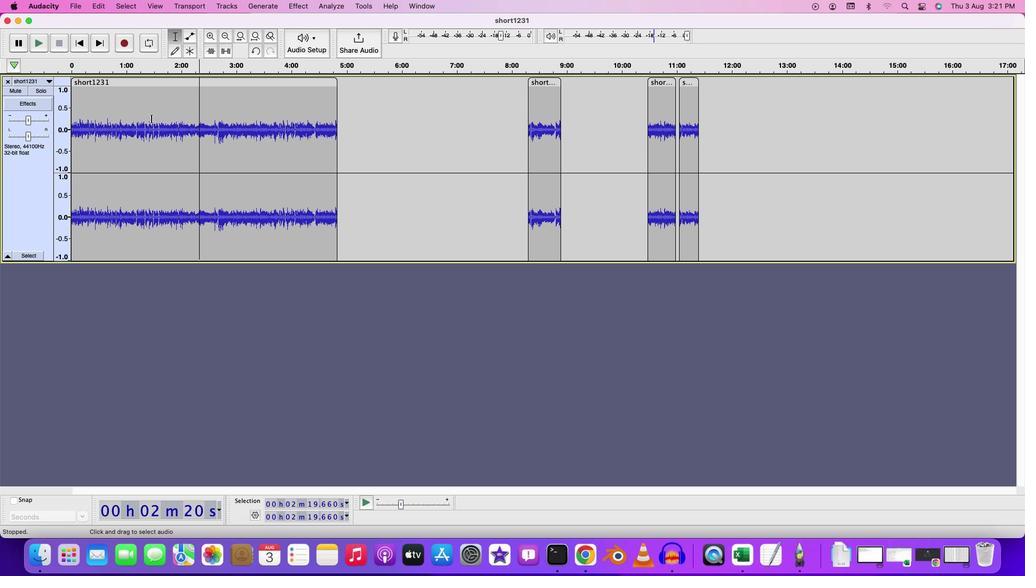 
Action: Mouse pressed left at (151, 118)
Screenshot: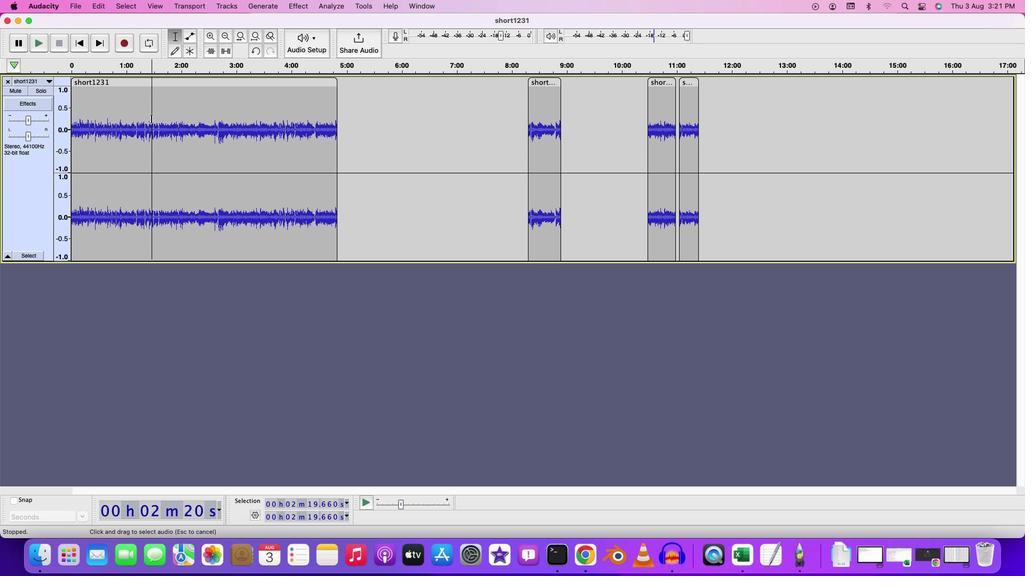 
Action: Mouse moved to (312, 105)
Screenshot: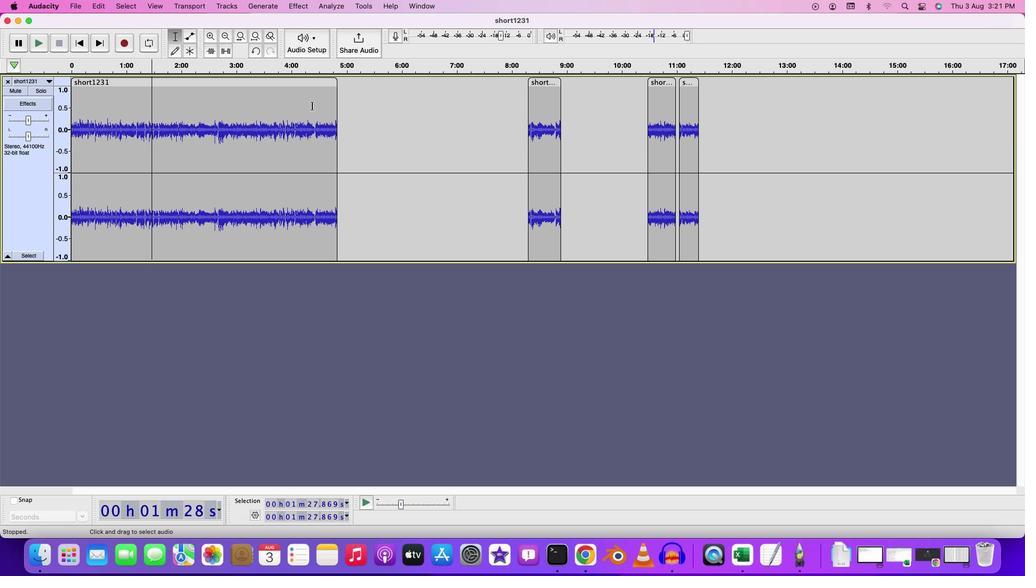 
Action: Mouse pressed left at (312, 105)
Screenshot: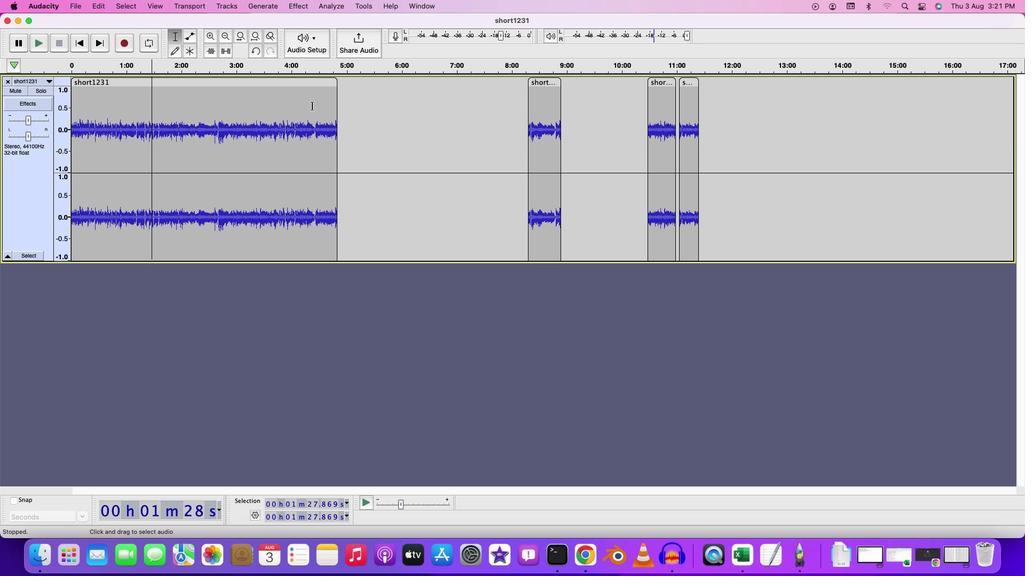 
Action: Mouse moved to (312, 104)
Screenshot: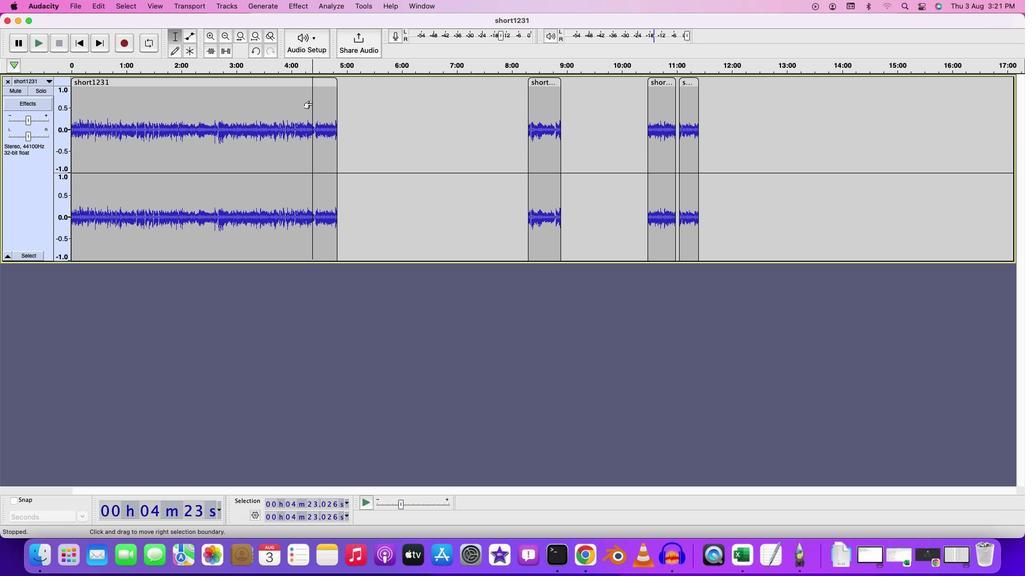 
Action: Mouse pressed left at (312, 104)
Screenshot: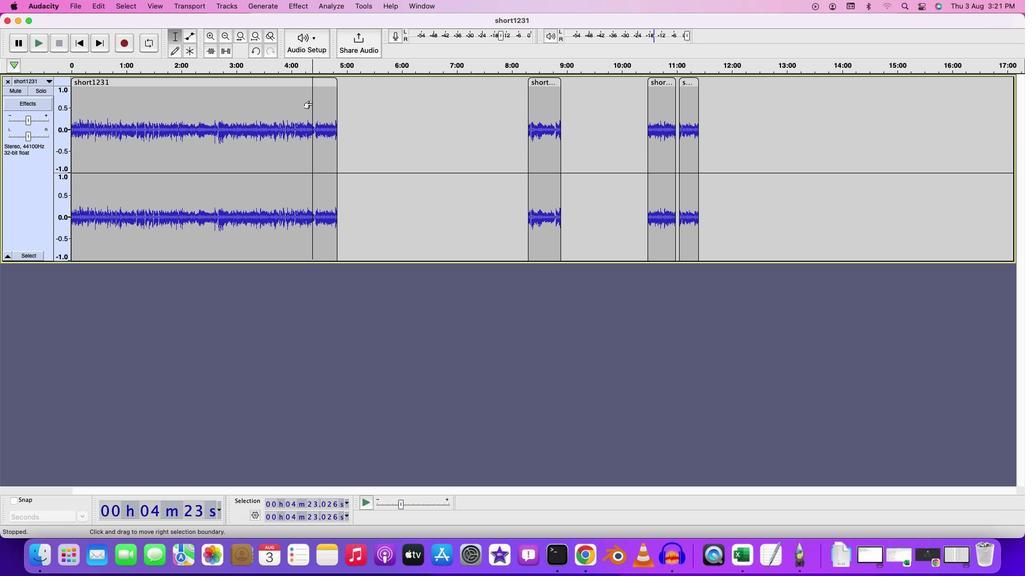 
Action: Mouse moved to (223, 50)
Screenshot: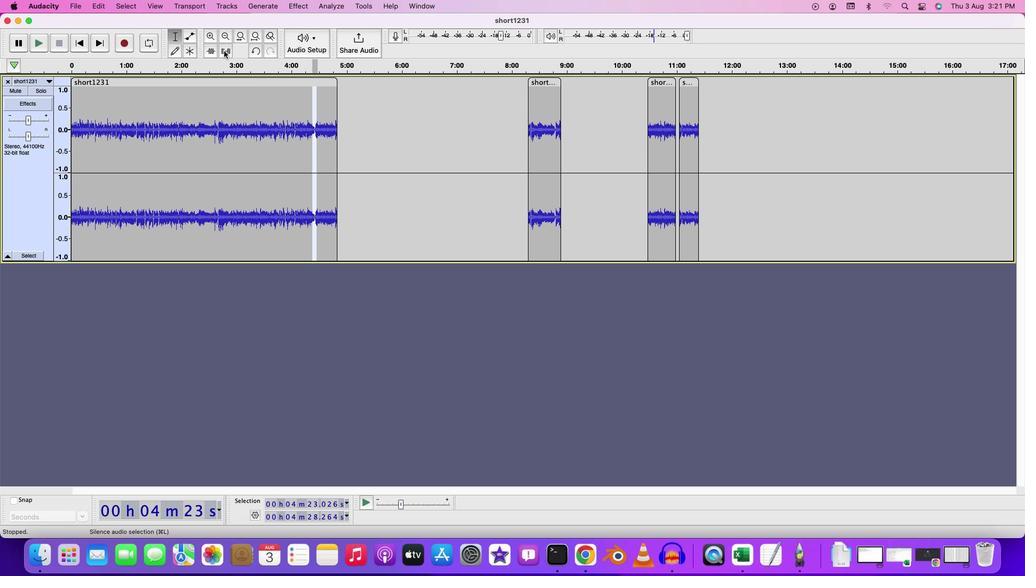 
Action: Mouse pressed left at (223, 50)
Screenshot: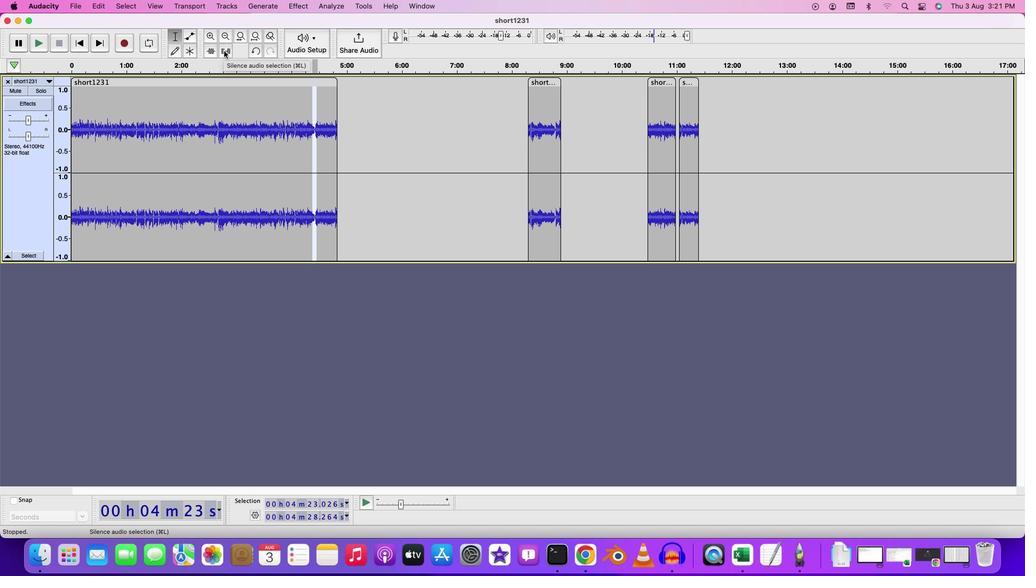 
Action: Mouse moved to (368, 152)
Screenshot: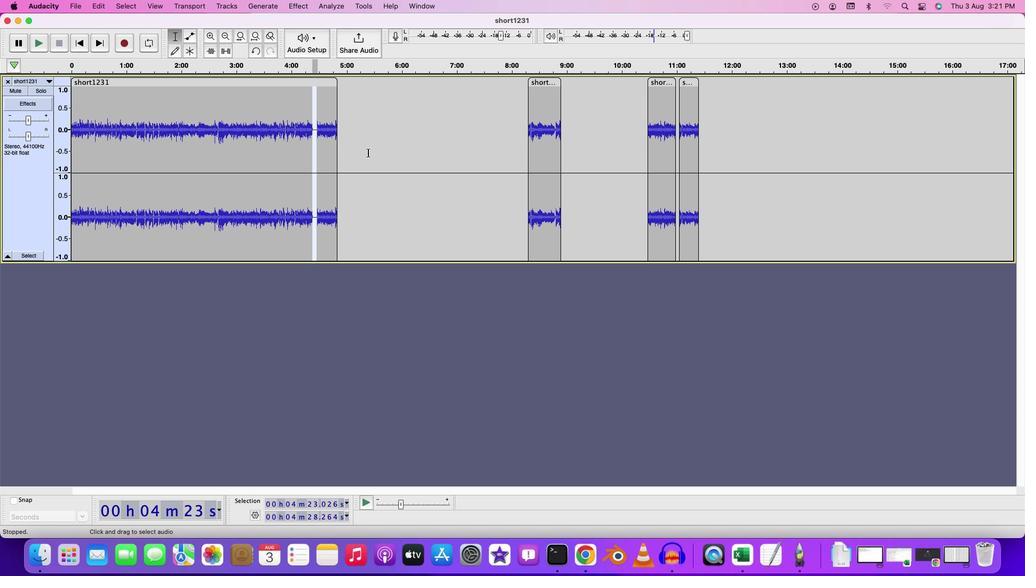 
Action: Mouse pressed left at (368, 152)
Screenshot: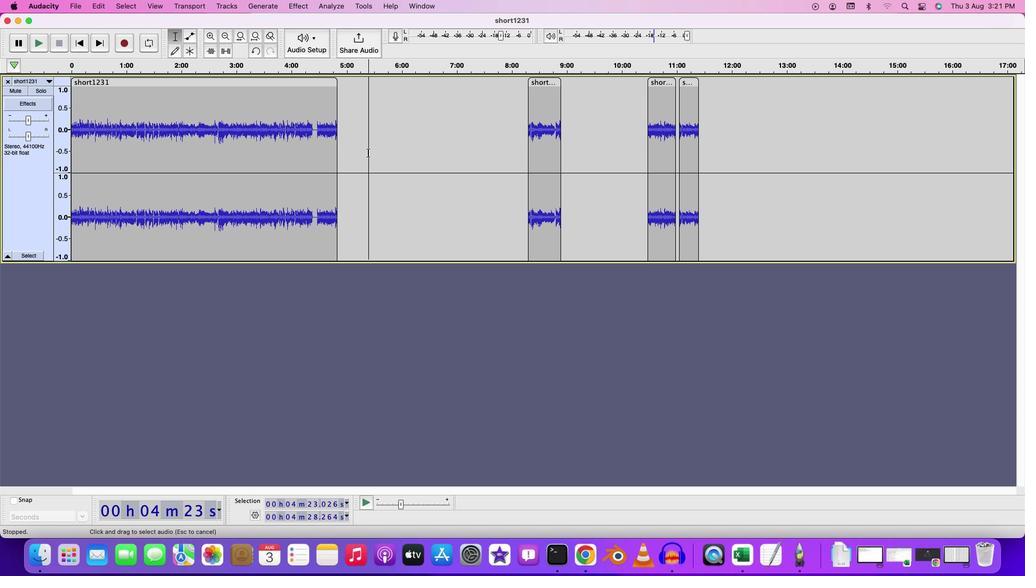 
Action: Mouse moved to (210, 105)
Screenshot: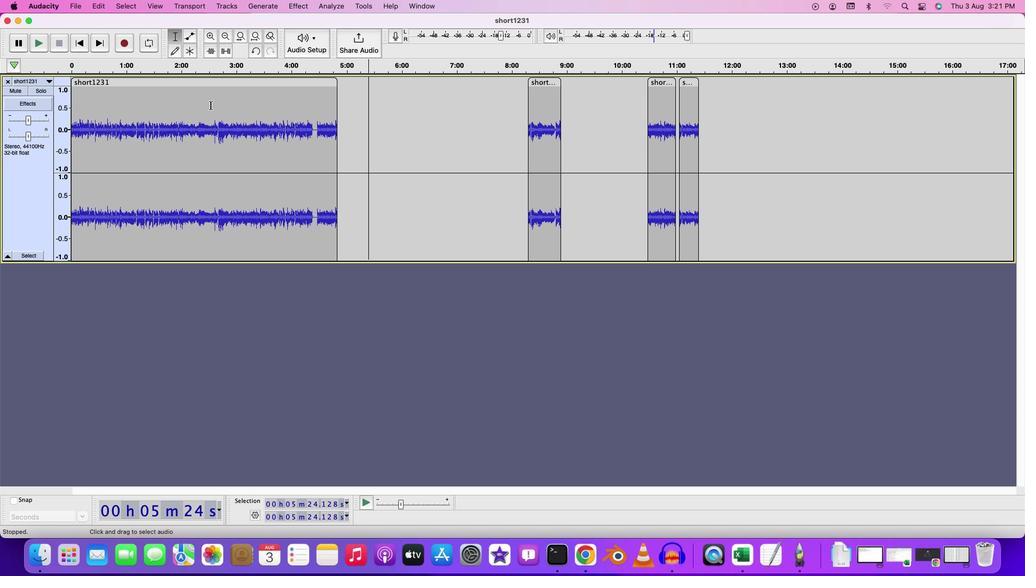 
Action: Mouse pressed left at (210, 105)
Screenshot: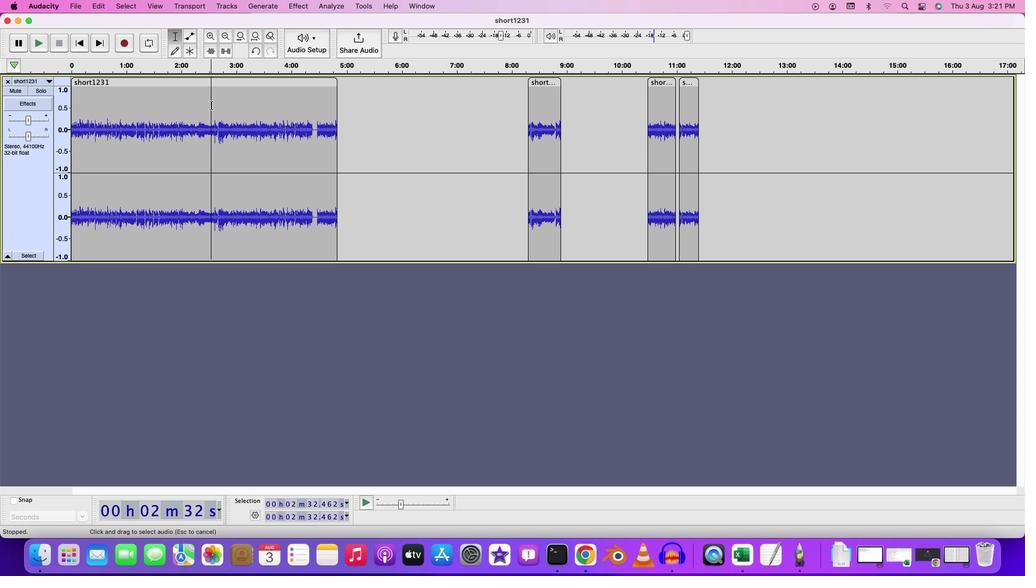 
Action: Mouse moved to (223, 50)
Screenshot: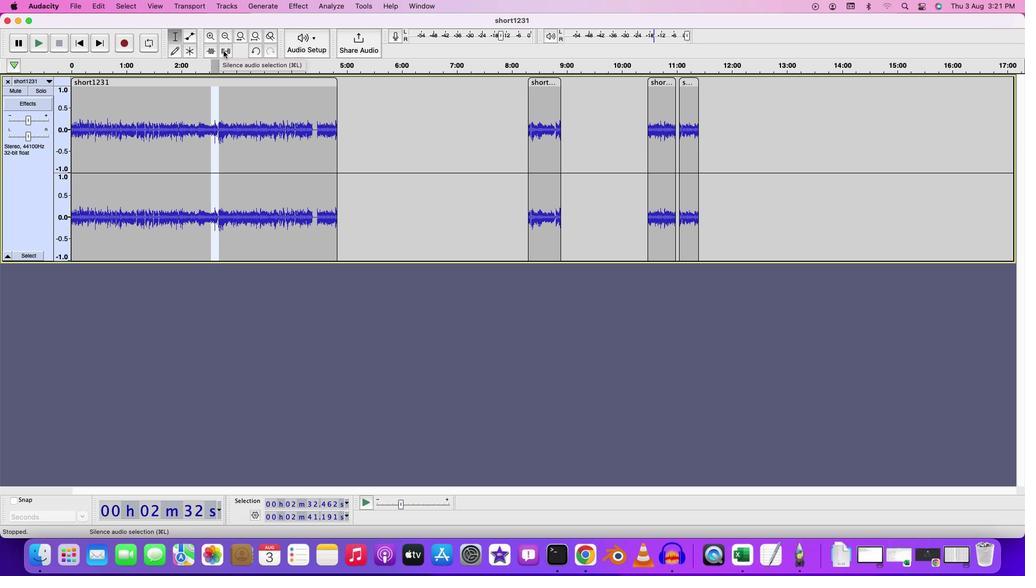 
Action: Mouse pressed left at (223, 50)
Screenshot: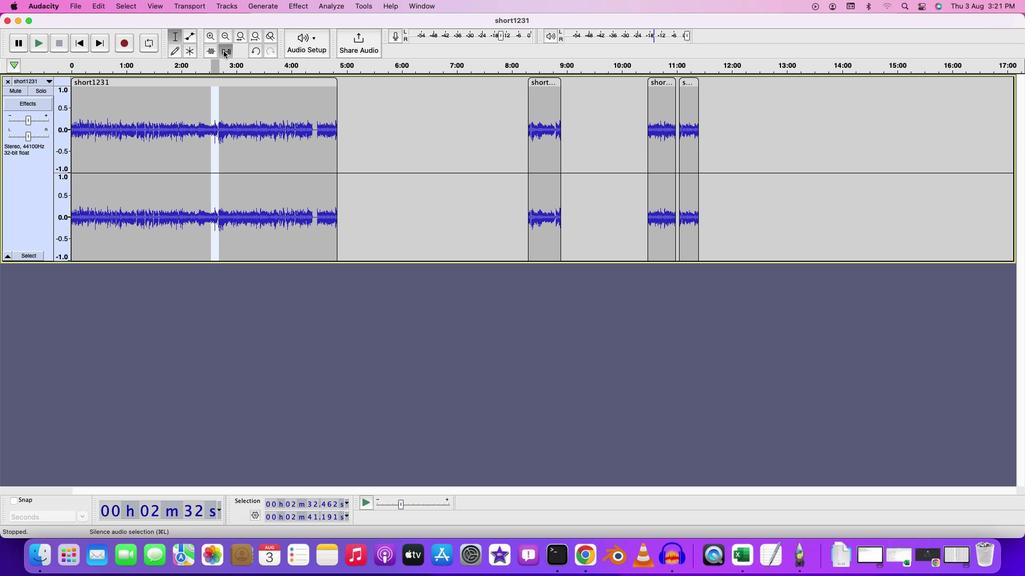 
Action: Mouse pressed left at (223, 50)
Screenshot: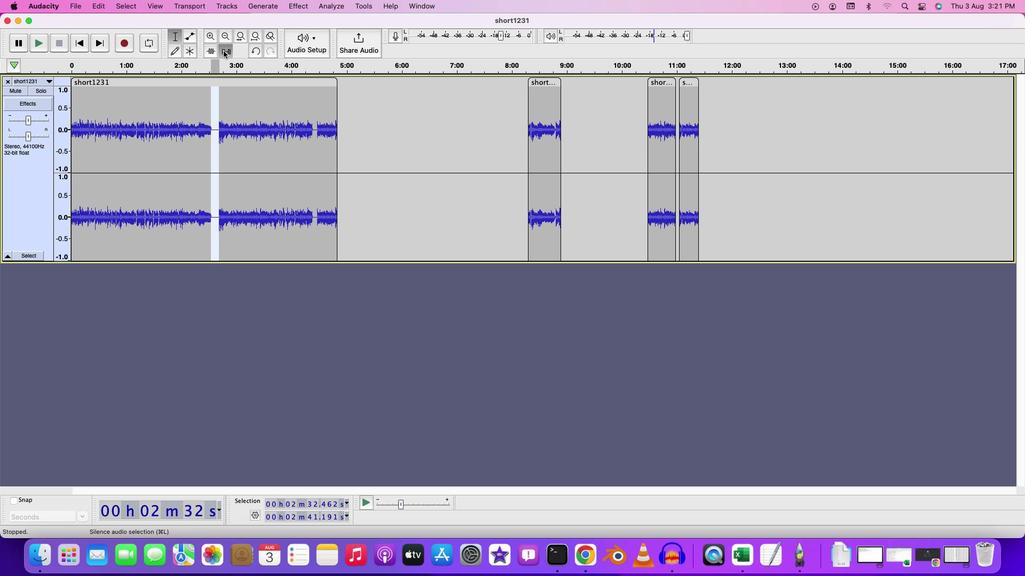 
Action: Mouse moved to (370, 161)
Screenshot: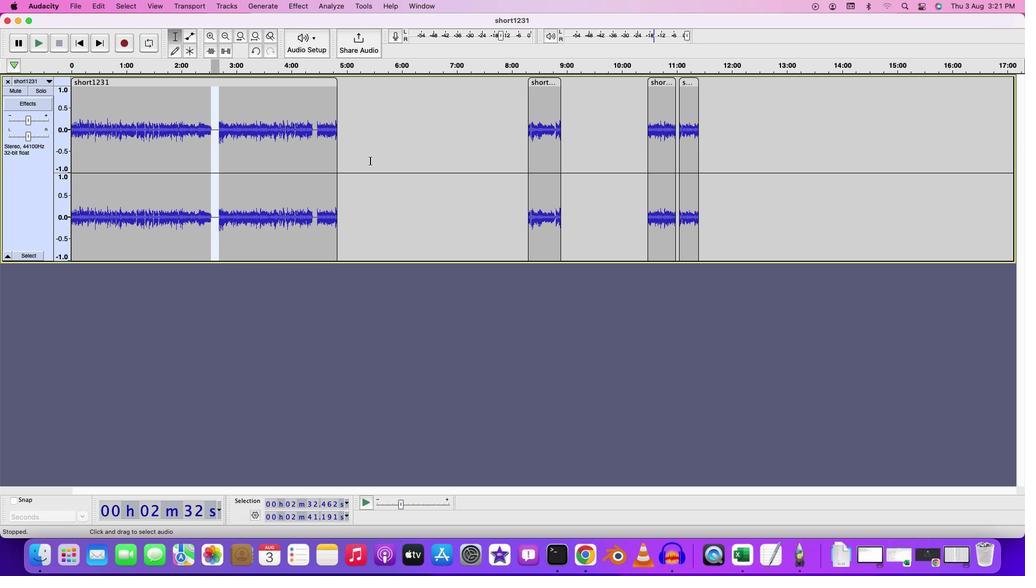 
Action: Mouse pressed left at (370, 161)
Screenshot: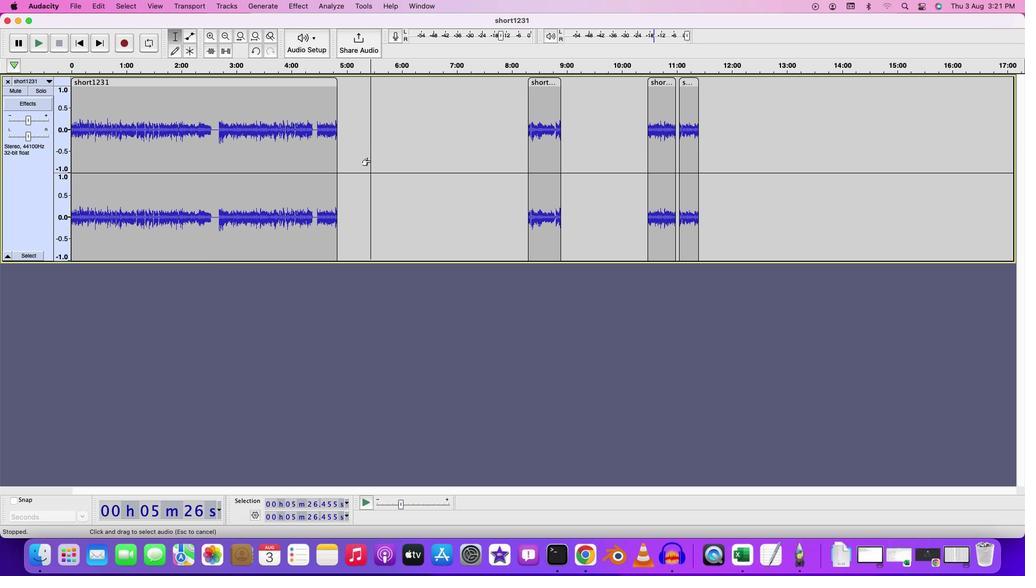 
Action: Mouse moved to (189, 113)
Screenshot: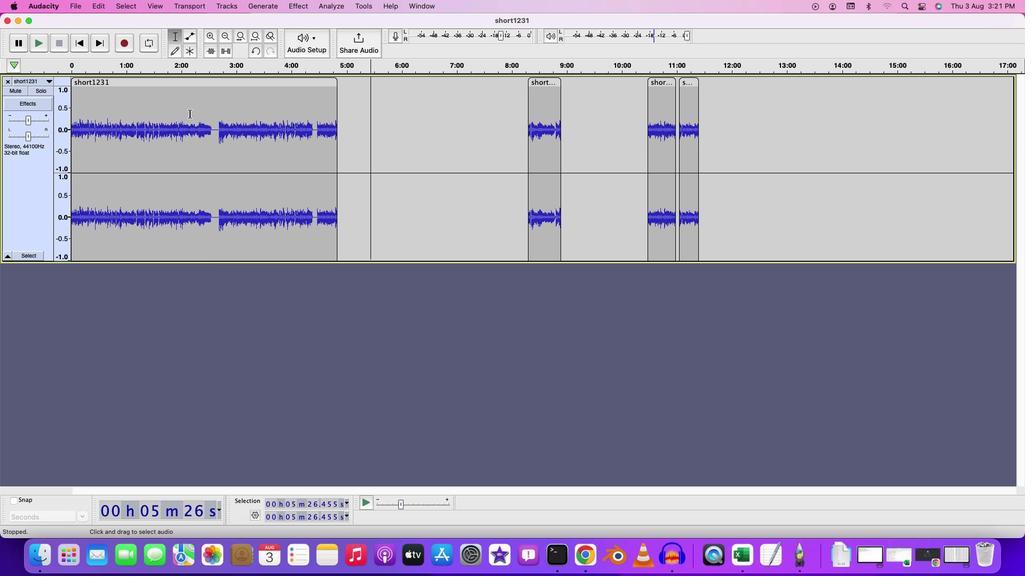 
Action: Mouse pressed left at (189, 113)
Screenshot: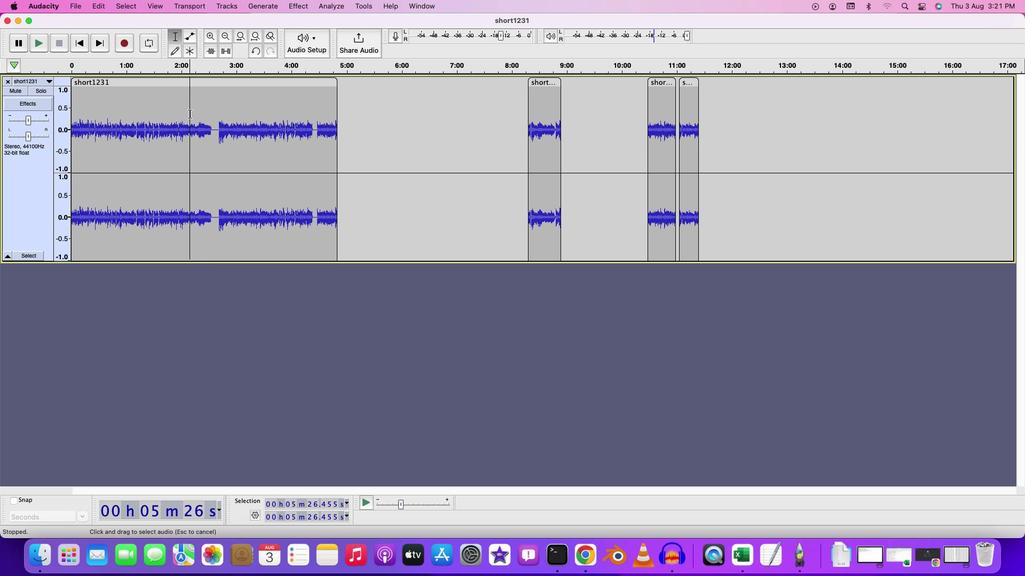 
Action: Key pressed Key.spaceKey.space
Screenshot: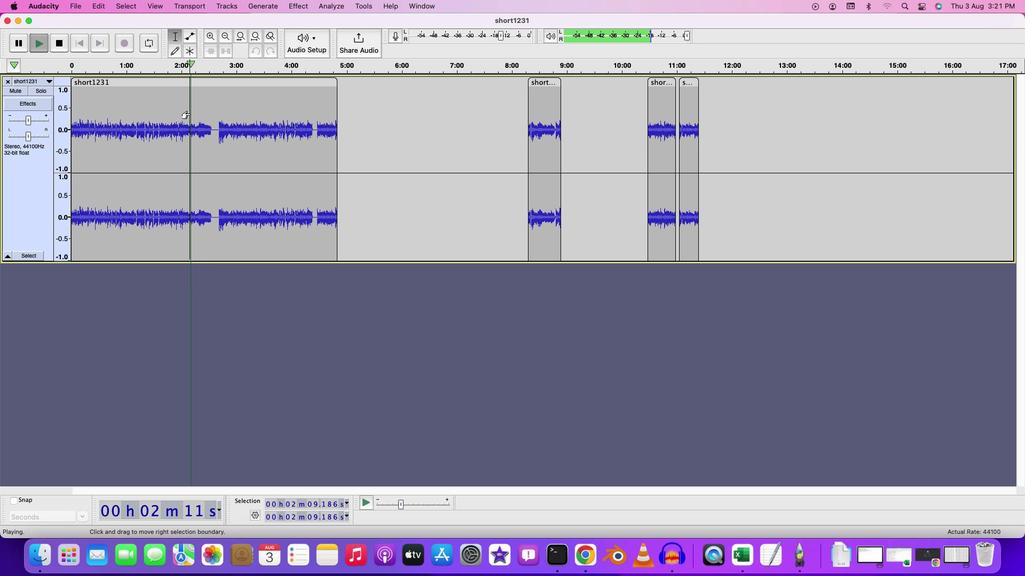 
Action: Mouse moved to (363, 136)
Screenshot: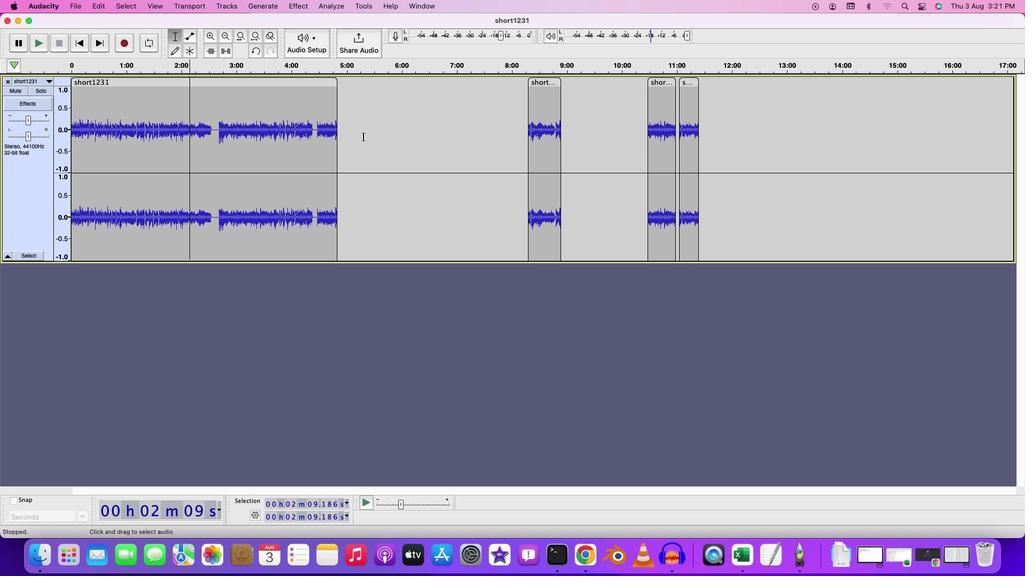 
Action: Mouse pressed left at (363, 136)
Screenshot: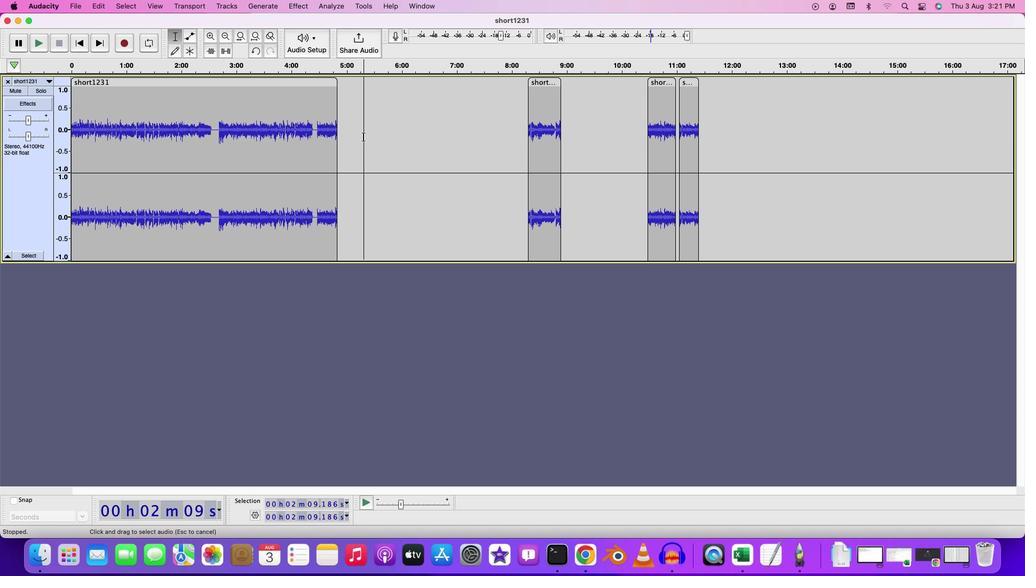 
Action: Mouse moved to (280, 102)
Screenshot: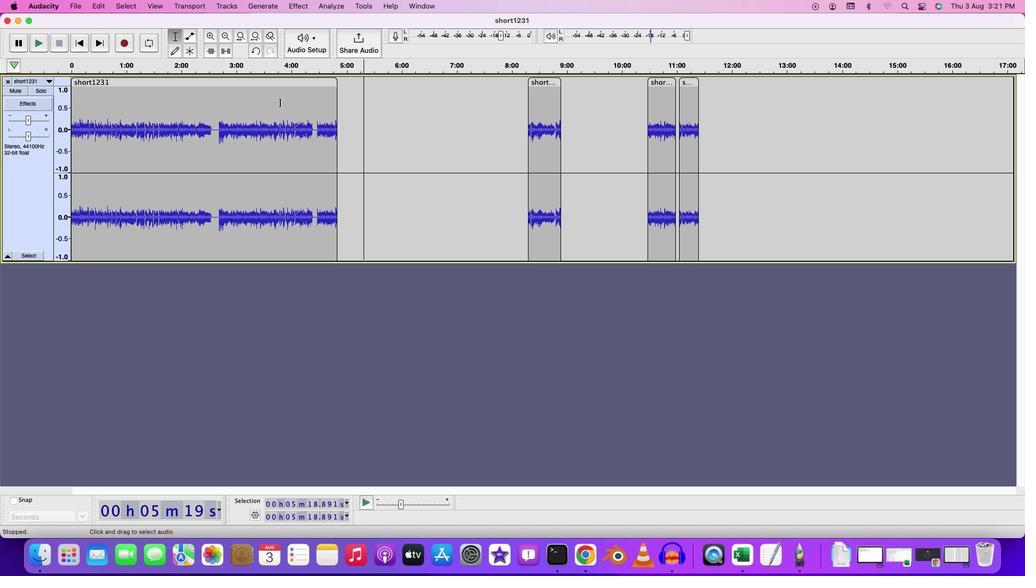 
Action: Mouse pressed left at (280, 102)
Screenshot: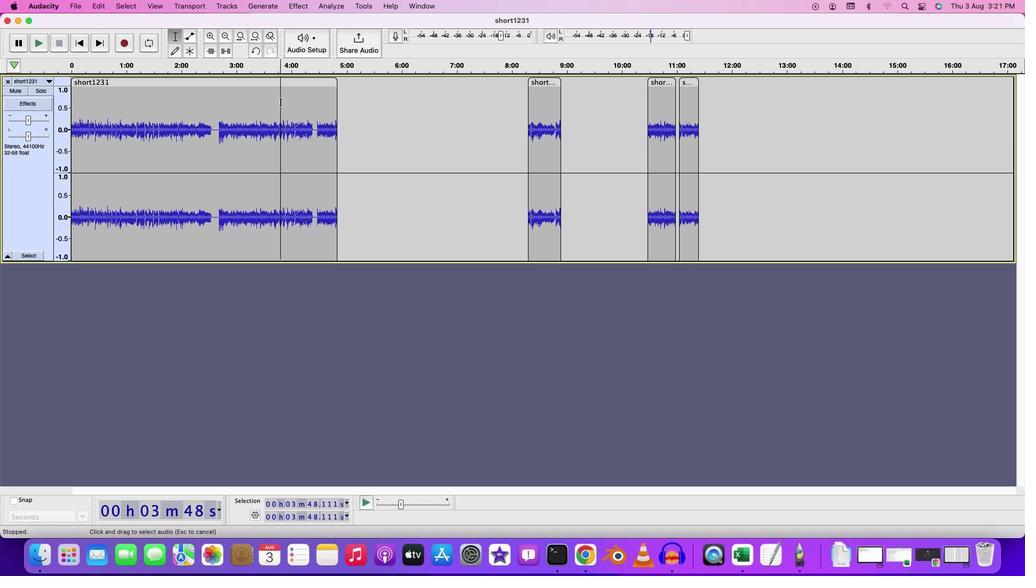 
Action: Mouse moved to (318, 101)
Screenshot: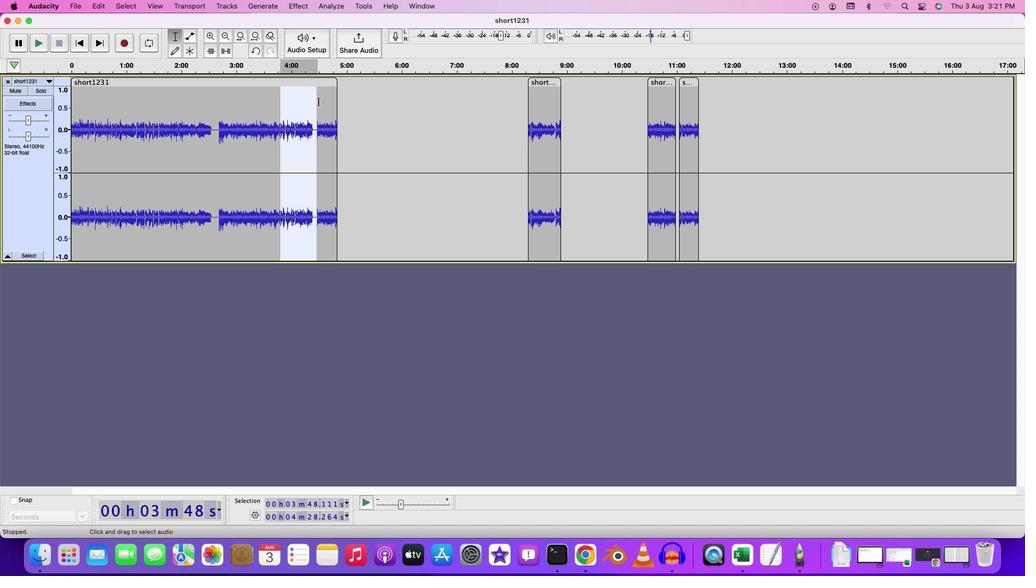 
Action: Key pressed Key.cmd'x'
Screenshot: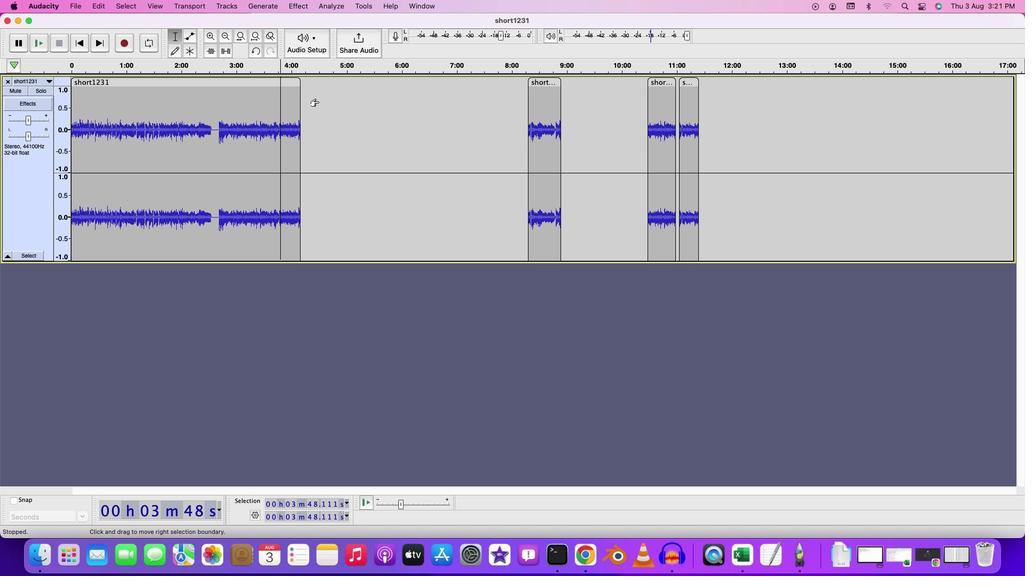 
Action: Mouse moved to (463, 100)
Screenshot: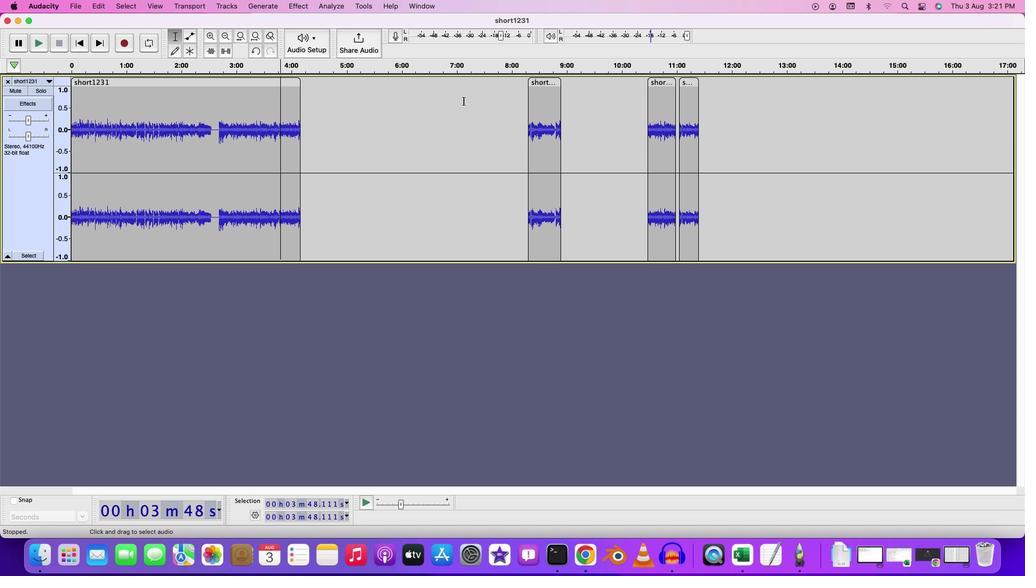 
Action: Mouse pressed left at (463, 100)
Screenshot: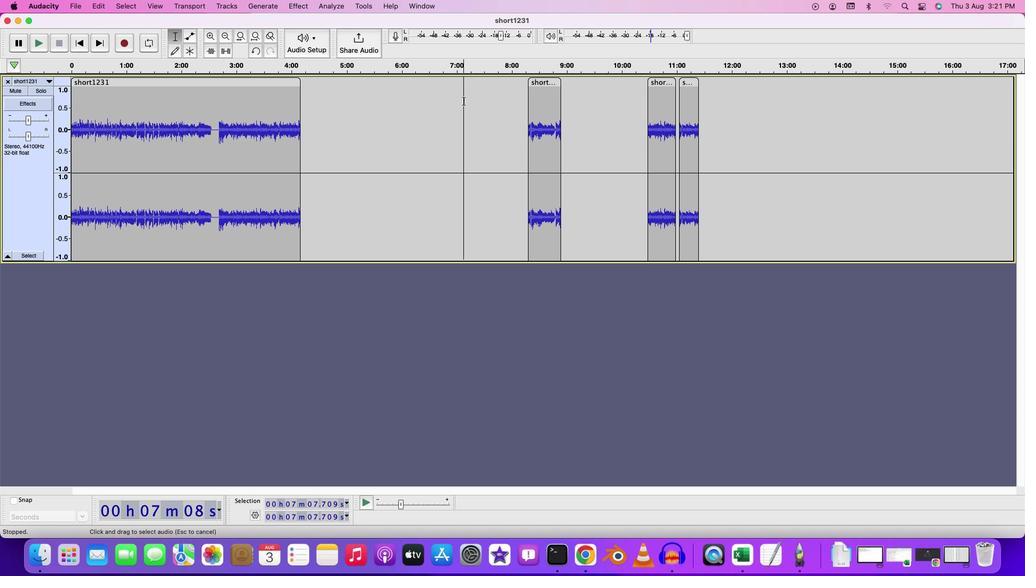 
Action: Mouse moved to (738, 106)
Screenshot: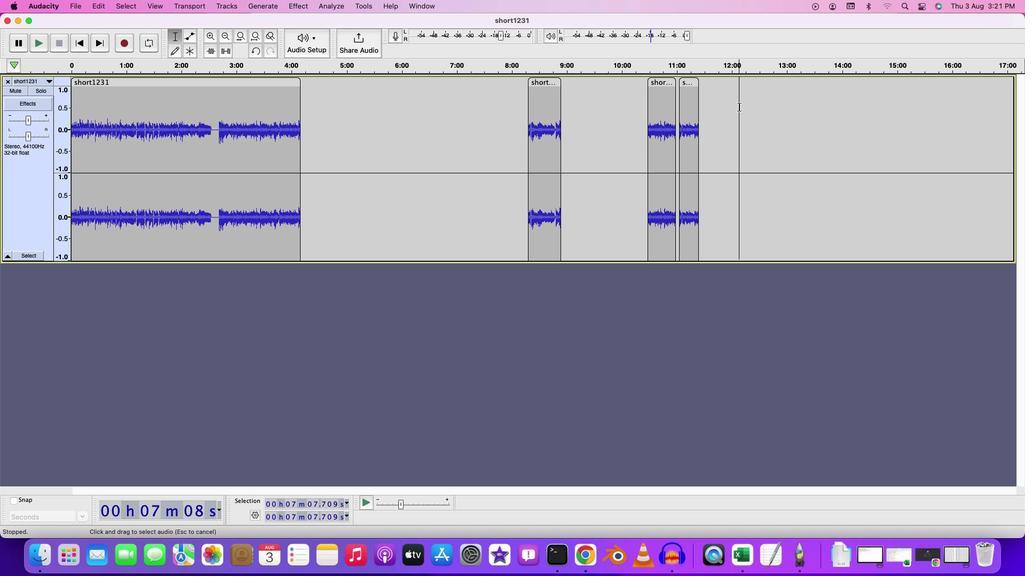 
Action: Mouse pressed left at (738, 106)
Screenshot: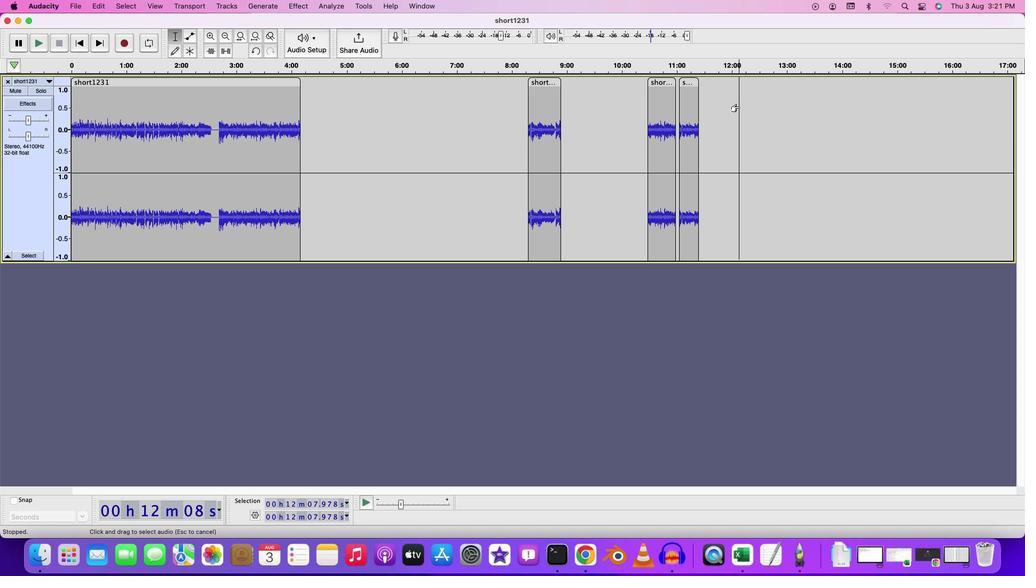 
Action: Key pressed Key.cmd'v'
Screenshot: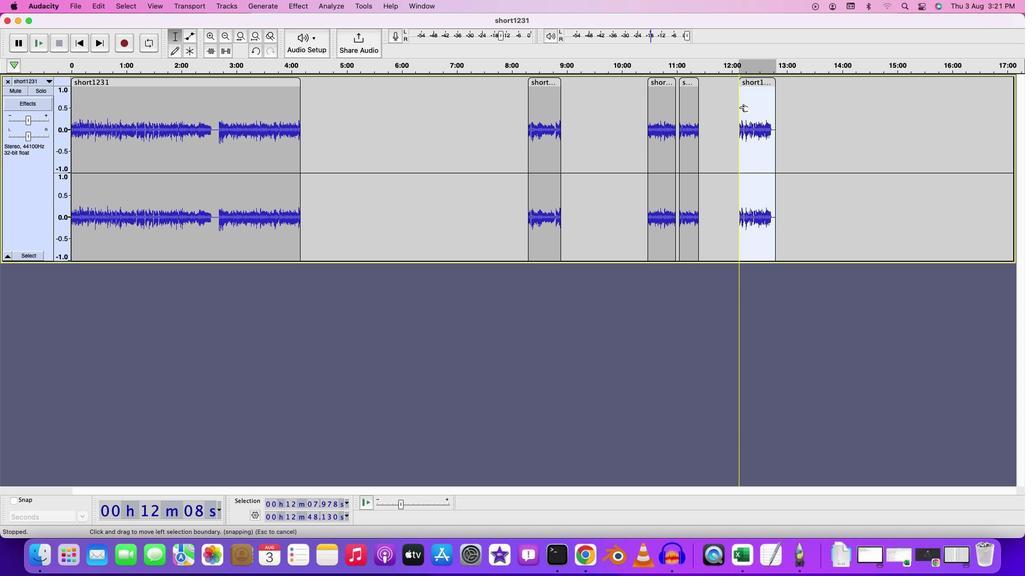 
Action: Mouse moved to (705, 136)
